 Task: Add an event  with title  Third Team Building Game, date '2024/03/06' to 2024/03/07 & Select Event type as  Group. Add location for the event as  Melbourne, Australia and add a description: Participants will learn how to structure their presentations in a clear and logical manner. They will explore techniques for capturing audience attention, developing a compelling opening, organizing content effectively, and delivering a memorable closing.Create an event link  http-thirdteambuildinggamecom & Select the event color as  Electric Lime. , logged in from the account softage.4@softage.netand send the event invitation to softage.10@softage.net and softage.1@softage.net
Action: Mouse moved to (799, 122)
Screenshot: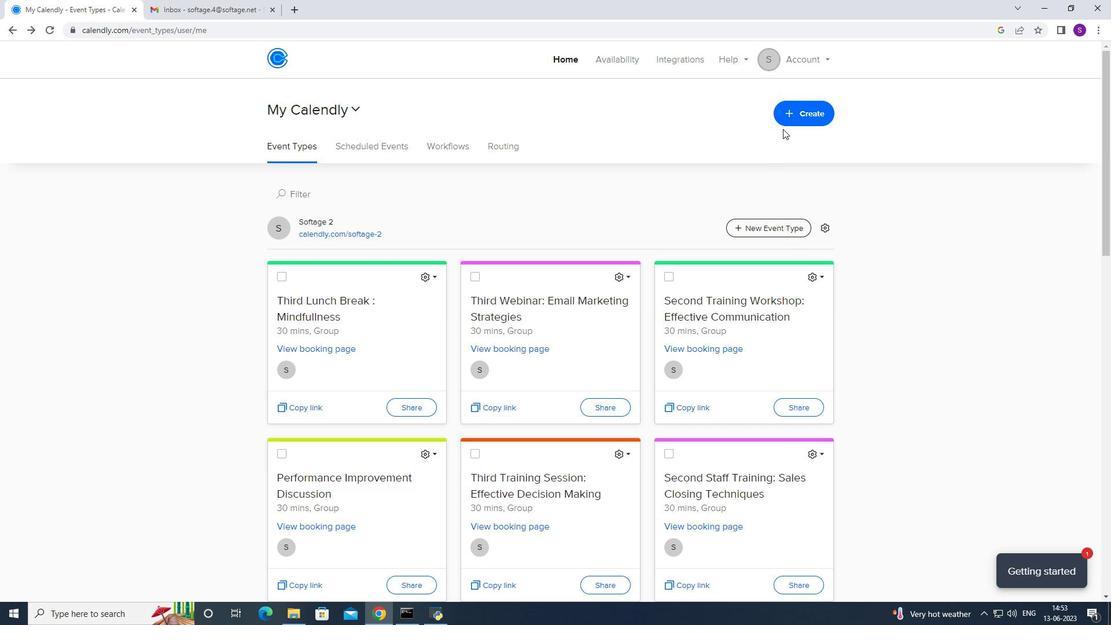 
Action: Mouse pressed left at (799, 122)
Screenshot: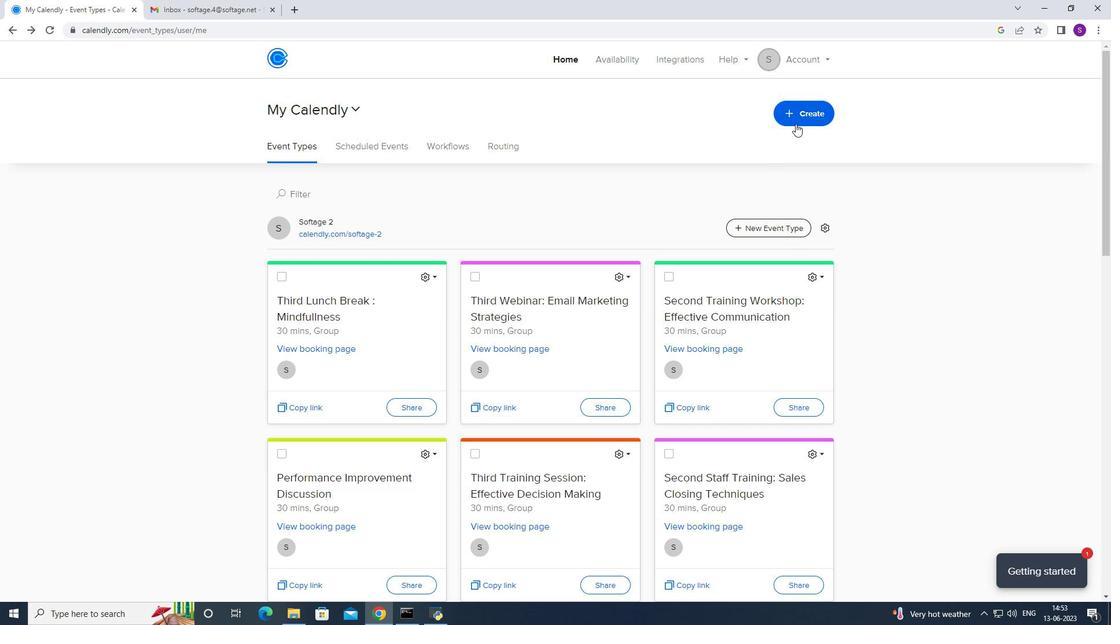 
Action: Mouse moved to (729, 170)
Screenshot: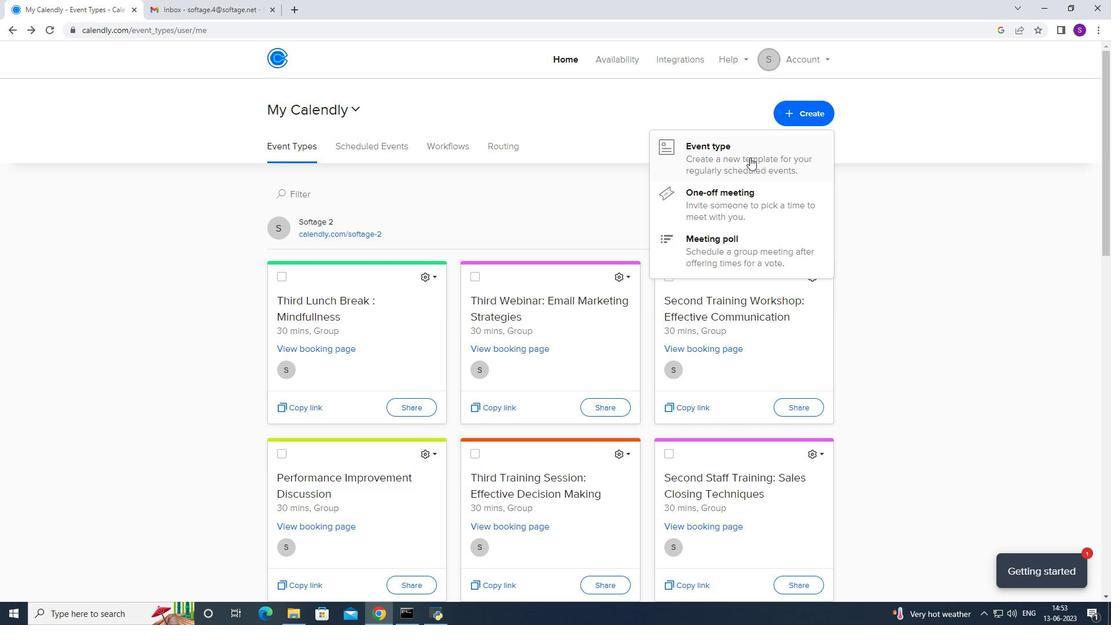 
Action: Mouse pressed left at (729, 170)
Screenshot: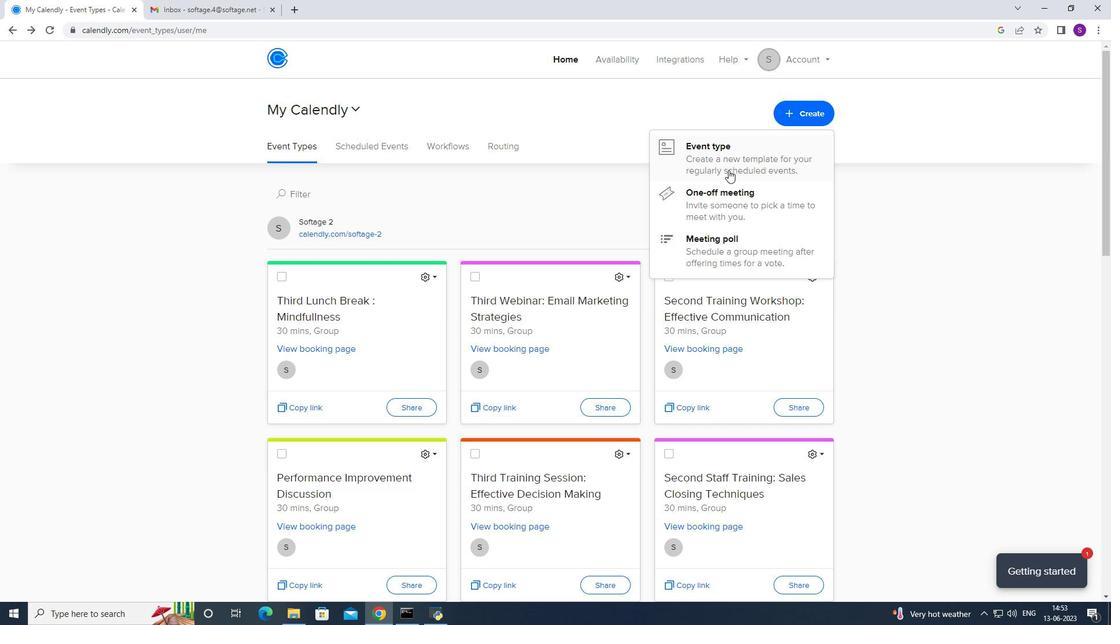 
Action: Mouse moved to (514, 253)
Screenshot: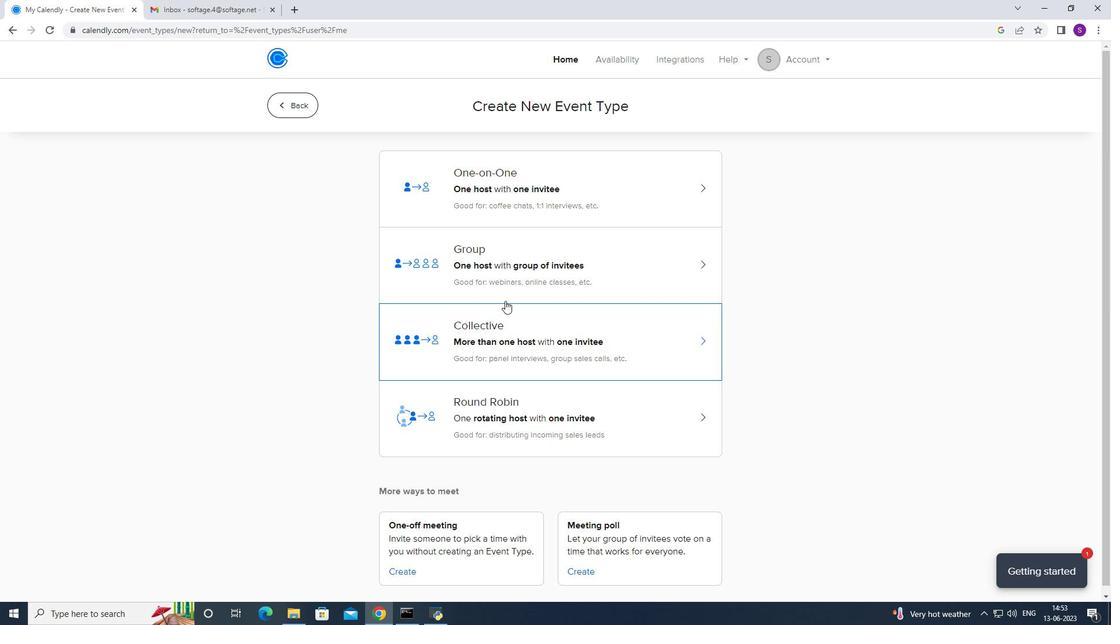 
Action: Mouse pressed left at (514, 253)
Screenshot: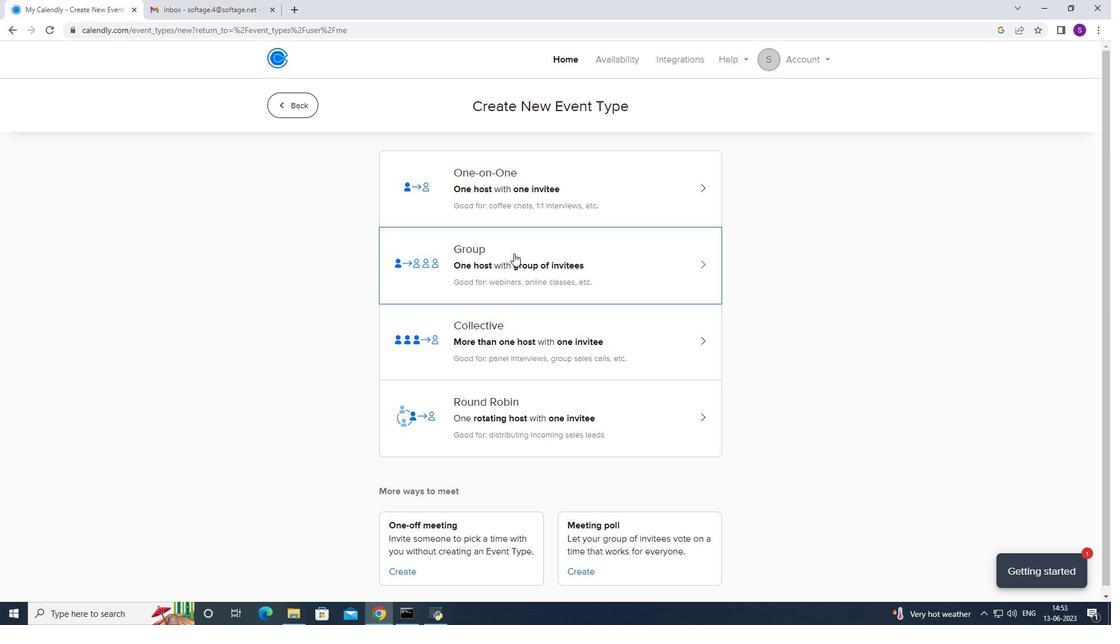 
Action: Mouse moved to (362, 271)
Screenshot: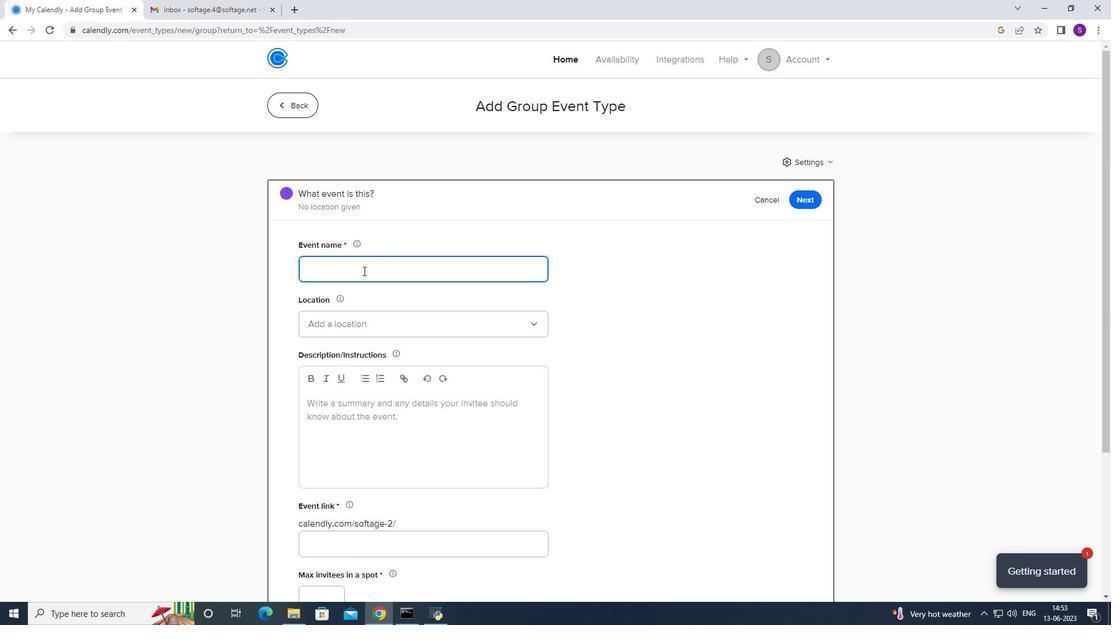 
Action: Mouse pressed left at (362, 271)
Screenshot: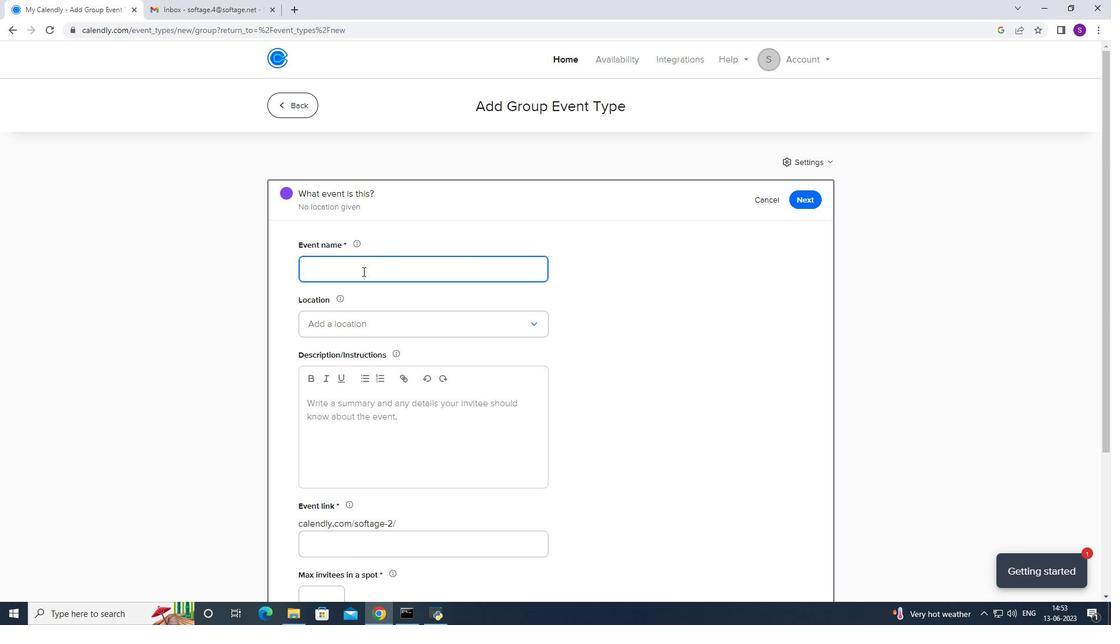 
Action: Mouse moved to (361, 270)
Screenshot: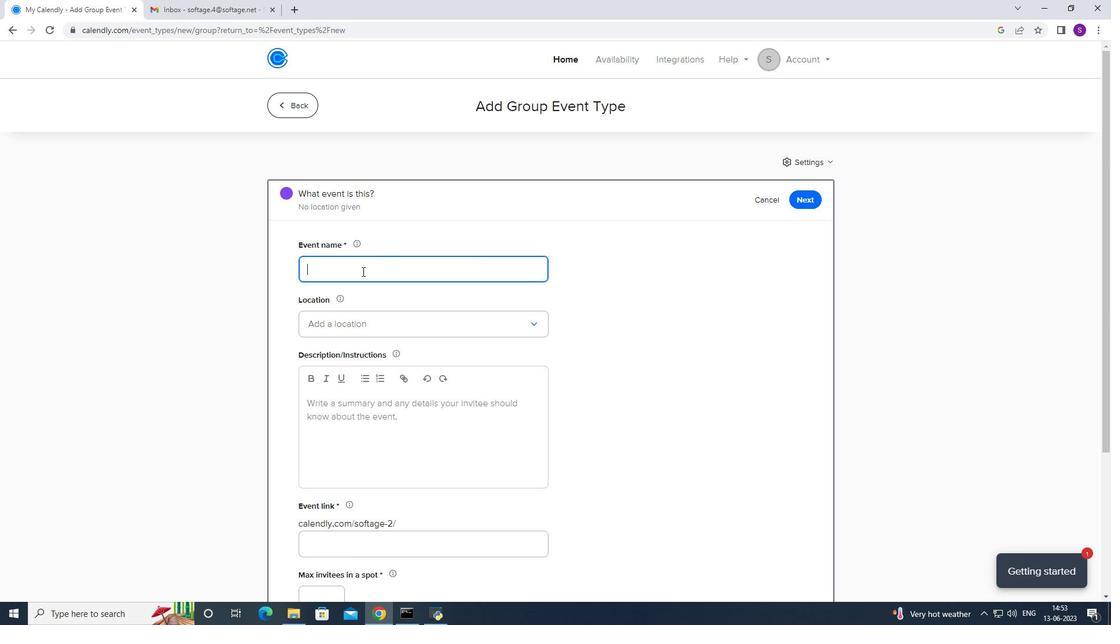
Action: Key pressed <Key.caps_lock>T<Key.caps_lock>hird<Key.space><Key.caps_lock>T<Key.caps_lock>eam<Key.space><Key.caps_lock>B<Key.caps_lock>uilding<Key.space><Key.caps_lock>G<Key.caps_lock>ame
Screenshot: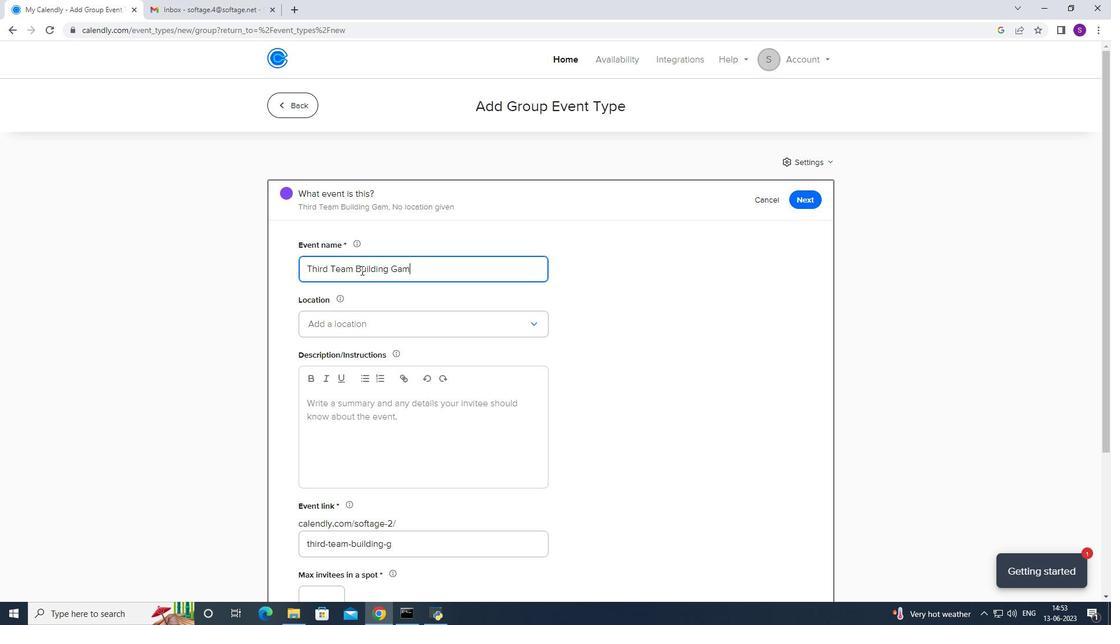 
Action: Mouse moved to (349, 326)
Screenshot: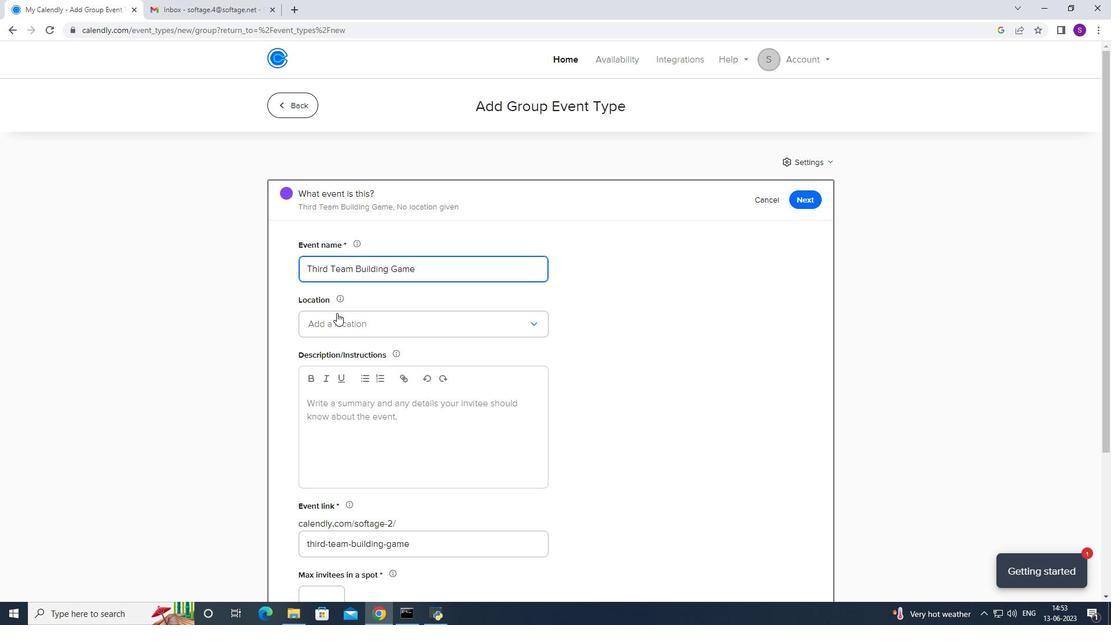 
Action: Mouse pressed left at (349, 326)
Screenshot: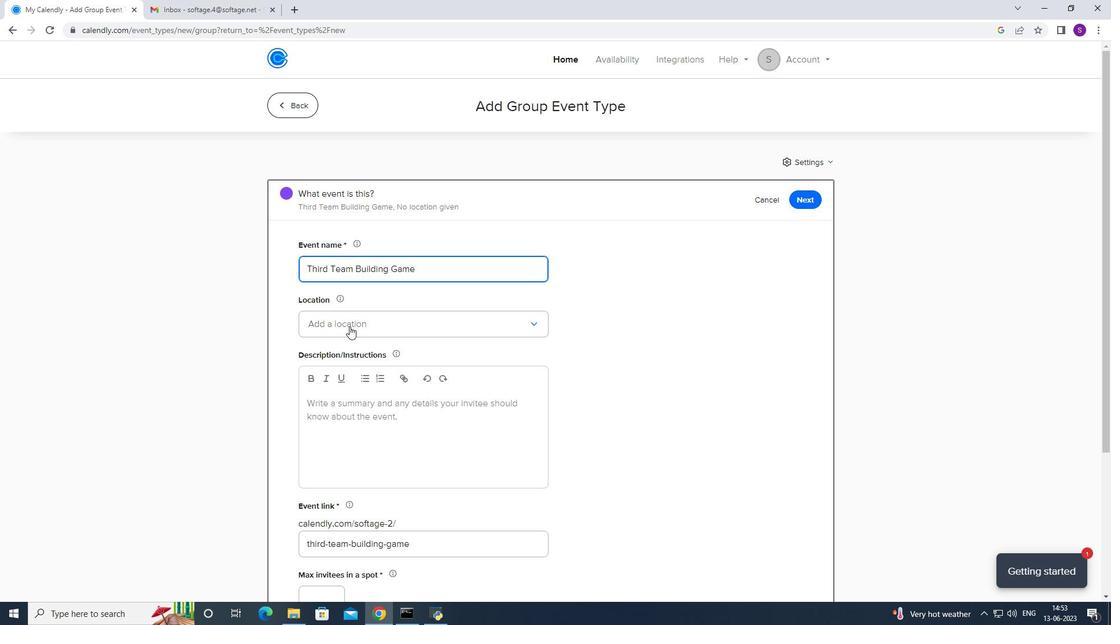 
Action: Mouse moved to (352, 364)
Screenshot: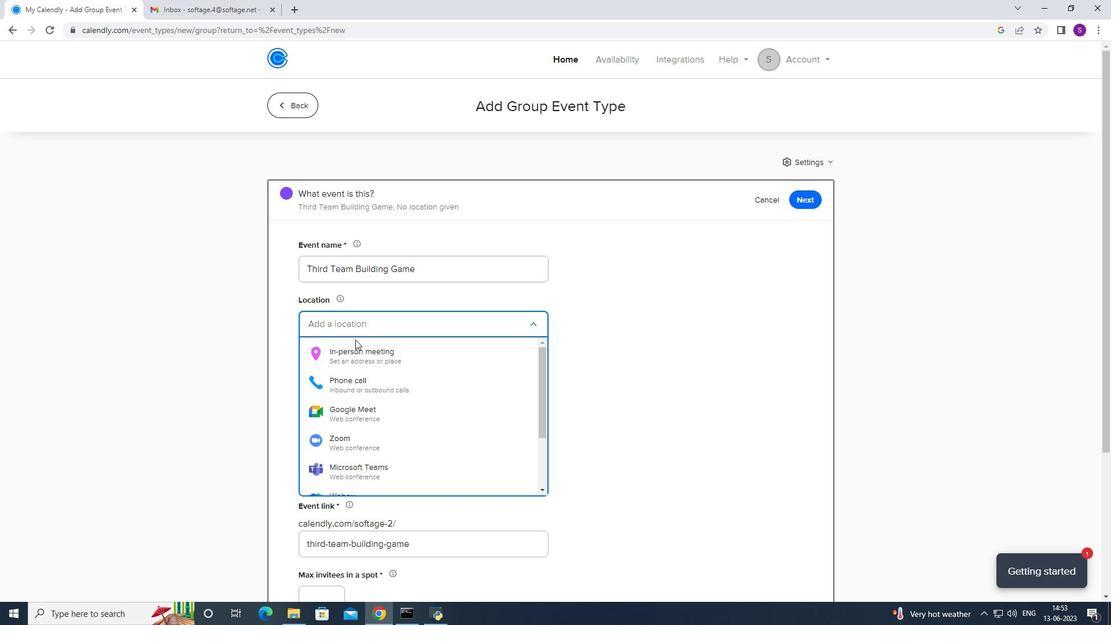 
Action: Mouse pressed left at (352, 364)
Screenshot: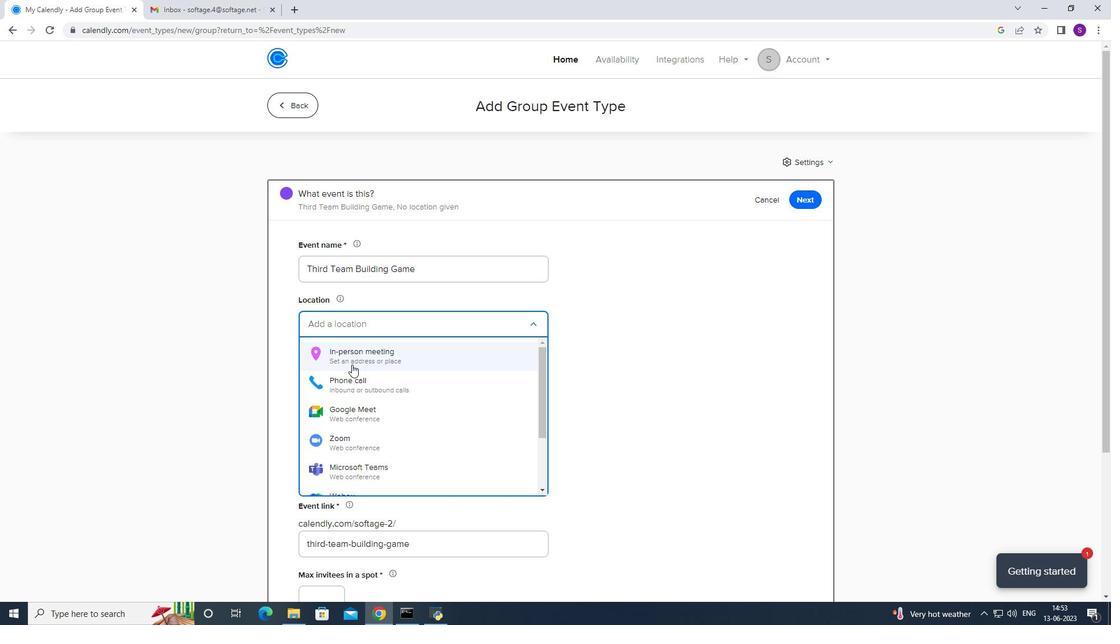 
Action: Mouse moved to (525, 196)
Screenshot: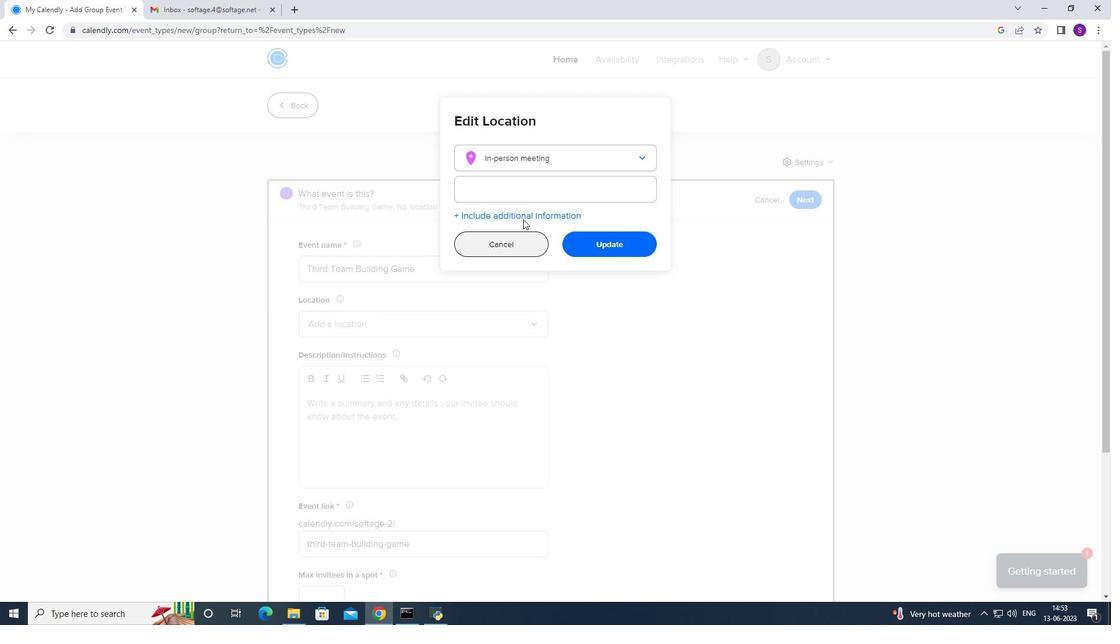 
Action: Mouse pressed left at (525, 196)
Screenshot: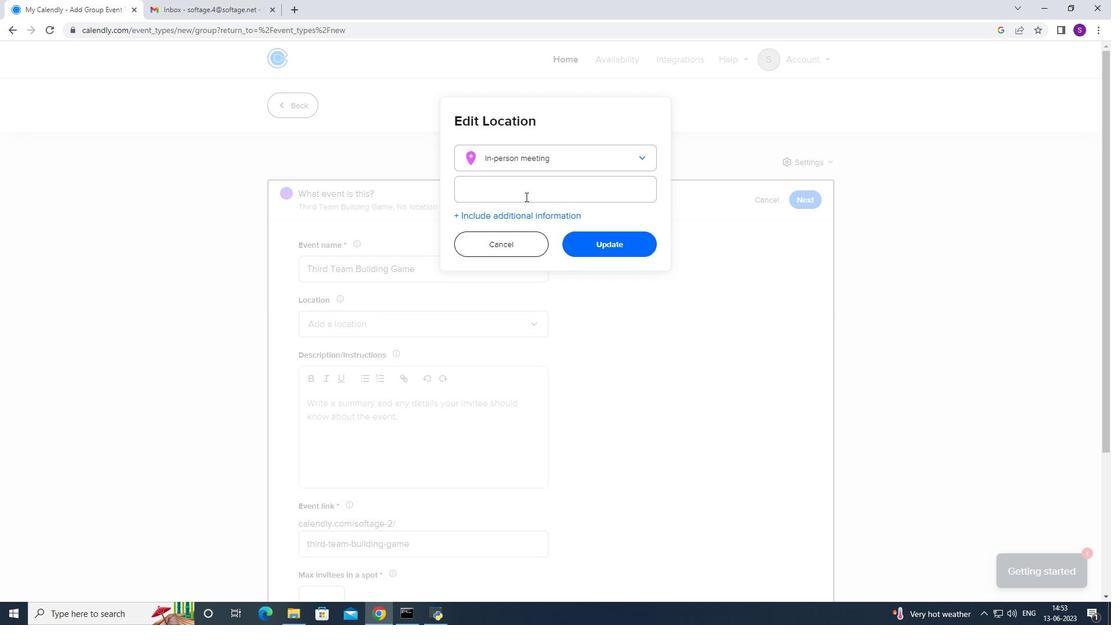 
Action: Mouse moved to (509, 204)
Screenshot: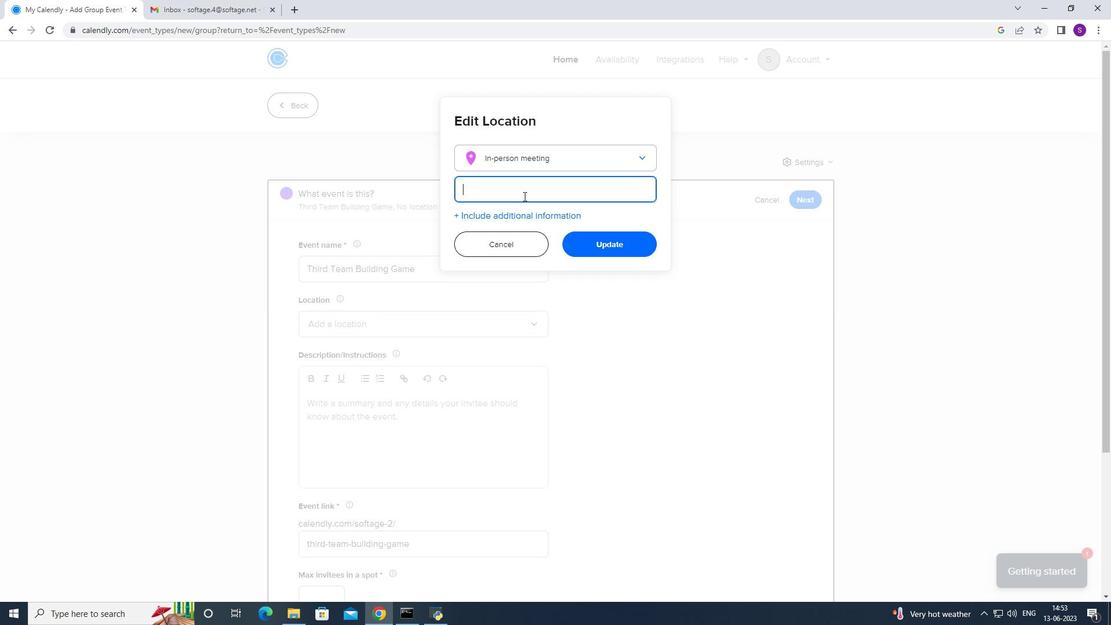 
Action: Key pressed <Key.caps_lock>
Screenshot: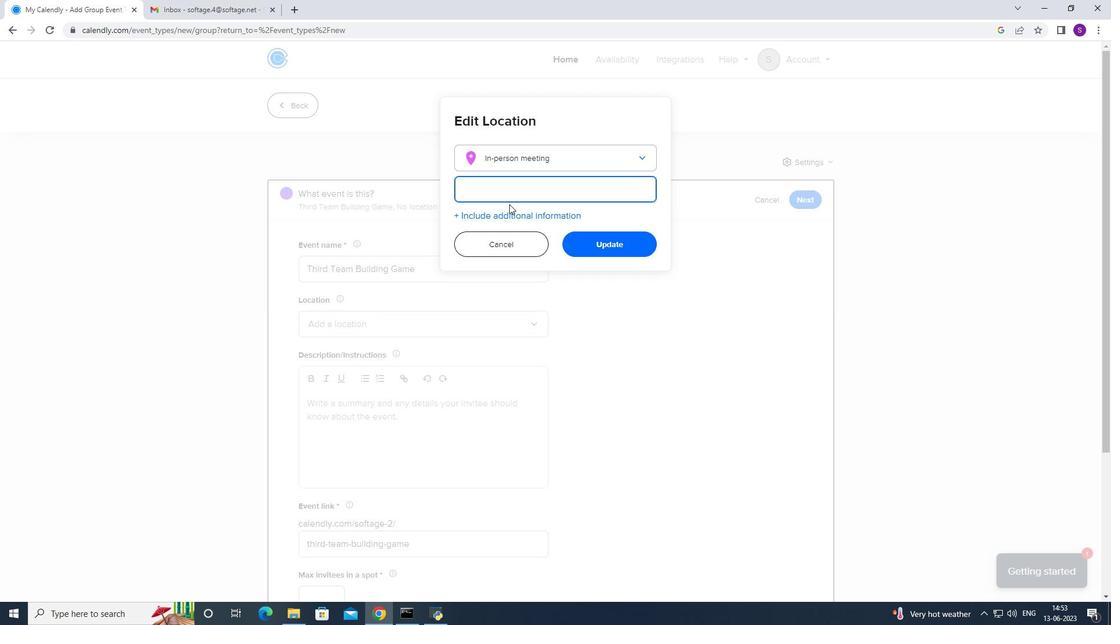 
Action: Mouse moved to (509, 205)
Screenshot: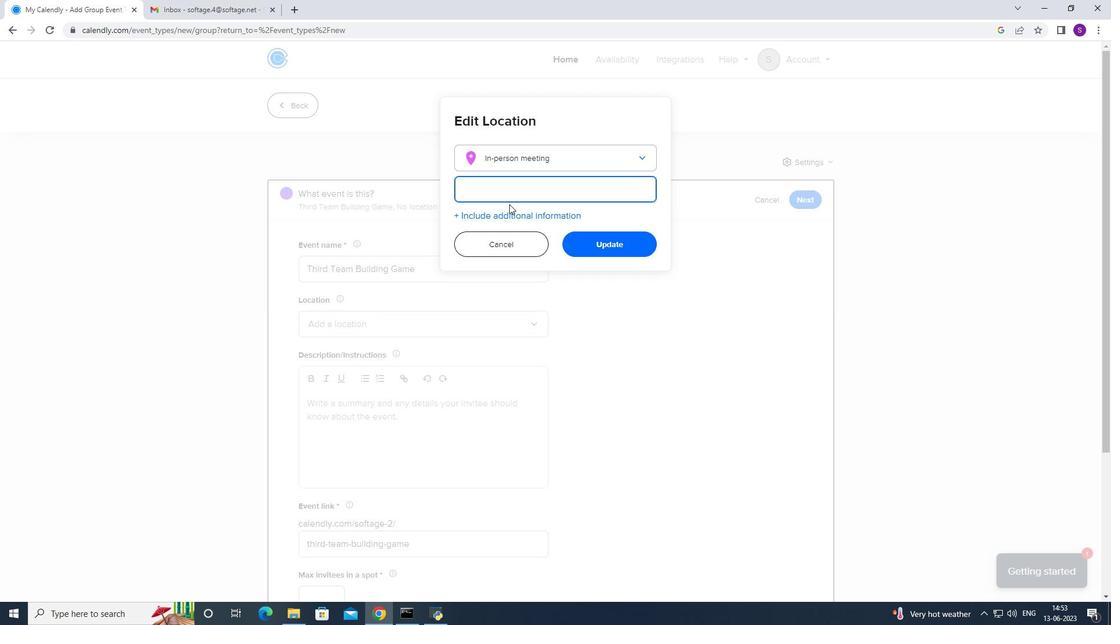 
Action: Key pressed M
Screenshot: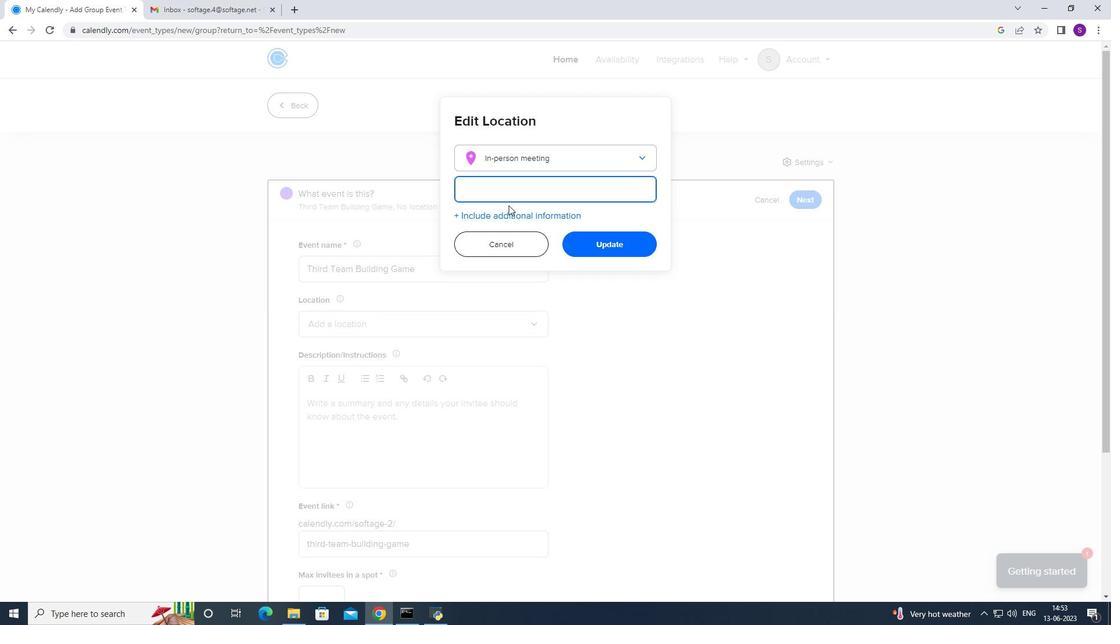 
Action: Mouse moved to (508, 205)
Screenshot: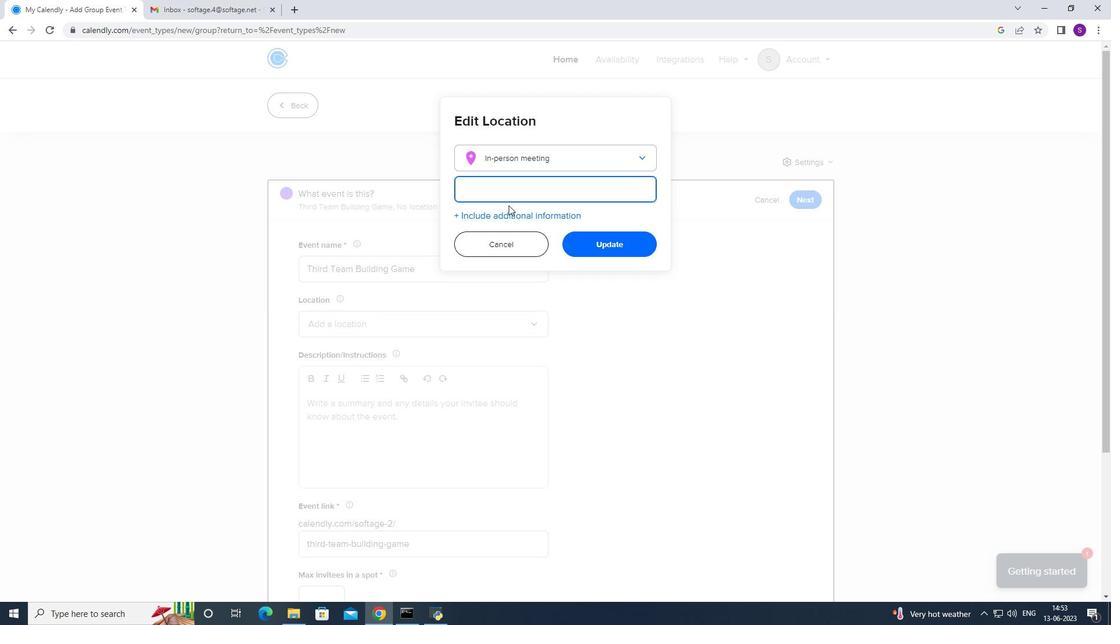 
Action: Key pressed <Key.caps_lock>
Screenshot: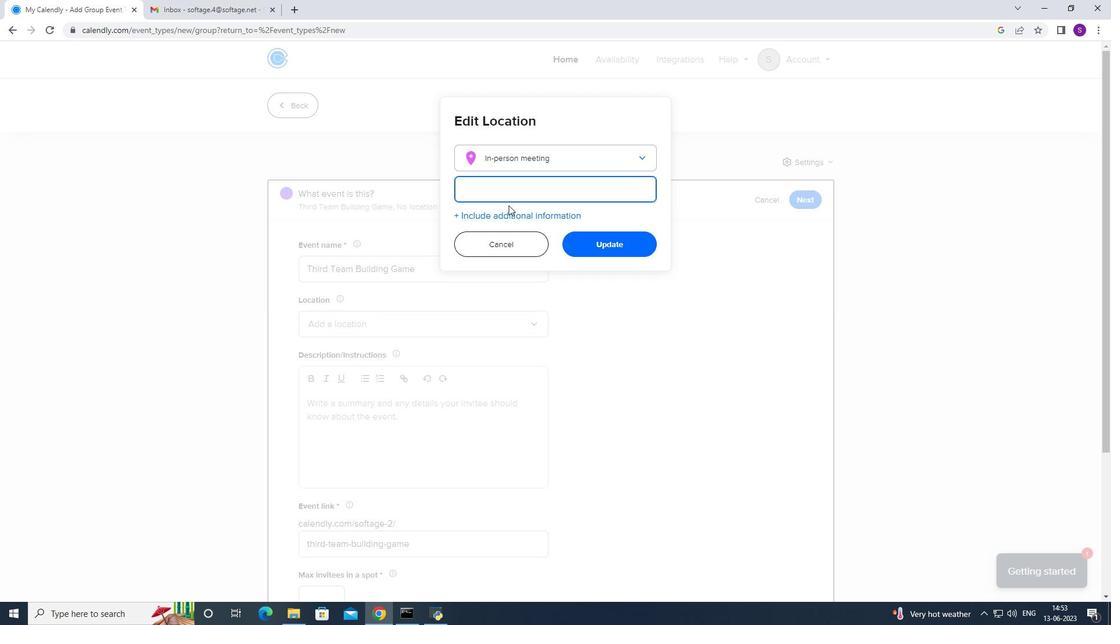 
Action: Mouse moved to (507, 206)
Screenshot: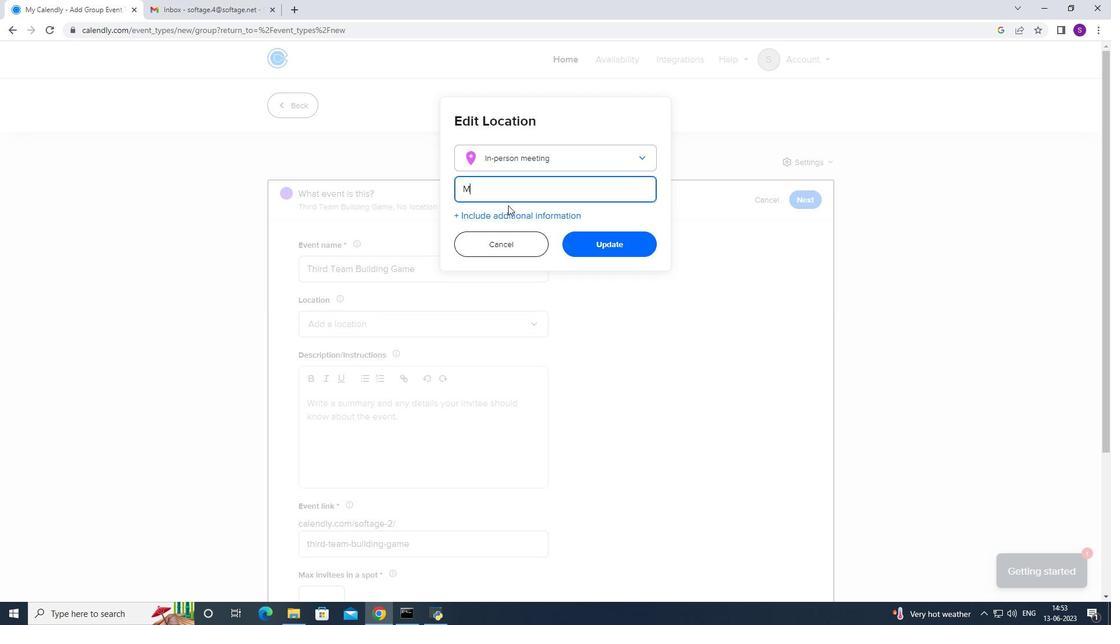 
Action: Key pressed e
Screenshot: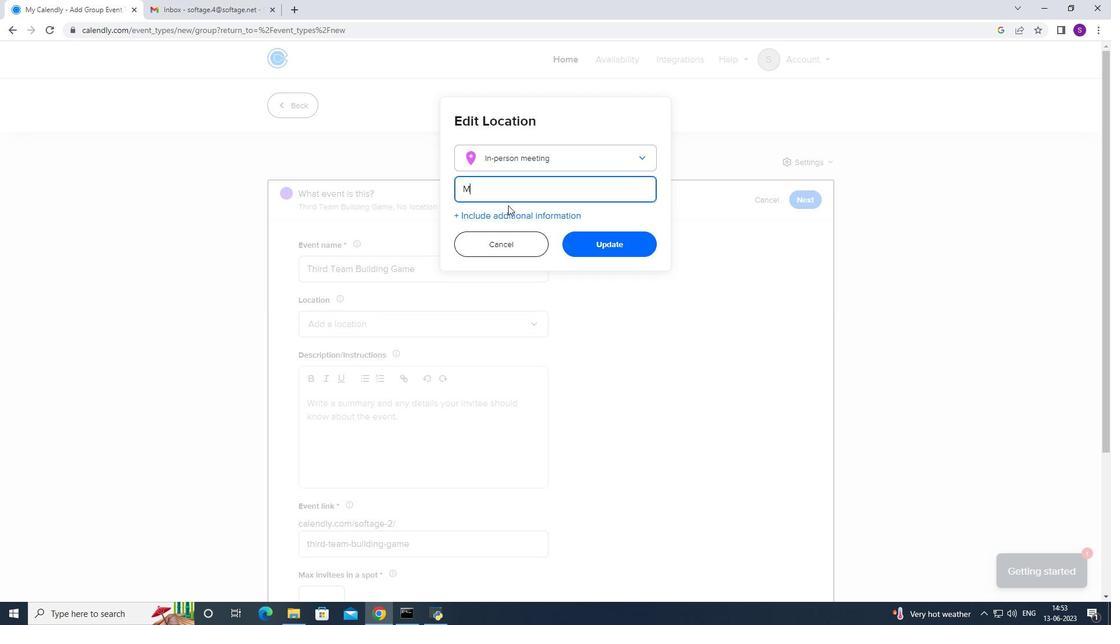 
Action: Mouse moved to (507, 207)
Screenshot: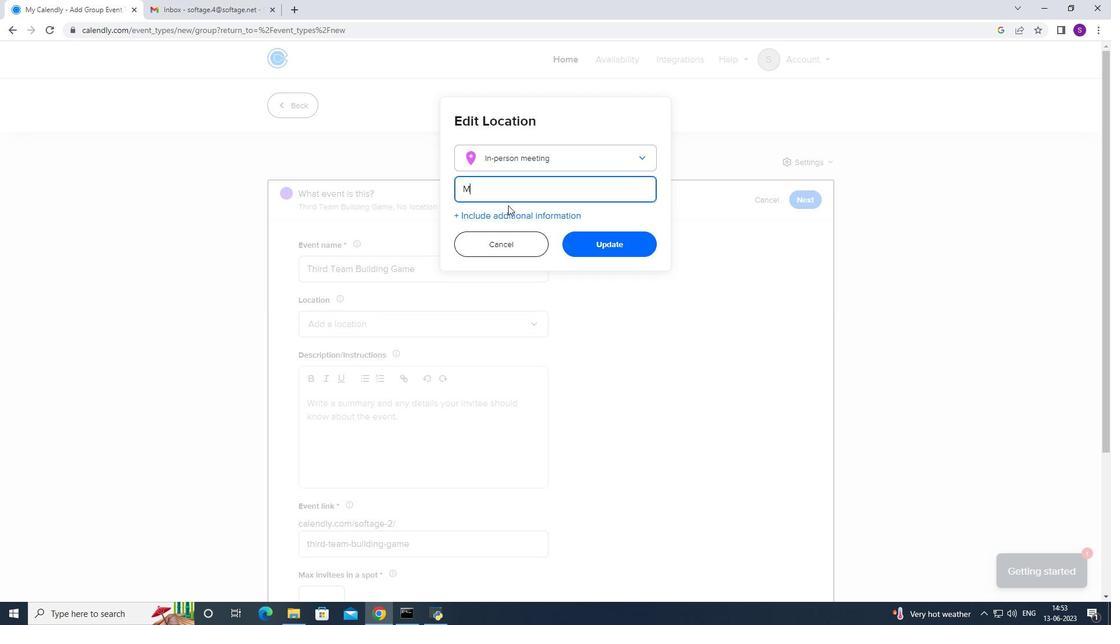 
Action: Key pressed l
Screenshot: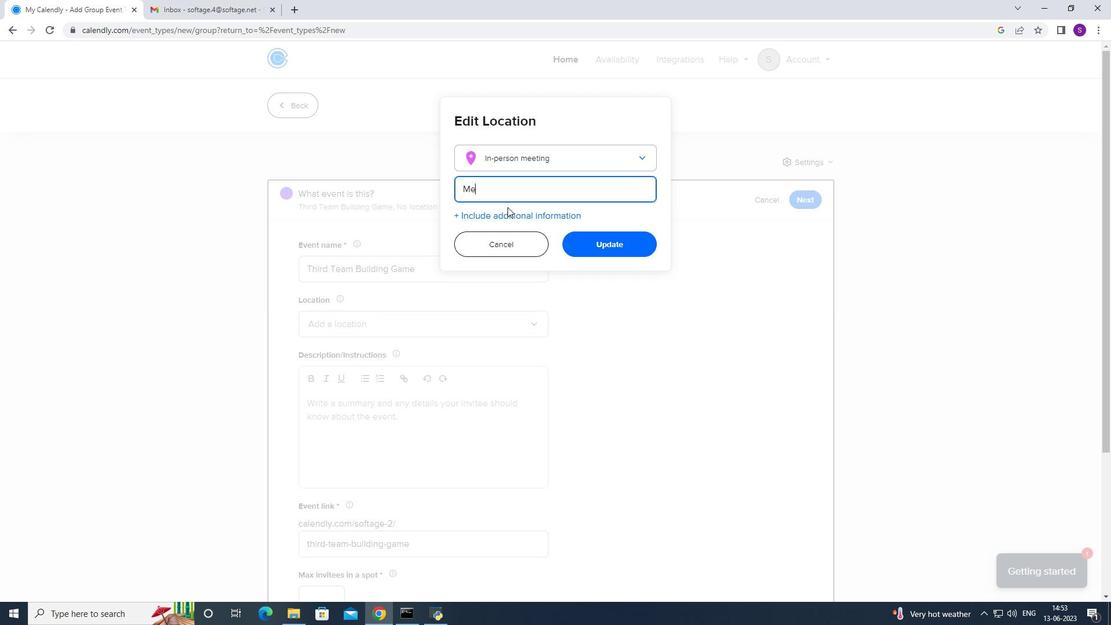 
Action: Mouse moved to (507, 207)
Screenshot: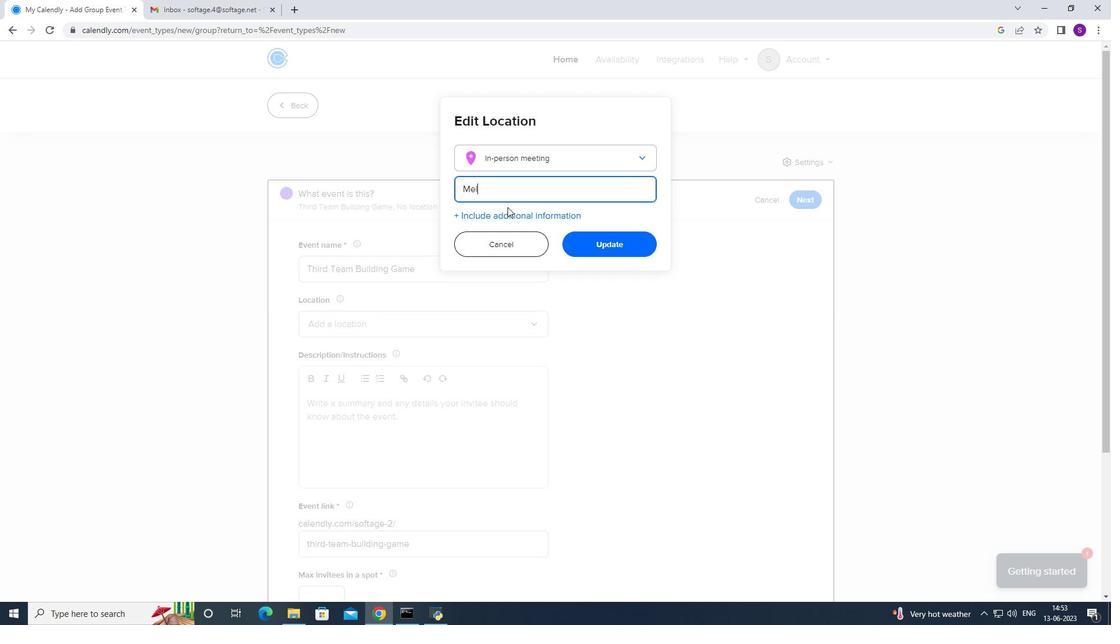 
Action: Key pressed b
Screenshot: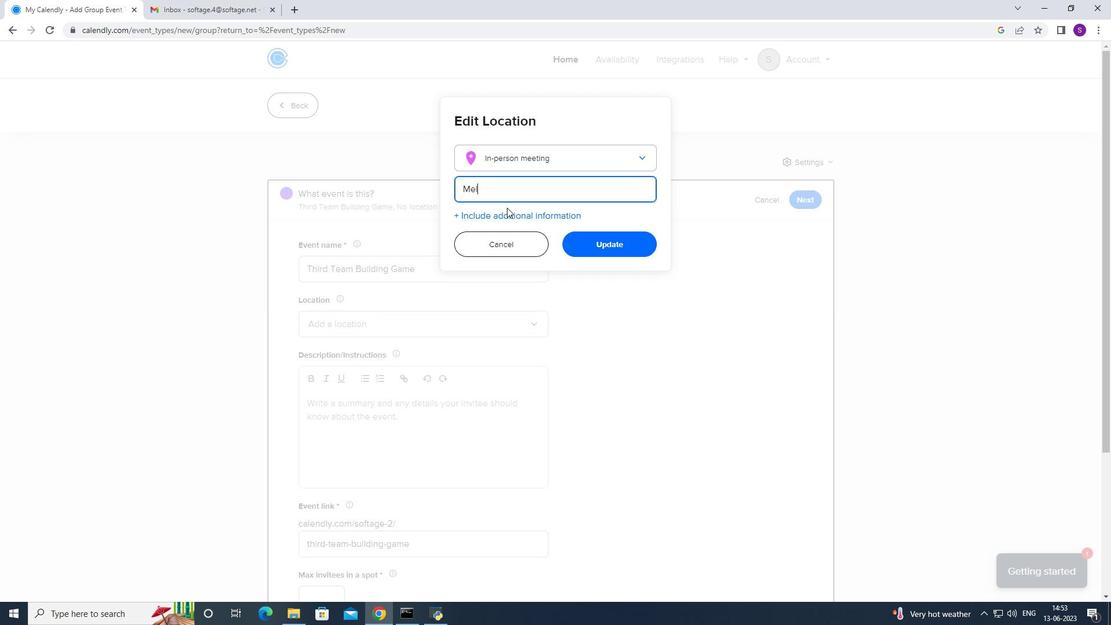 
Action: Mouse moved to (507, 209)
Screenshot: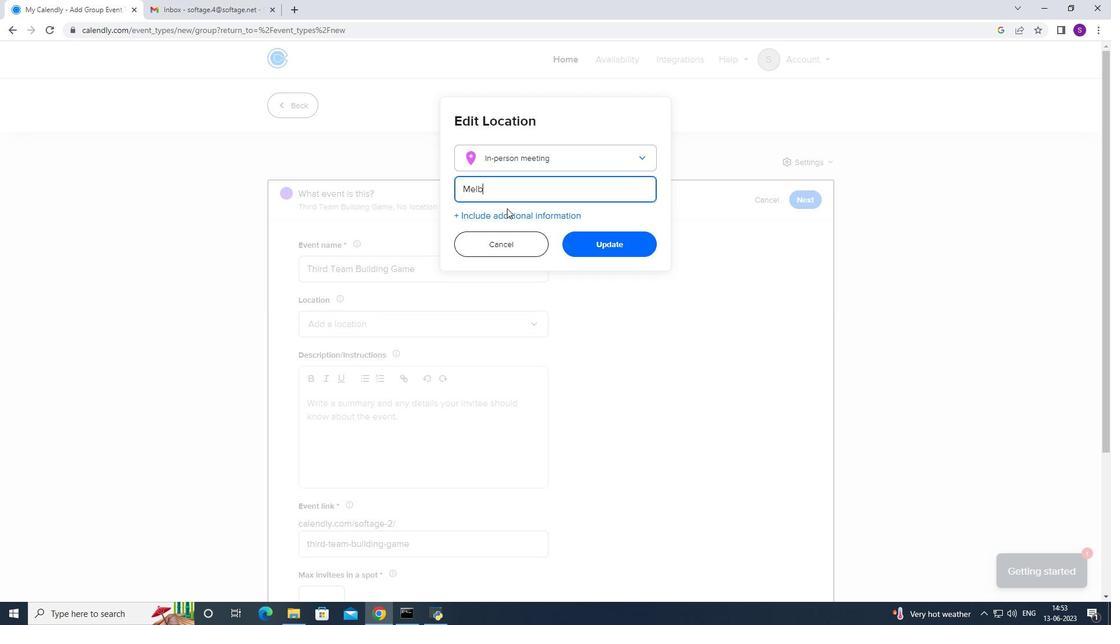 
Action: Key pressed o
Screenshot: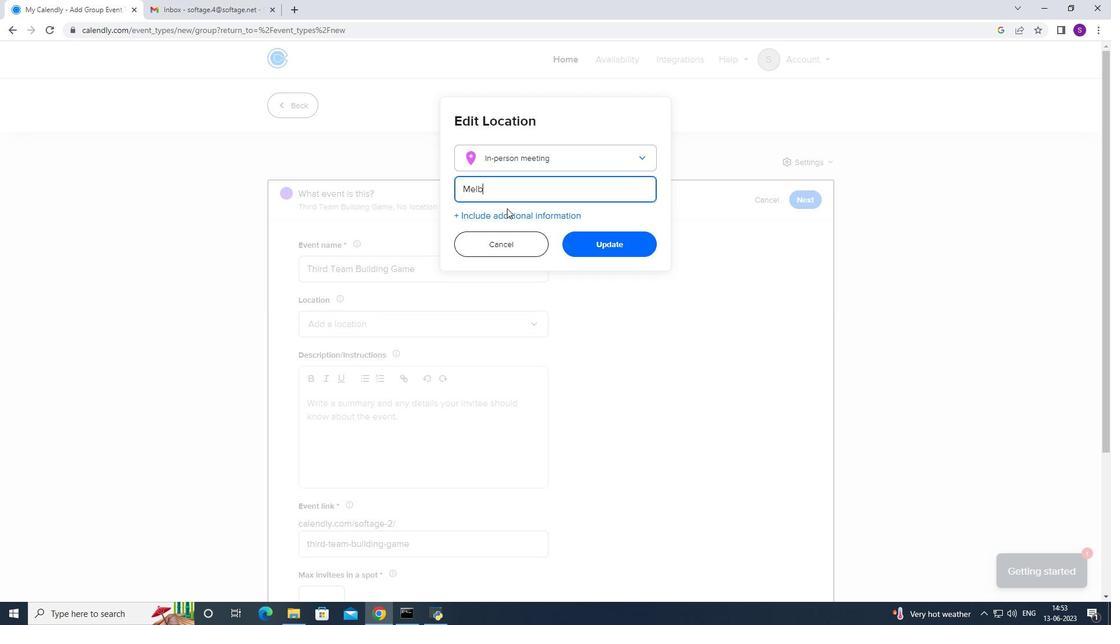 
Action: Mouse moved to (507, 210)
Screenshot: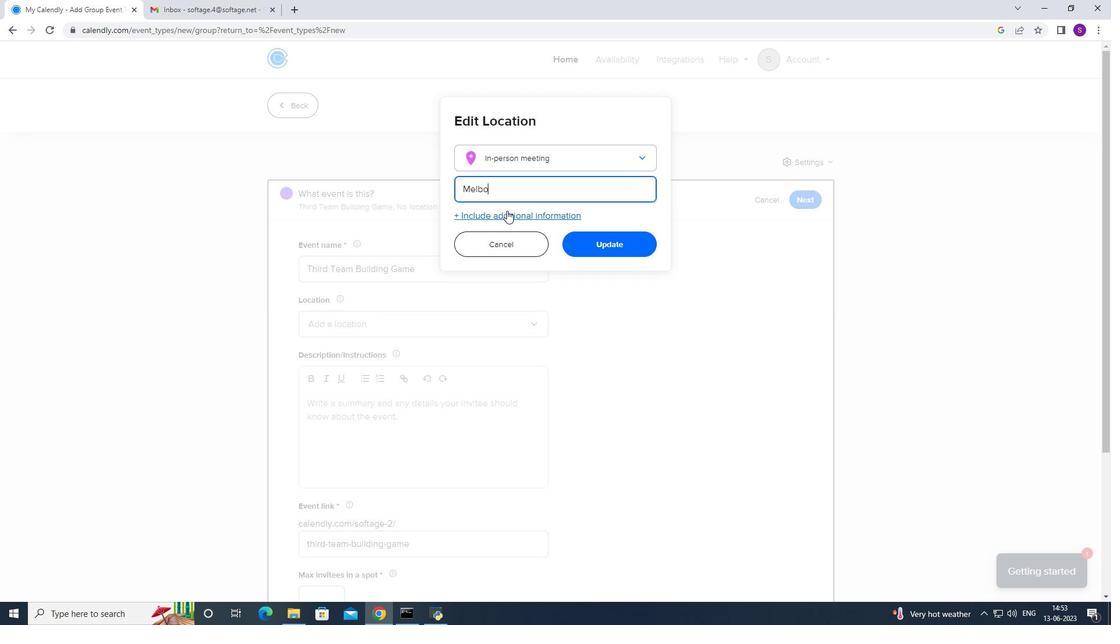 
Action: Key pressed u
Screenshot: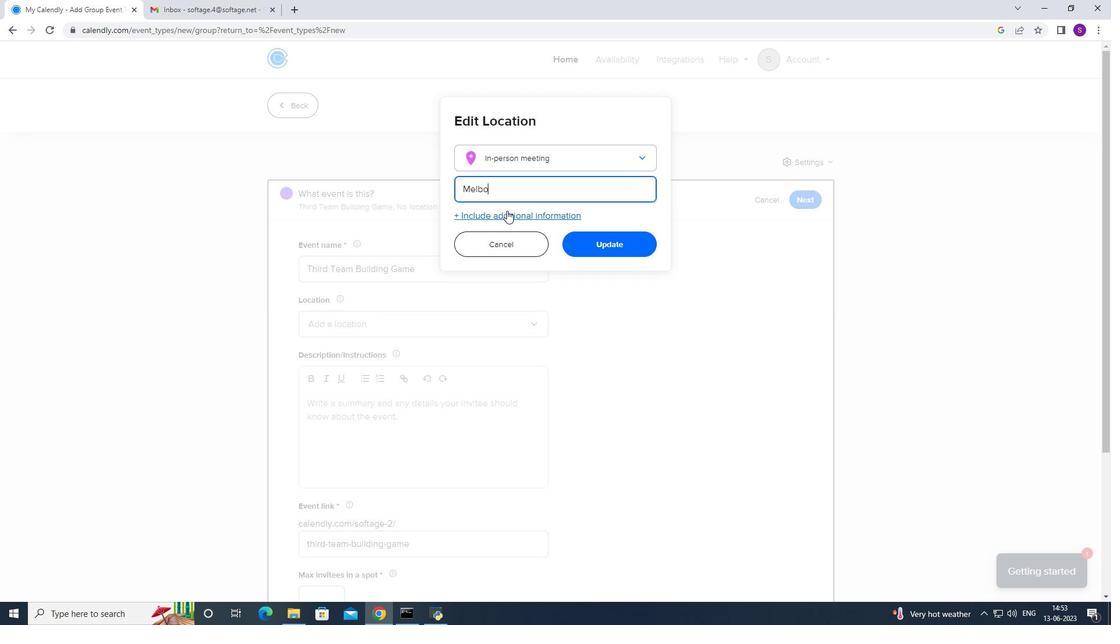 
Action: Mouse moved to (506, 211)
Screenshot: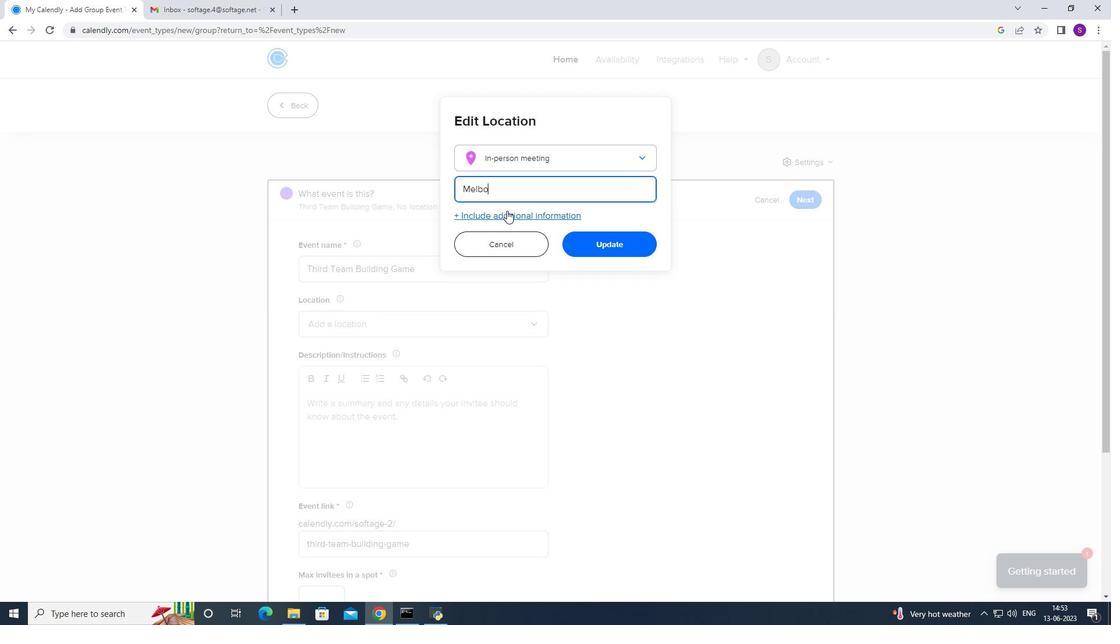 
Action: Key pressed r
Screenshot: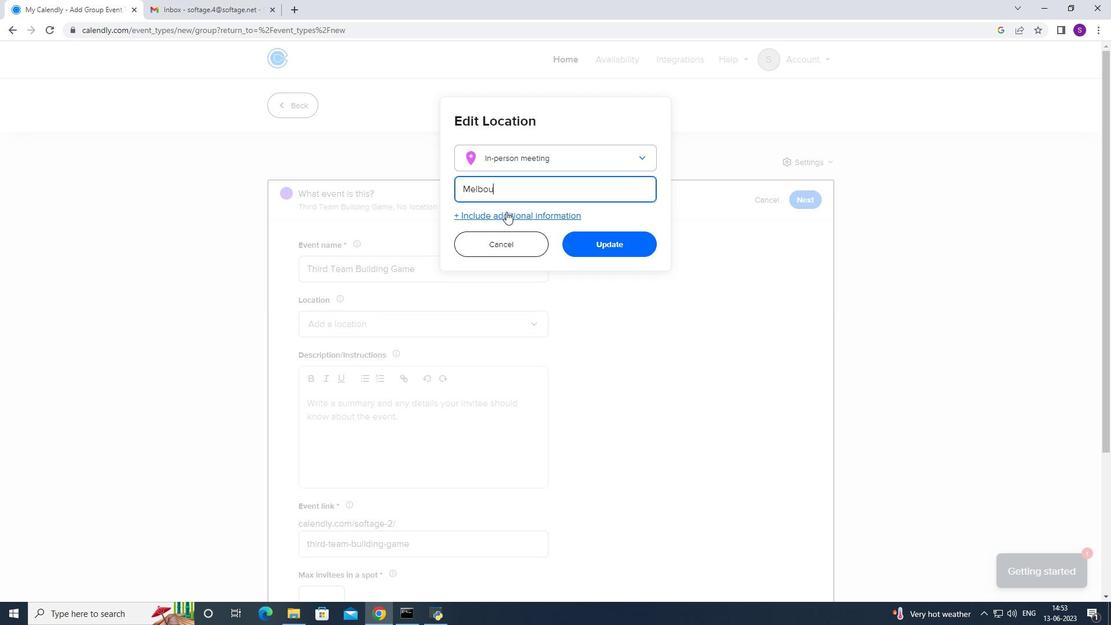 
Action: Mouse moved to (506, 213)
Screenshot: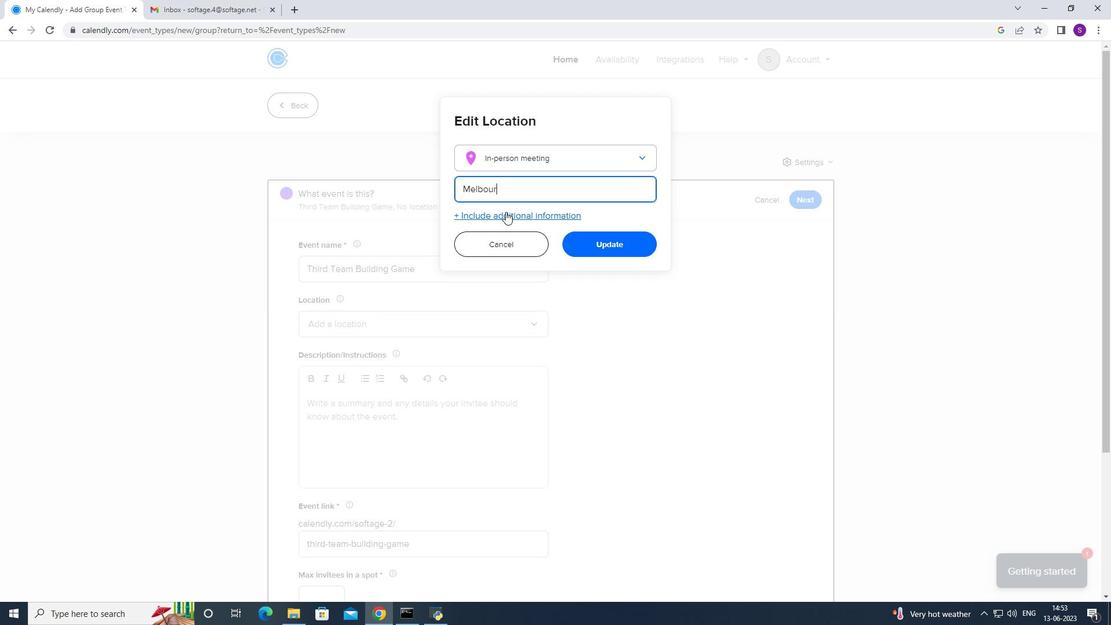 
Action: Key pressed n
Screenshot: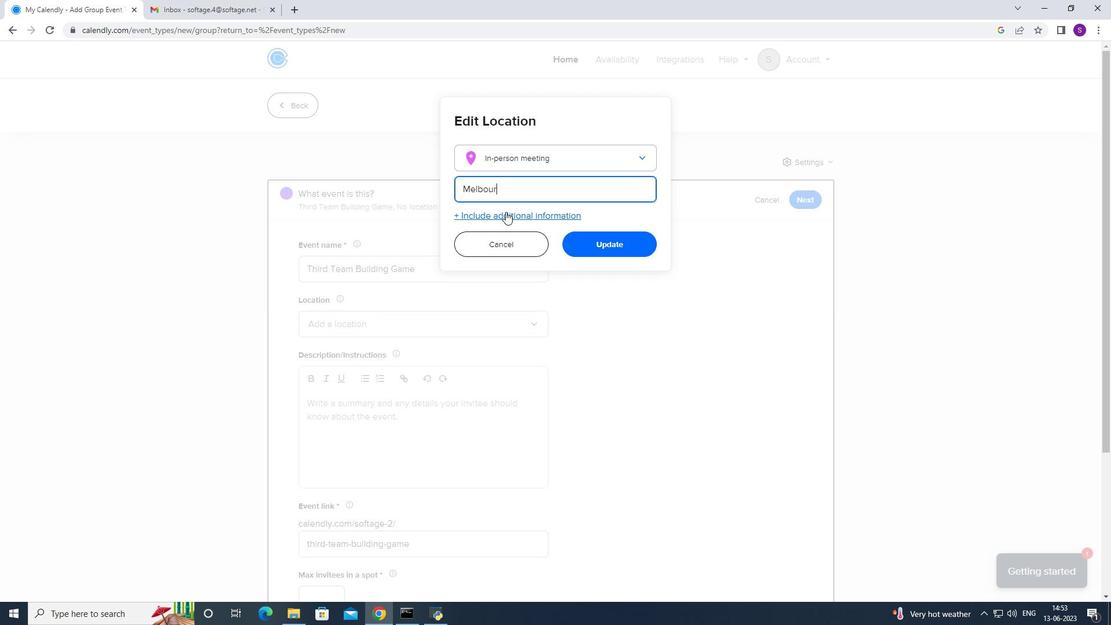 
Action: Mouse moved to (506, 213)
Screenshot: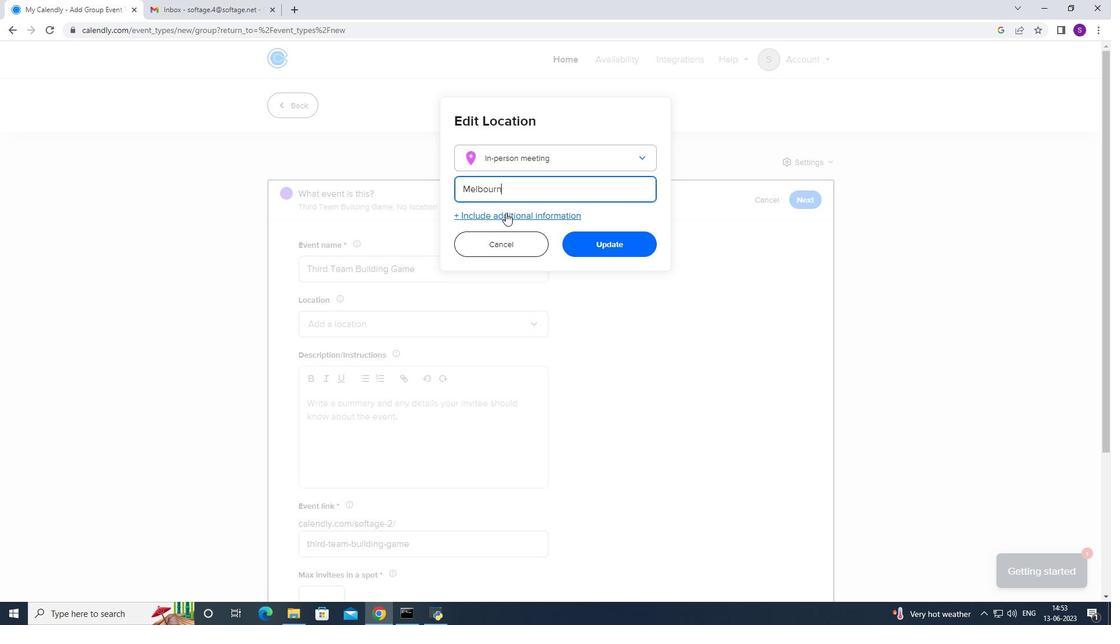 
Action: Key pressed e
Screenshot: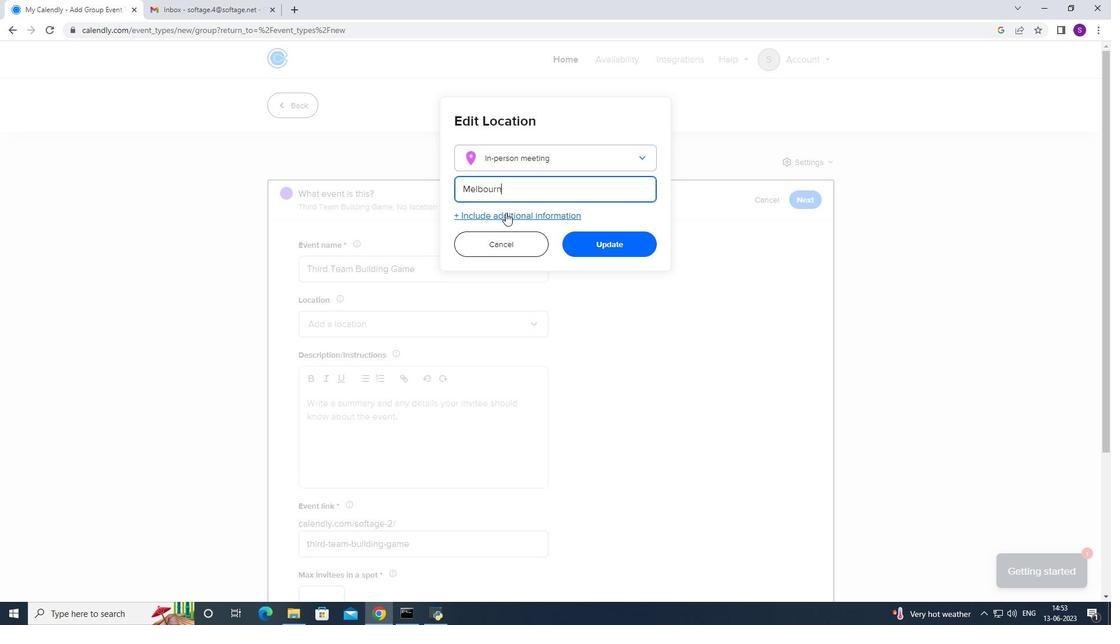
Action: Mouse moved to (505, 214)
Screenshot: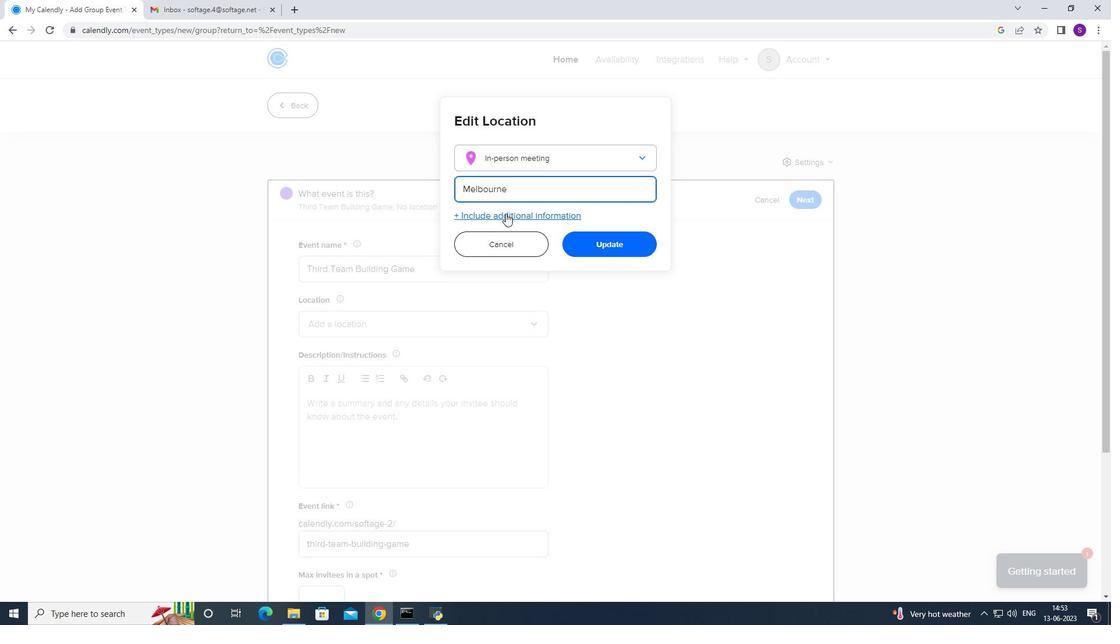 
Action: Key pressed ,
Screenshot: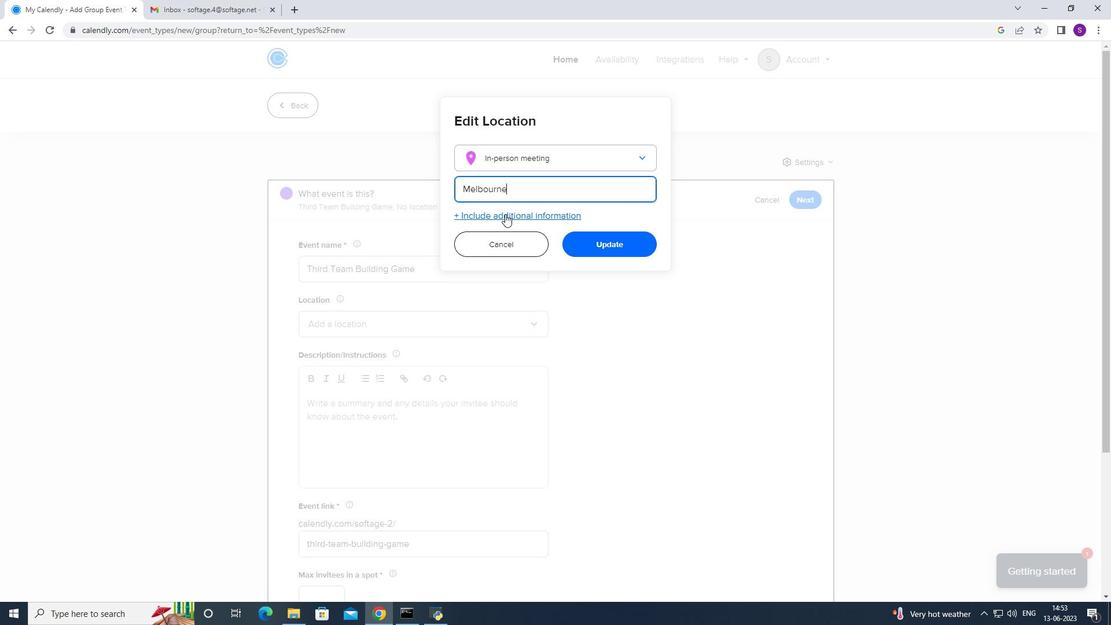 
Action: Mouse moved to (505, 214)
Screenshot: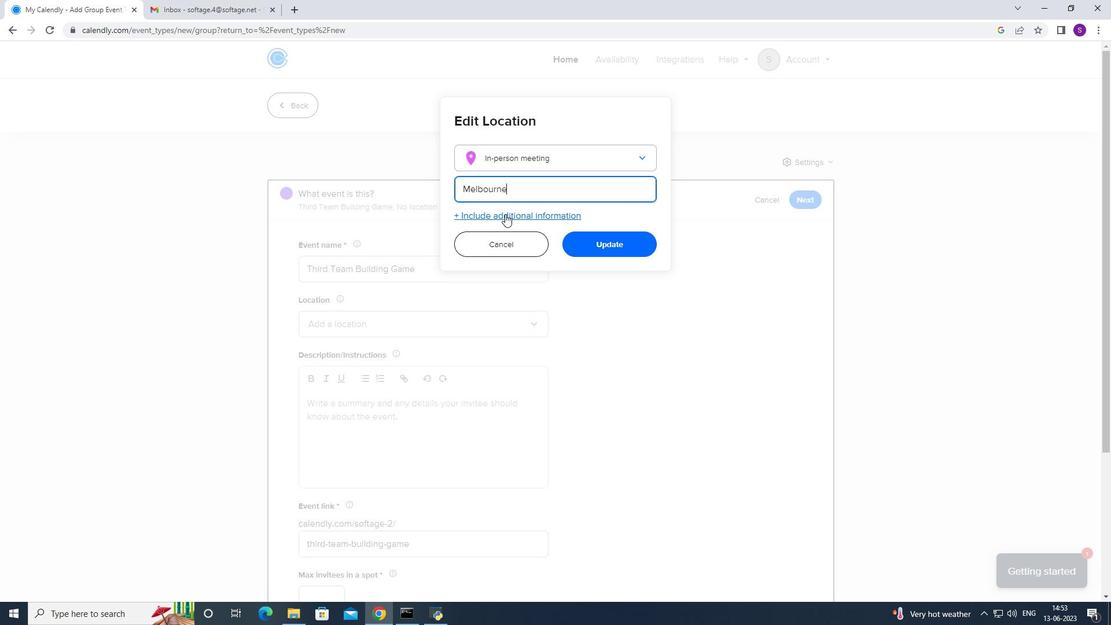 
Action: Key pressed <Key.space>
Screenshot: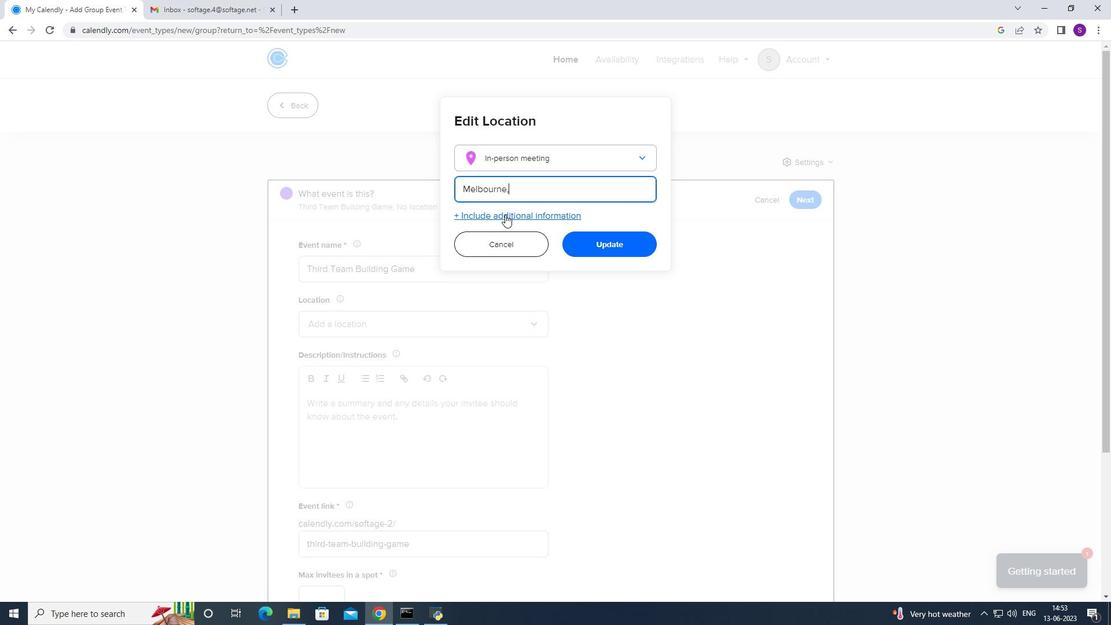 
Action: Mouse moved to (505, 216)
Screenshot: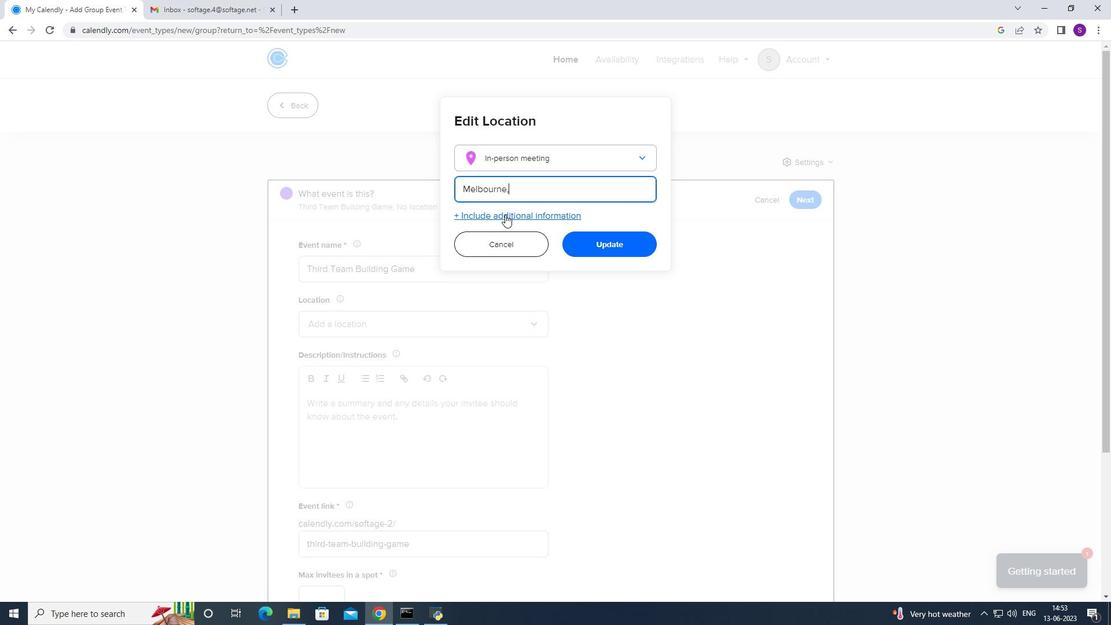
Action: Key pressed <Key.caps_lock>A<Key.caps_lock>
Screenshot: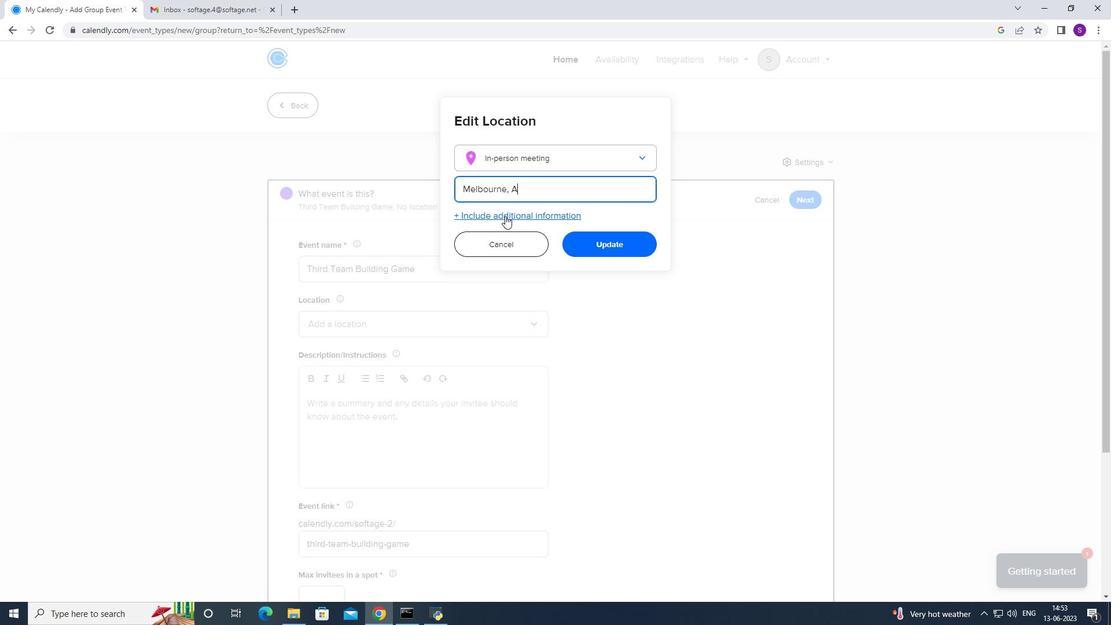 
Action: Mouse moved to (504, 216)
Screenshot: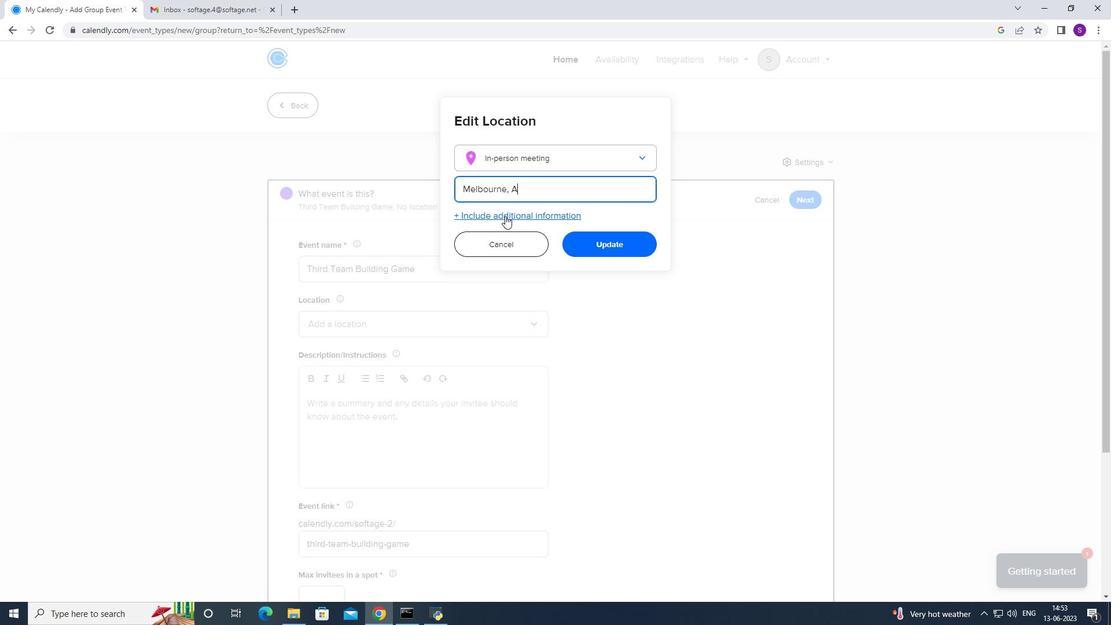 
Action: Key pressed u
Screenshot: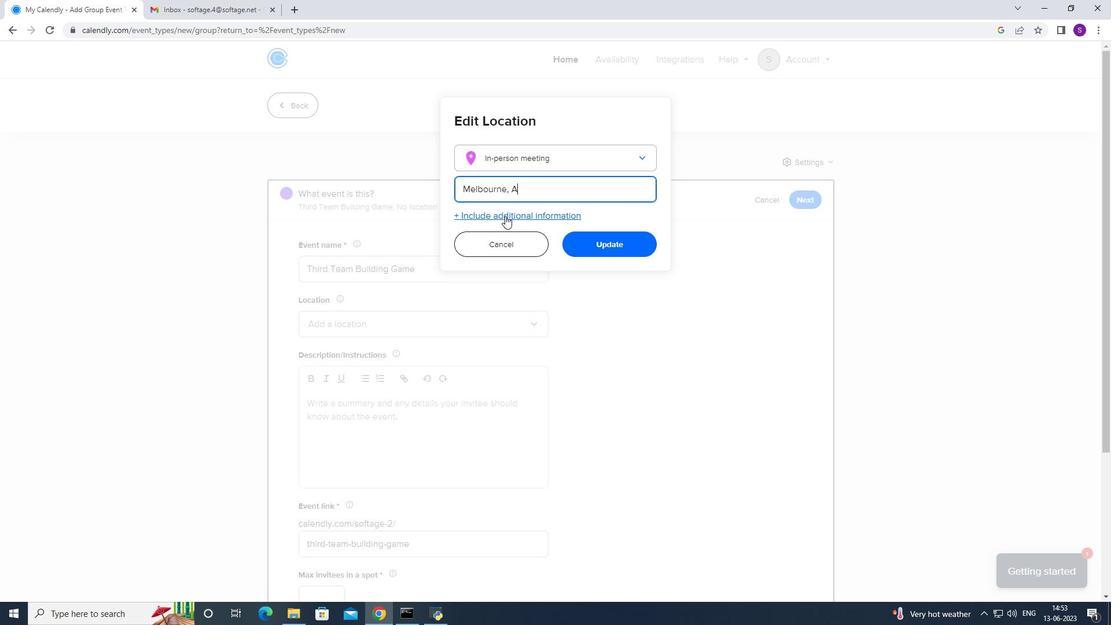 
Action: Mouse moved to (504, 216)
Screenshot: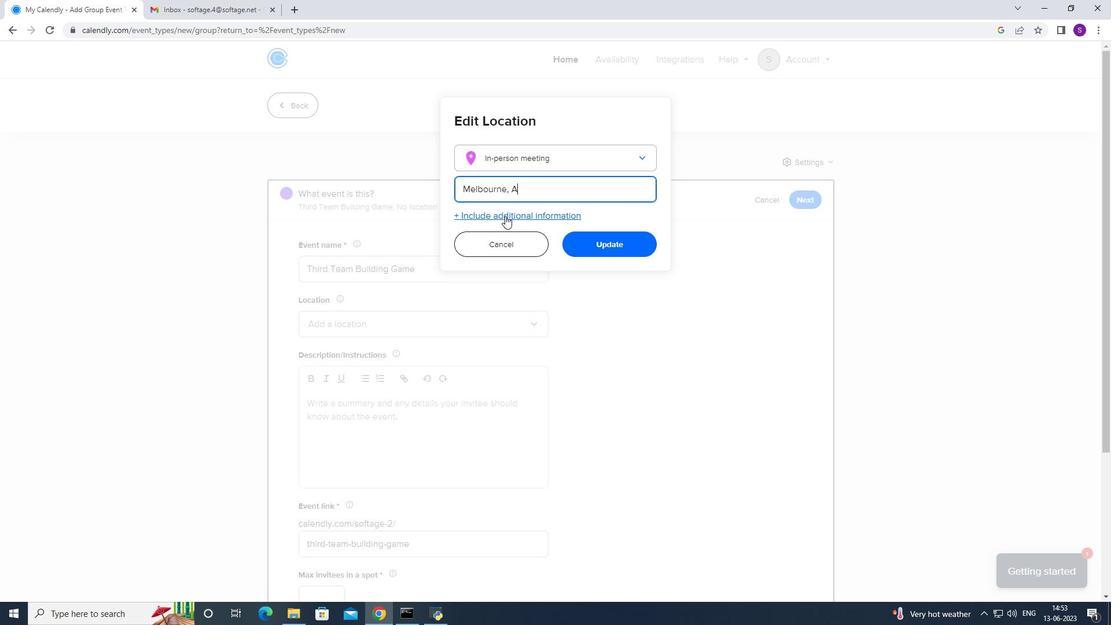 
Action: Key pressed st
Screenshot: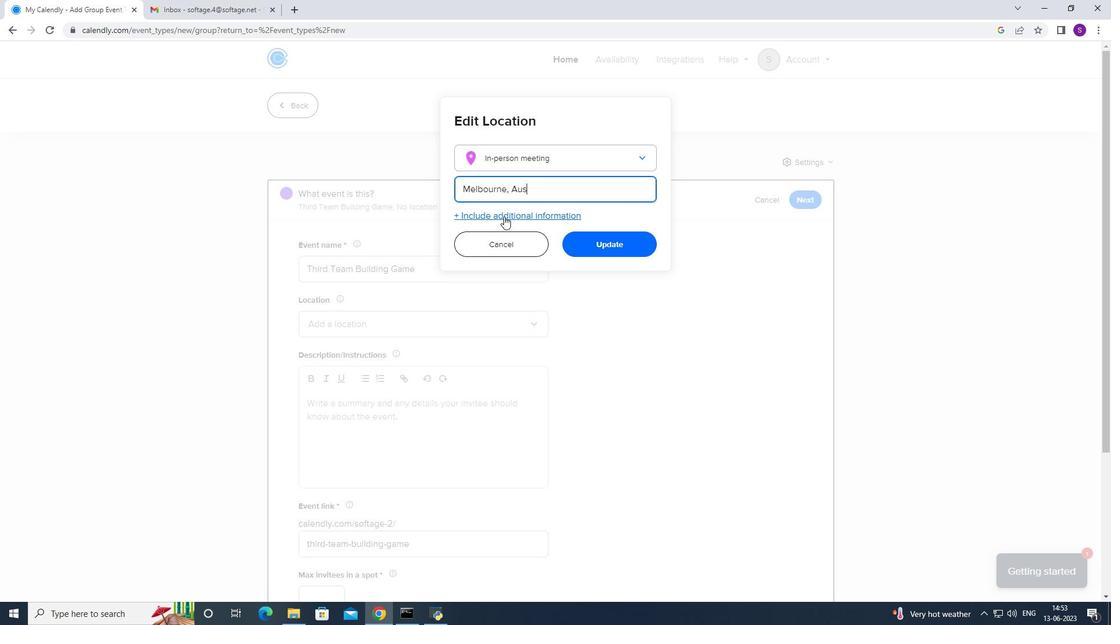 
Action: Mouse moved to (504, 217)
Screenshot: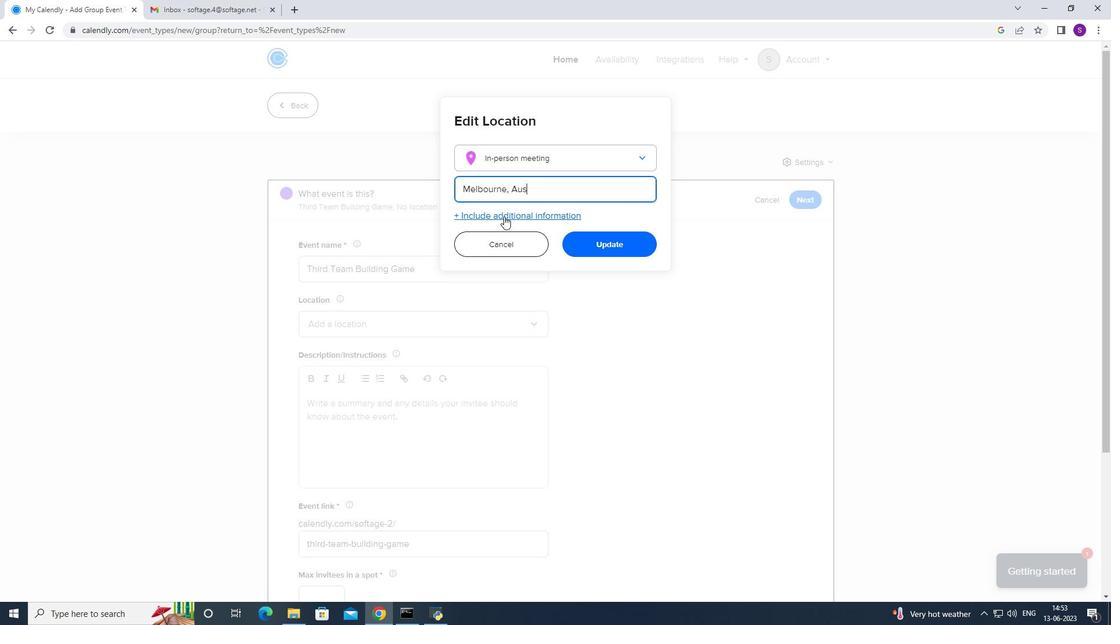 
Action: Key pressed rakl
Screenshot: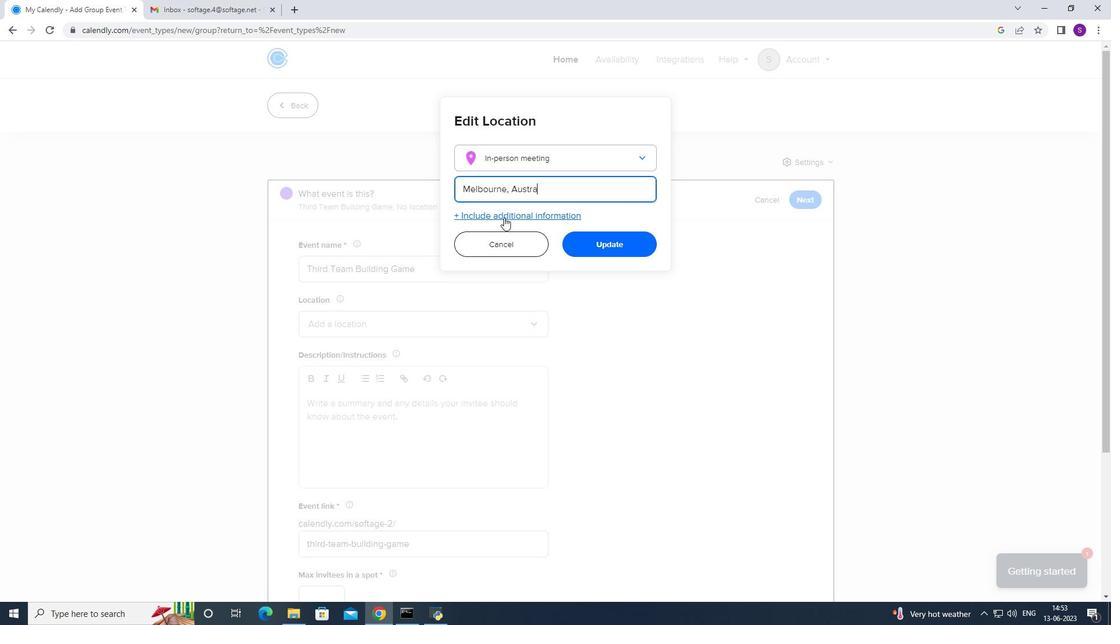 
Action: Mouse moved to (504, 217)
Screenshot: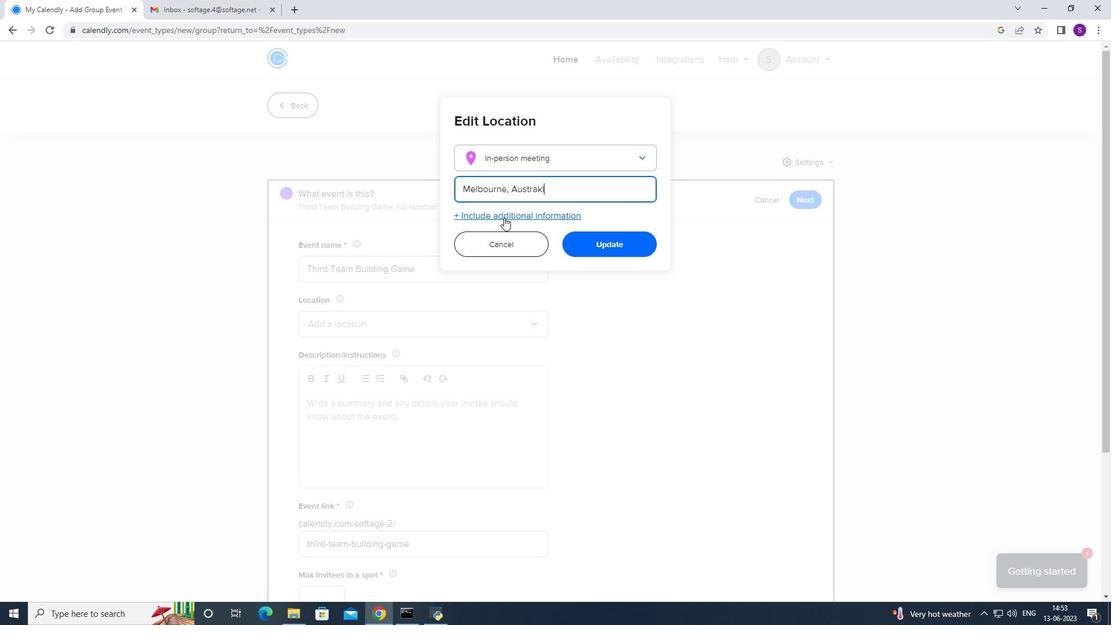 
Action: Key pressed ia
Screenshot: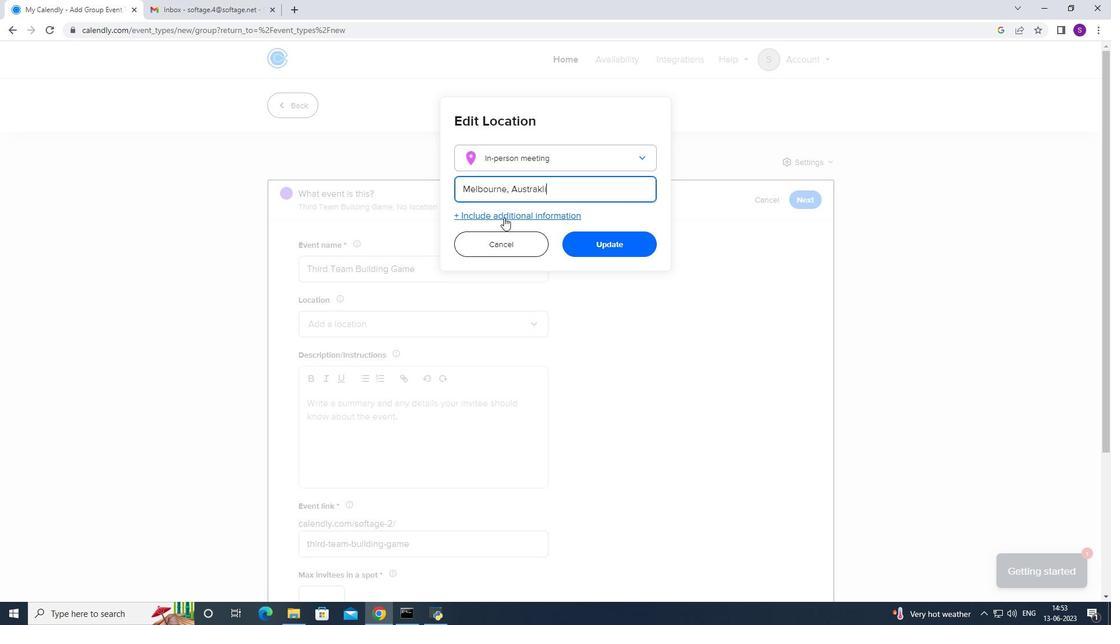 
Action: Mouse moved to (657, 342)
Screenshot: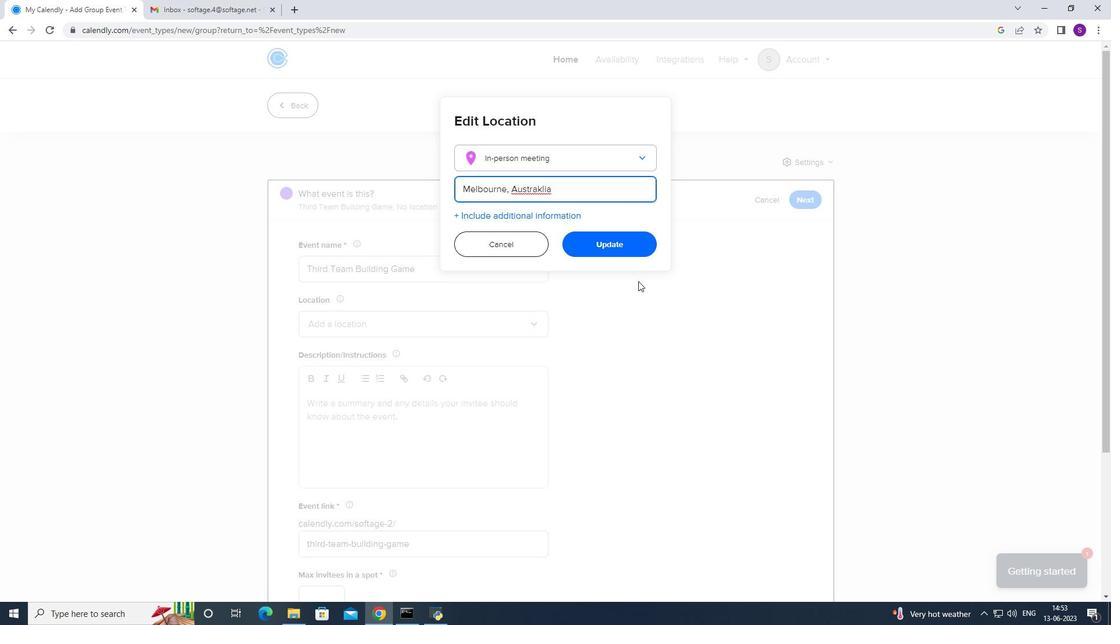 
Action: Key pressed <Key.backspace>
Screenshot: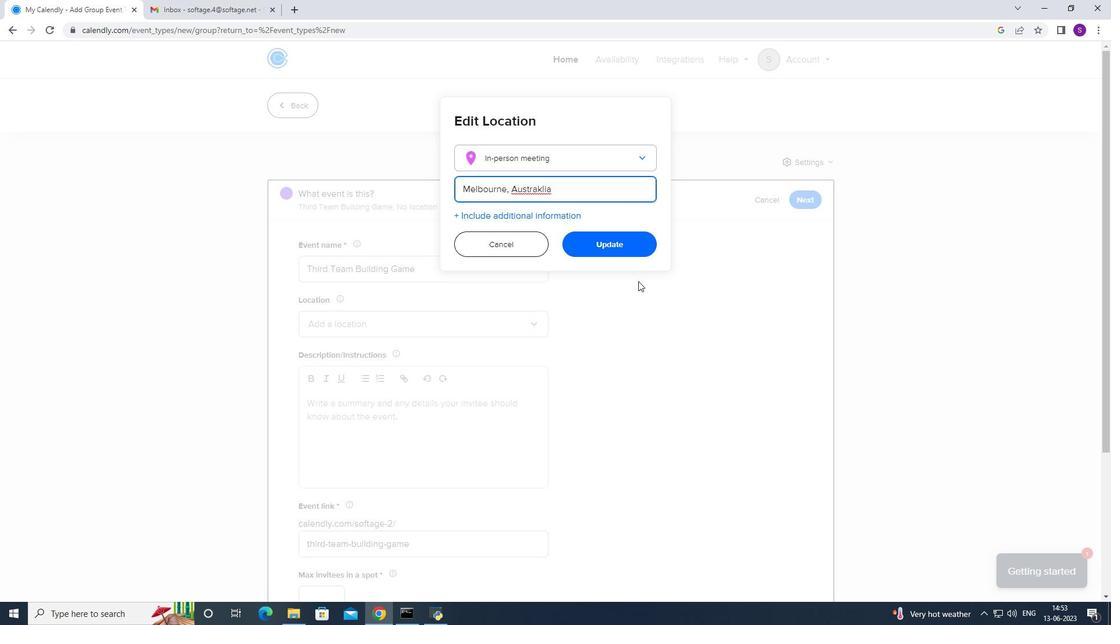 
Action: Mouse moved to (668, 345)
Screenshot: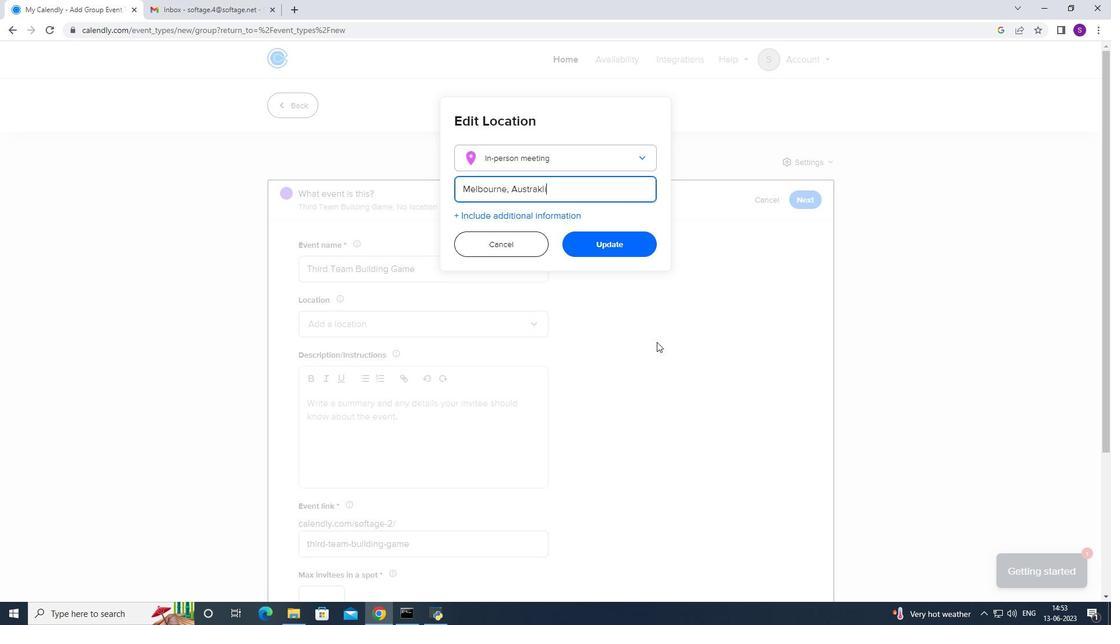 
Action: Key pressed <Key.backspace>
Screenshot: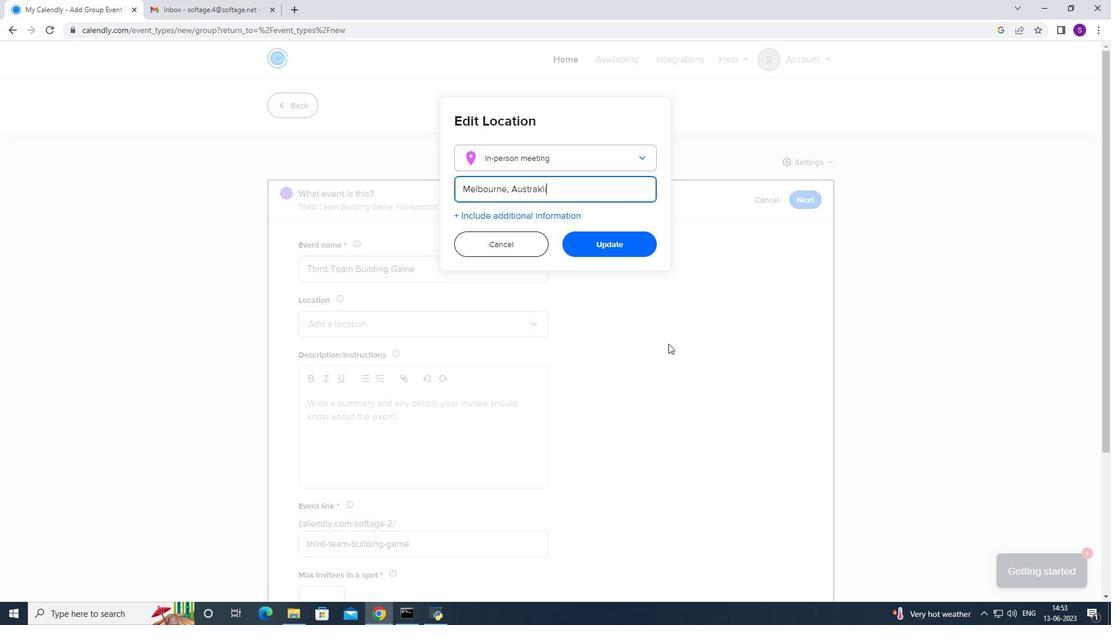 
Action: Mouse moved to (669, 345)
Screenshot: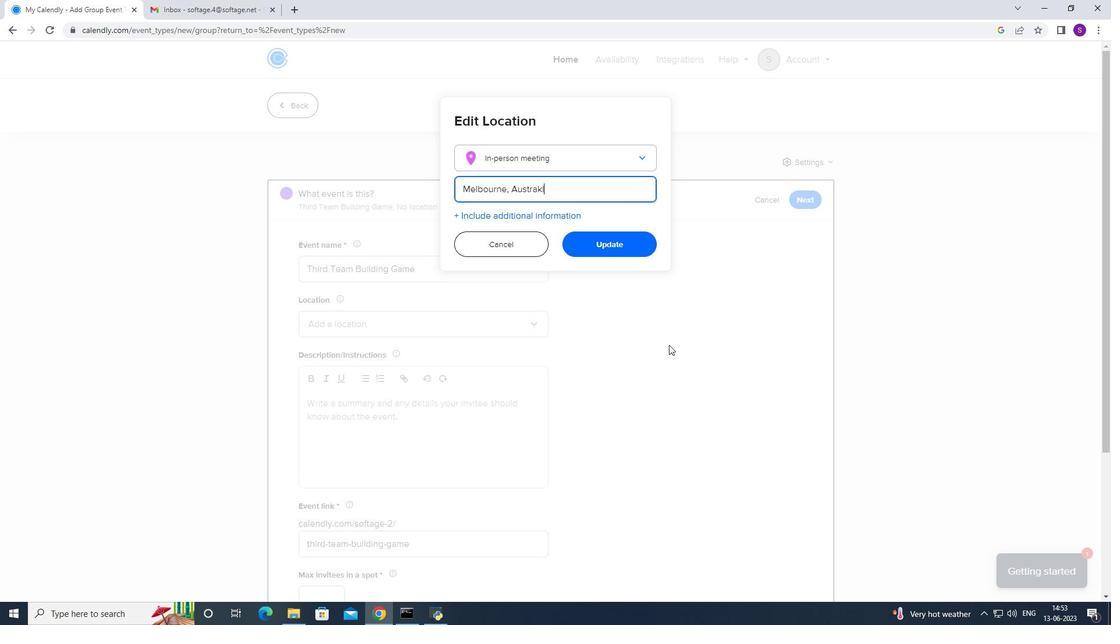 
Action: Key pressed <Key.backspace>
Screenshot: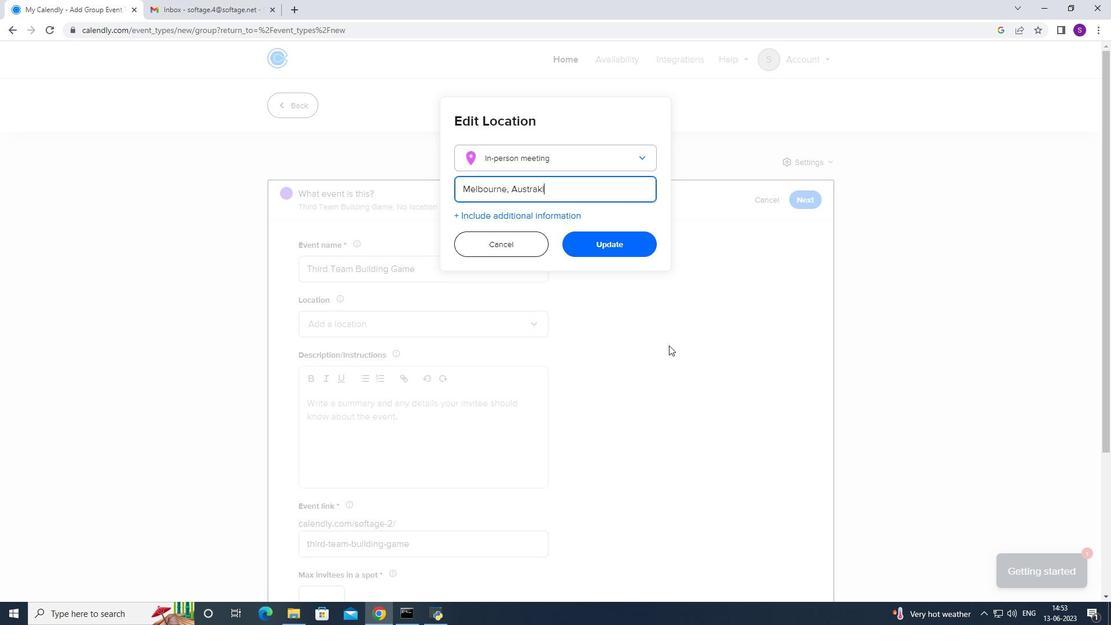 
Action: Mouse moved to (668, 345)
Screenshot: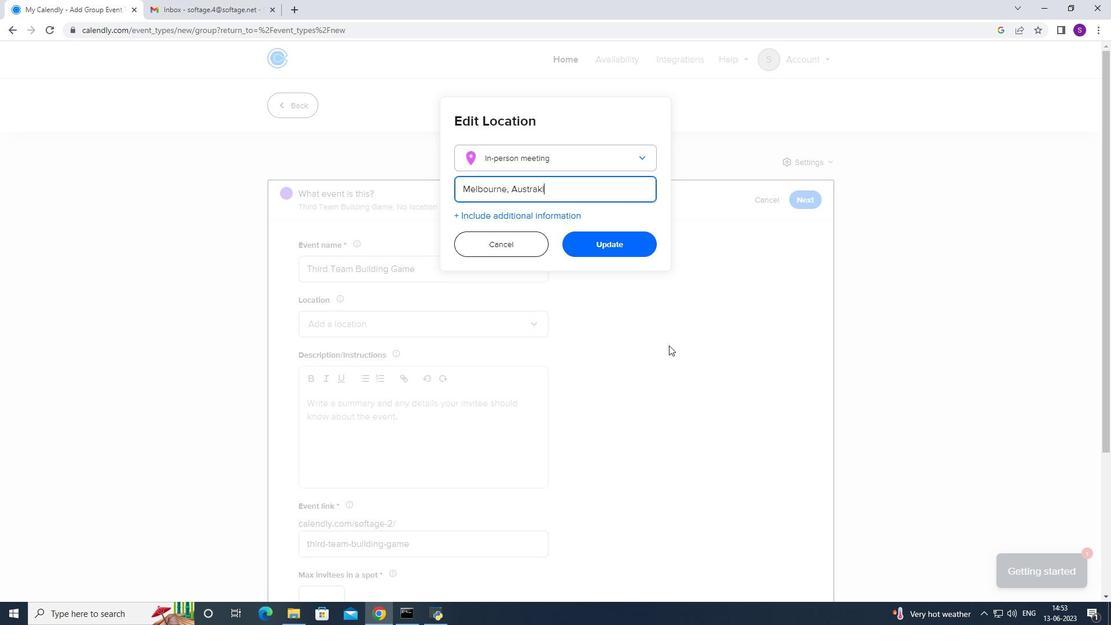 
Action: Key pressed <Key.backspace>
Screenshot: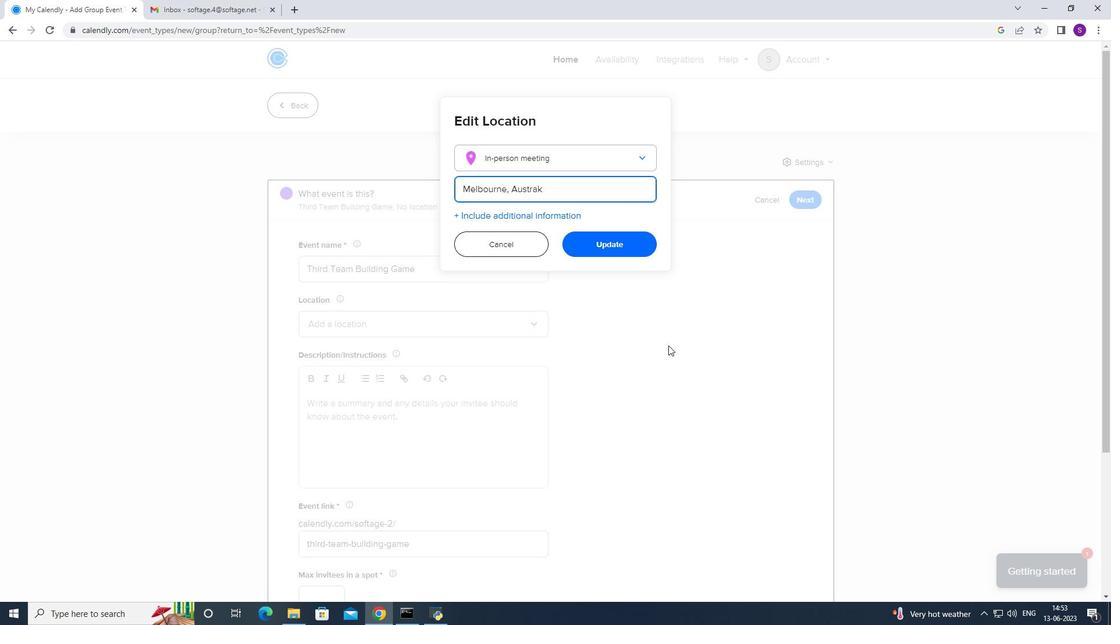 
Action: Mouse moved to (668, 346)
Screenshot: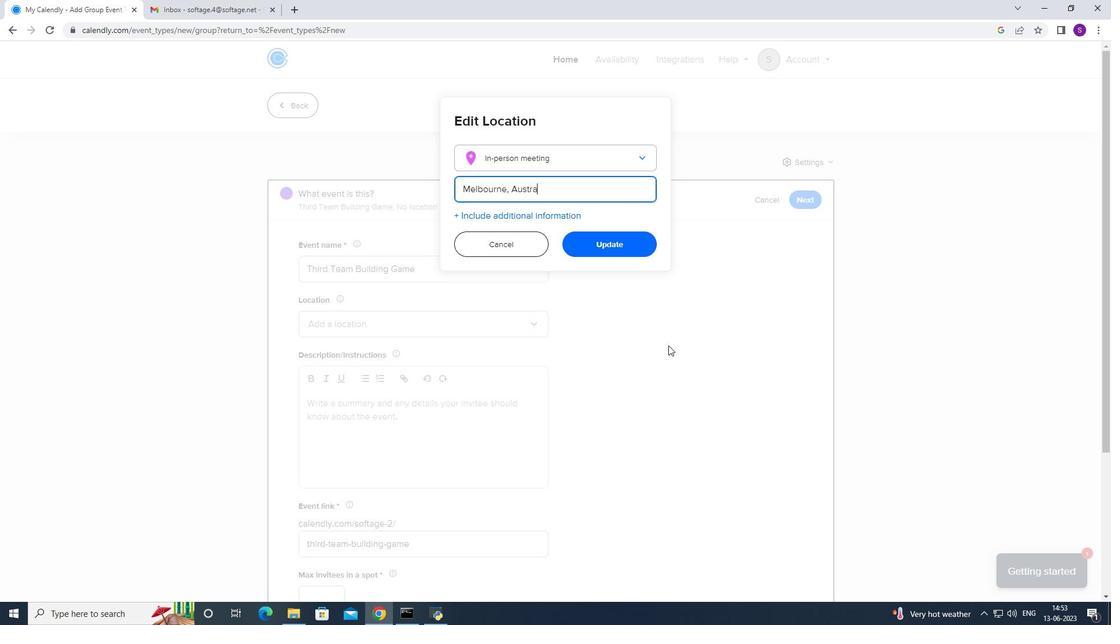 
Action: Key pressed l
Screenshot: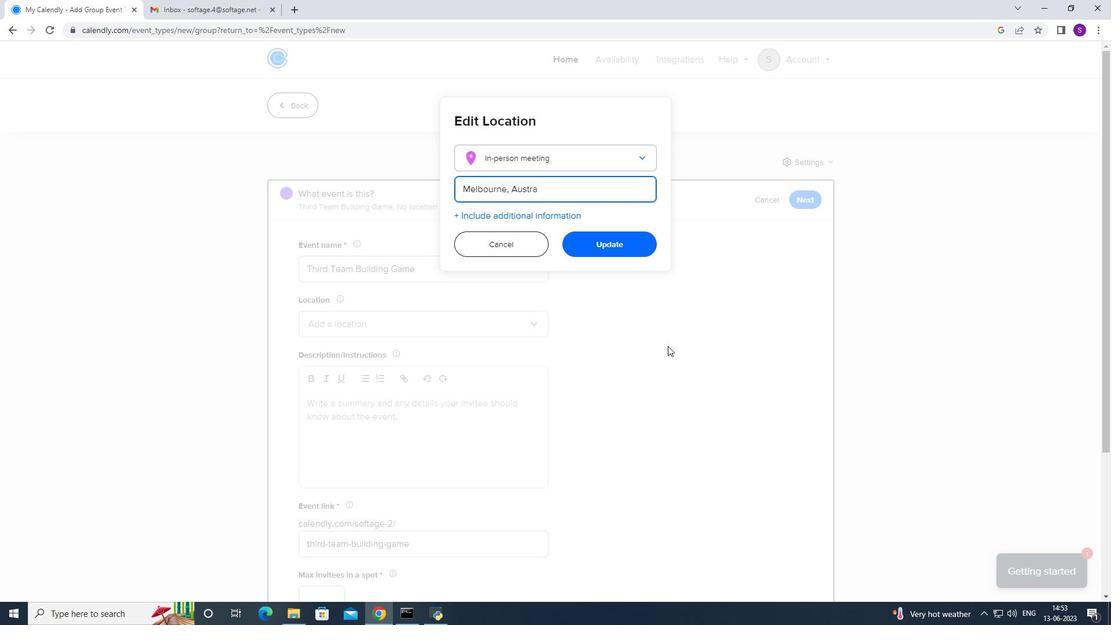 
Action: Mouse moved to (668, 346)
Screenshot: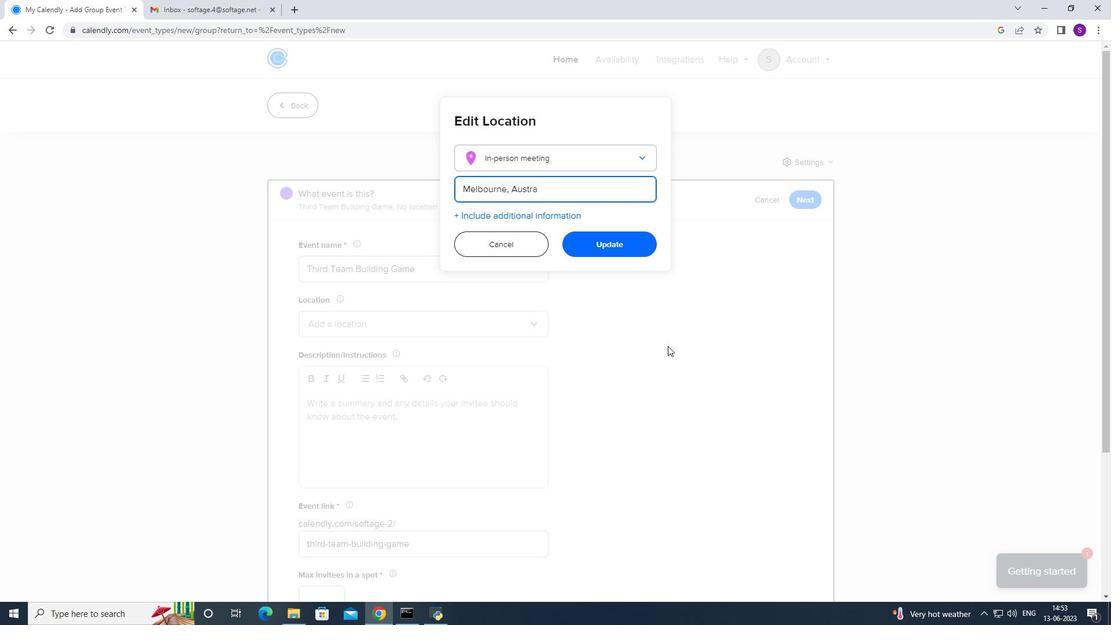 
Action: Key pressed i
Screenshot: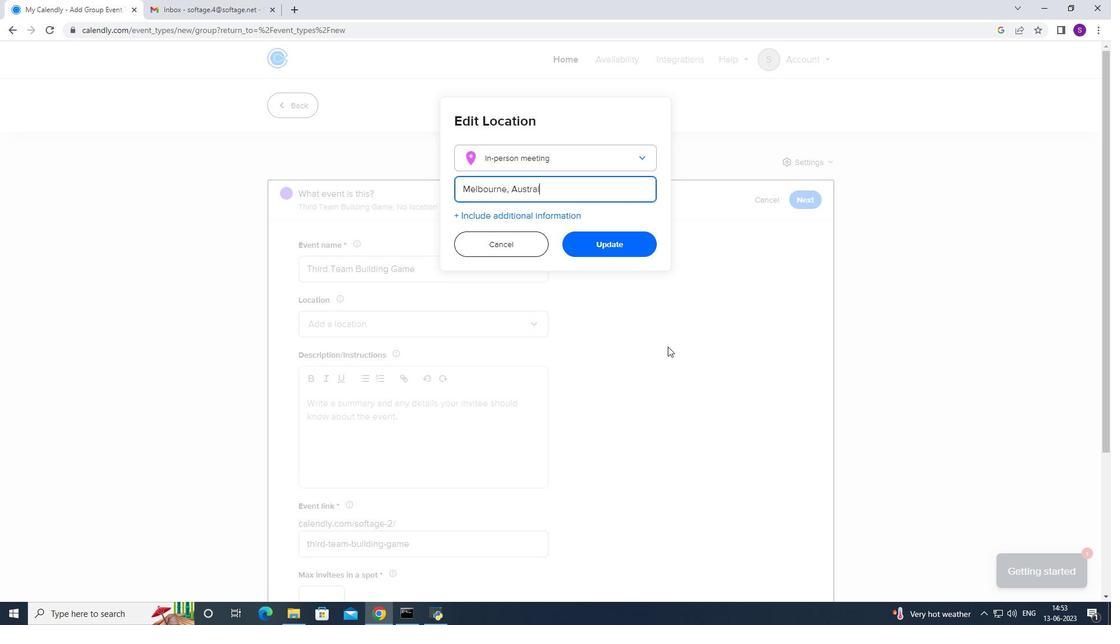 
Action: Mouse moved to (668, 348)
Screenshot: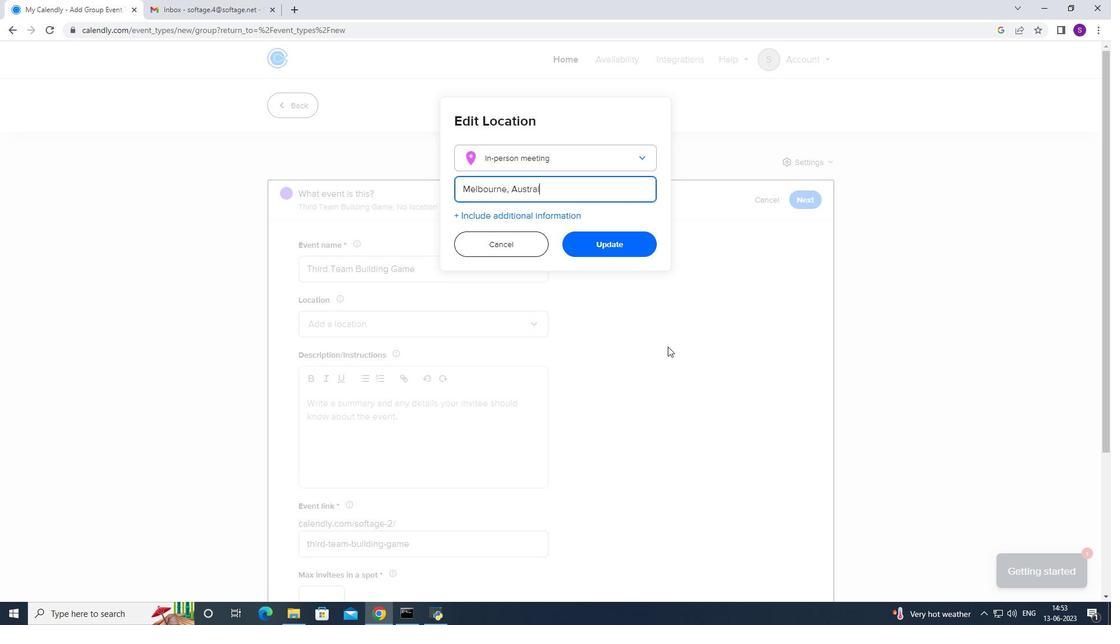 
Action: Key pressed a
Screenshot: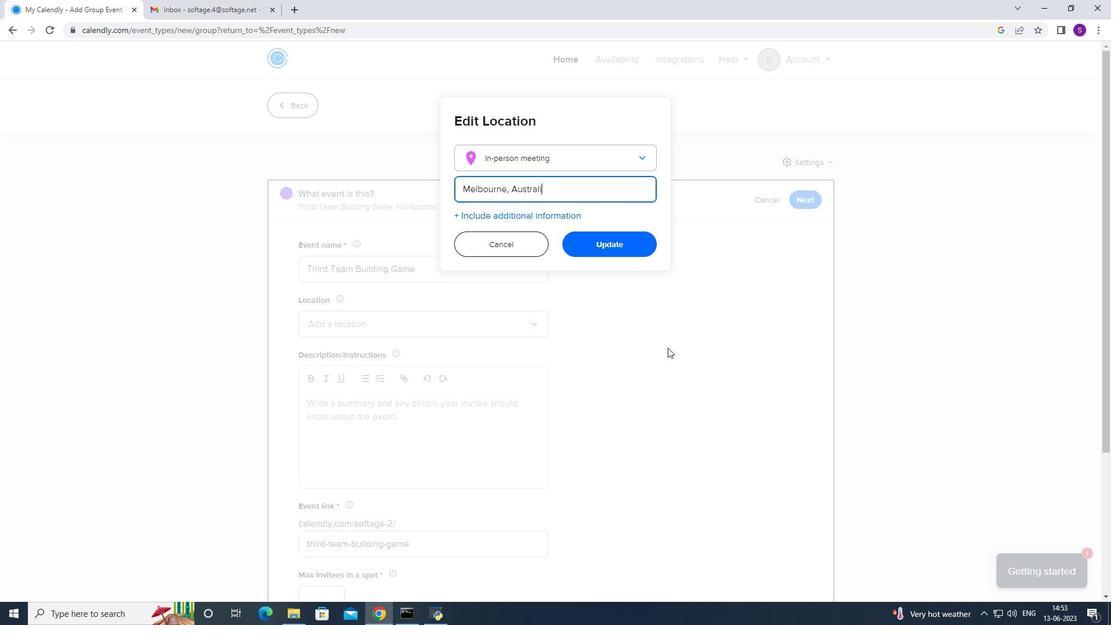 
Action: Mouse moved to (595, 245)
Screenshot: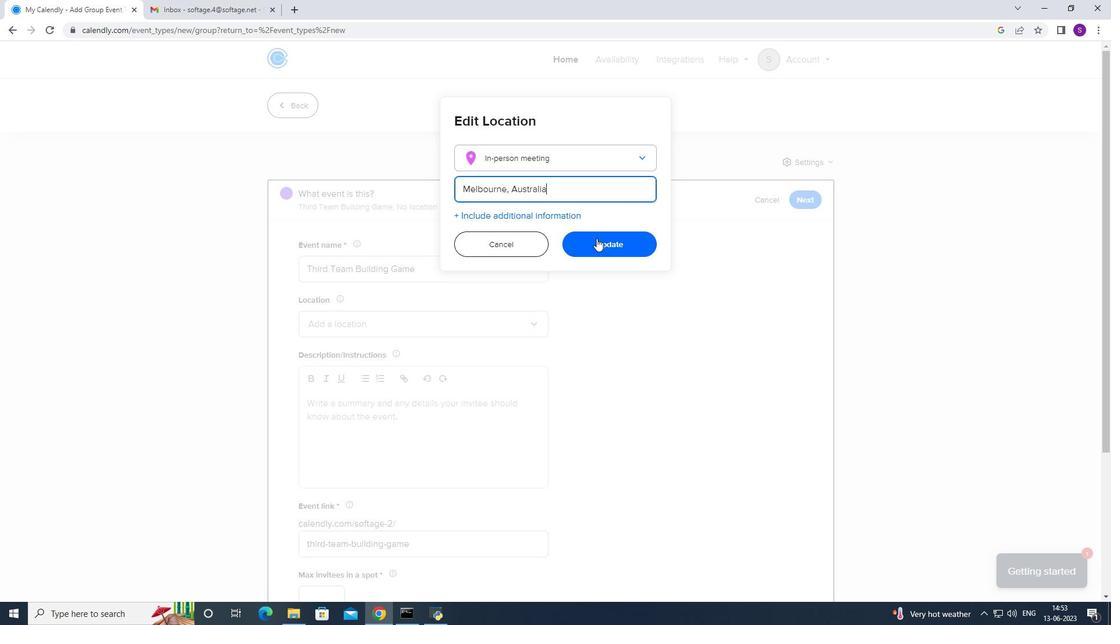 
Action: Mouse pressed left at (595, 245)
Screenshot: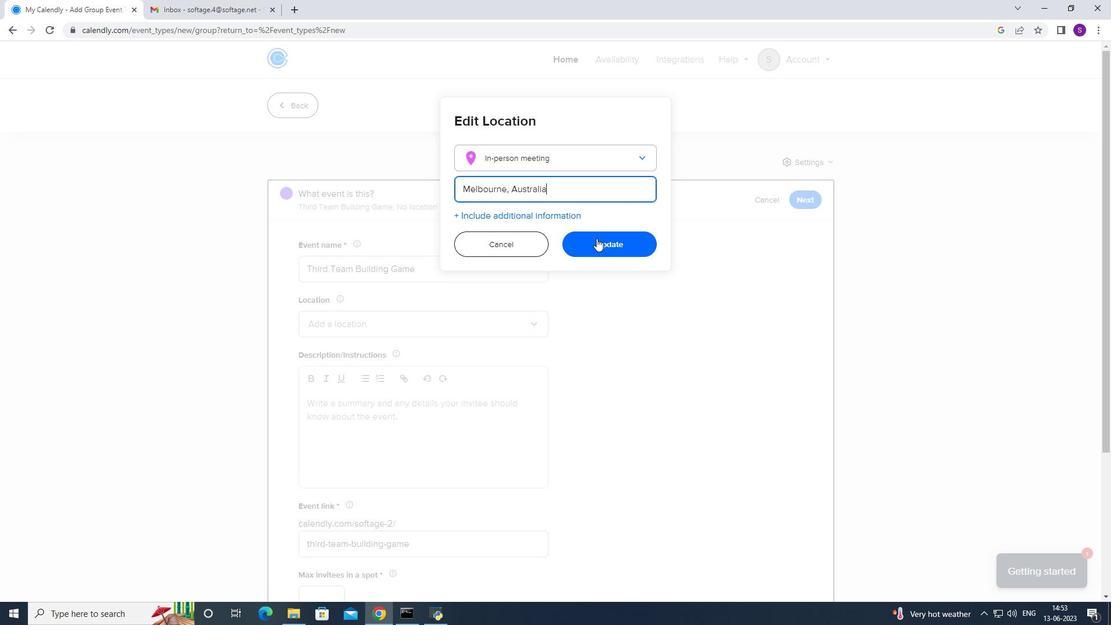 
Action: Mouse moved to (327, 309)
Screenshot: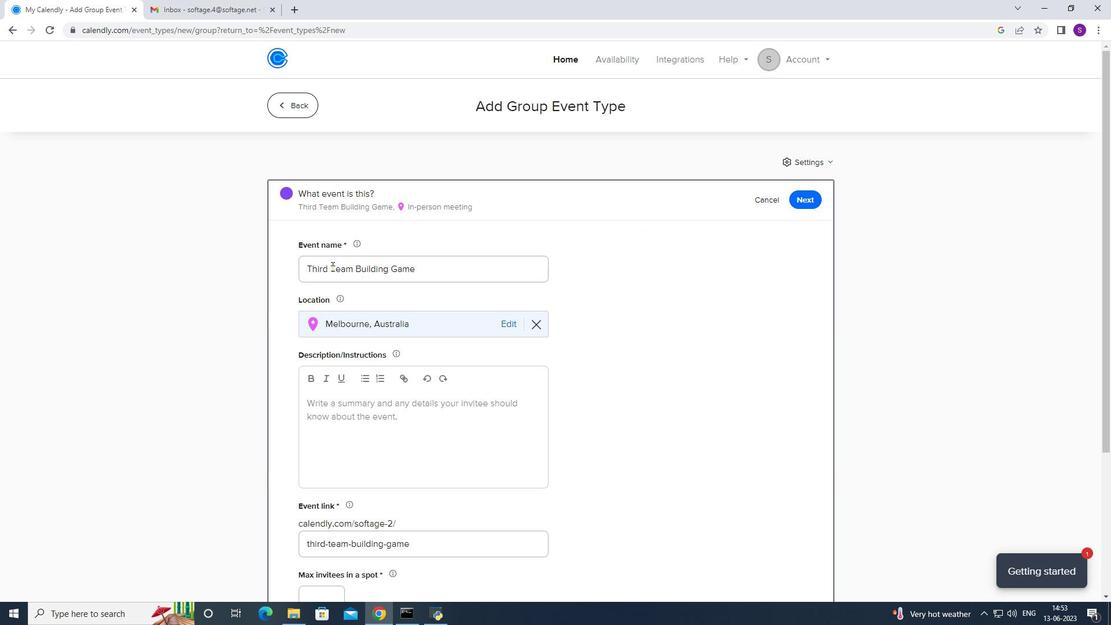 
Action: Mouse scrolled (329, 299) with delta (0, 0)
Screenshot: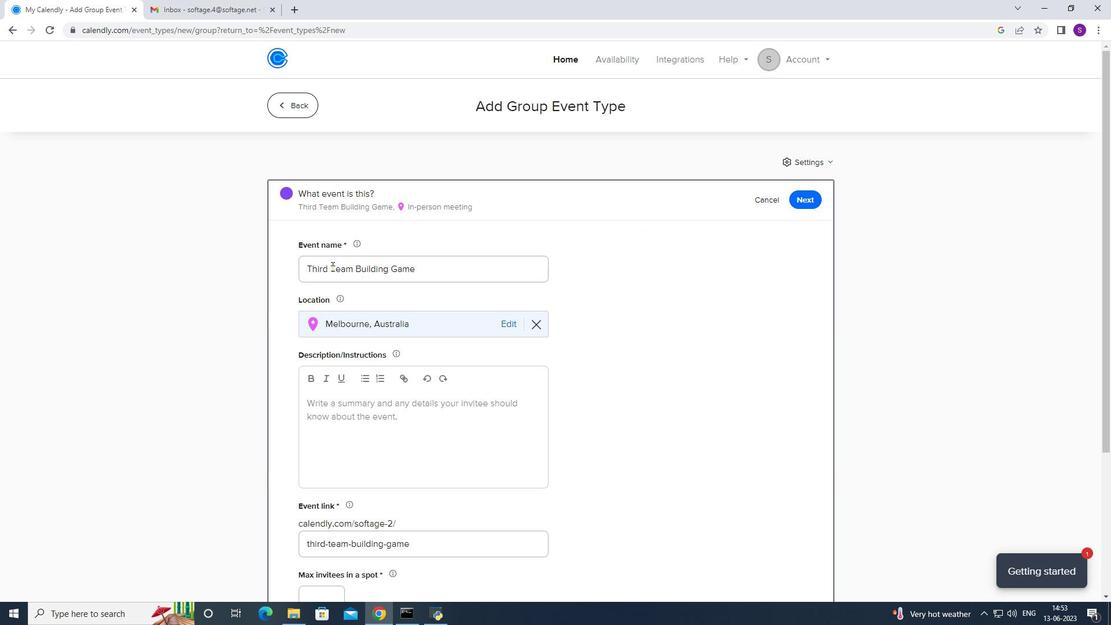 
Action: Mouse moved to (327, 313)
Screenshot: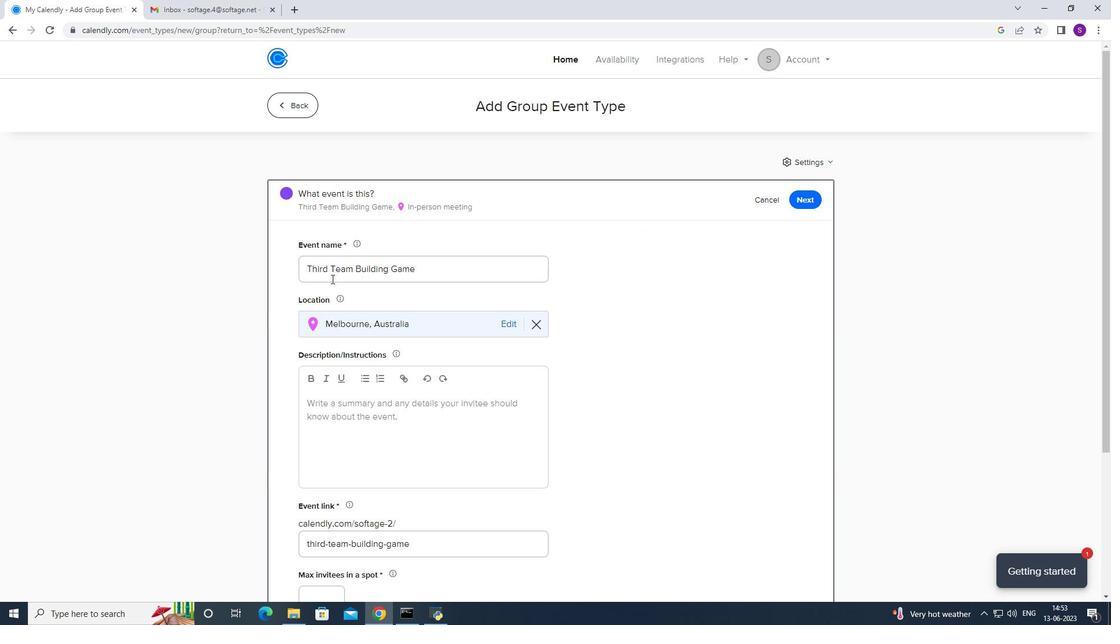 
Action: Mouse scrolled (327, 312) with delta (0, 0)
Screenshot: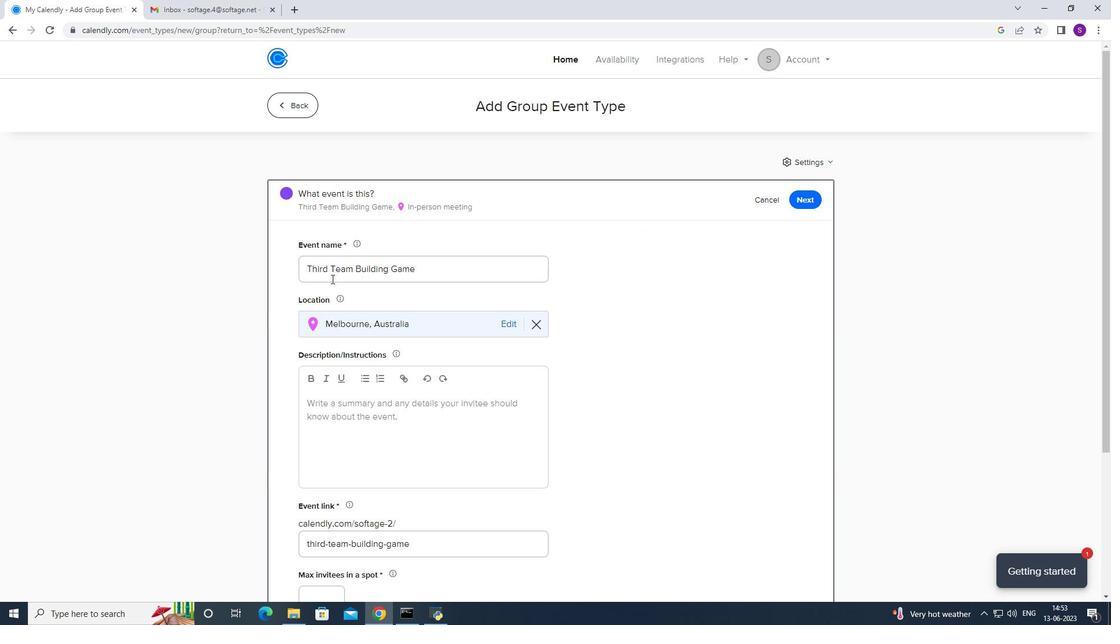 
Action: Mouse moved to (326, 313)
Screenshot: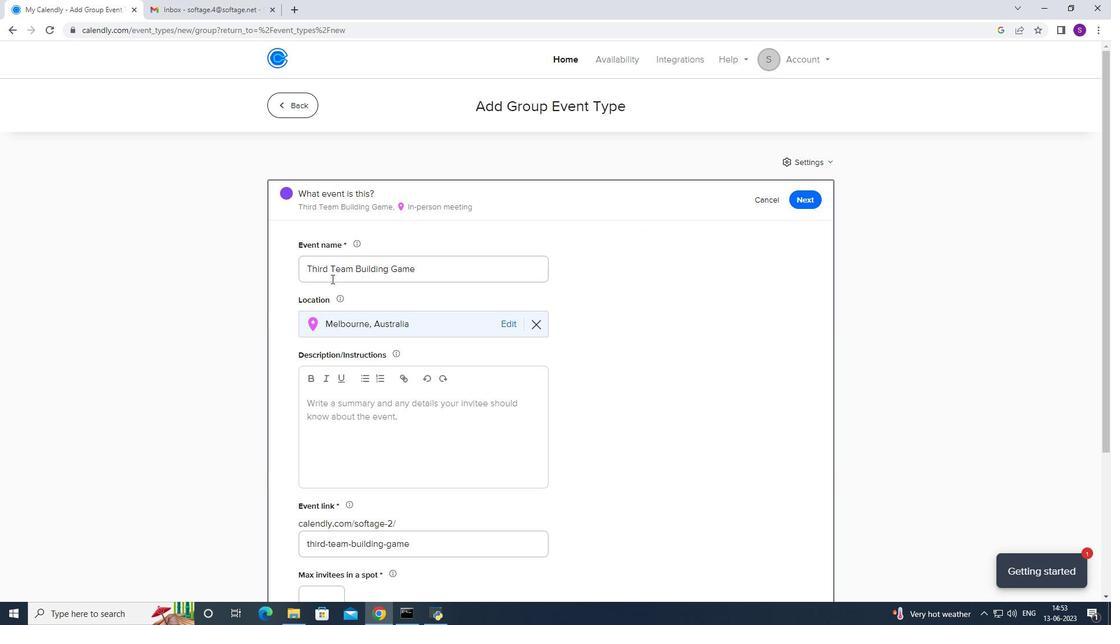 
Action: Mouse scrolled (326, 312) with delta (0, 0)
Screenshot: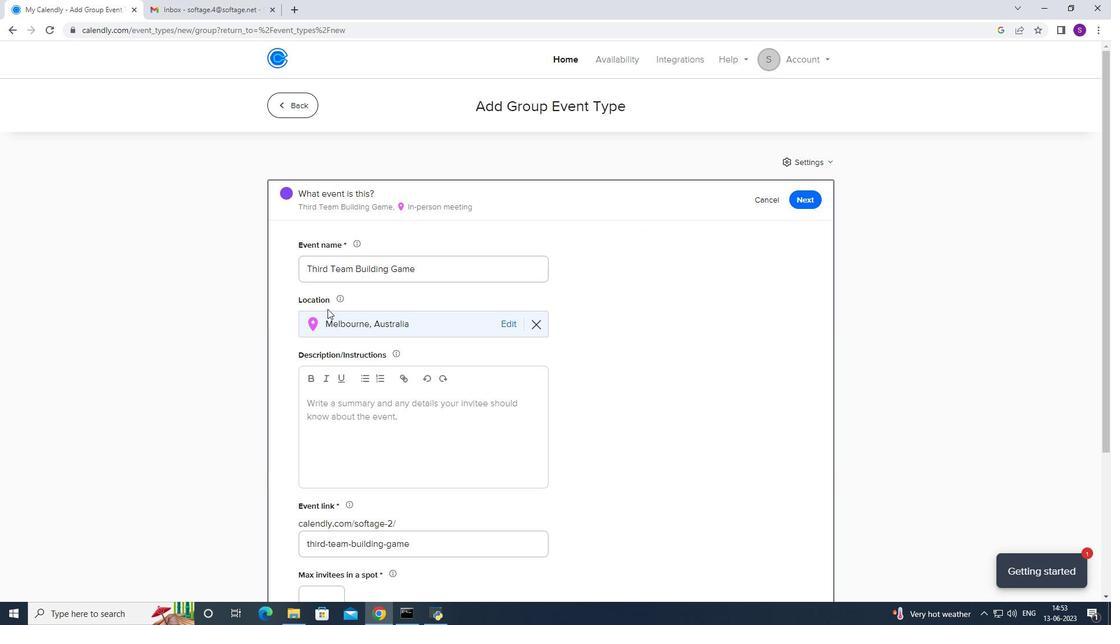 
Action: Mouse moved to (328, 299)
Screenshot: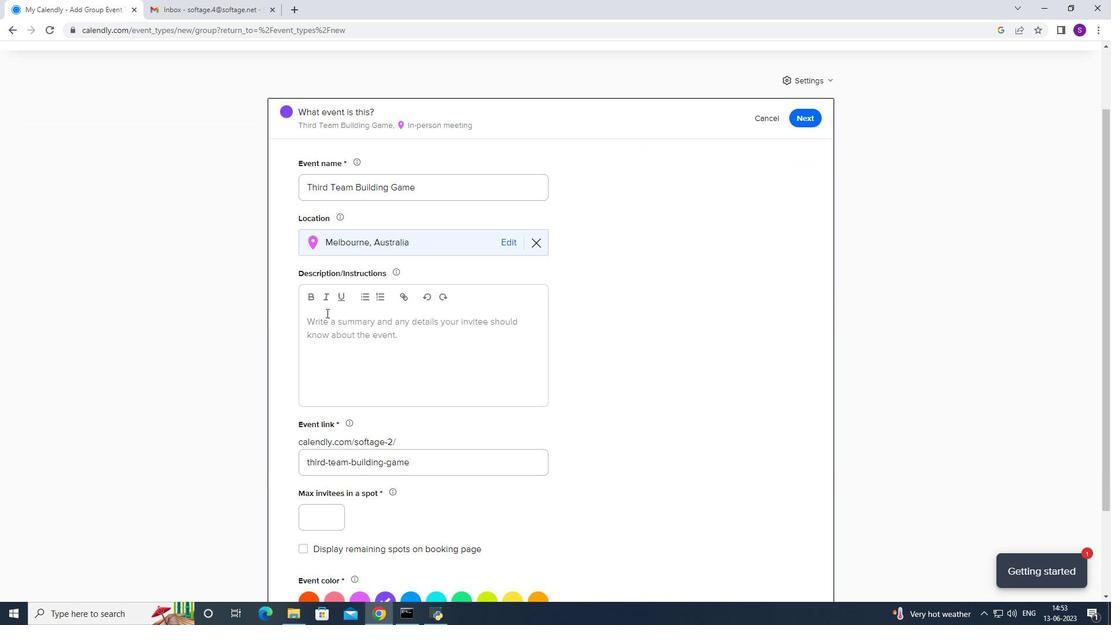 
Action: Mouse scrolled (328, 300) with delta (0, 0)
Screenshot: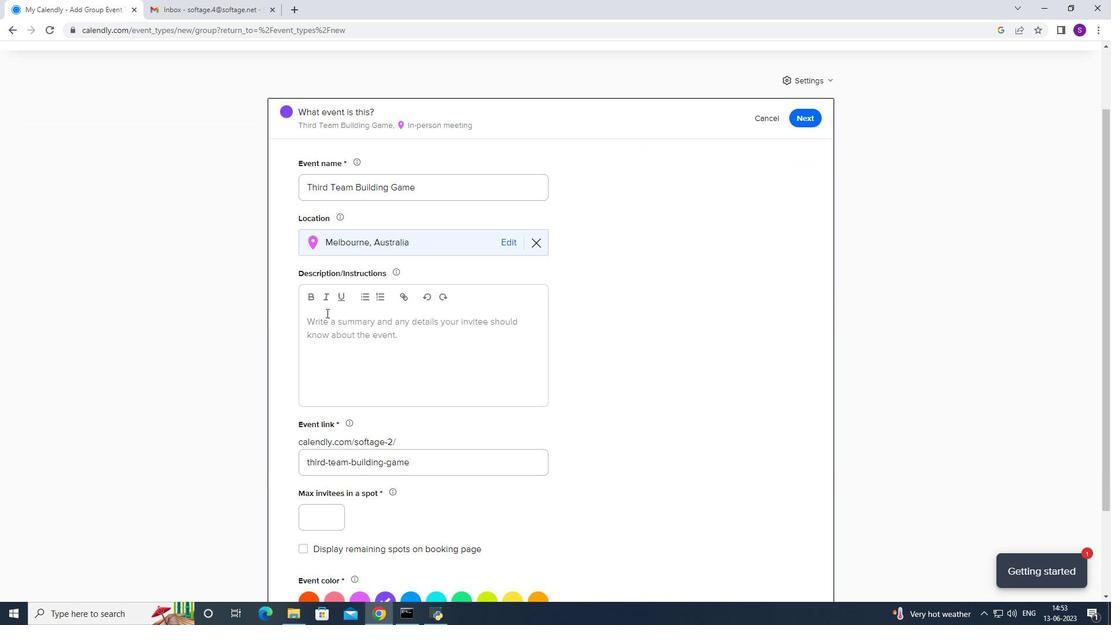 
Action: Mouse moved to (346, 275)
Screenshot: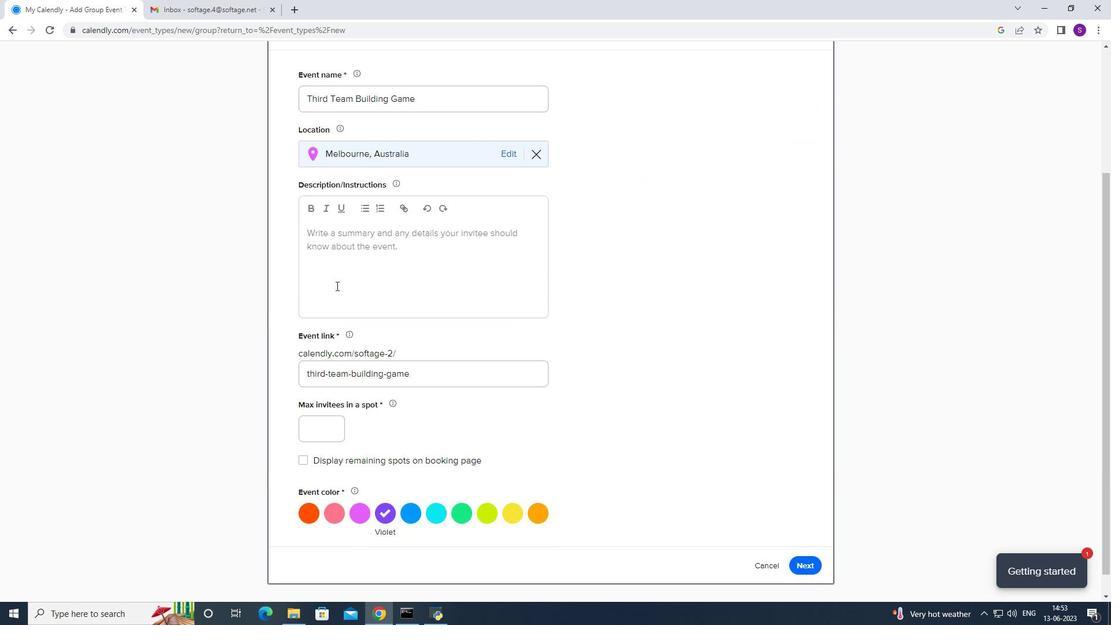 
Action: Mouse pressed left at (346, 275)
Screenshot: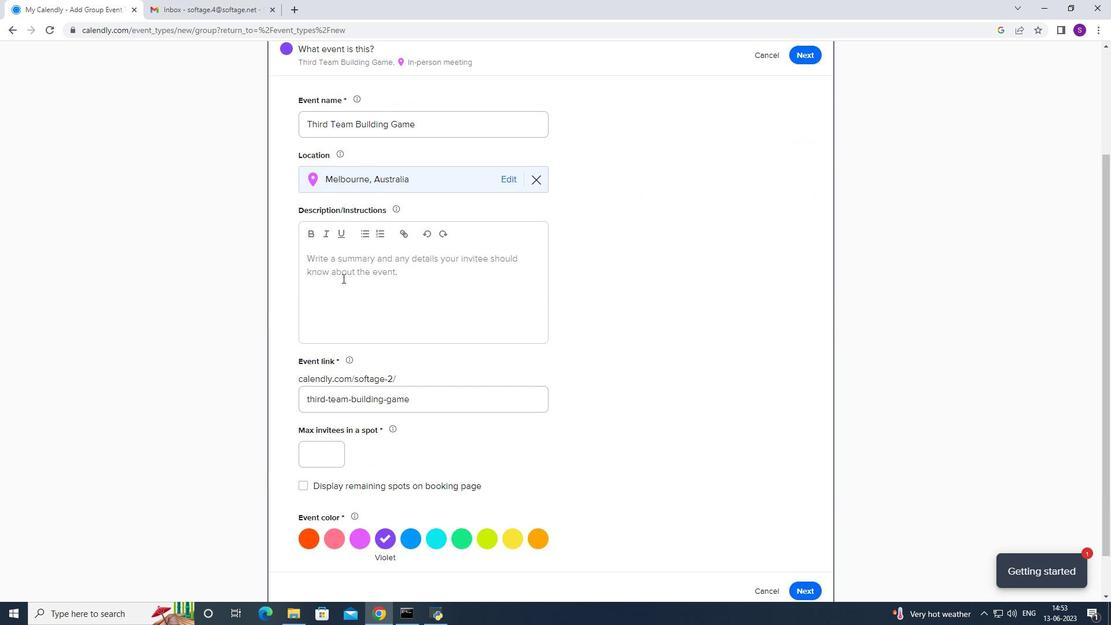 
Action: Mouse moved to (330, 319)
Screenshot: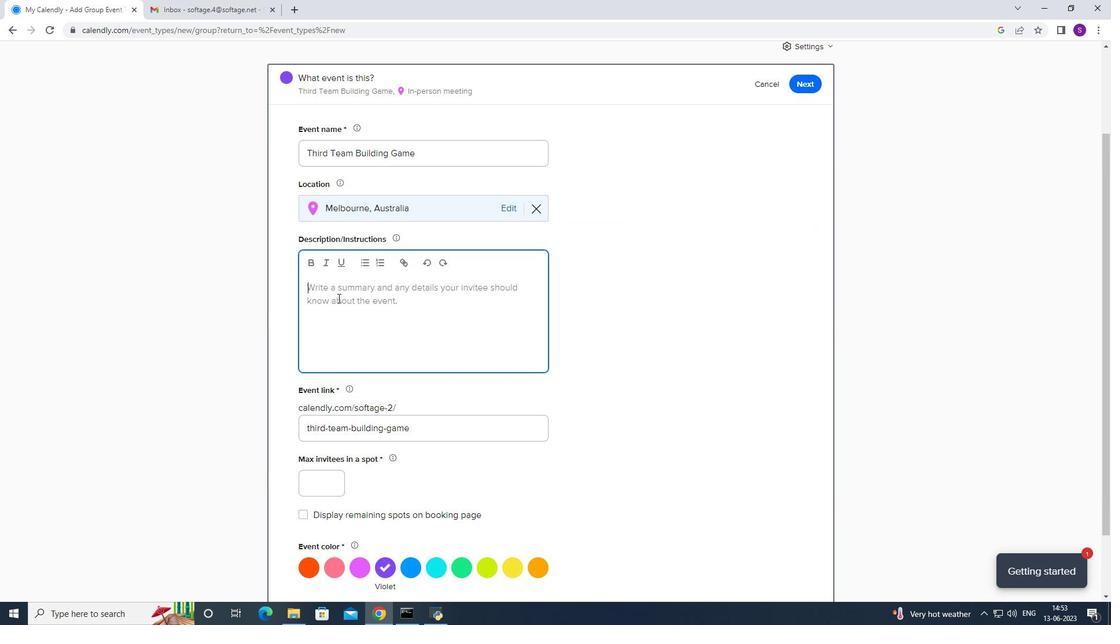 
Action: Mouse scrolled (330, 318) with delta (0, 0)
Screenshot: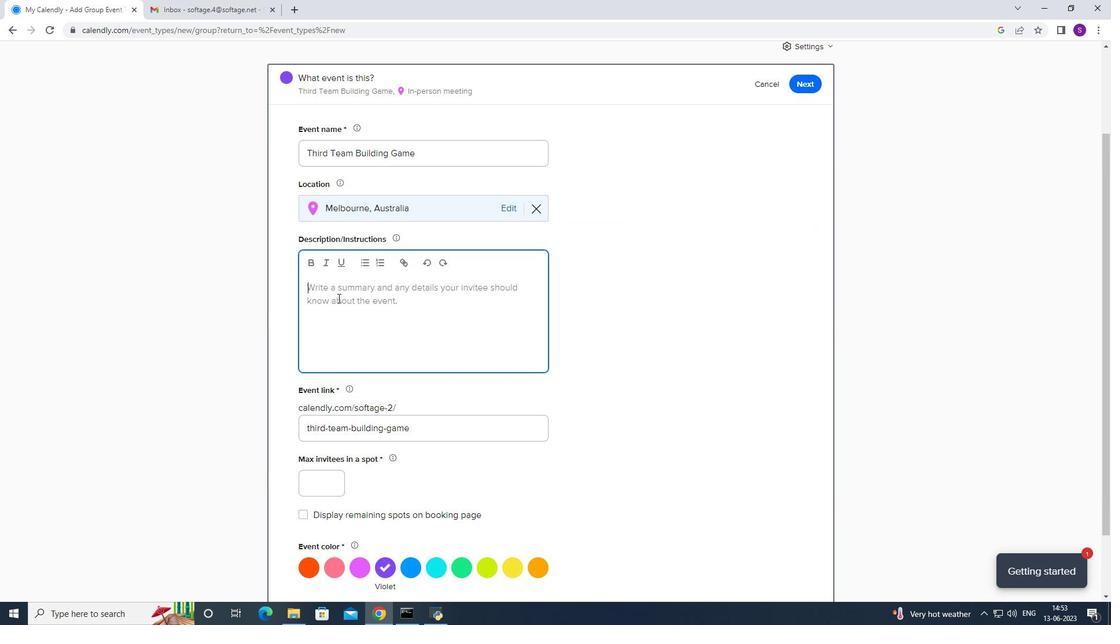 
Action: Mouse moved to (329, 319)
Screenshot: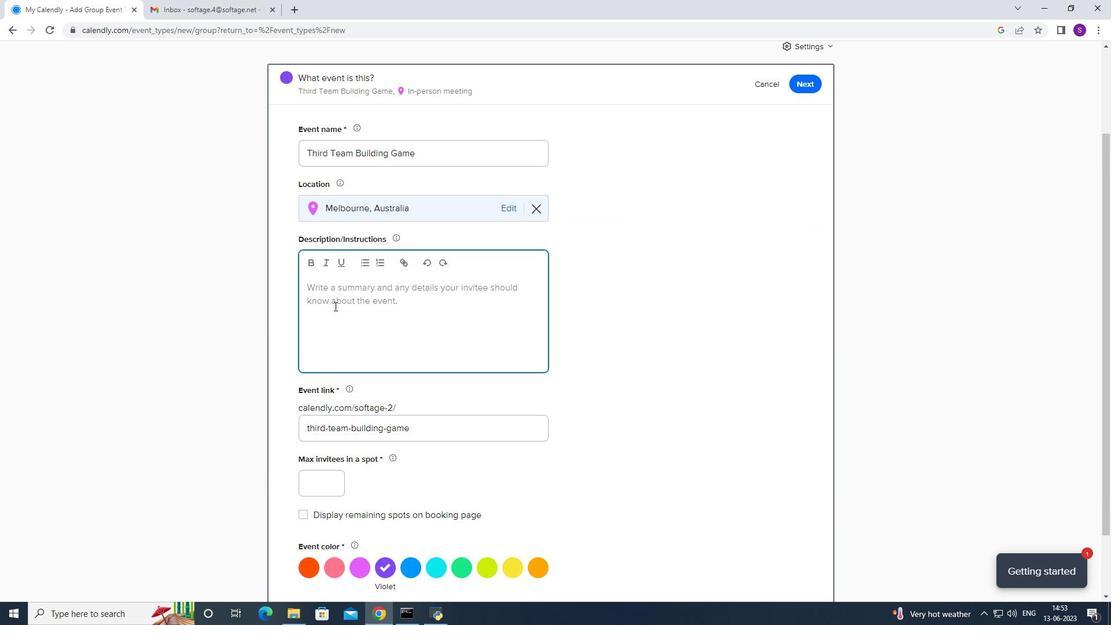 
Action: Mouse scrolled (329, 319) with delta (0, 0)
Screenshot: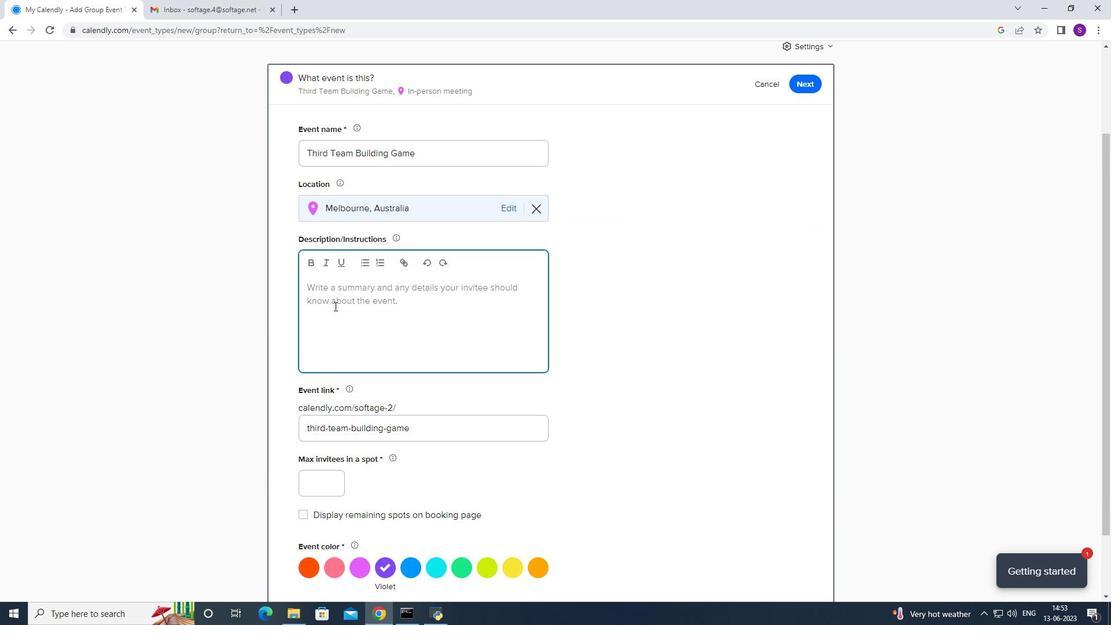 
Action: Mouse moved to (327, 319)
Screenshot: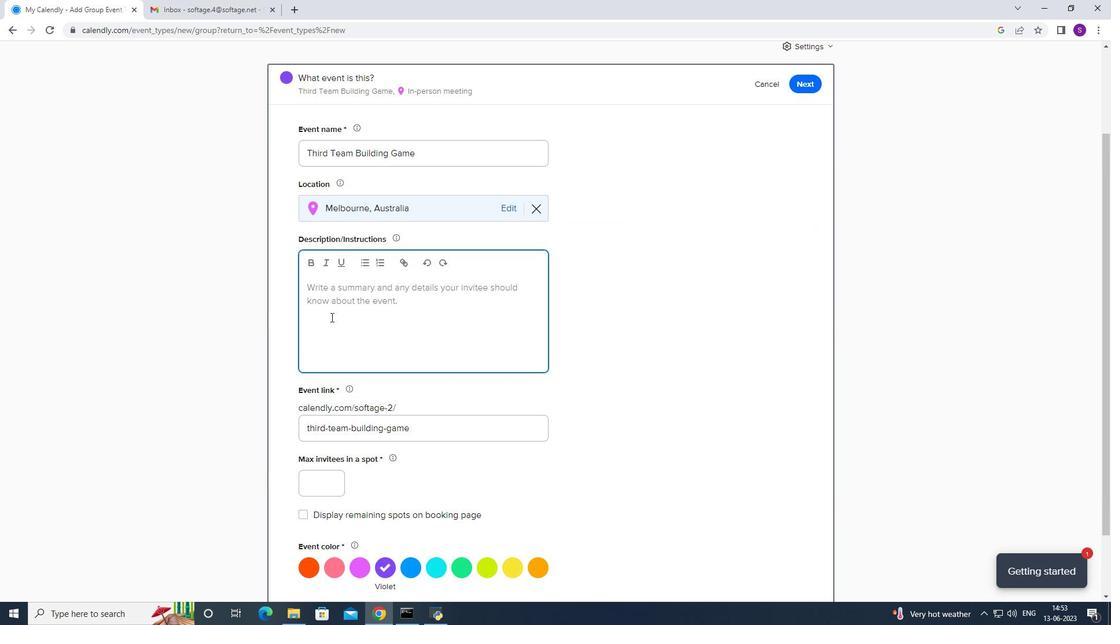 
Action: Mouse scrolled (328, 319) with delta (0, 0)
Screenshot: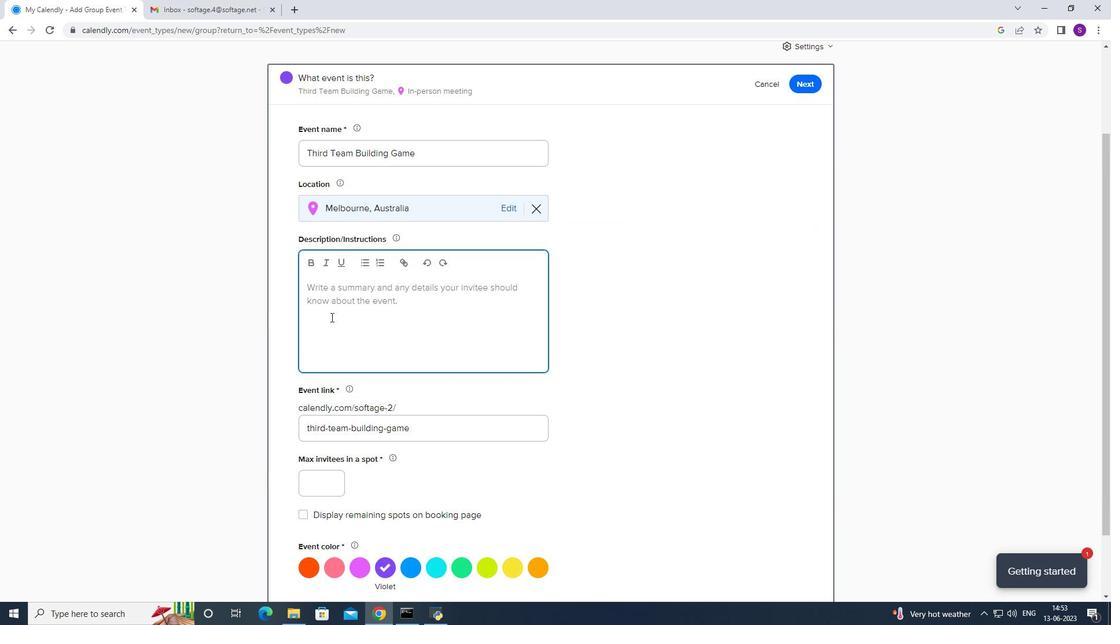 
Action: Mouse moved to (327, 400)
Screenshot: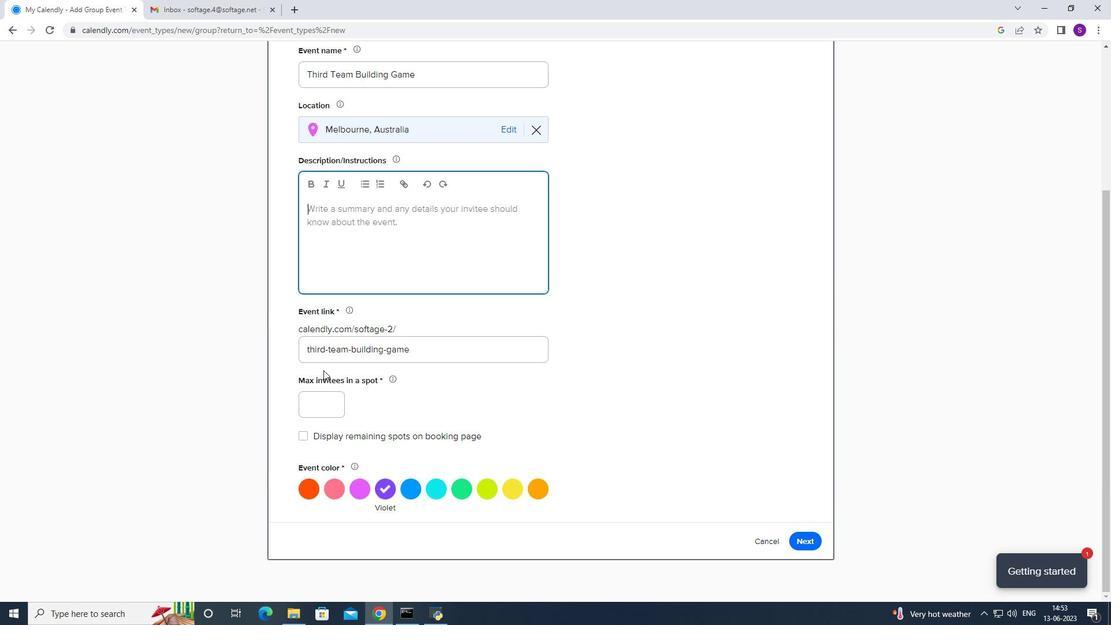 
Action: Mouse pressed left at (327, 400)
Screenshot: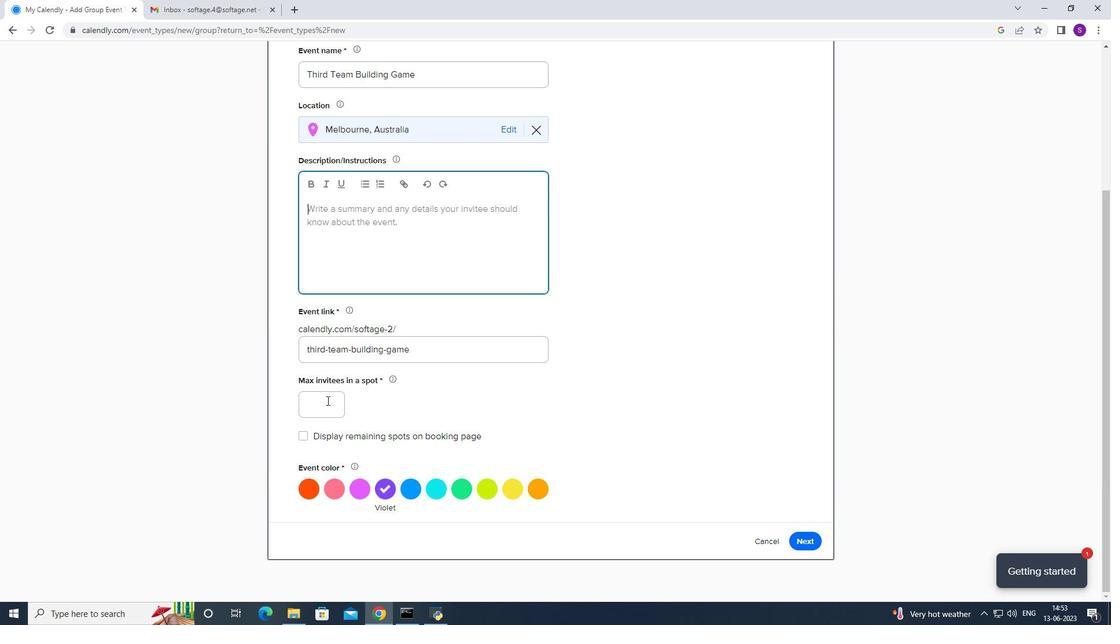 
Action: Key pressed 2
Screenshot: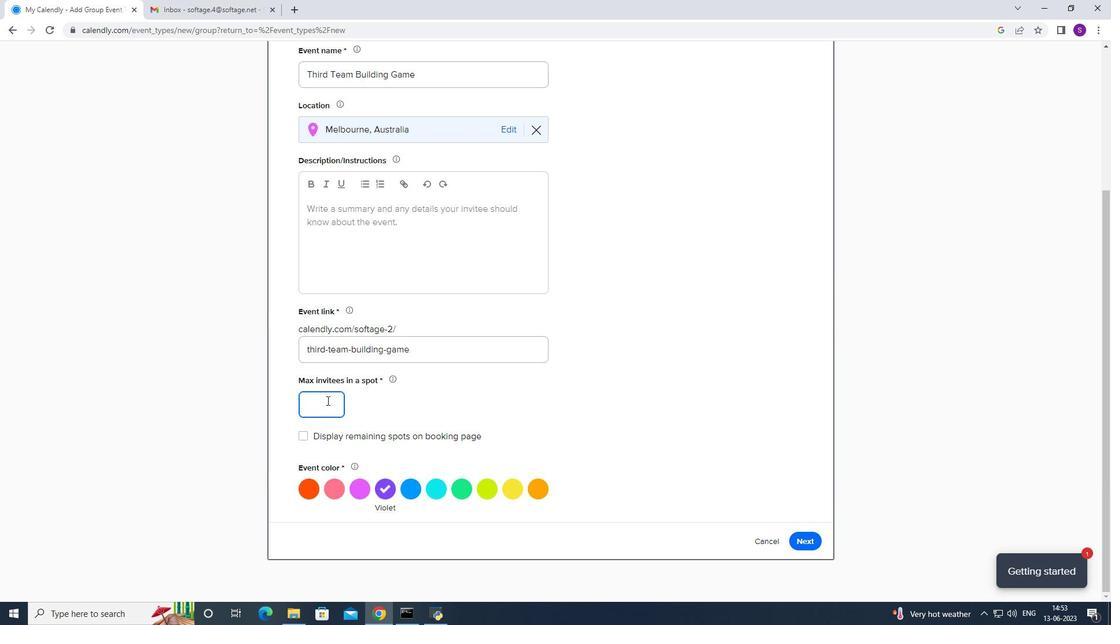 
Action: Mouse moved to (484, 481)
Screenshot: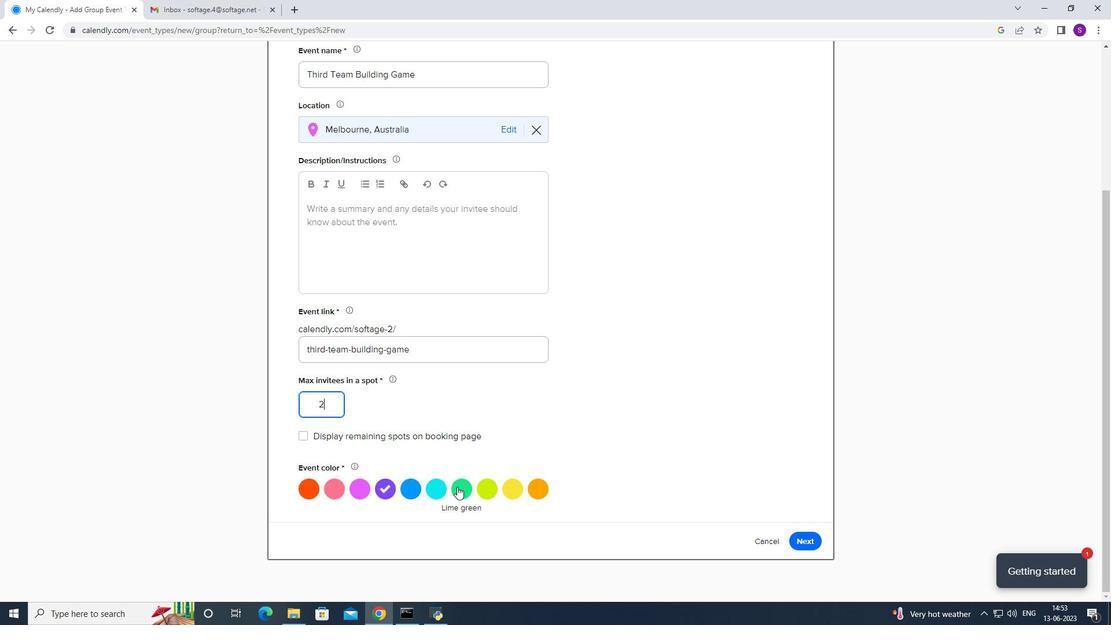 
Action: Mouse pressed left at (484, 481)
Screenshot: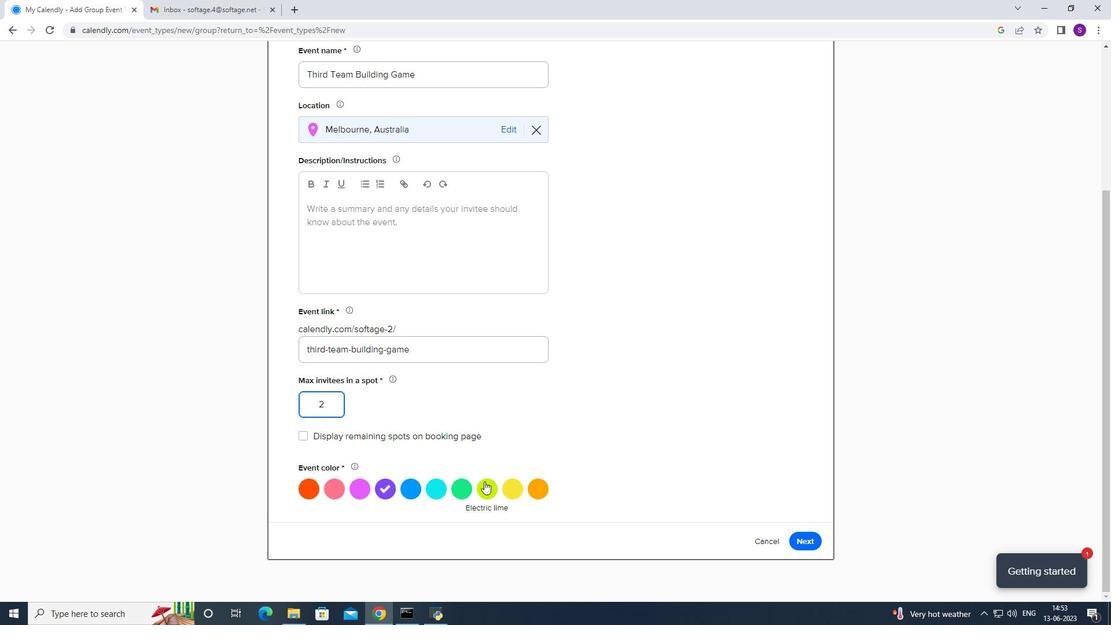 
Action: Mouse moved to (349, 276)
Screenshot: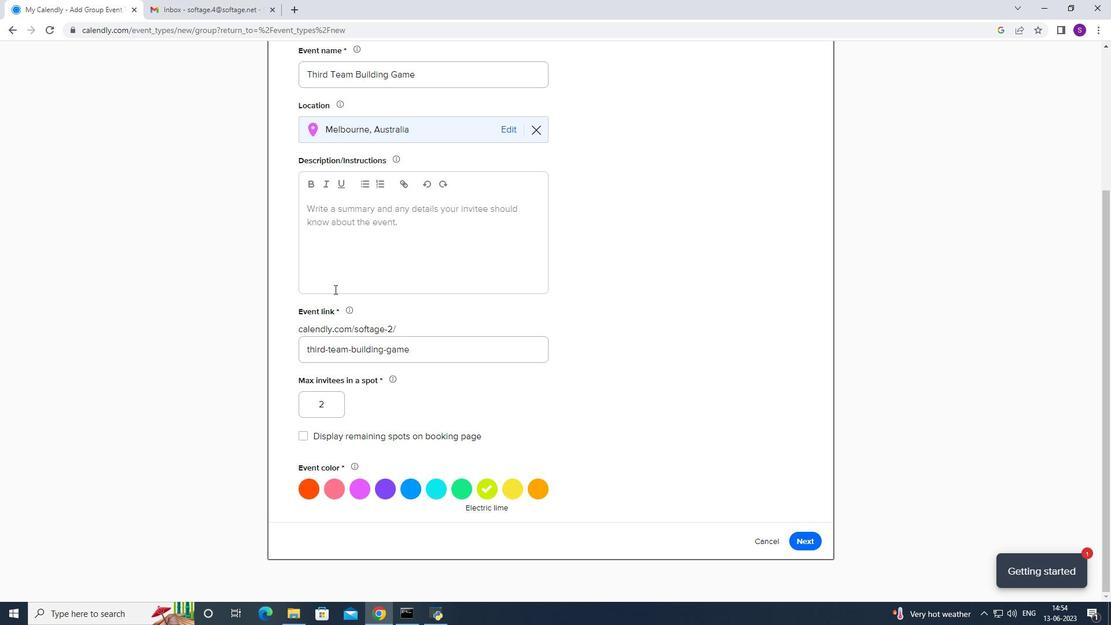 
Action: Mouse pressed left at (349, 276)
Screenshot: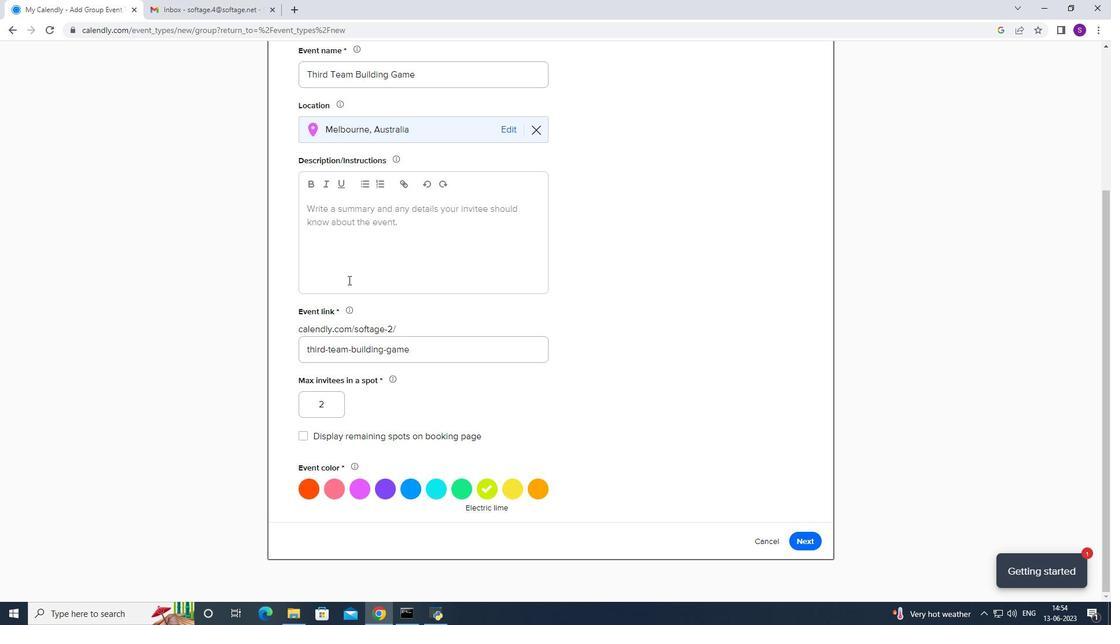 
Action: Mouse moved to (454, 278)
Screenshot: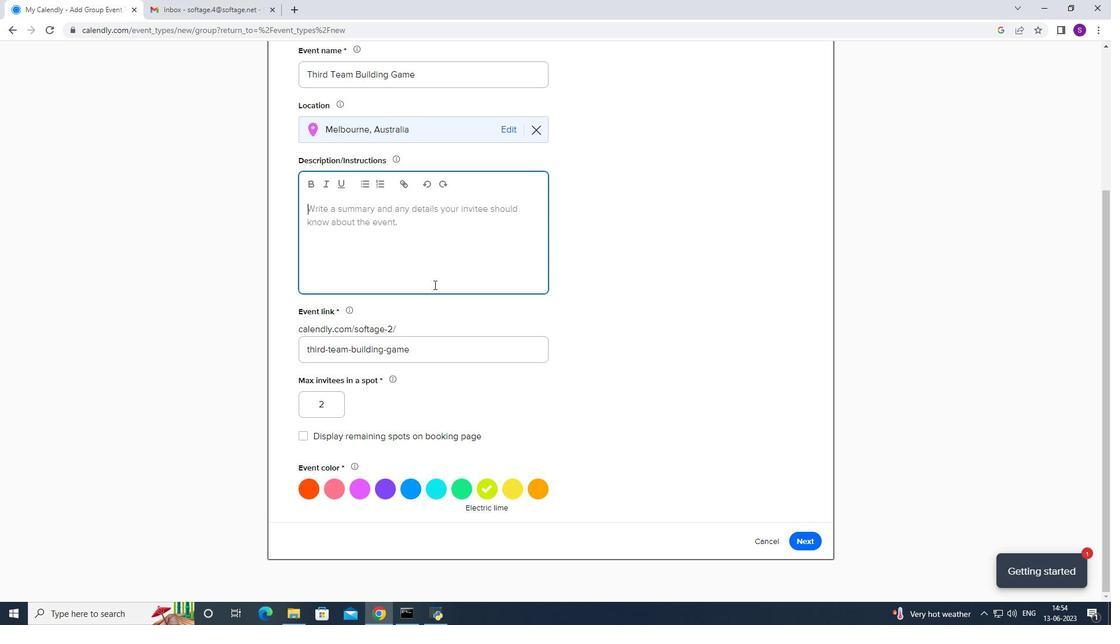 
Action: Key pressed <Key.caps_lock>P<Key.caps_lock>artui<Key.backspace><Key.backspace>icipants<Key.space>will<Key.space>learn<Key.space>how<Key.space>to<Key.space>structure<Key.space>their<Key.space>creatu<Key.backspace><Key.backspace><Key.backspace><Key.backspace><Key.backspace><Key.backspace><Key.backspace><Key.backspace><Key.backspace>r<Key.space>p<Key.backspace><Key.backspace><Key.backspace>ir<Key.space>presentay<Key.backspace>tin<Key.backspace>ons<Key.space>in<Key.space>a<Key.space>cvlear<Key.space>and<Key.space>logival<Key.space>manner
Screenshot: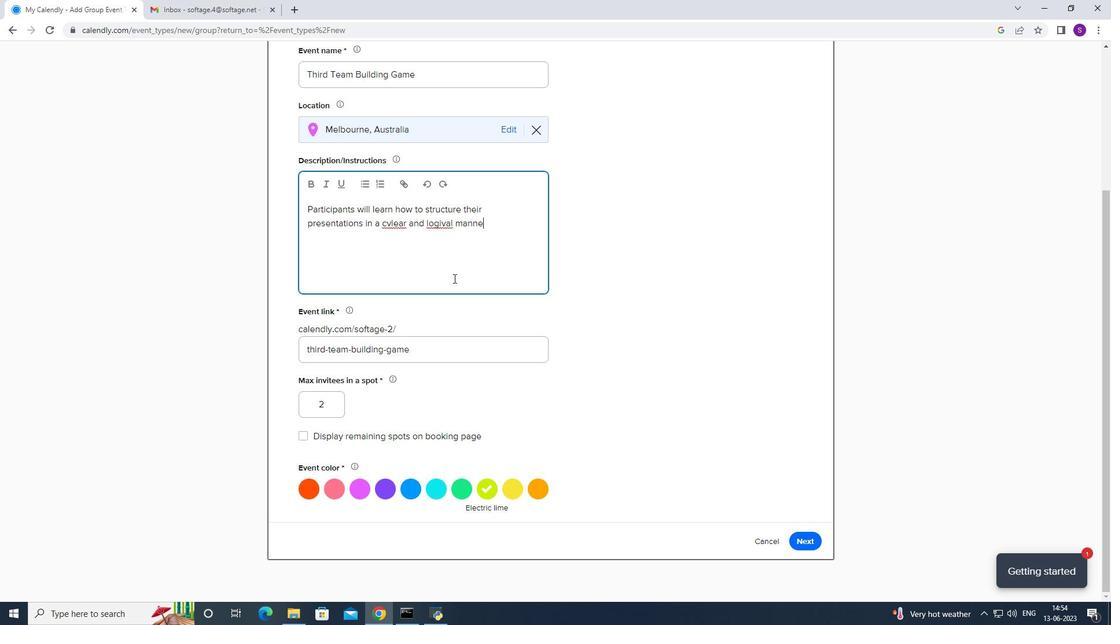 
Action: Mouse moved to (438, 212)
Screenshot: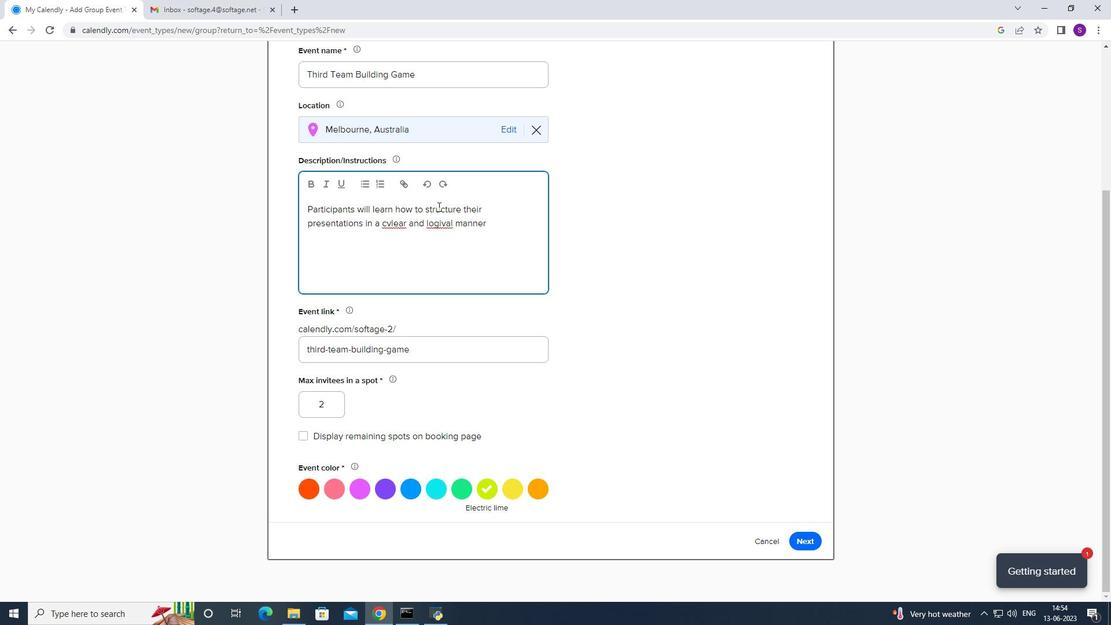 
Action: Mouse pressed left at (438, 212)
Screenshot: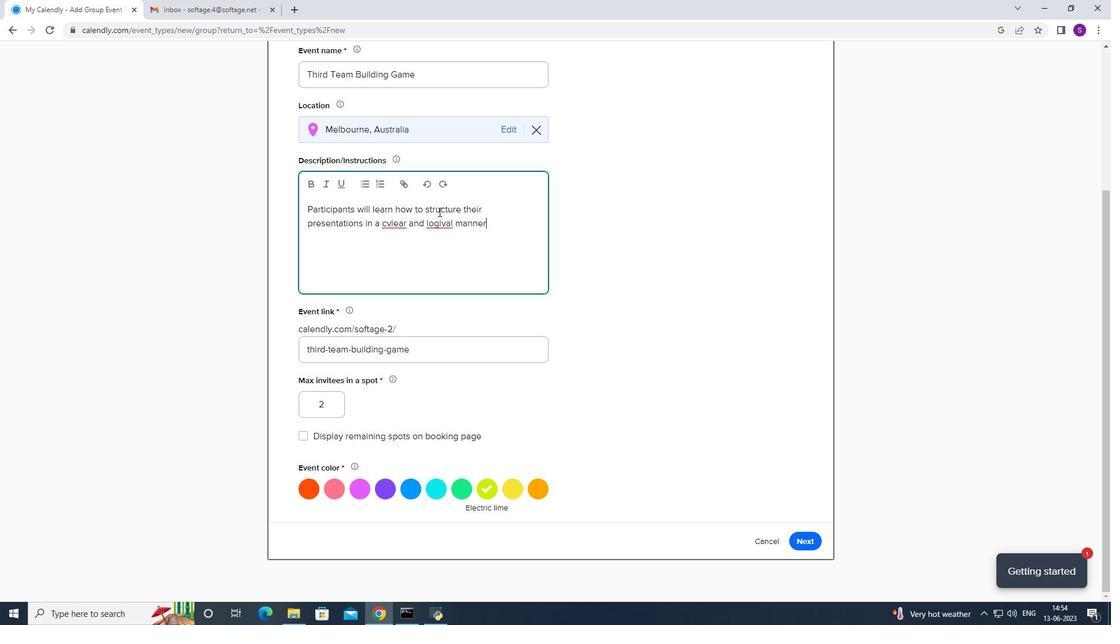 
Action: Mouse moved to (438, 216)
Screenshot: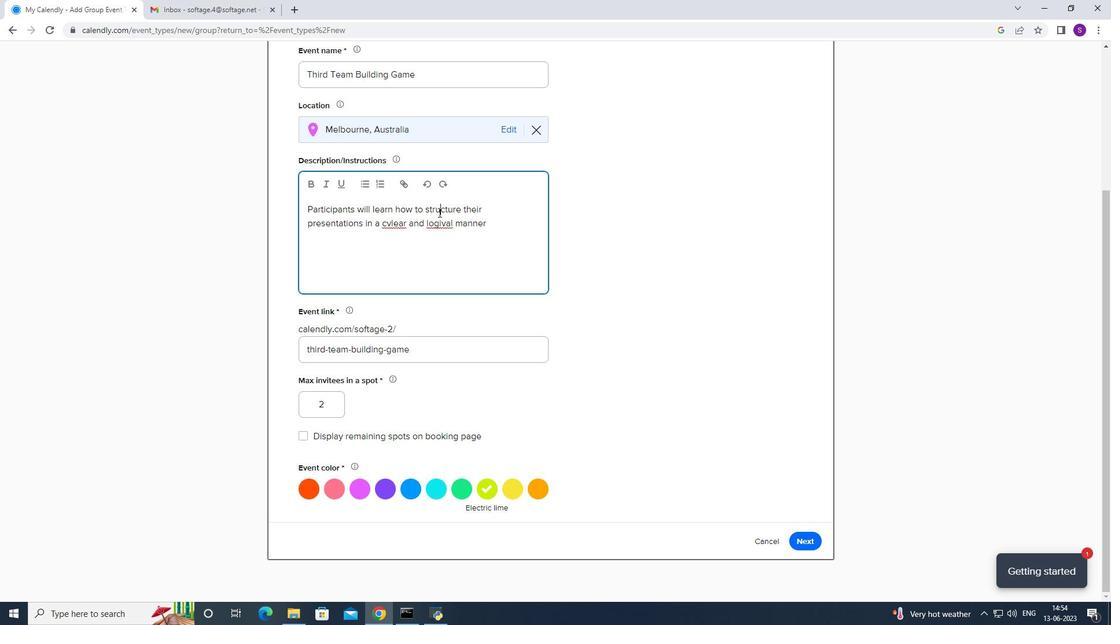 
Action: Mouse pressed left at (438, 216)
Screenshot: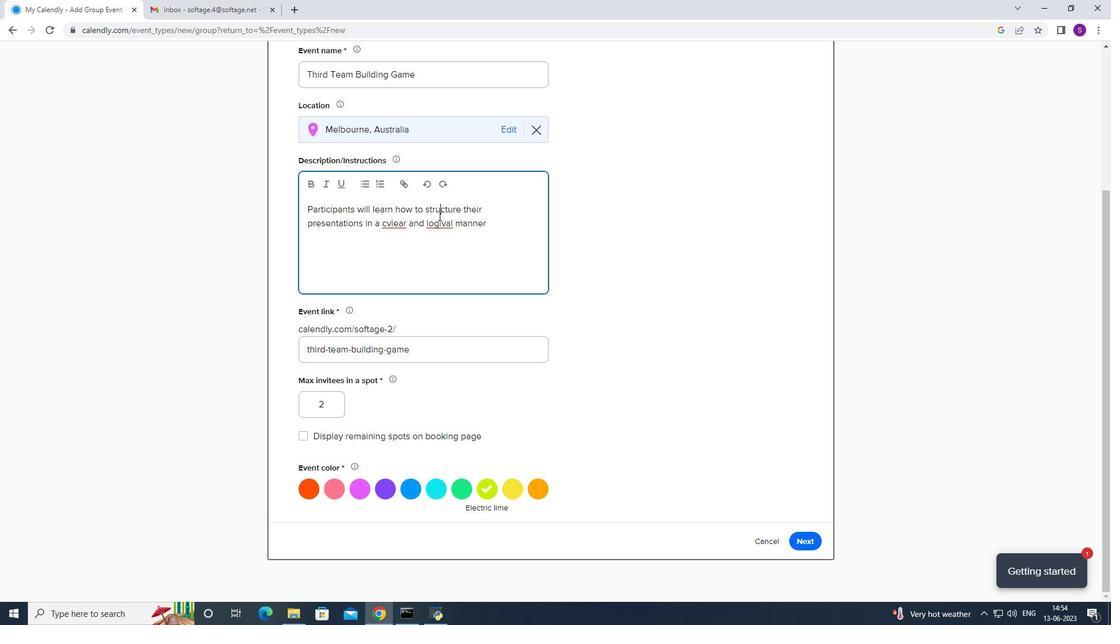 
Action: Mouse moved to (438, 219)
Screenshot: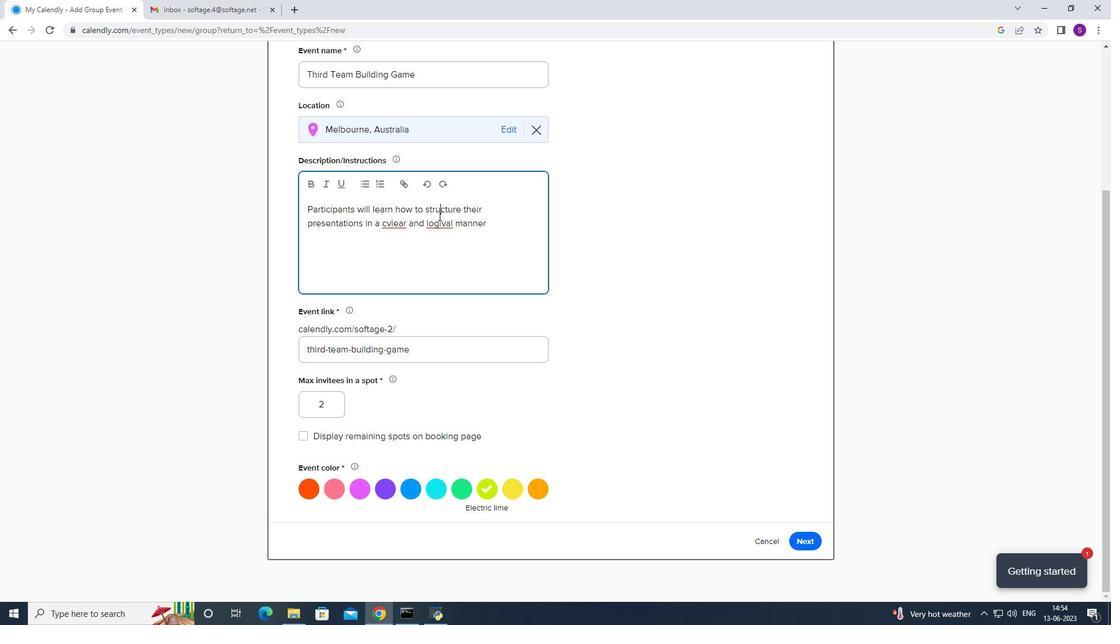 
Action: Mouse pressed right at (438, 219)
Screenshot: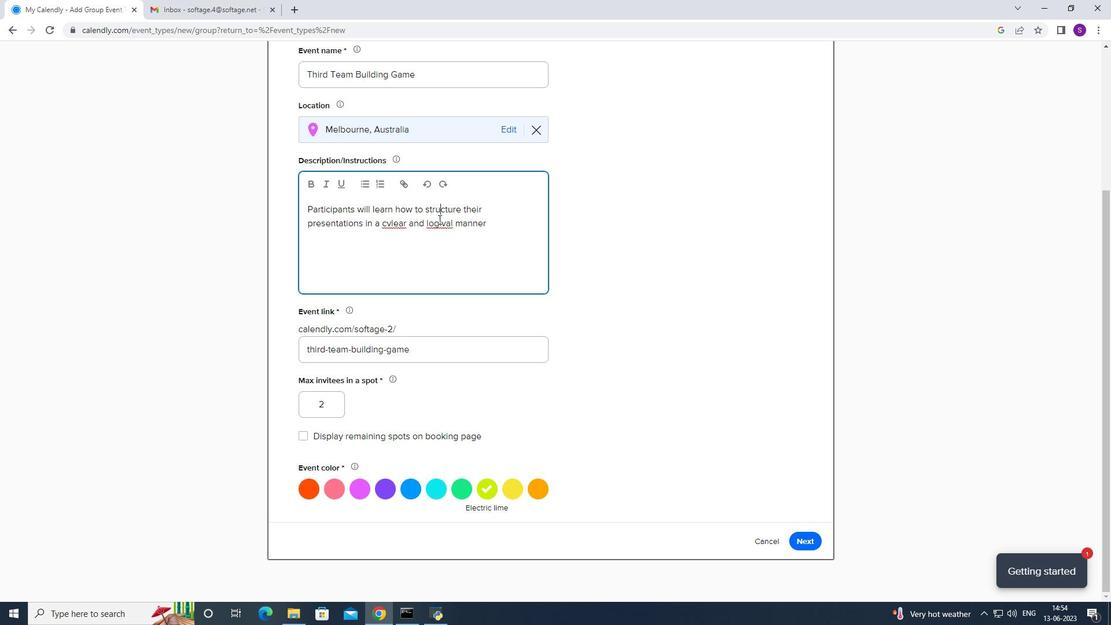 
Action: Mouse moved to (448, 226)
Screenshot: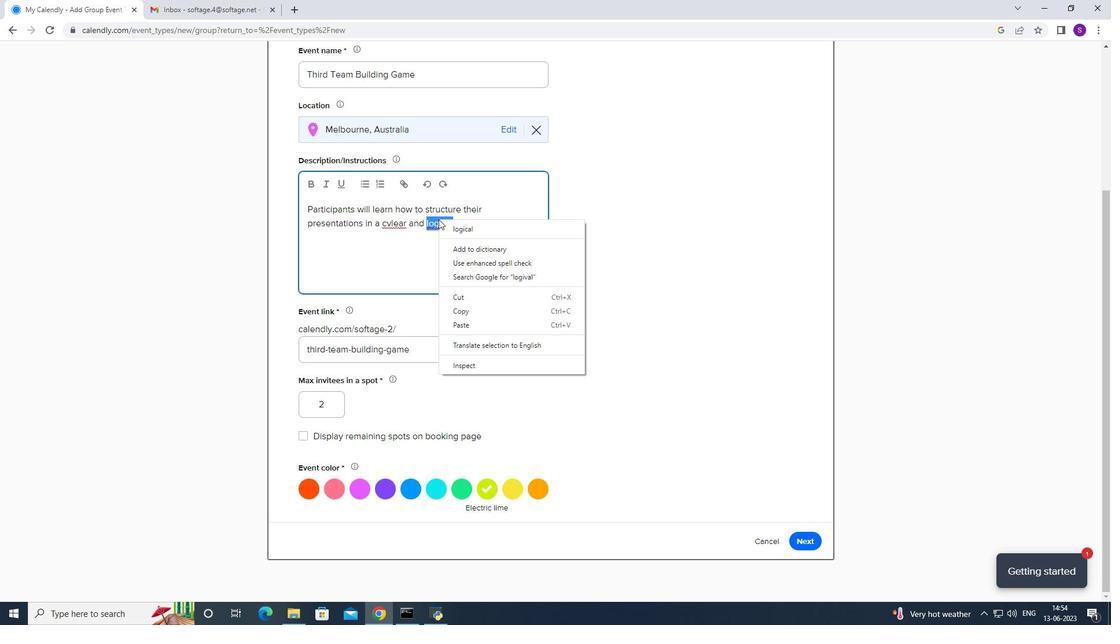 
Action: Mouse pressed left at (448, 226)
Screenshot: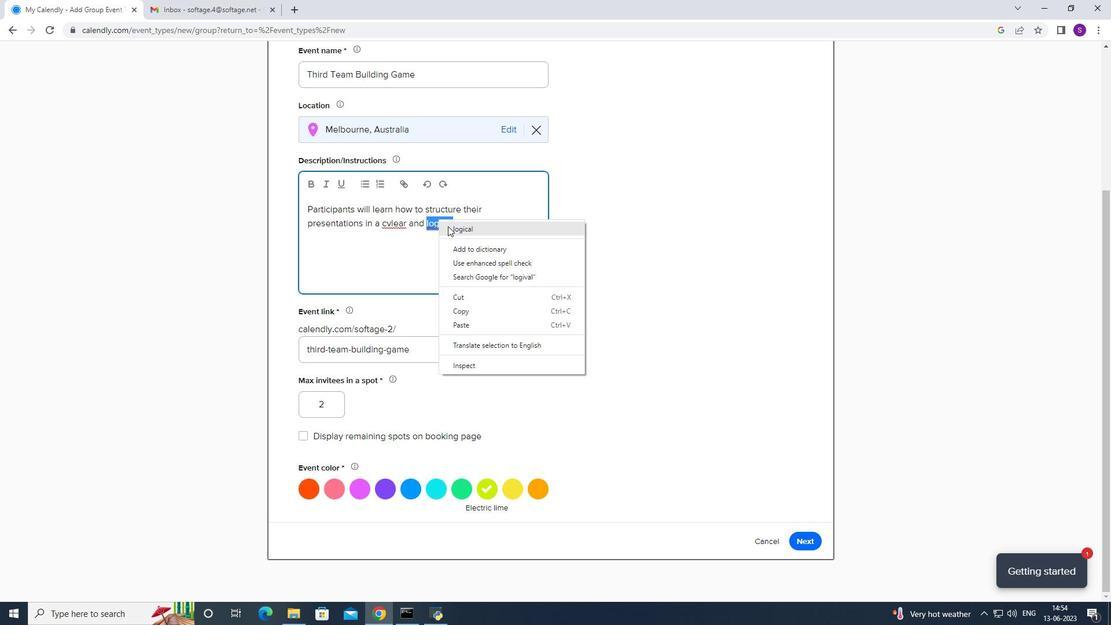 
Action: Mouse moved to (387, 217)
Screenshot: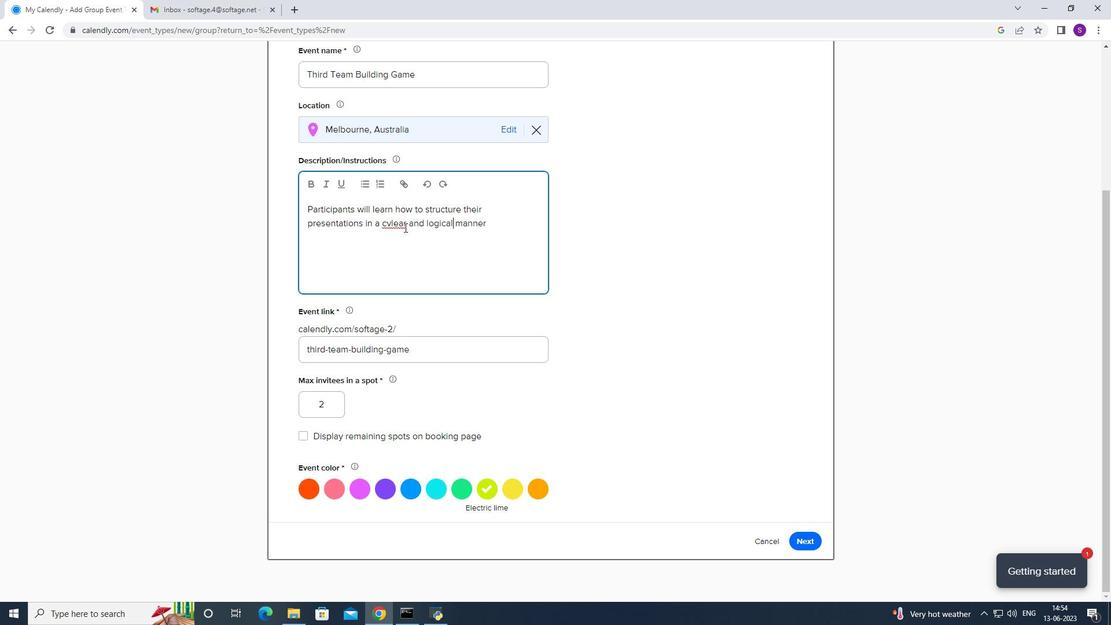 
Action: Mouse pressed left at (387, 217)
Screenshot: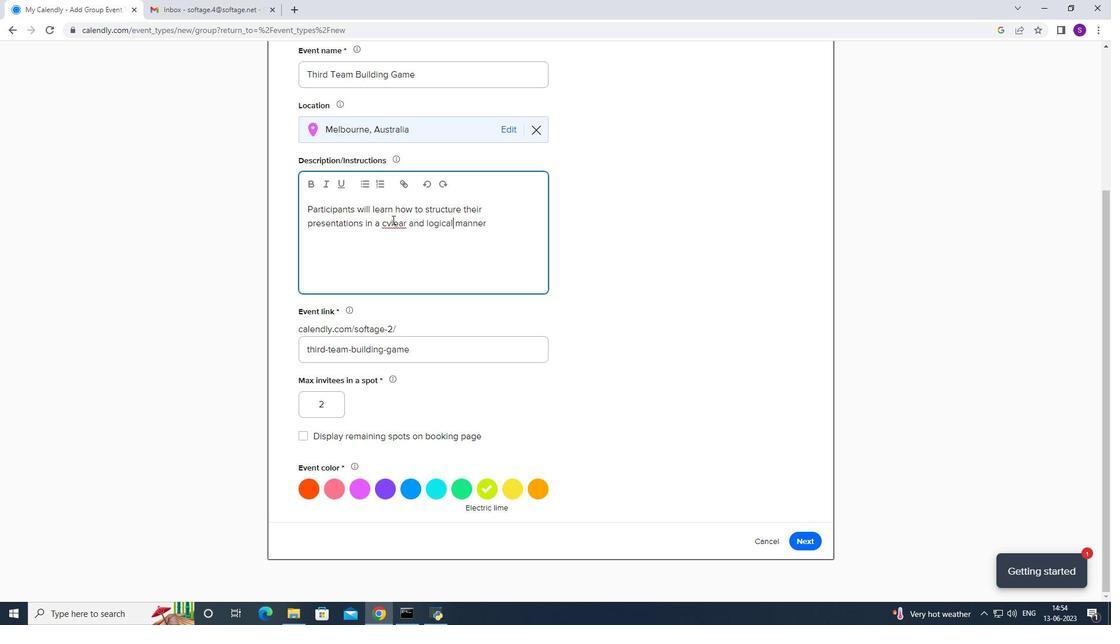 
Action: Mouse moved to (387, 222)
Screenshot: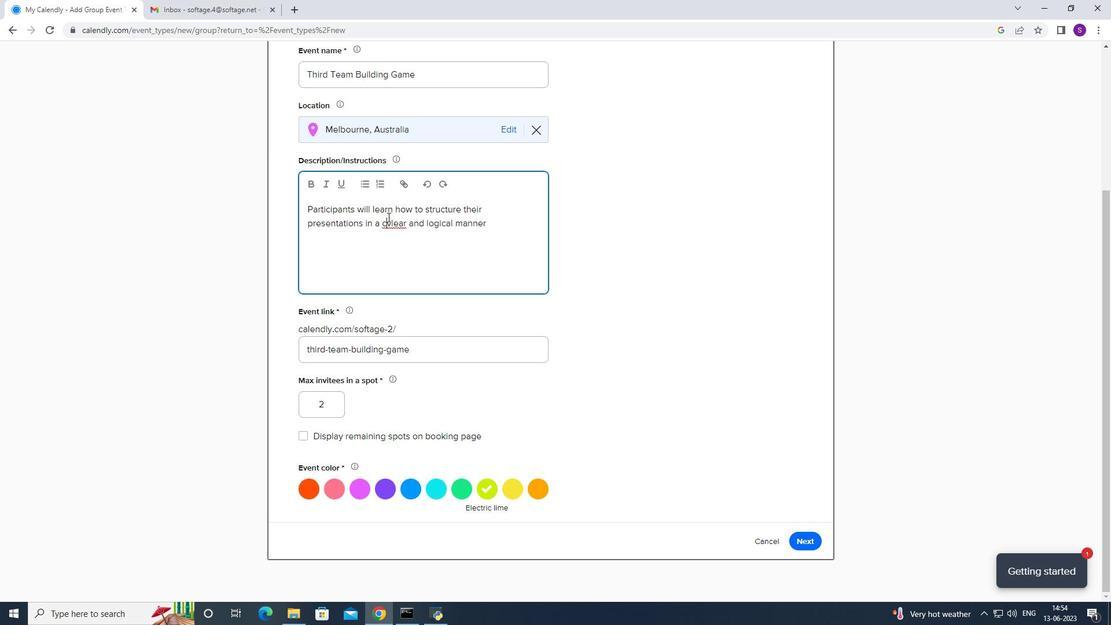 
Action: Mouse pressed right at (387, 222)
Screenshot: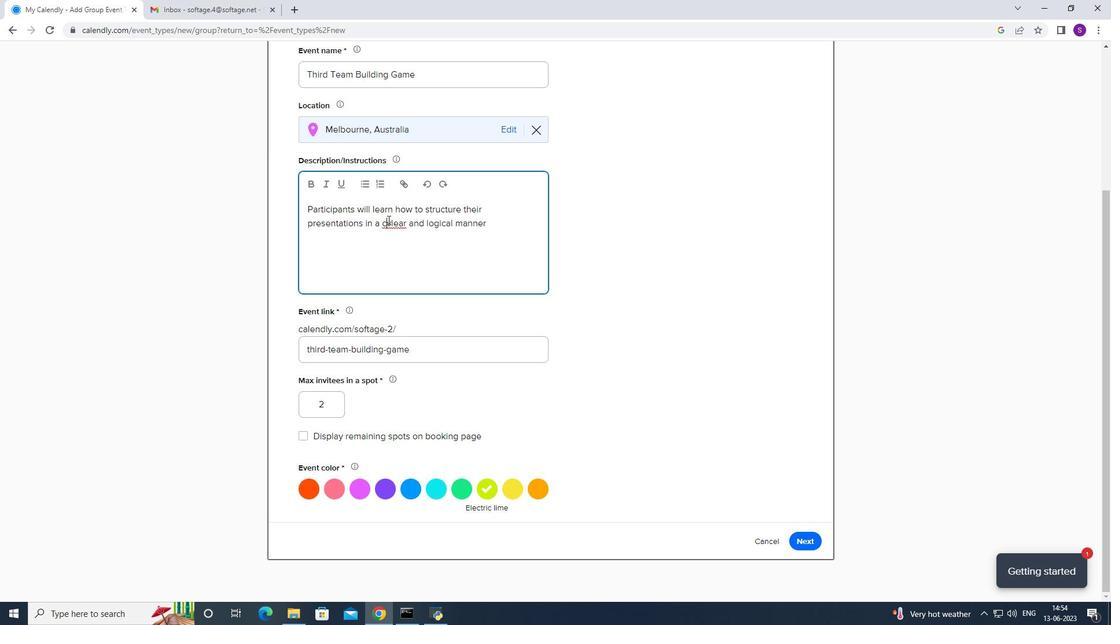 
Action: Mouse moved to (403, 229)
Screenshot: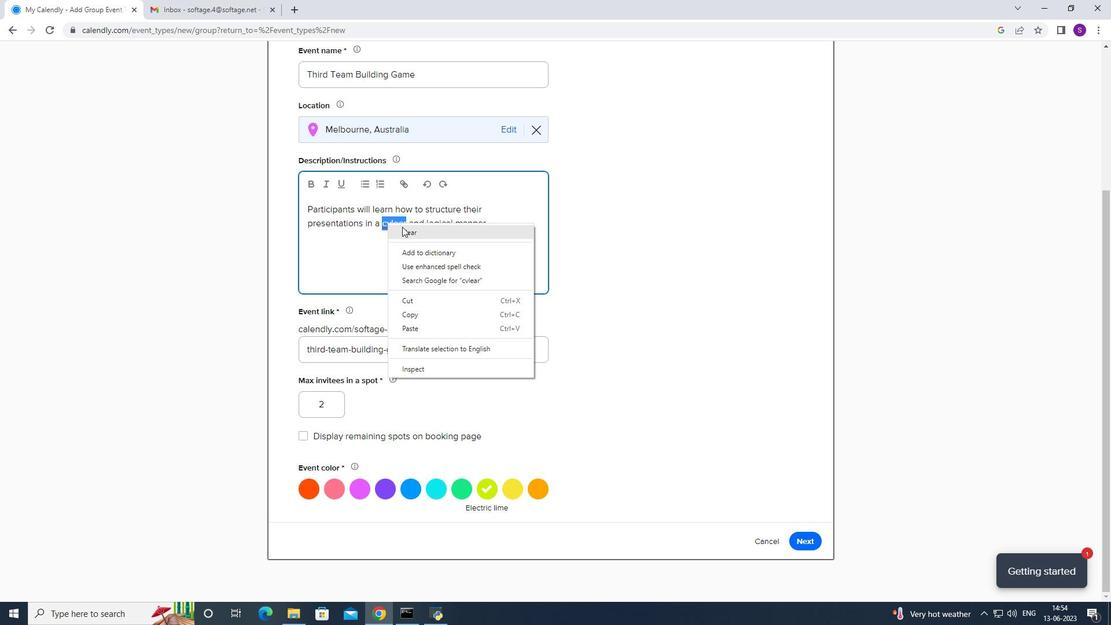 
Action: Mouse pressed left at (403, 229)
Screenshot: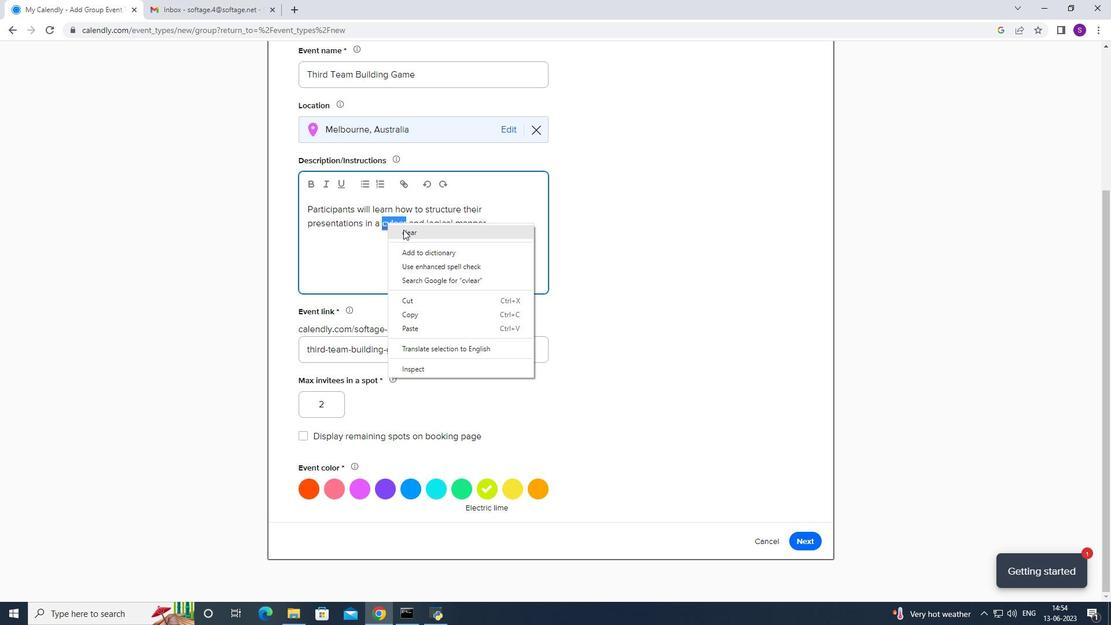 
Action: Mouse moved to (509, 224)
Screenshot: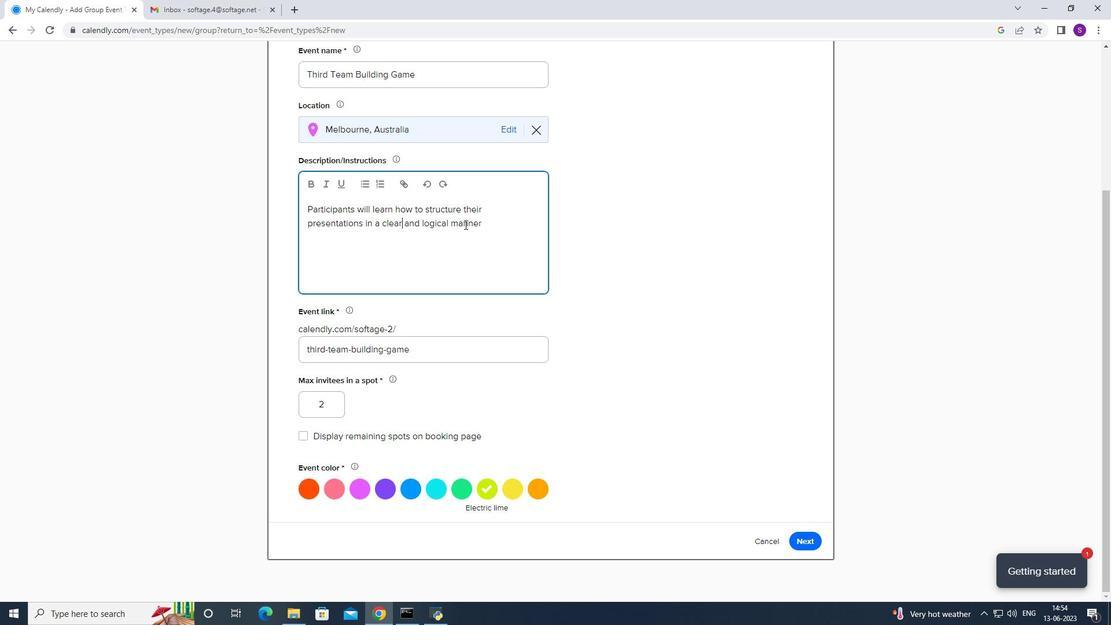 
Action: Mouse pressed left at (509, 224)
Screenshot: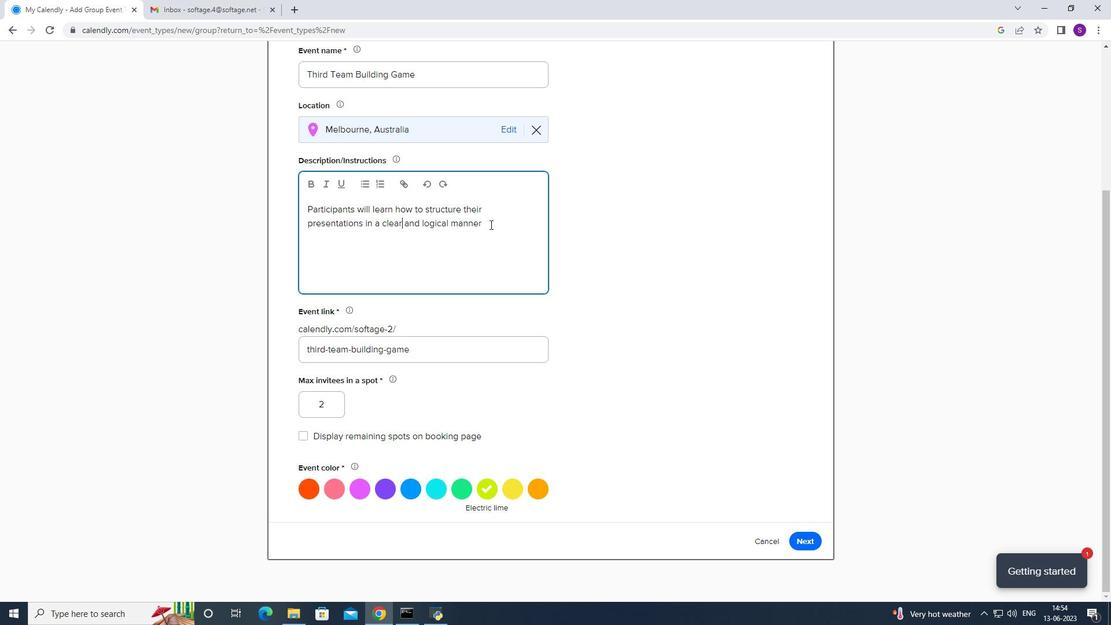 
Action: Mouse moved to (526, 220)
Screenshot: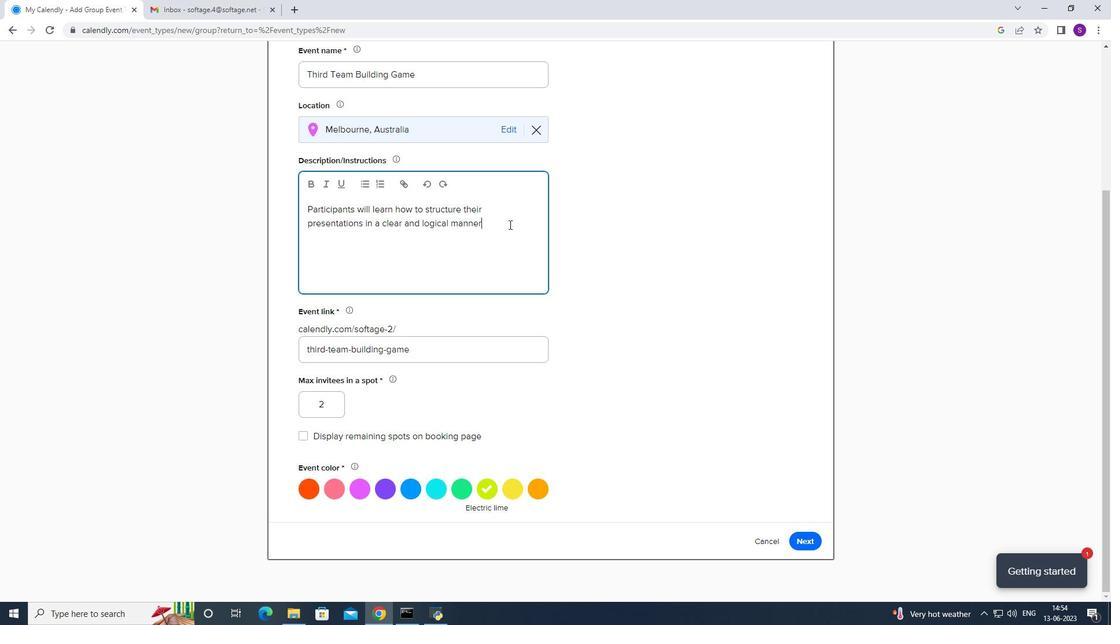 
Action: Key pressed .<Key.caps_lock>T<Key.caps_lock>hey<Key.space>will<Key.space>explore<Key.space>techniques<Key.space>for<Key.space>capturing<Key.space>audience<Key.space>st==<Key.backspace>=<Key.backspace><Key.backspace><Key.backspace><Key.backspace>attebn<Key.backspace><Key.backspace>b=ntion<Key.space><Key.backspace>
Screenshot: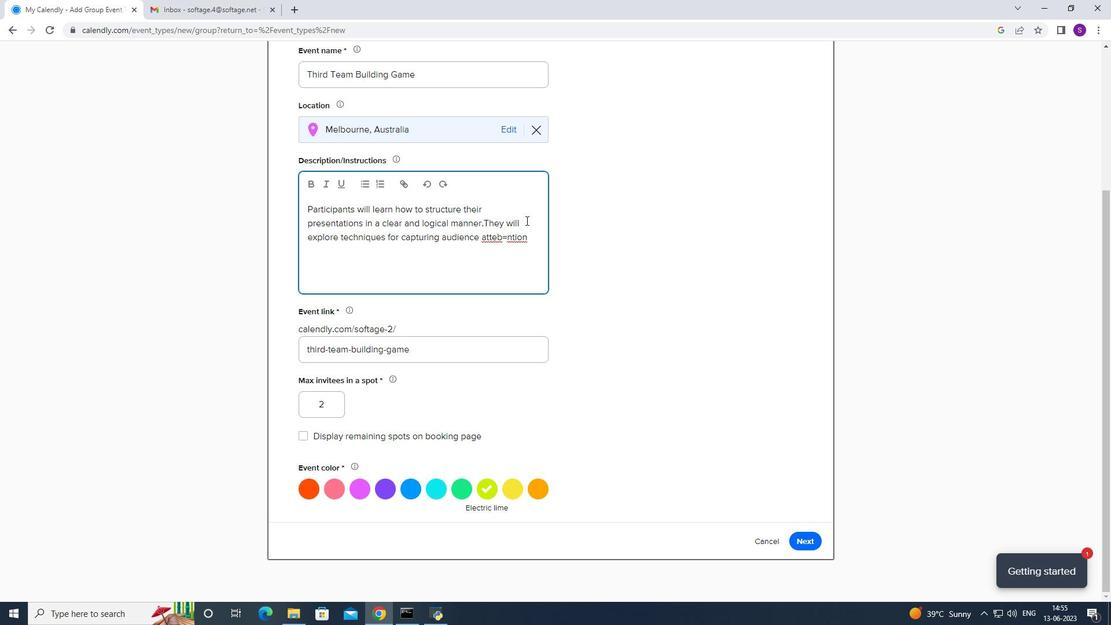 
Action: Mouse moved to (525, 222)
Screenshot: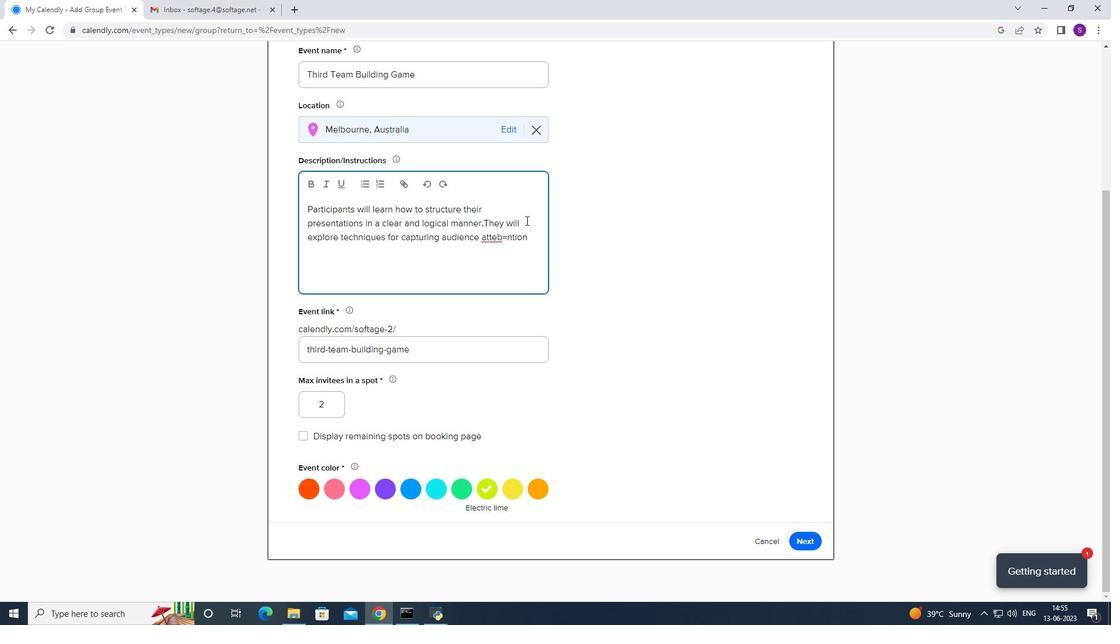 
Action: Key pressed <Key.backspace>
Screenshot: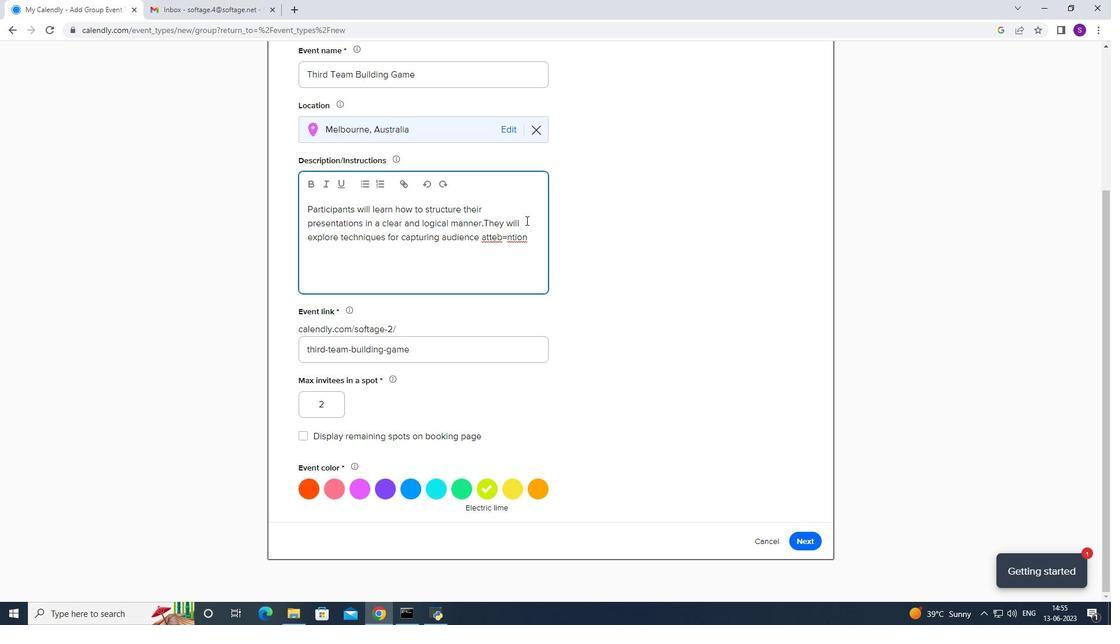 
Action: Mouse moved to (525, 224)
Screenshot: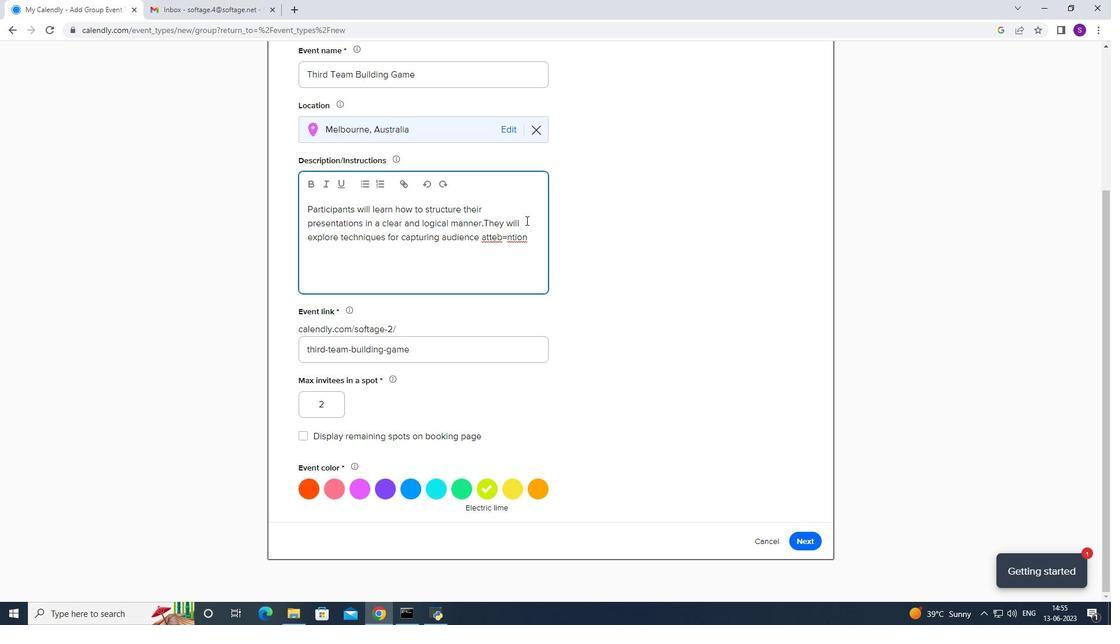 
Action: Key pressed <Key.backspace><Key.backspace><Key.backspace><Key.backspace><Key.backspace><Key.backspace>m<Key.backspace>ntion.<Key.space><Key.backspace><Key.backspace>,<Key.space>developing<Key.space>a<Key.space>compewlling<Key.space>
Screenshot: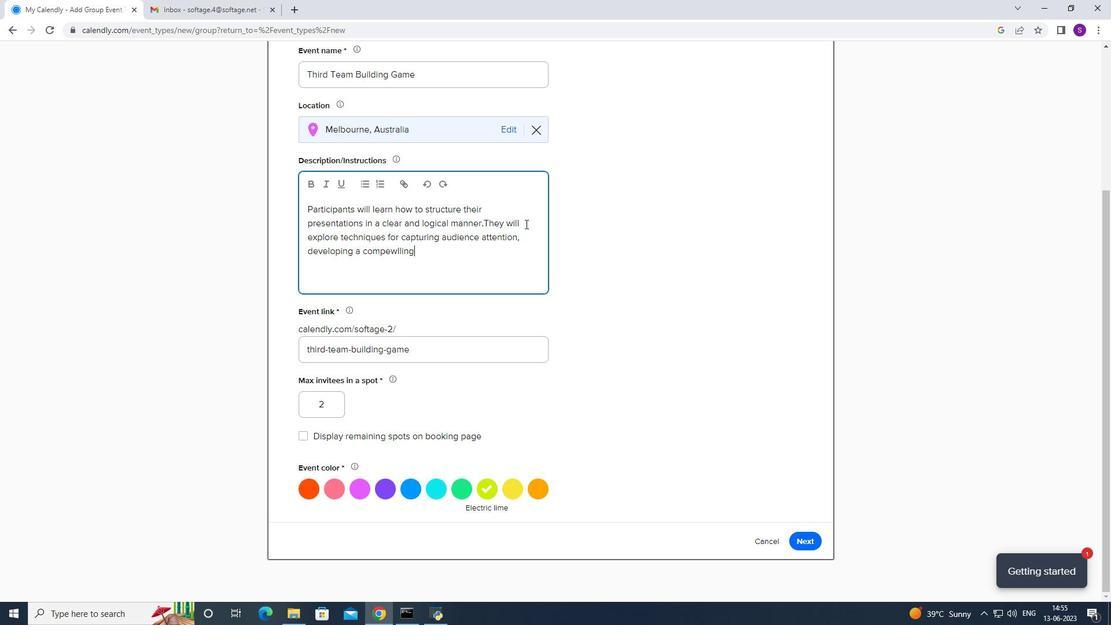 
Action: Mouse moved to (386, 248)
Screenshot: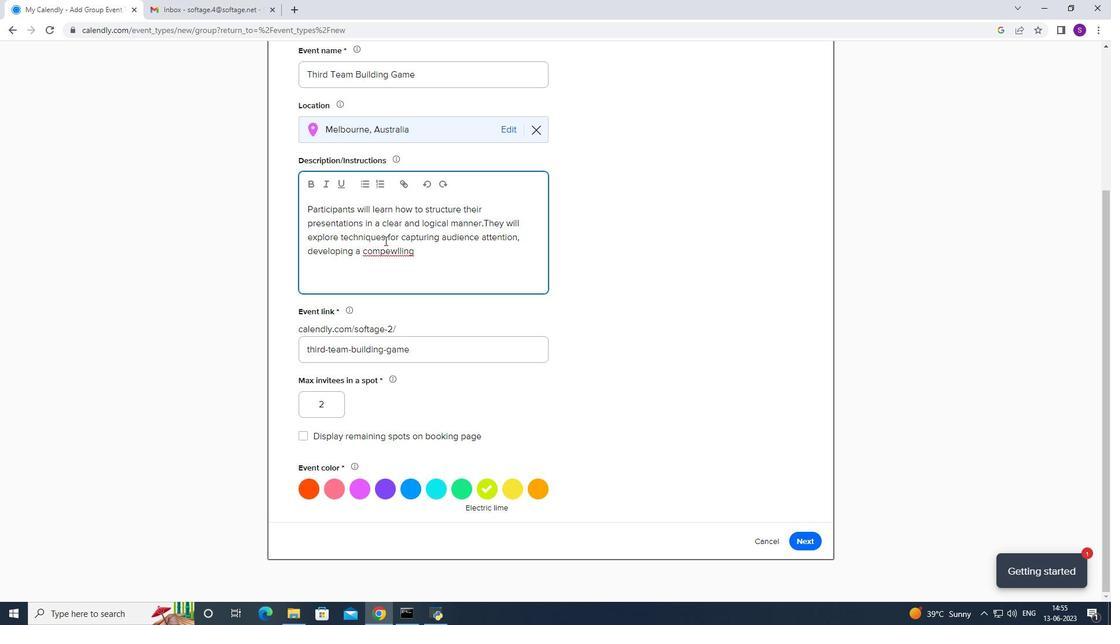 
Action: Mouse pressed left at (386, 248)
Screenshot: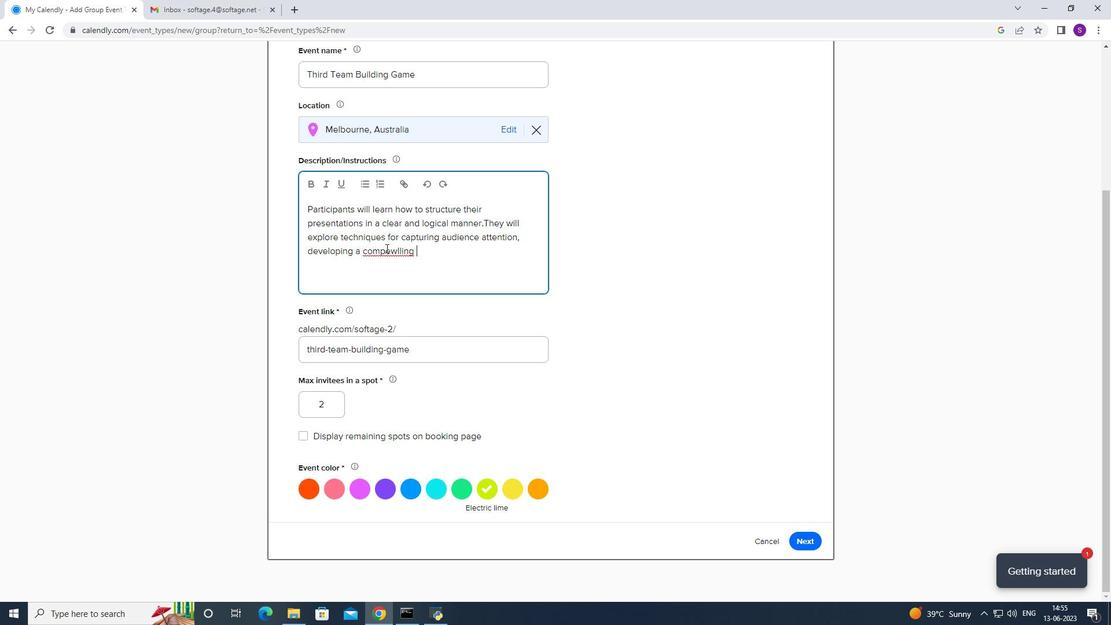 
Action: Mouse pressed right at (386, 248)
Screenshot: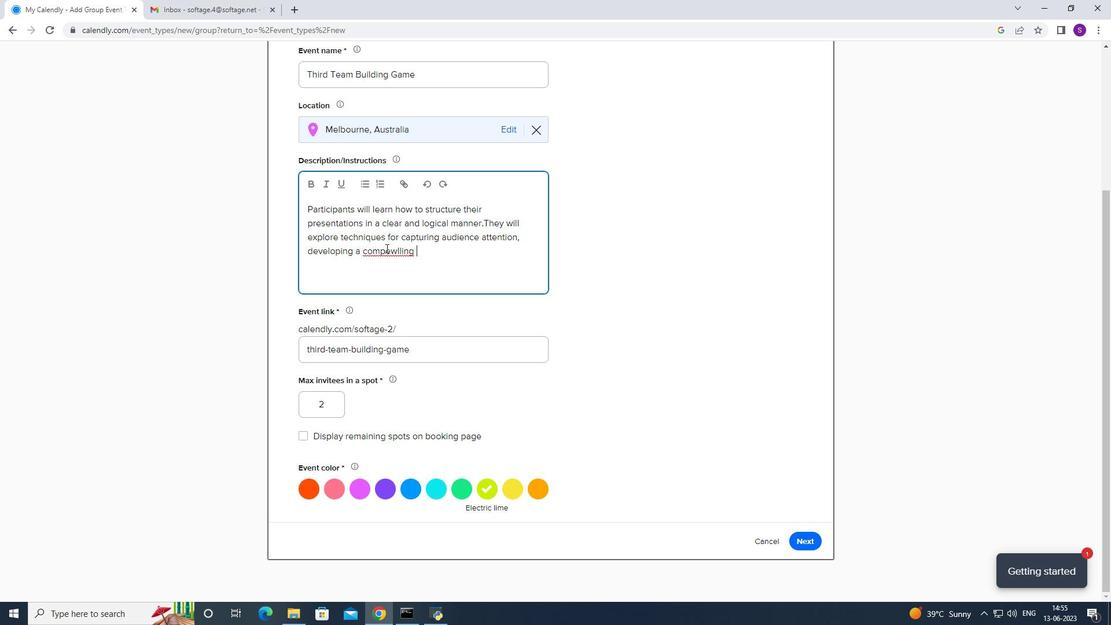 
Action: Mouse moved to (407, 257)
Screenshot: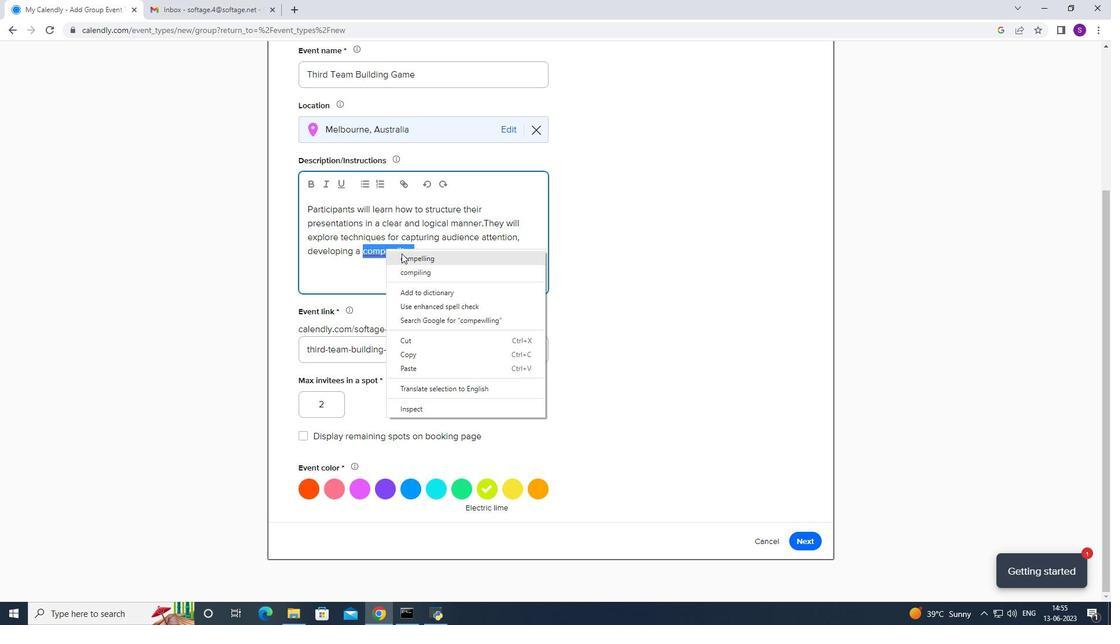 
Action: Mouse pressed left at (407, 257)
Screenshot: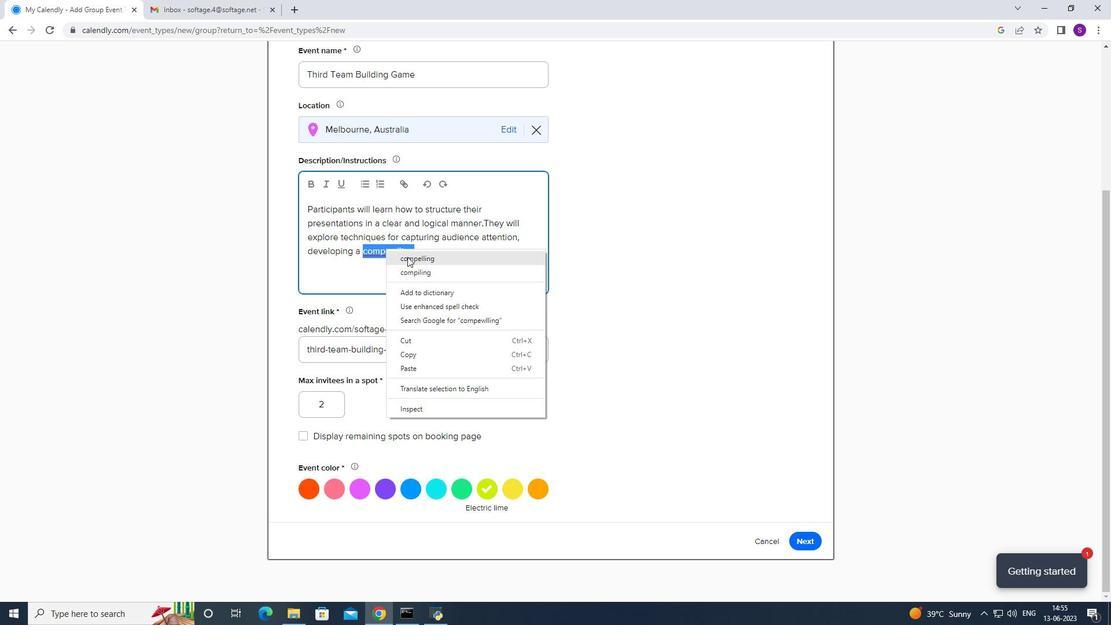 
Action: Mouse moved to (431, 249)
Screenshot: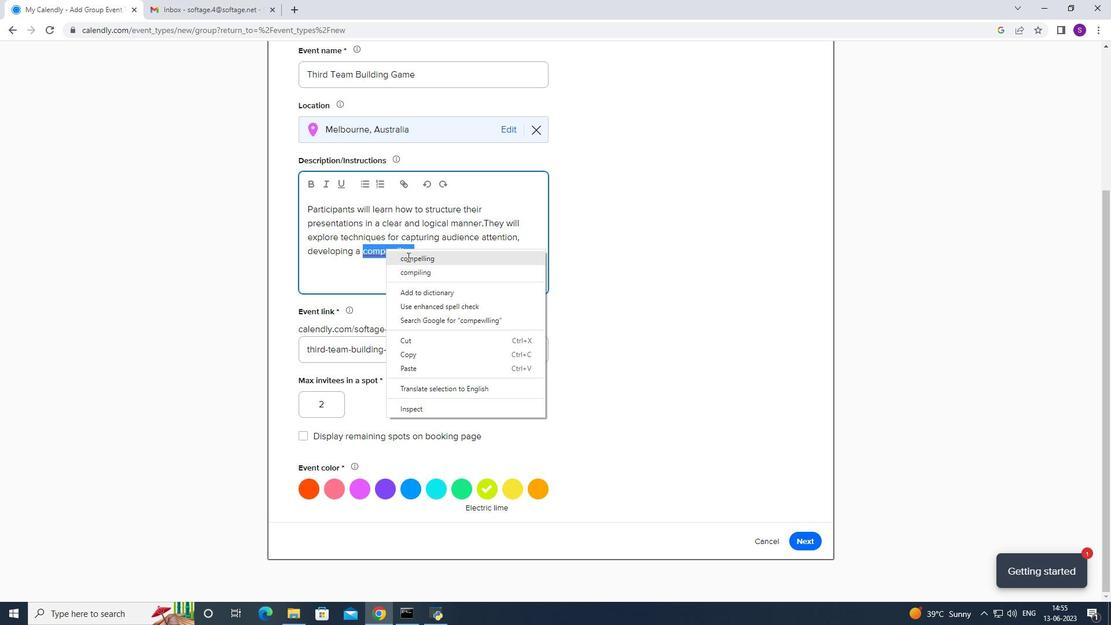 
Action: Mouse pressed left at (431, 249)
Screenshot: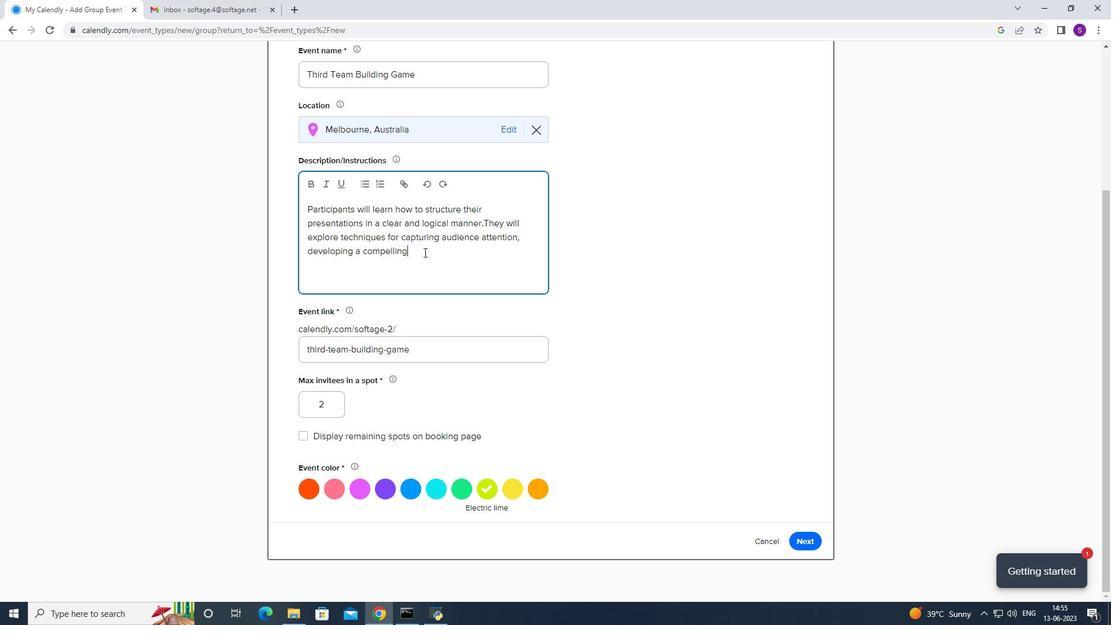 
Action: Mouse moved to (416, 219)
Screenshot: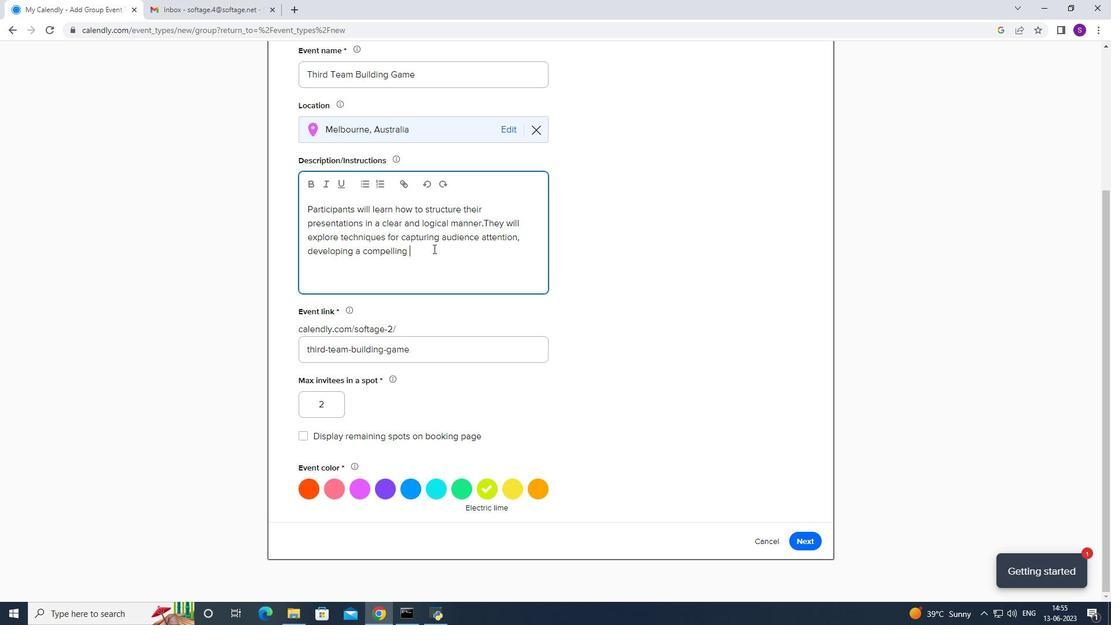 
Action: Key pressed opening,<Key.space>organizig<Key.backspace>=<Key.backspace><Key.backspace>ing<Key.space>content<Key.space>effectivekly<Key.space>and<Key.space>delivering<Key.space>a<Key.space>mremorable<Key.space>closing,\<Key.backspace>,<Key.backspace><Key.backspace>.
Screenshot: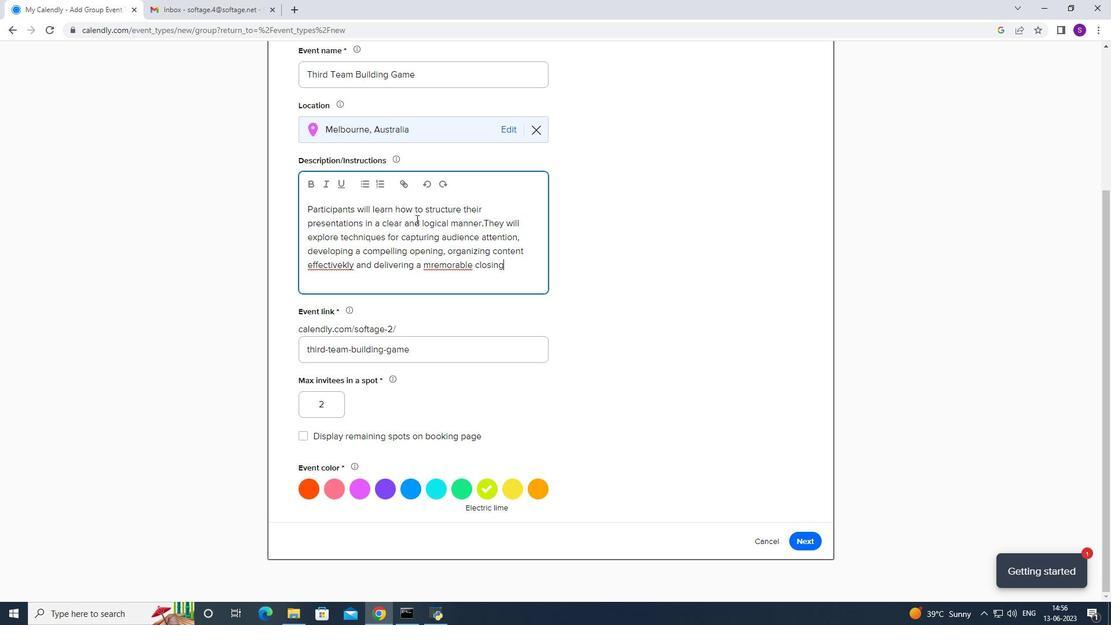 
Action: Mouse moved to (440, 267)
Screenshot: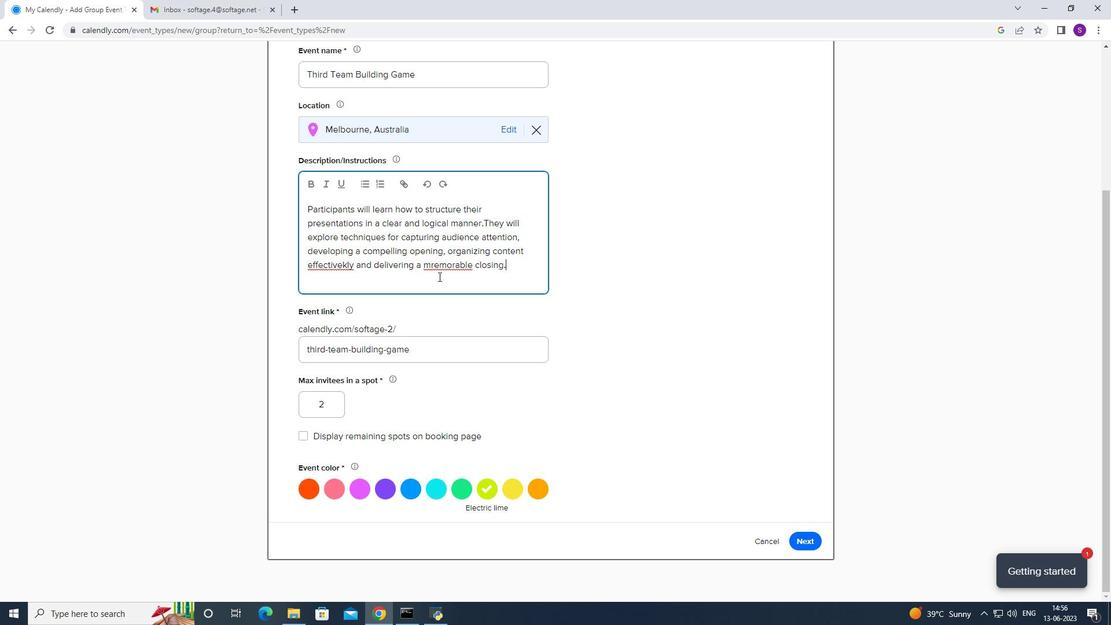 
Action: Mouse pressed left at (440, 267)
Screenshot: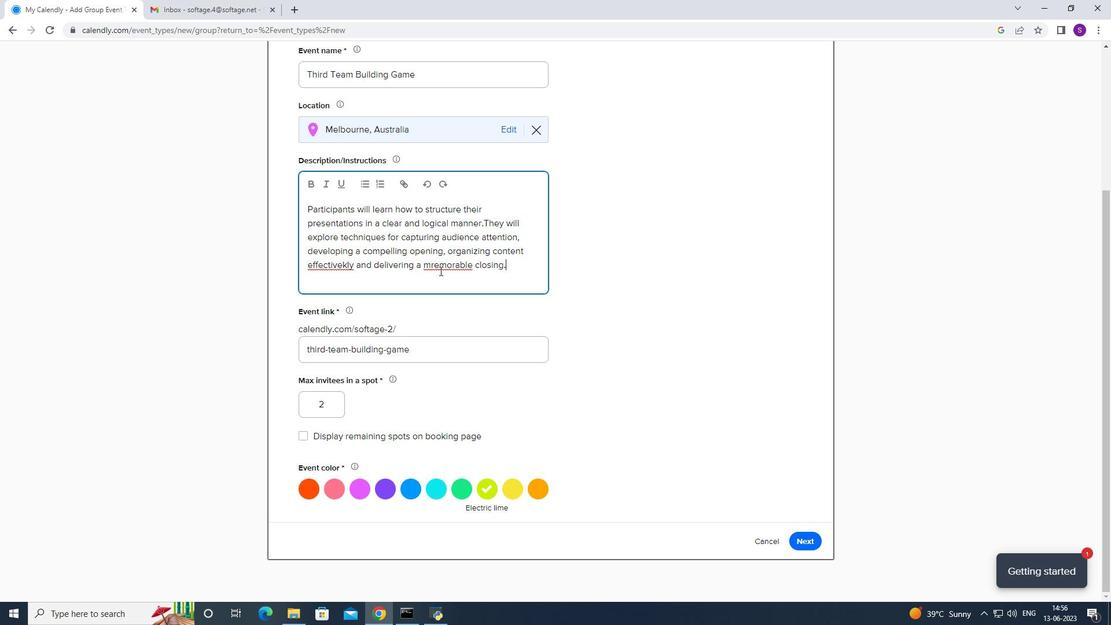 
Action: Mouse pressed right at (440, 267)
Screenshot: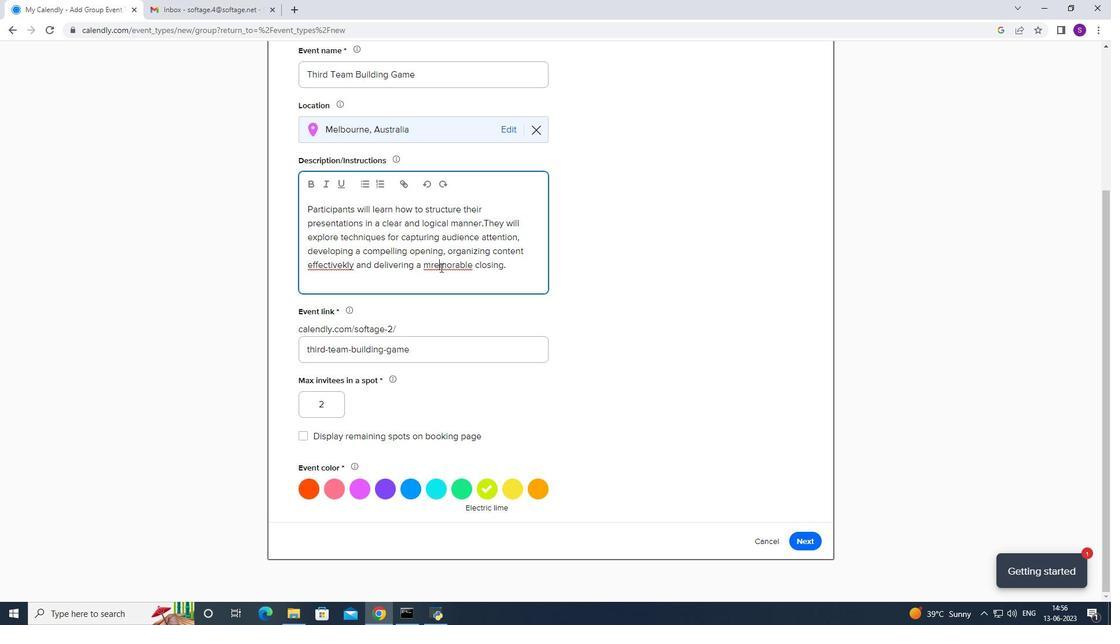 
Action: Mouse moved to (448, 272)
Screenshot: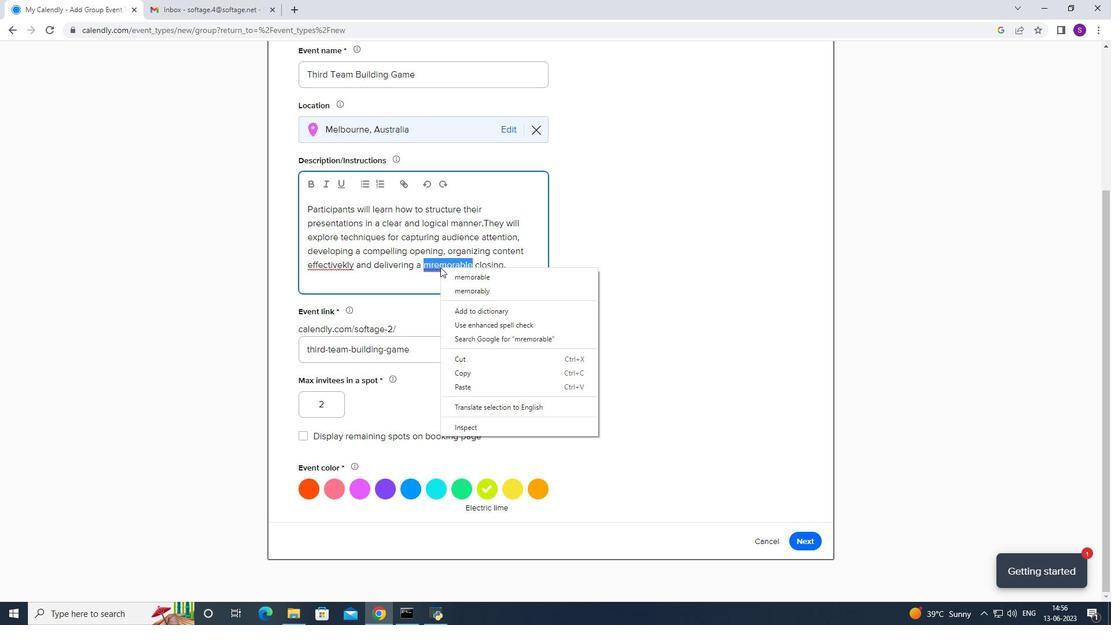 
Action: Mouse pressed left at (448, 272)
Screenshot: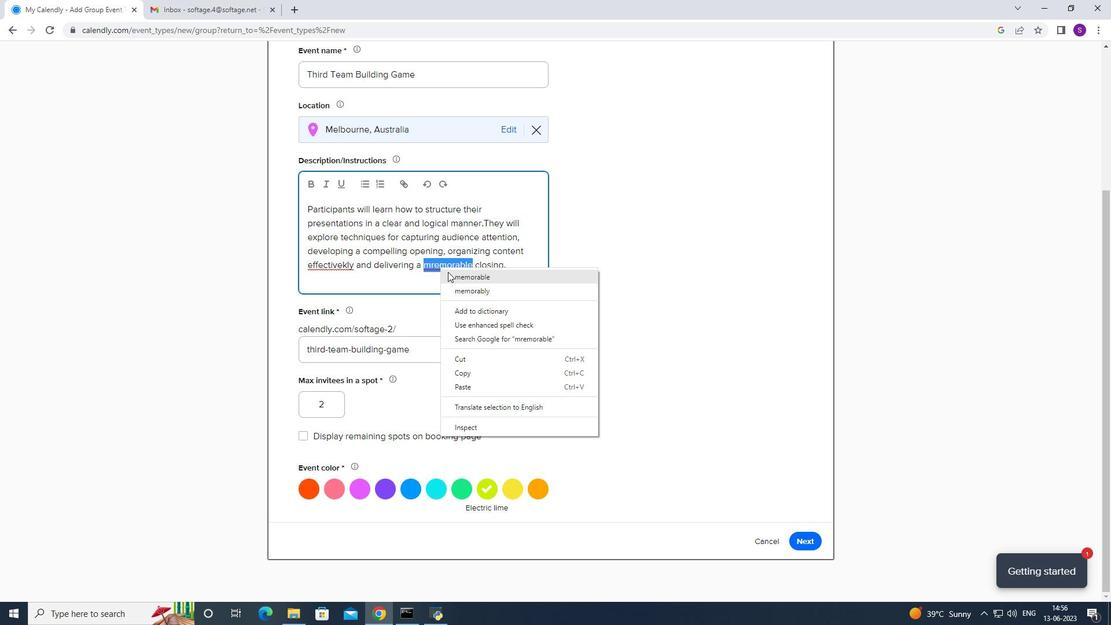 
Action: Mouse moved to (332, 260)
Screenshot: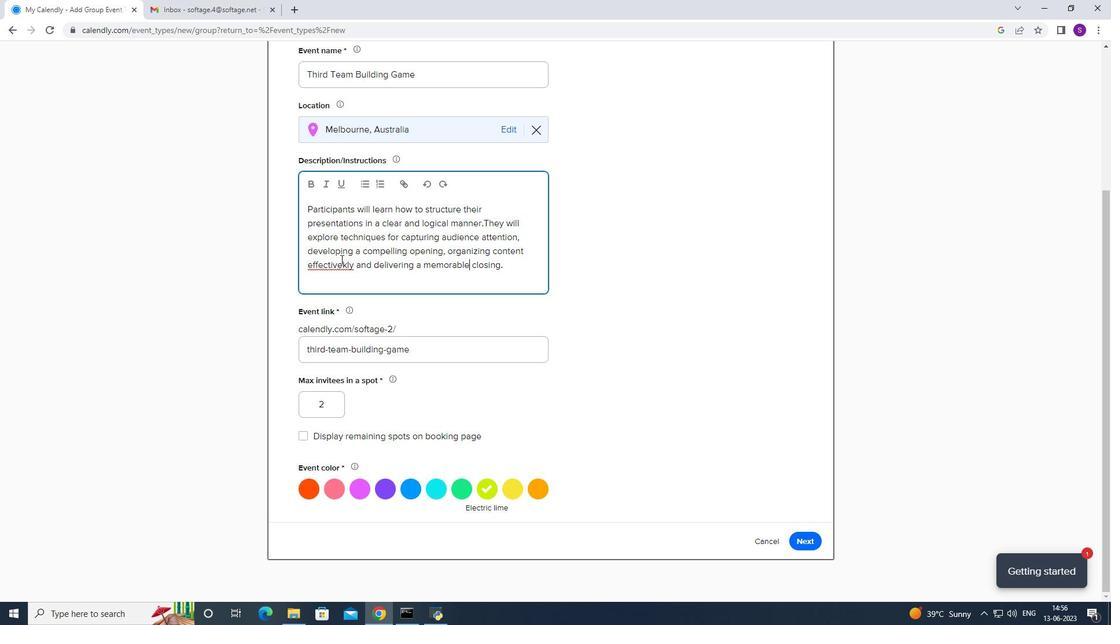 
Action: Mouse pressed left at (332, 260)
Screenshot: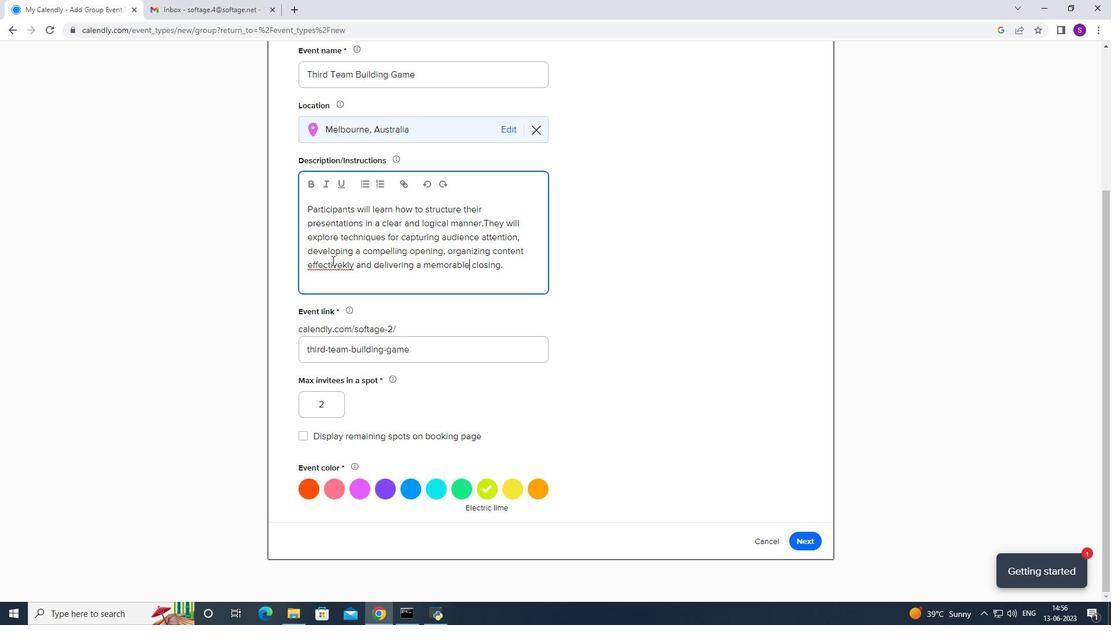 
Action: Mouse pressed right at (332, 260)
Screenshot: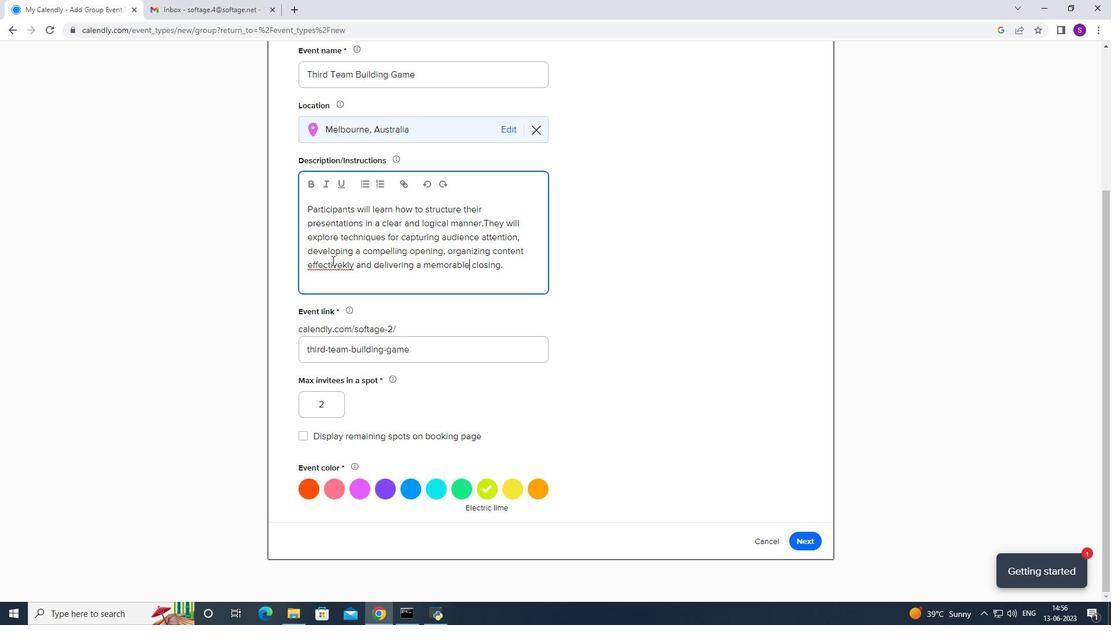 
Action: Mouse moved to (340, 268)
Screenshot: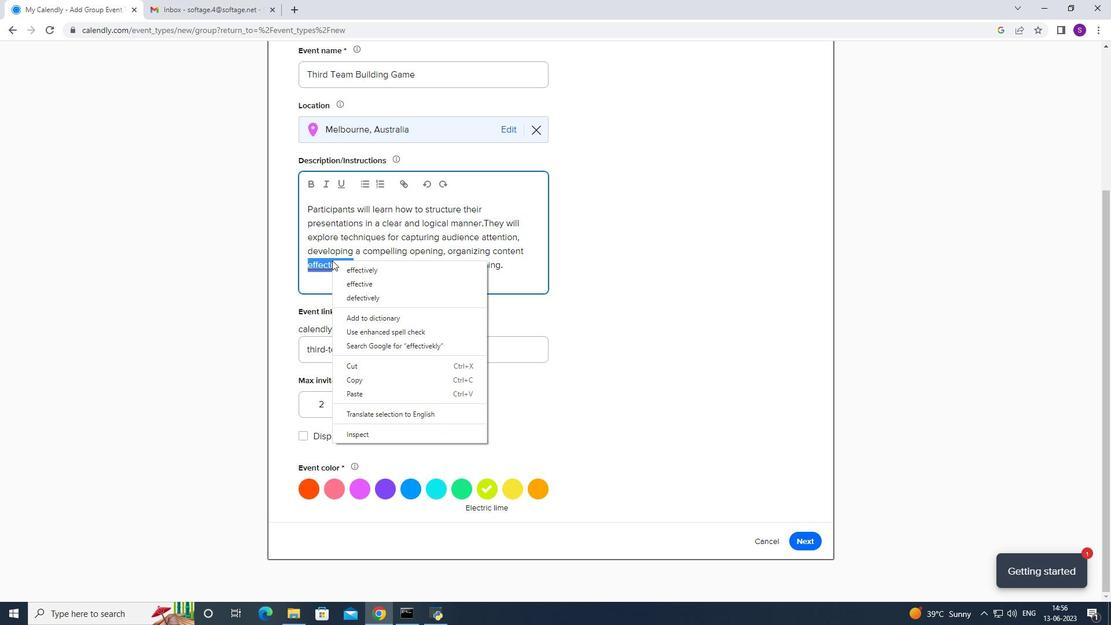
Action: Mouse pressed left at (340, 268)
Screenshot: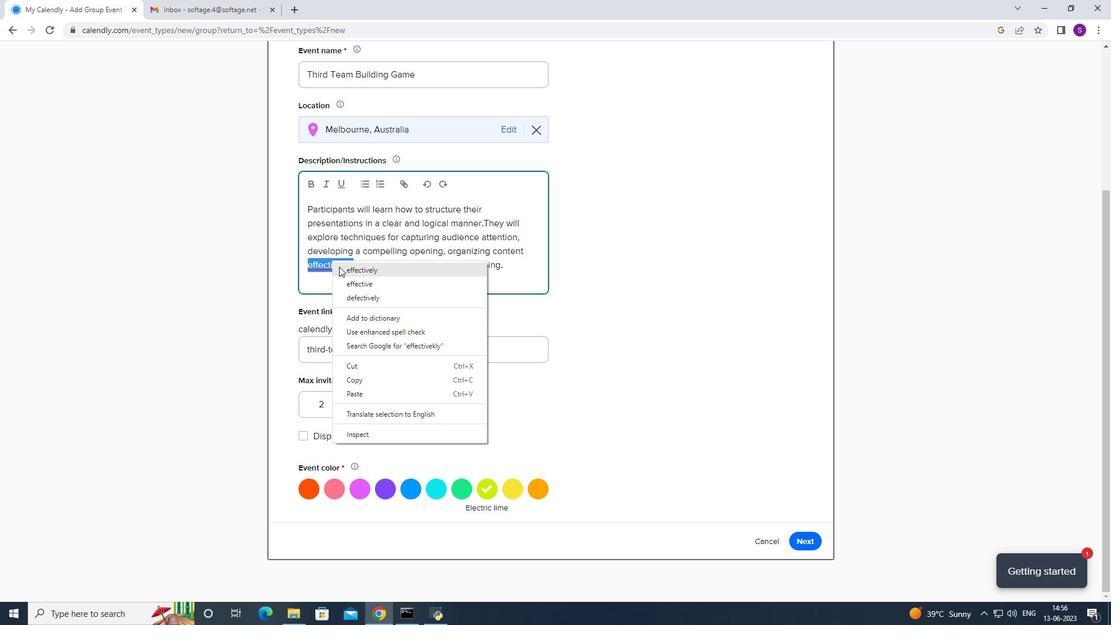 
Action: Mouse moved to (509, 263)
Screenshot: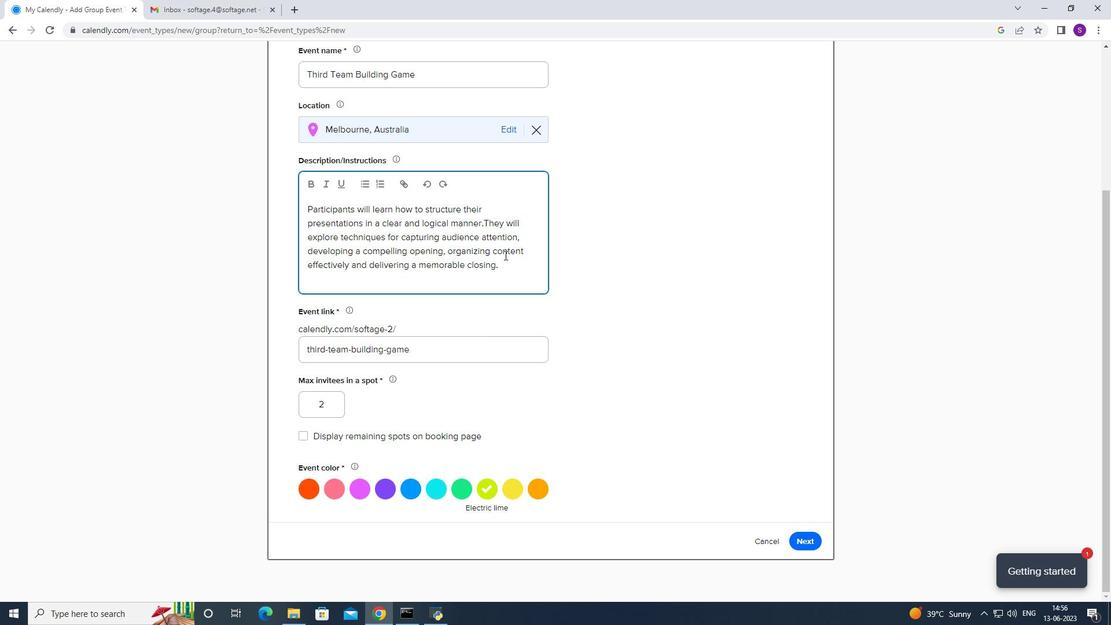 
Action: Mouse pressed left at (509, 263)
Screenshot: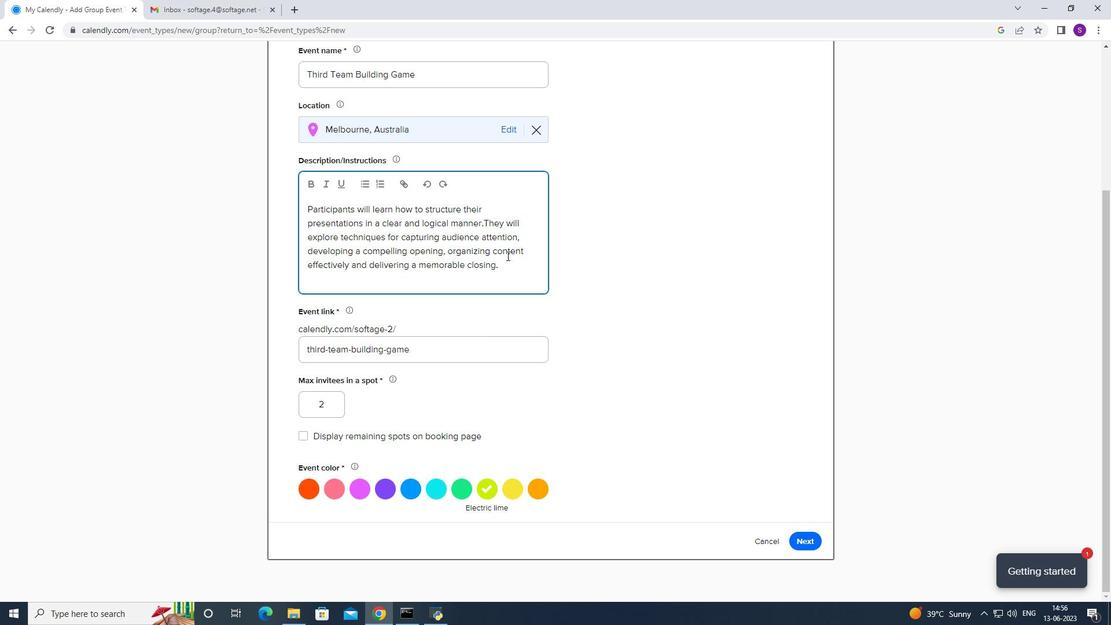 
Action: Mouse moved to (353, 239)
Screenshot: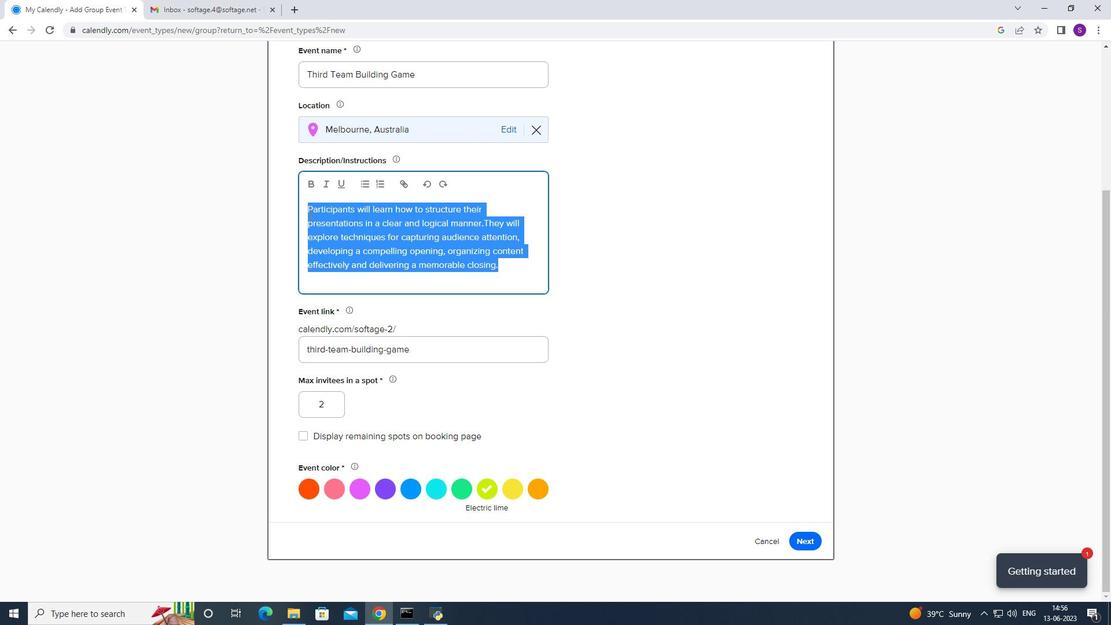 
Action: Mouse pressed left at (353, 239)
Screenshot: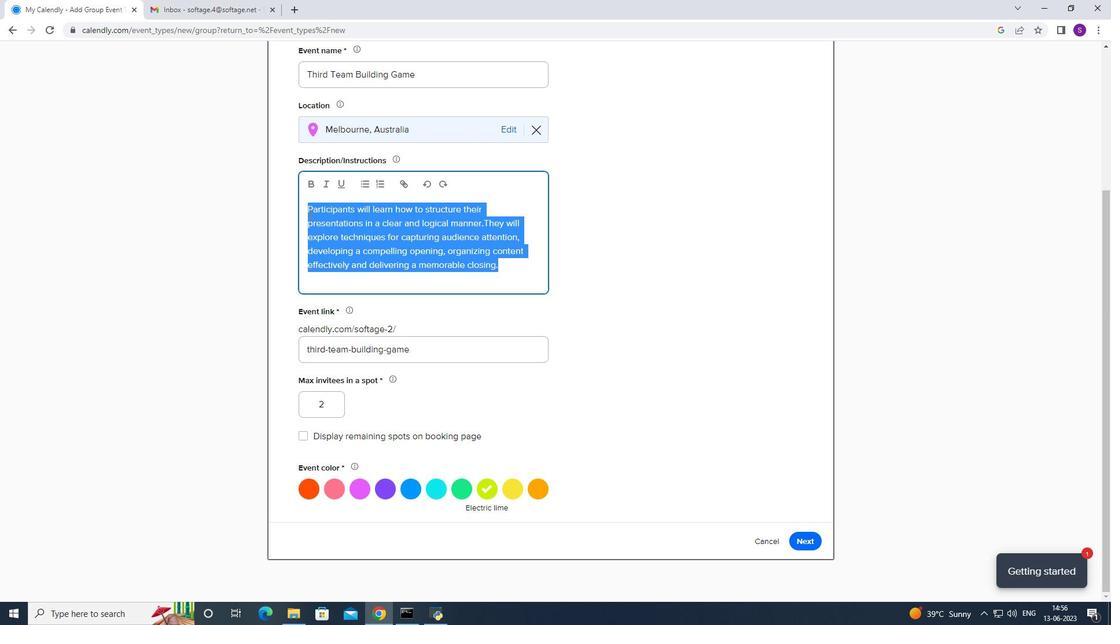 
Action: Mouse moved to (376, 319)
Screenshot: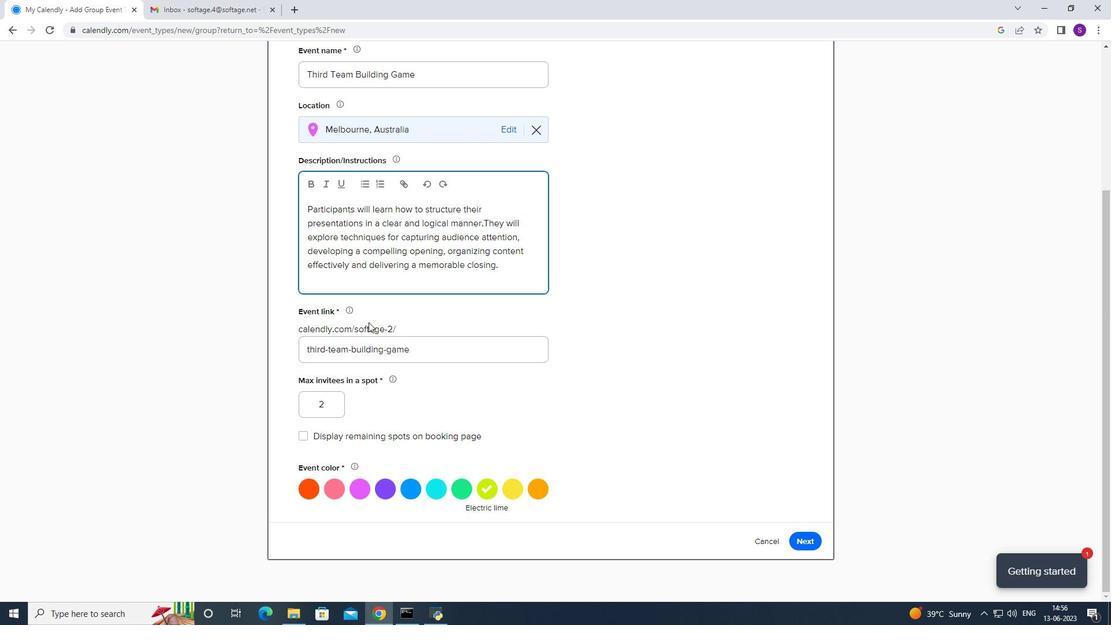 
Action: Mouse scrolled (376, 319) with delta (0, 0)
Screenshot: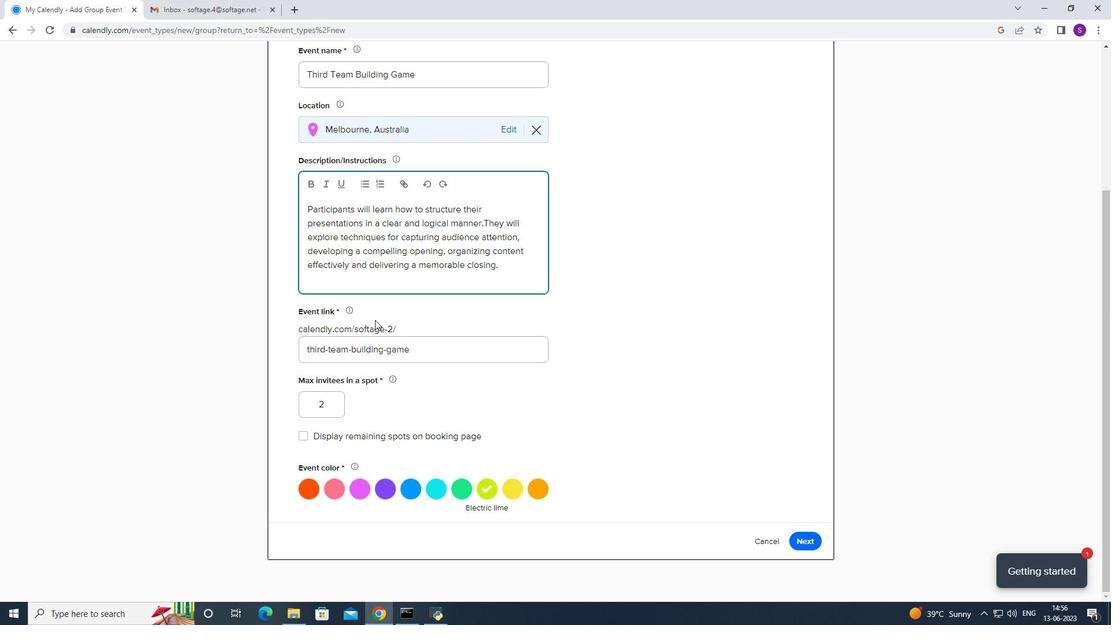 
Action: Mouse scrolled (376, 319) with delta (0, 0)
Screenshot: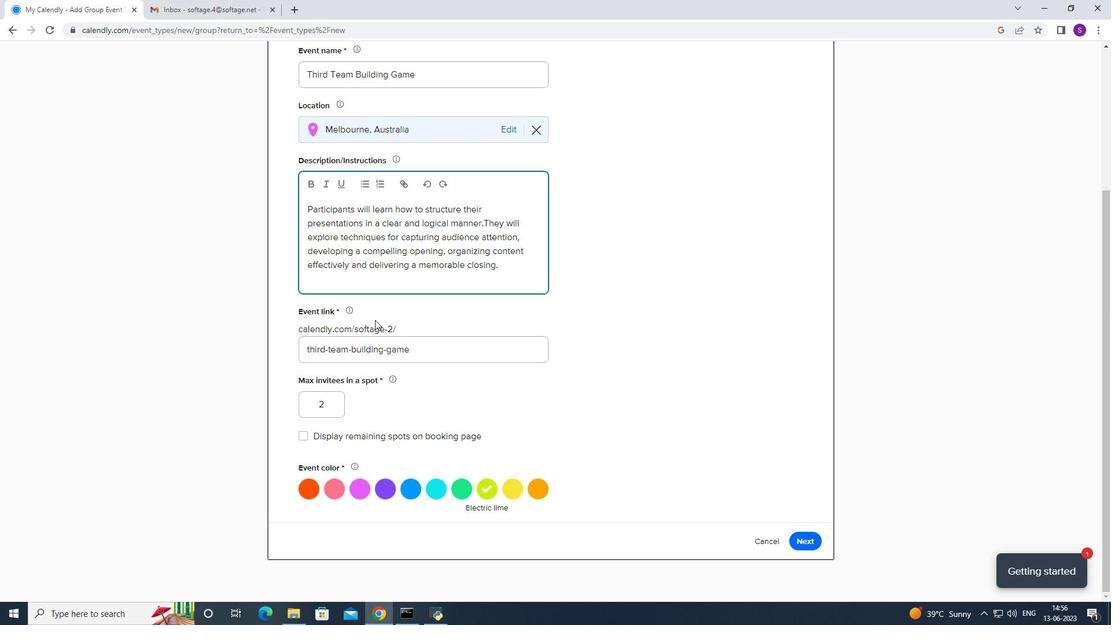 
Action: Mouse scrolled (376, 319) with delta (0, 0)
Screenshot: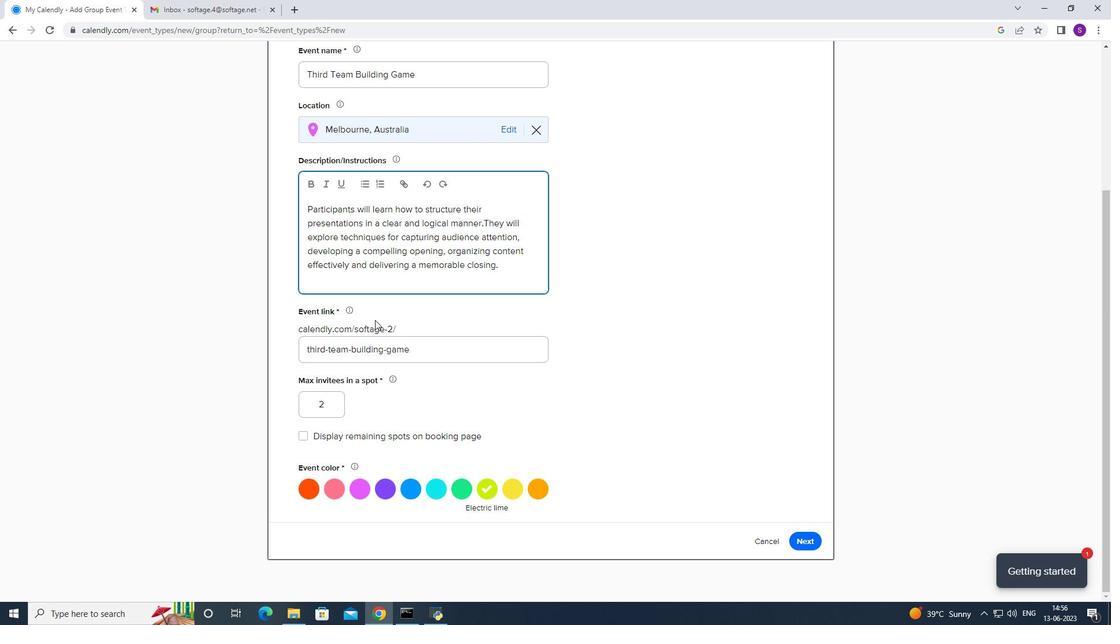 
Action: Mouse scrolled (376, 319) with delta (0, 0)
Screenshot: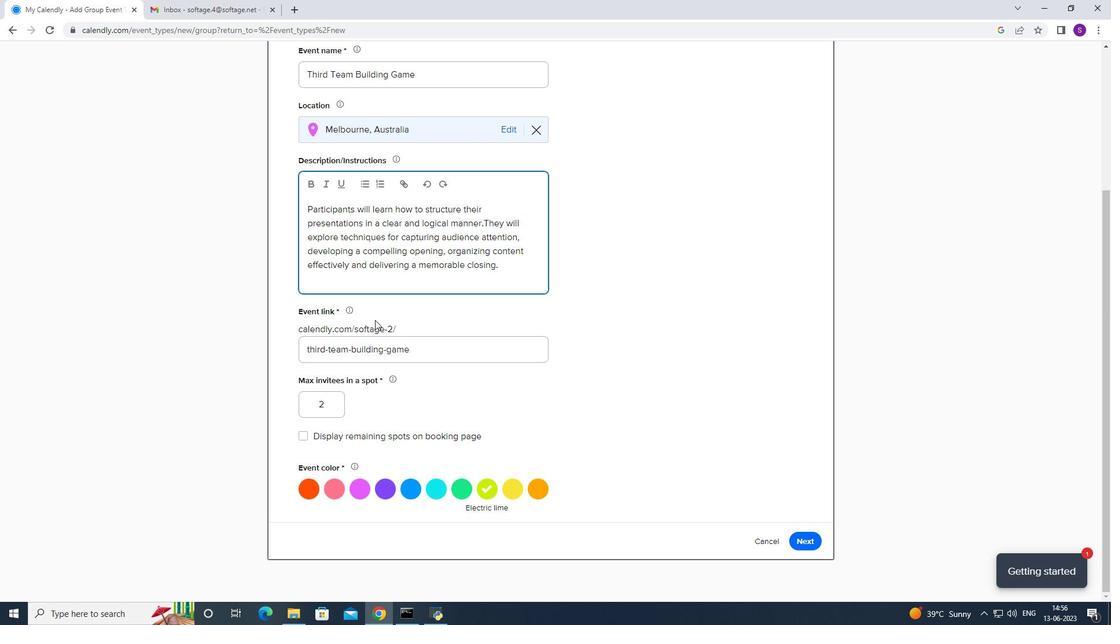 
Action: Mouse scrolled (376, 319) with delta (0, 0)
Screenshot: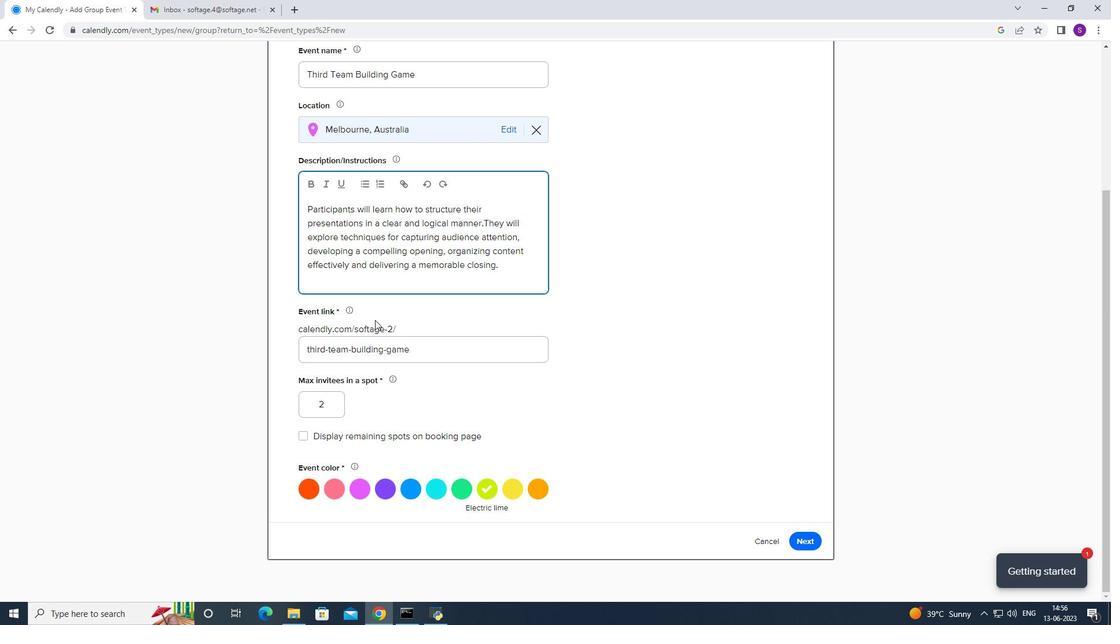 
Action: Mouse scrolled (376, 319) with delta (0, 0)
Screenshot: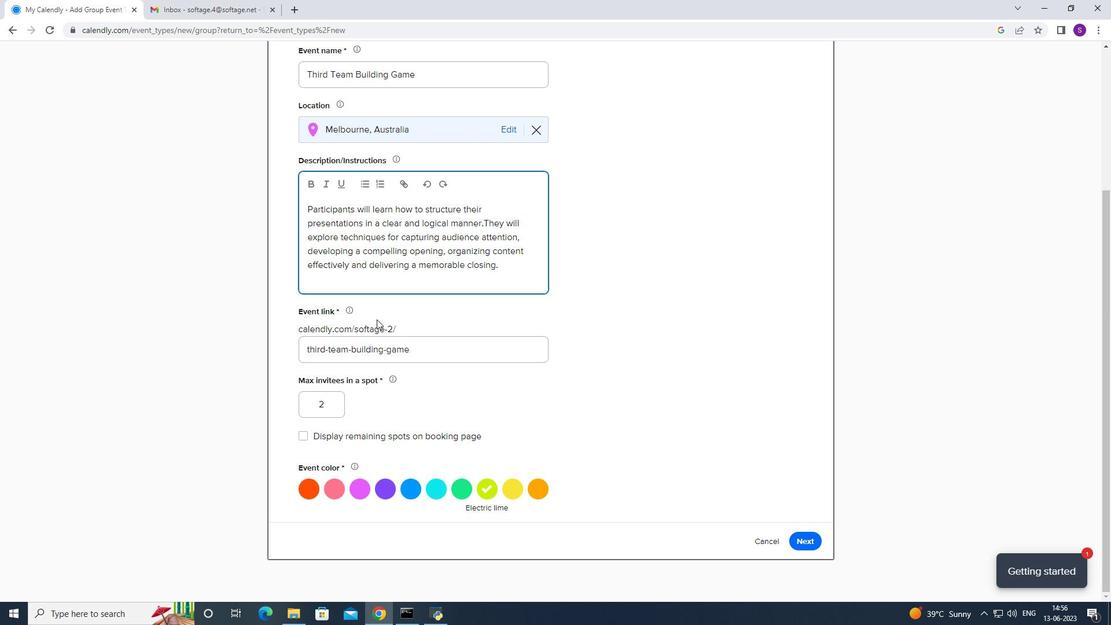 
Action: Mouse scrolled (376, 319) with delta (0, 0)
Screenshot: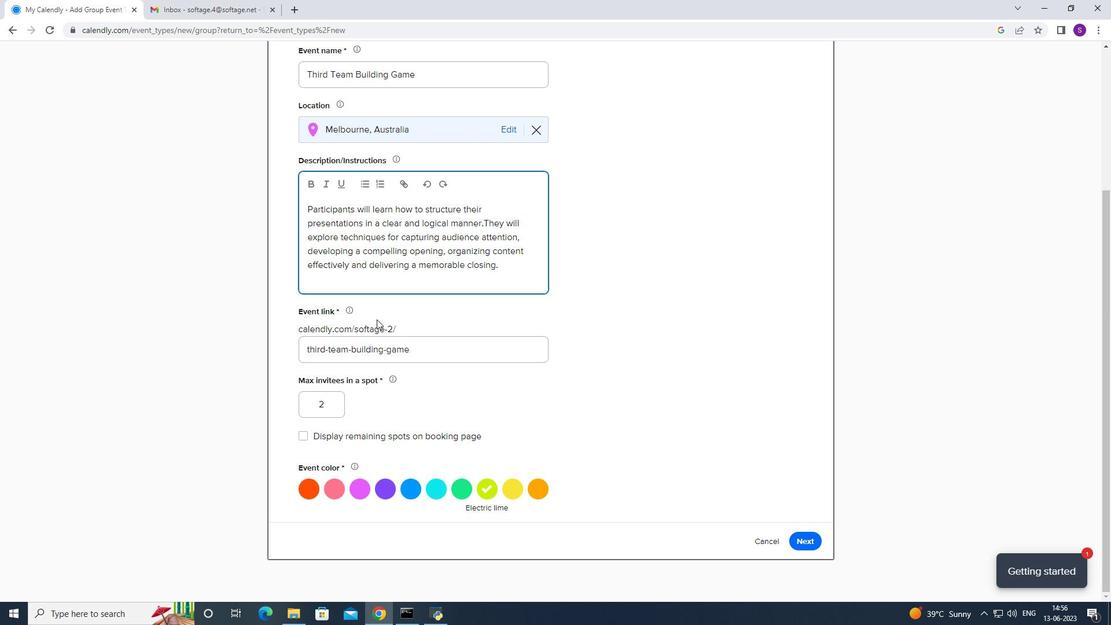 
Action: Mouse scrolled (376, 319) with delta (0, 0)
Screenshot: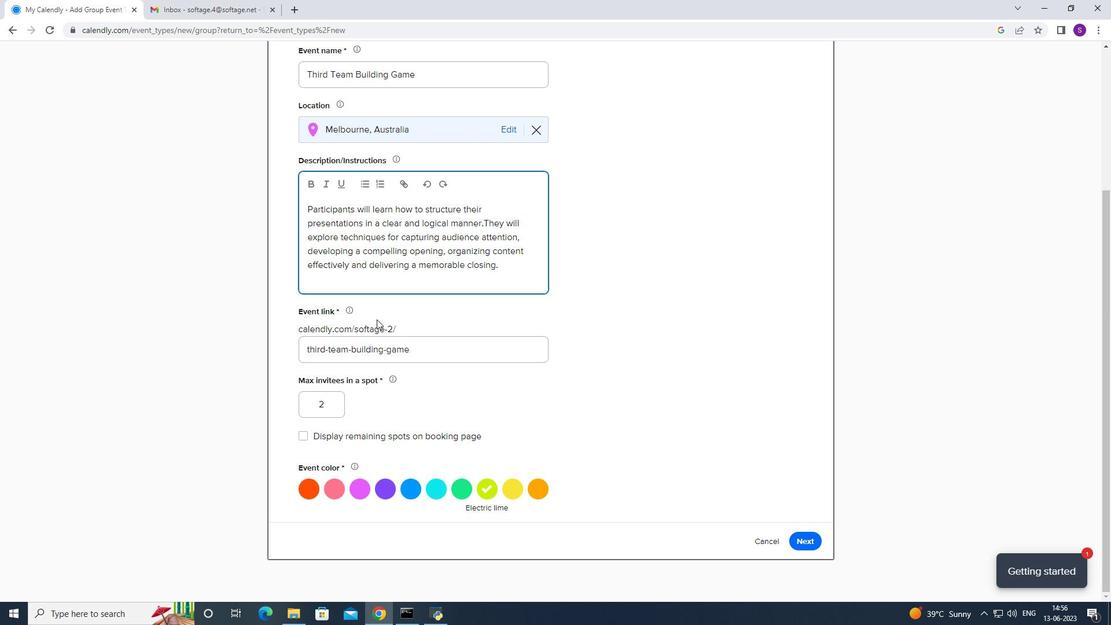 
Action: Mouse moved to (797, 543)
Screenshot: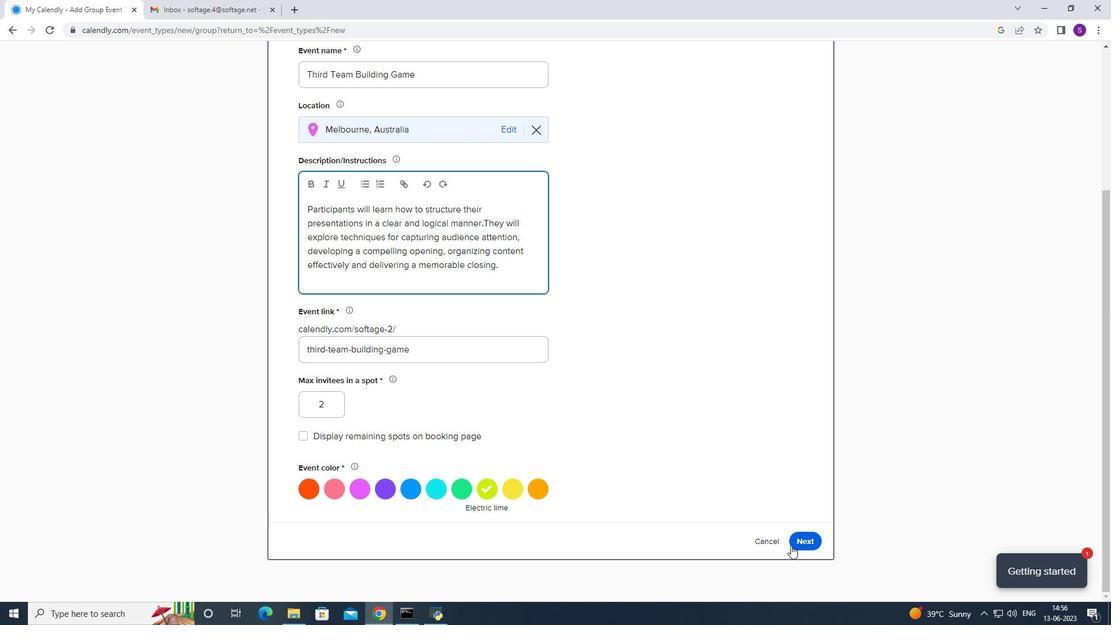 
Action: Mouse pressed left at (797, 543)
Screenshot: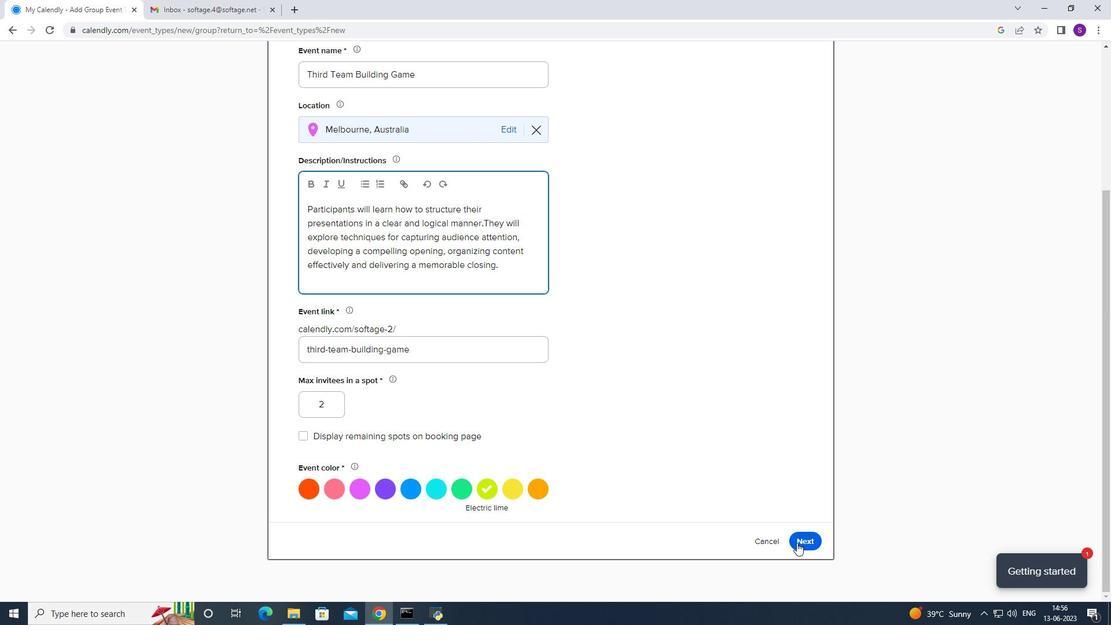 
Action: Mouse moved to (358, 183)
Screenshot: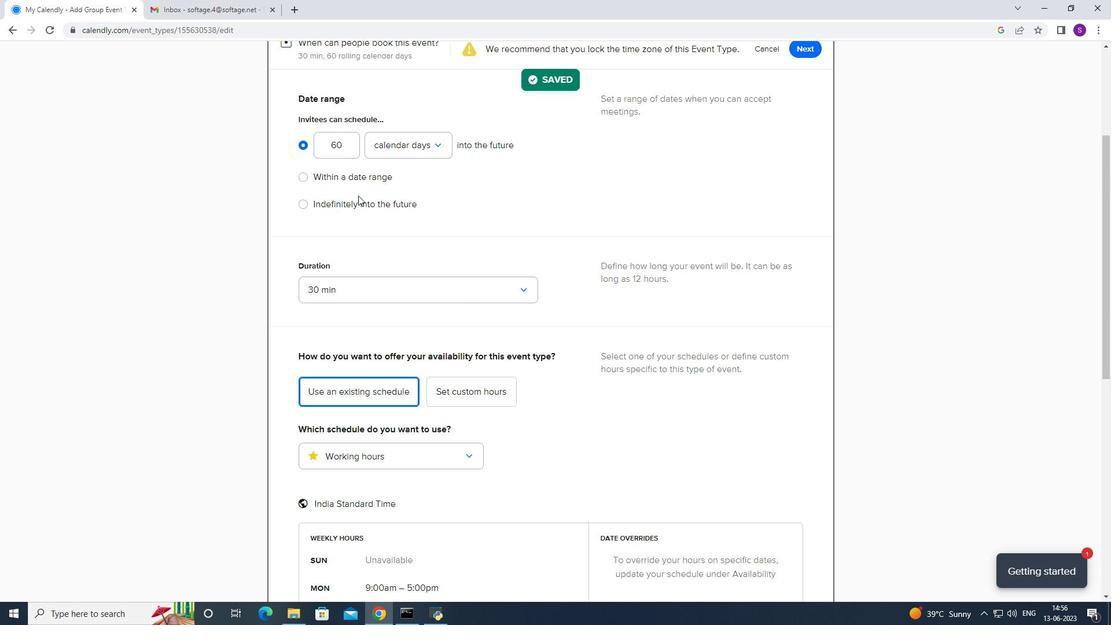 
Action: Mouse pressed left at (358, 183)
Screenshot: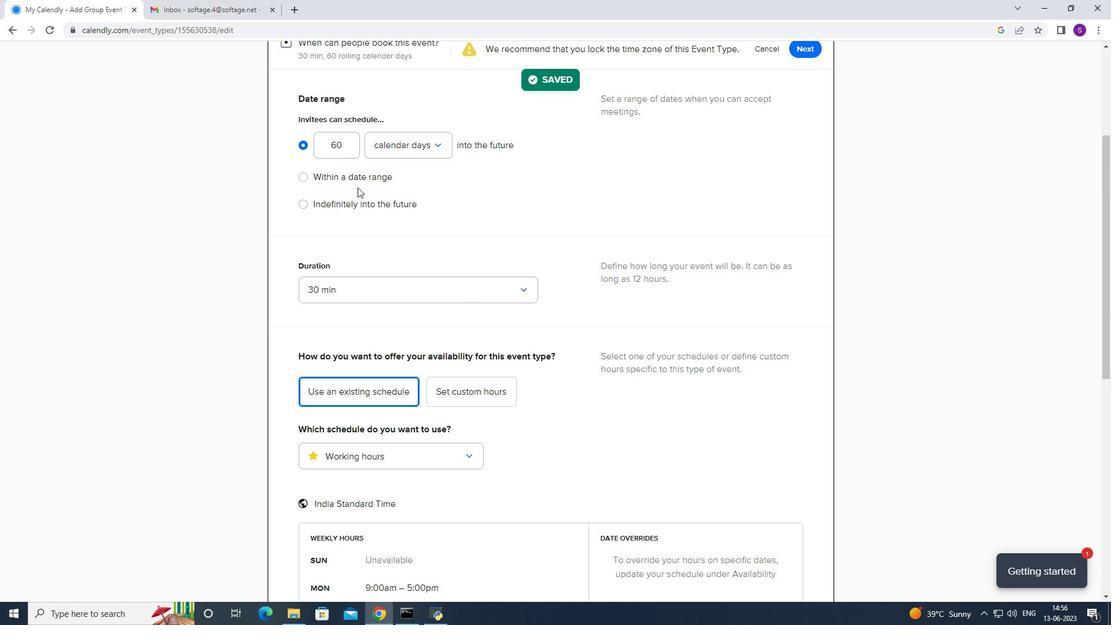 
Action: Mouse moved to (357, 181)
Screenshot: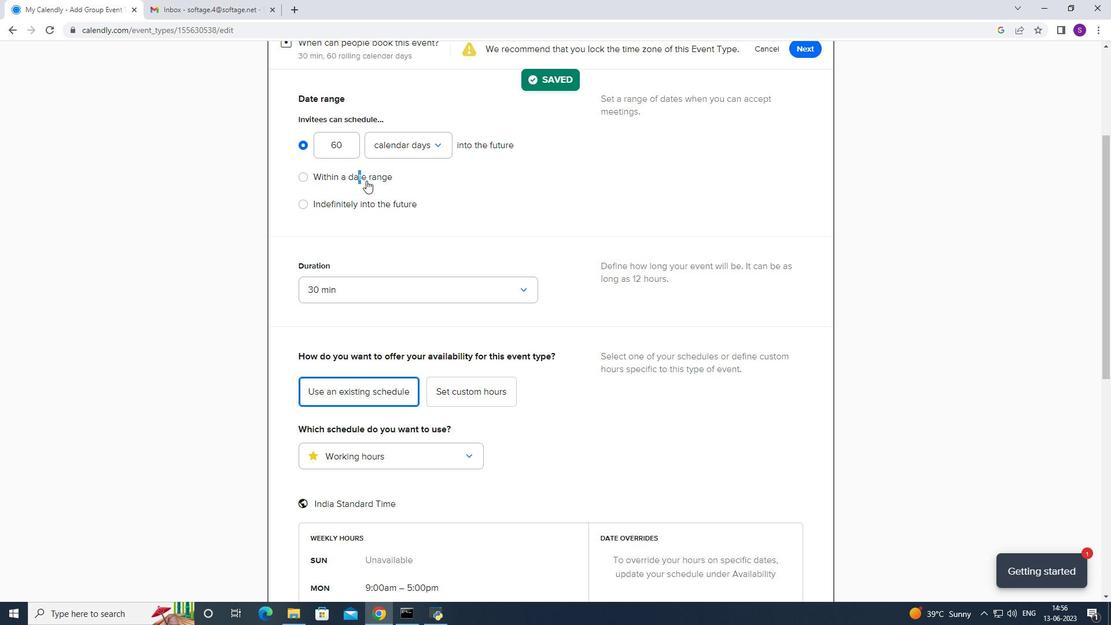 
Action: Mouse pressed left at (357, 181)
Screenshot: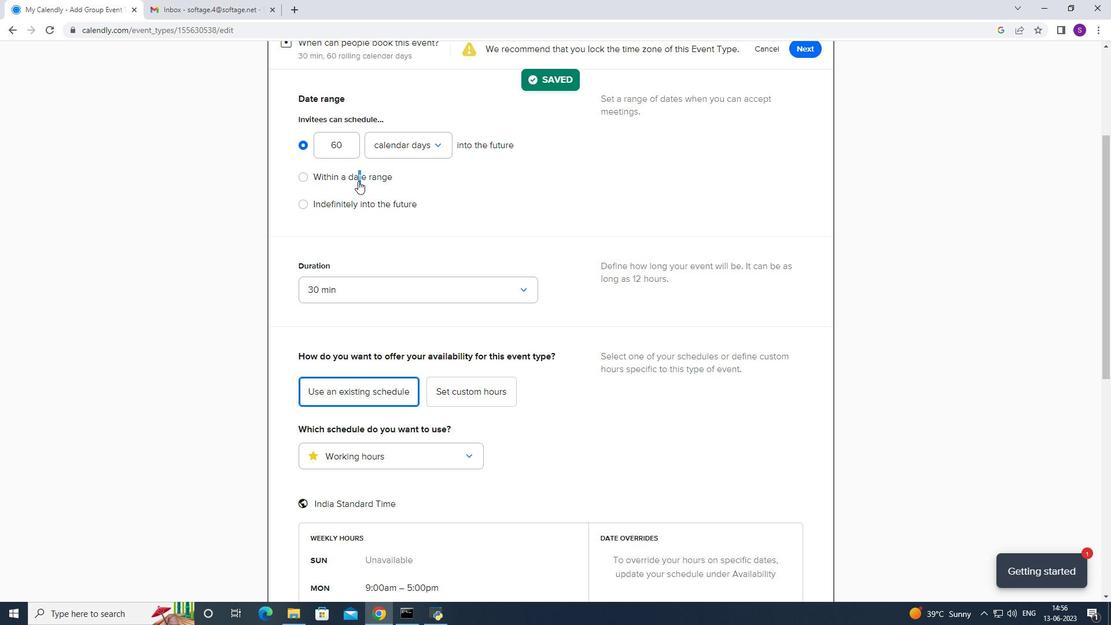 
Action: Mouse moved to (458, 180)
Screenshot: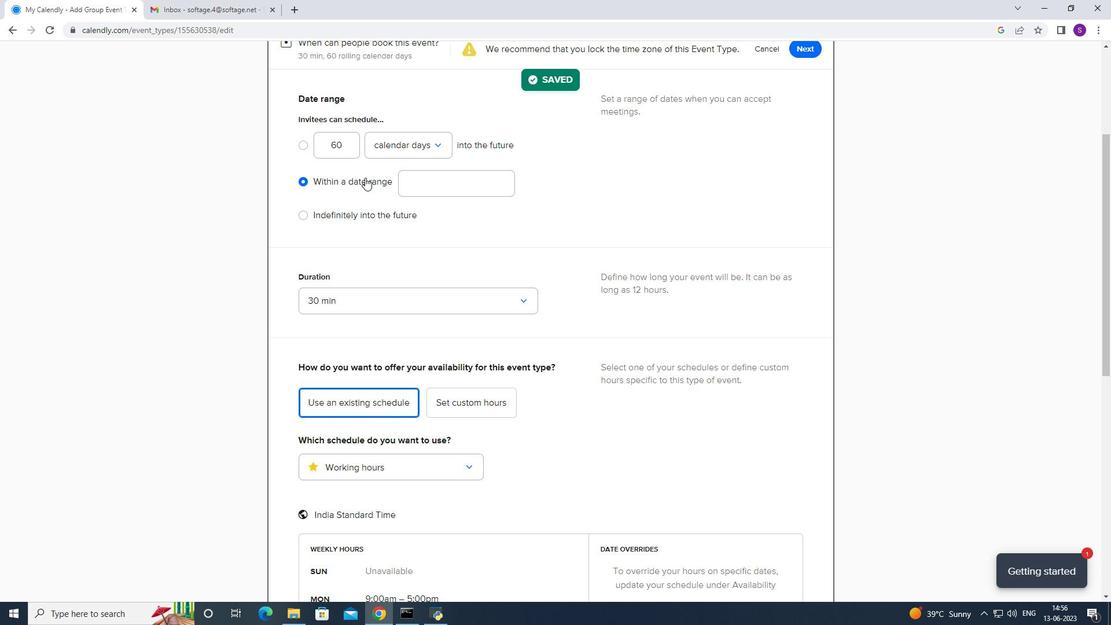 
Action: Mouse pressed left at (458, 180)
Screenshot: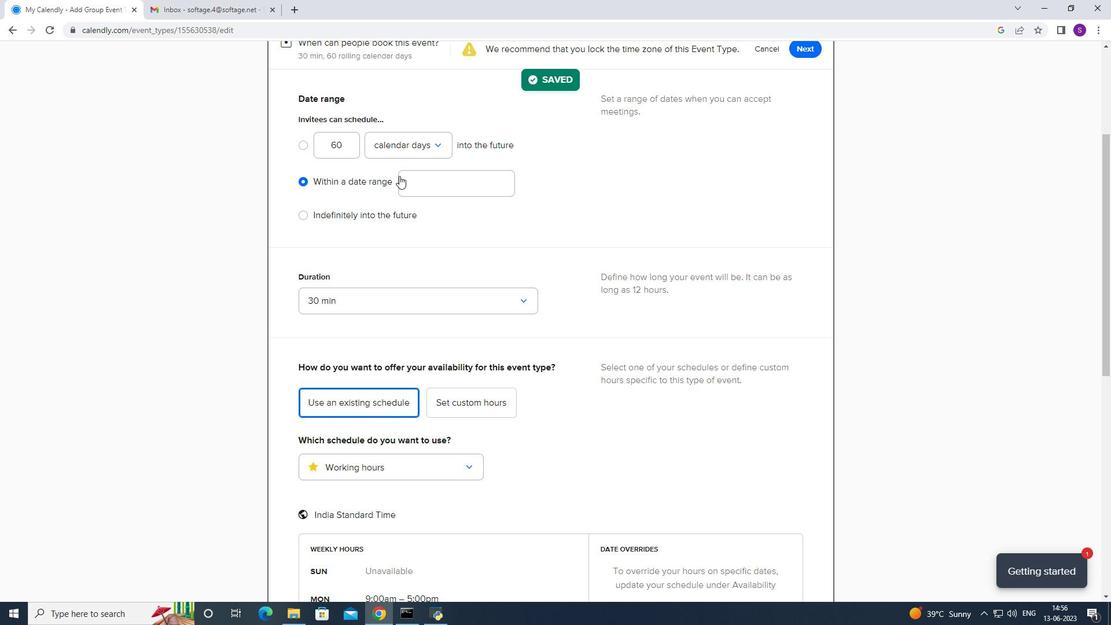 
Action: Mouse moved to (484, 232)
Screenshot: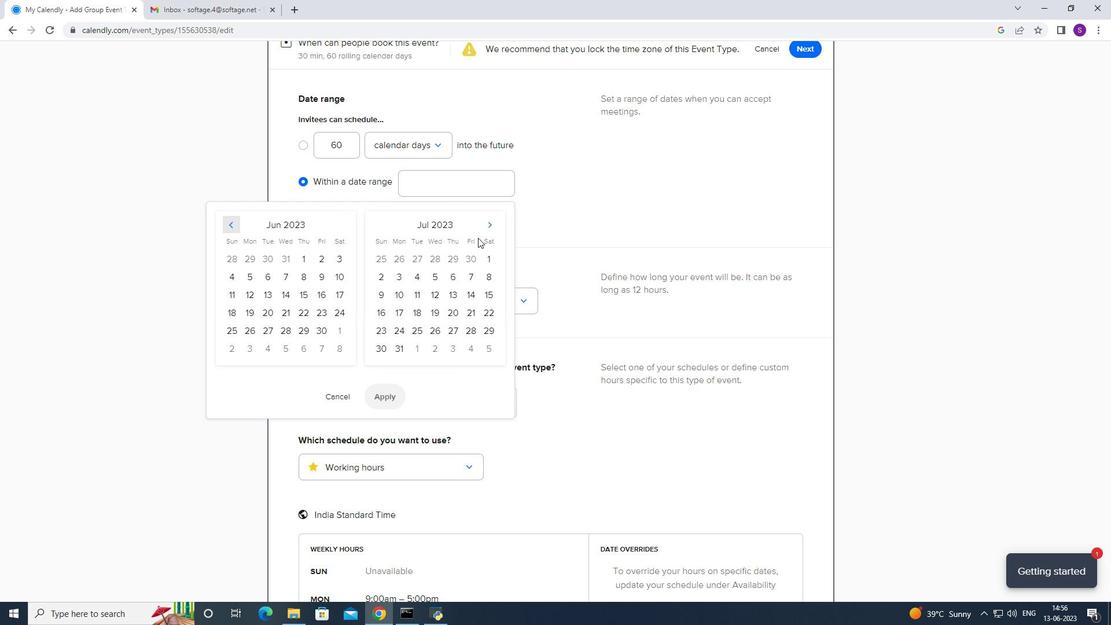 
Action: Mouse pressed left at (484, 232)
Screenshot: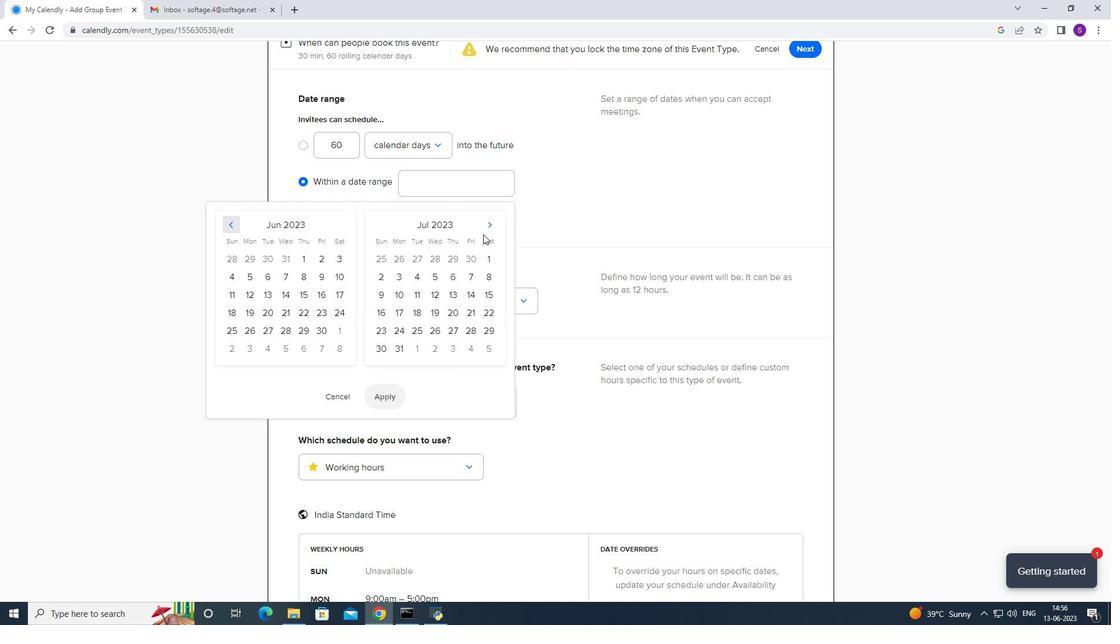 
Action: Mouse pressed left at (484, 232)
Screenshot: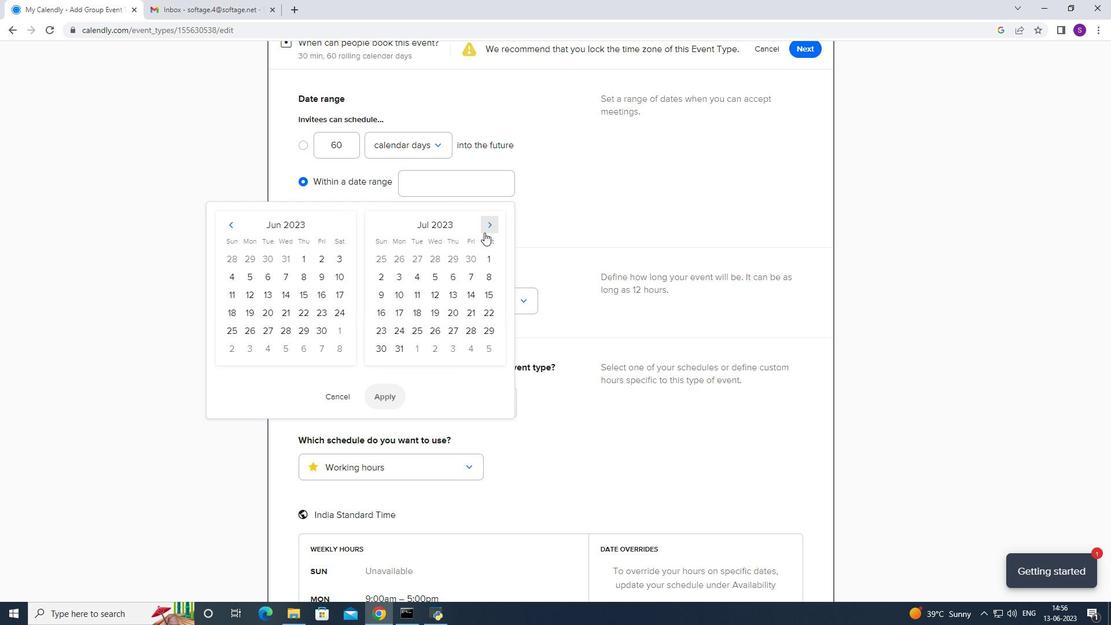 
Action: Mouse pressed left at (484, 232)
Screenshot: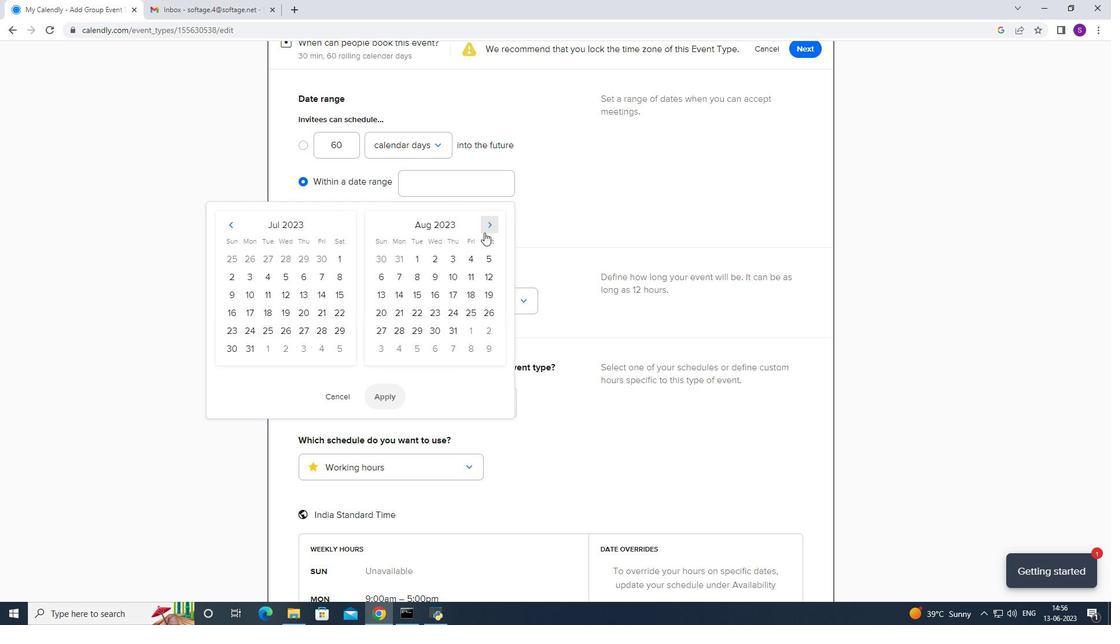 
Action: Mouse pressed left at (484, 232)
Screenshot: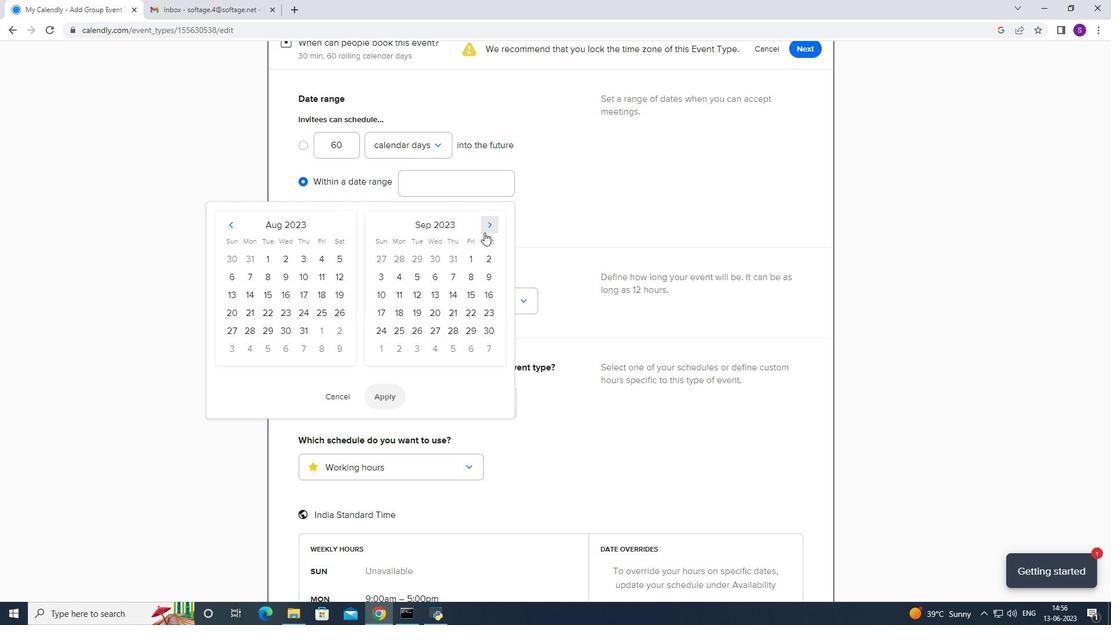 
Action: Mouse pressed left at (484, 232)
Screenshot: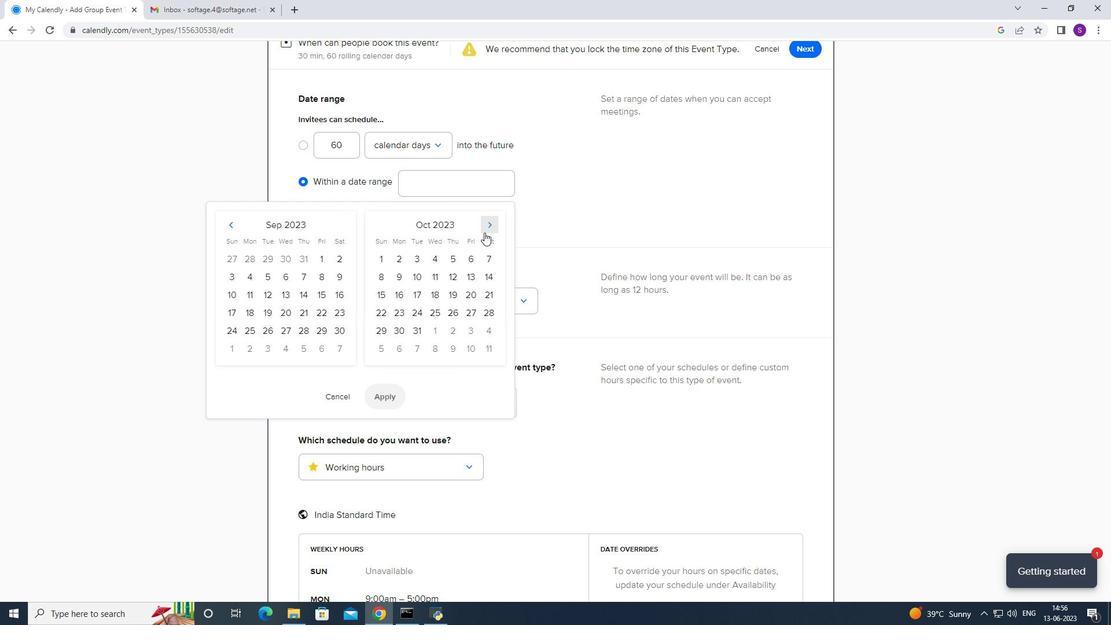 
Action: Mouse pressed left at (484, 232)
Screenshot: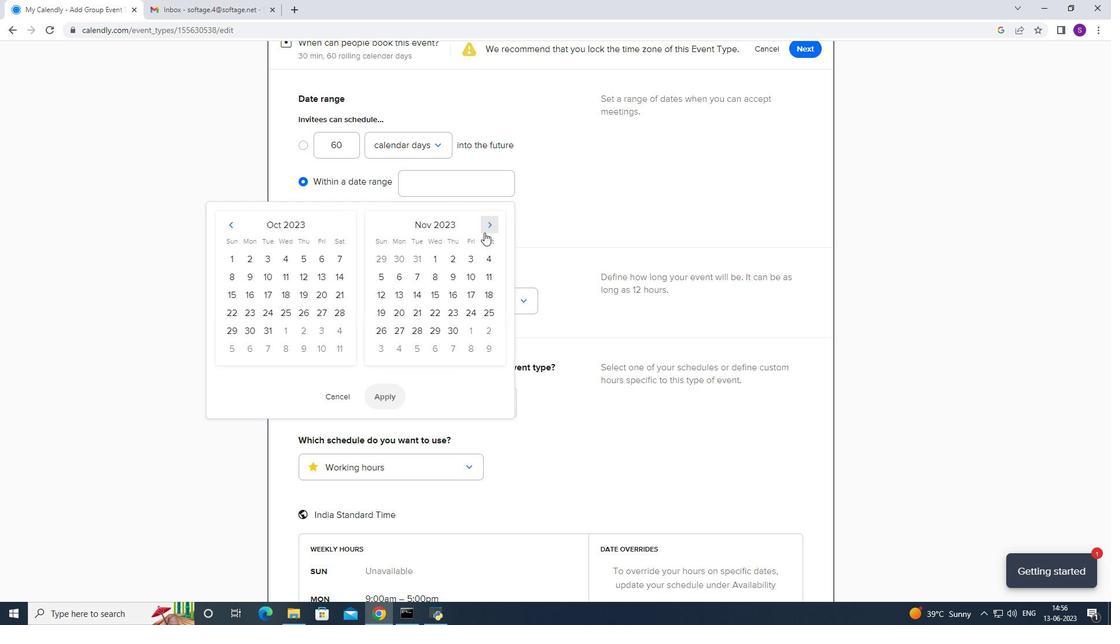 
Action: Mouse pressed left at (484, 232)
Screenshot: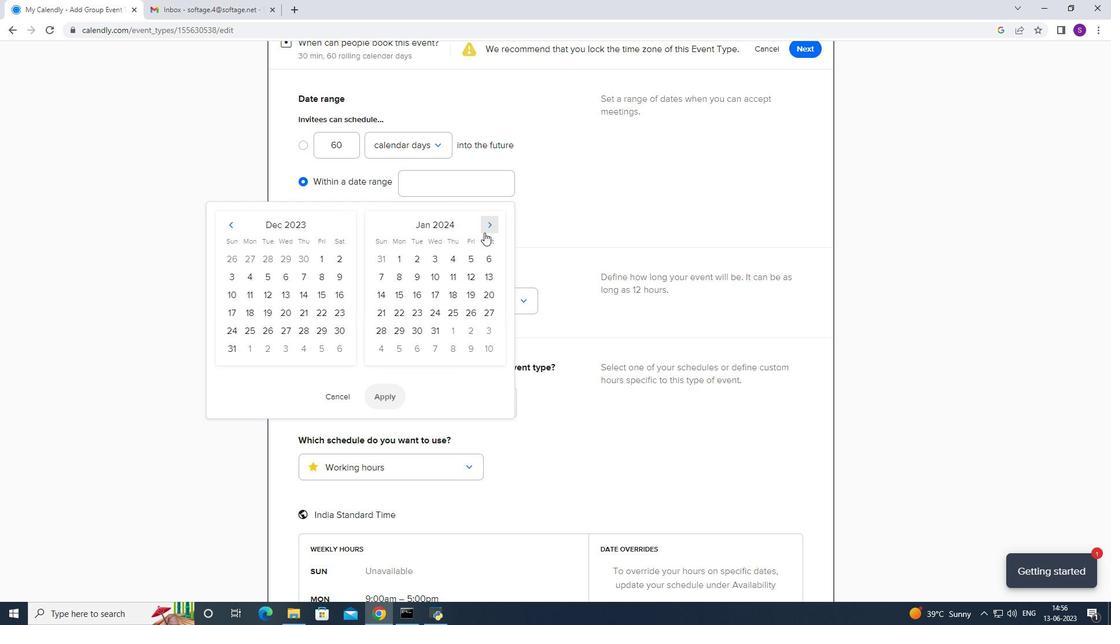 
Action: Mouse pressed left at (484, 232)
Screenshot: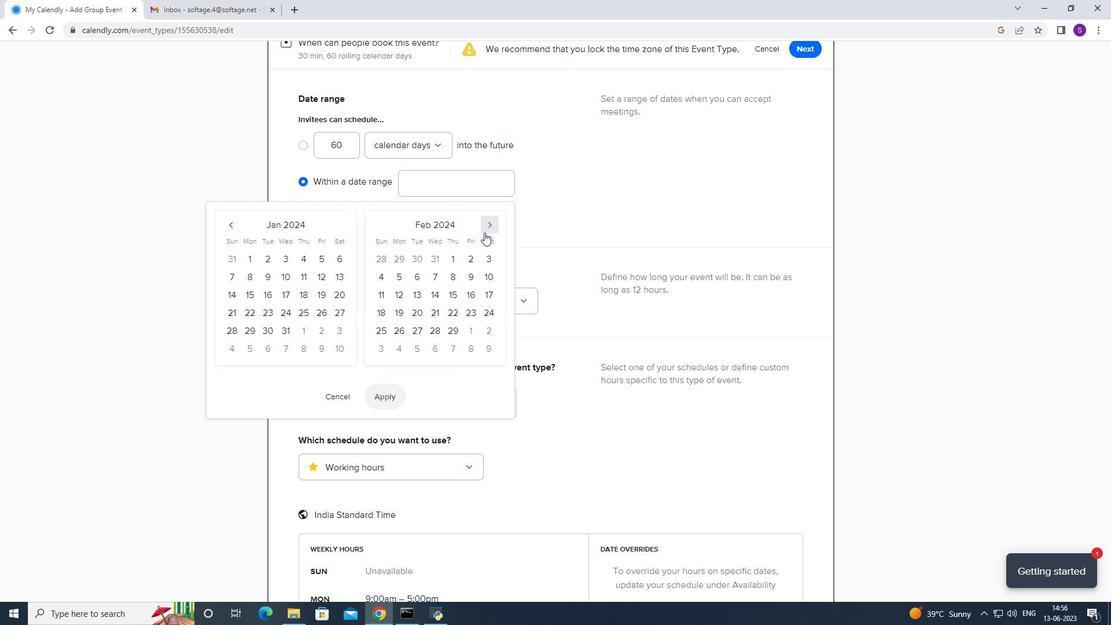 
Action: Mouse moved to (433, 274)
Screenshot: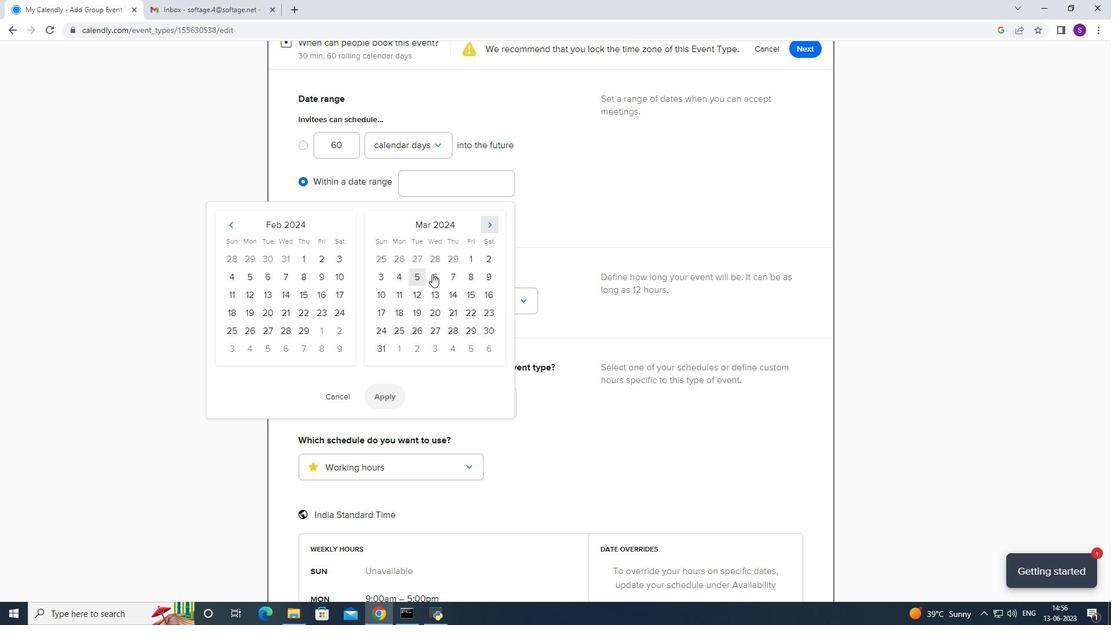 
Action: Mouse pressed left at (433, 274)
Screenshot: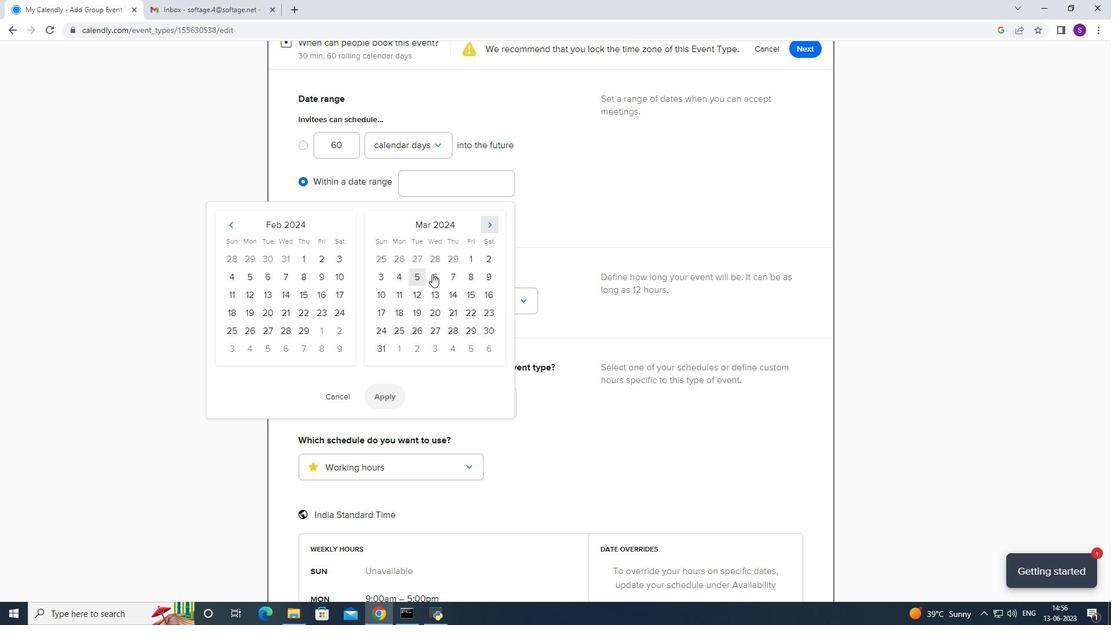 
Action: Mouse moved to (449, 283)
Screenshot: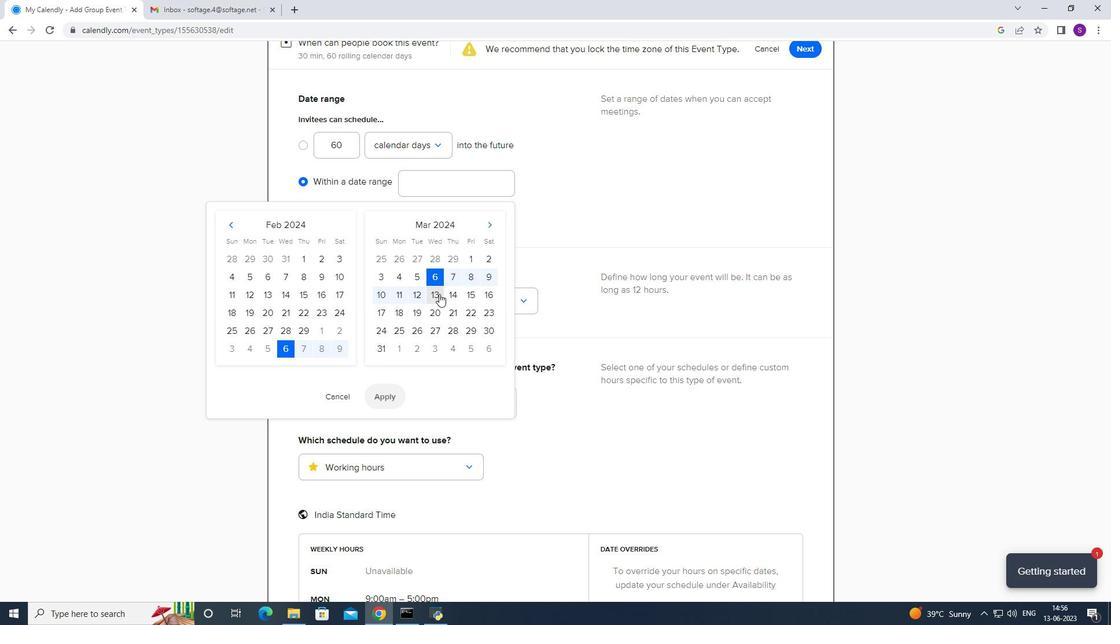 
Action: Mouse pressed left at (449, 283)
Screenshot: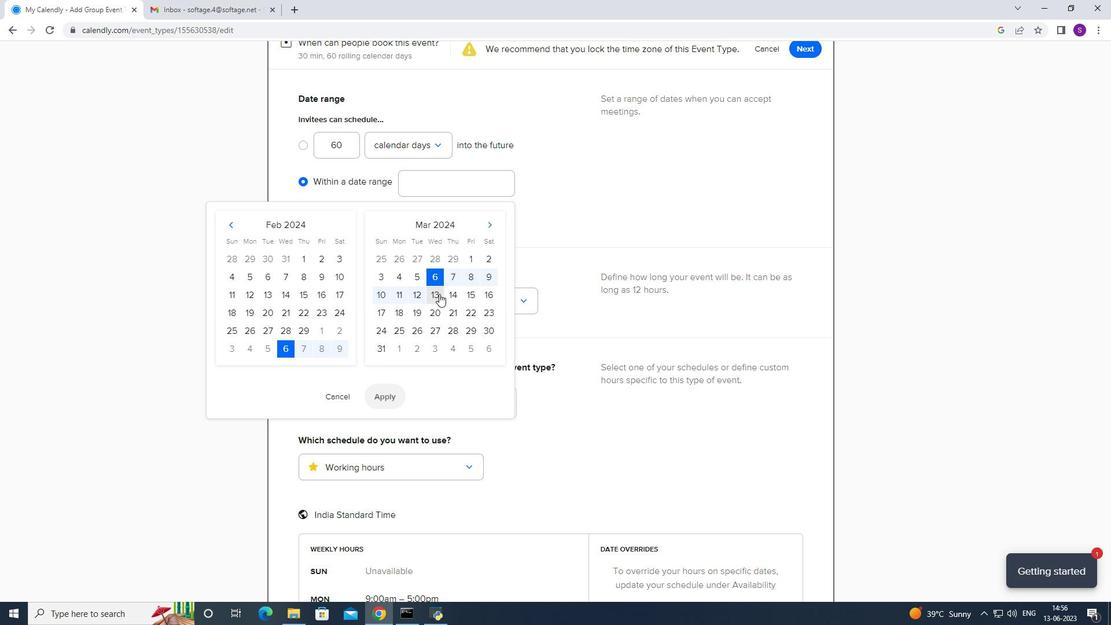 
Action: Mouse moved to (379, 393)
Screenshot: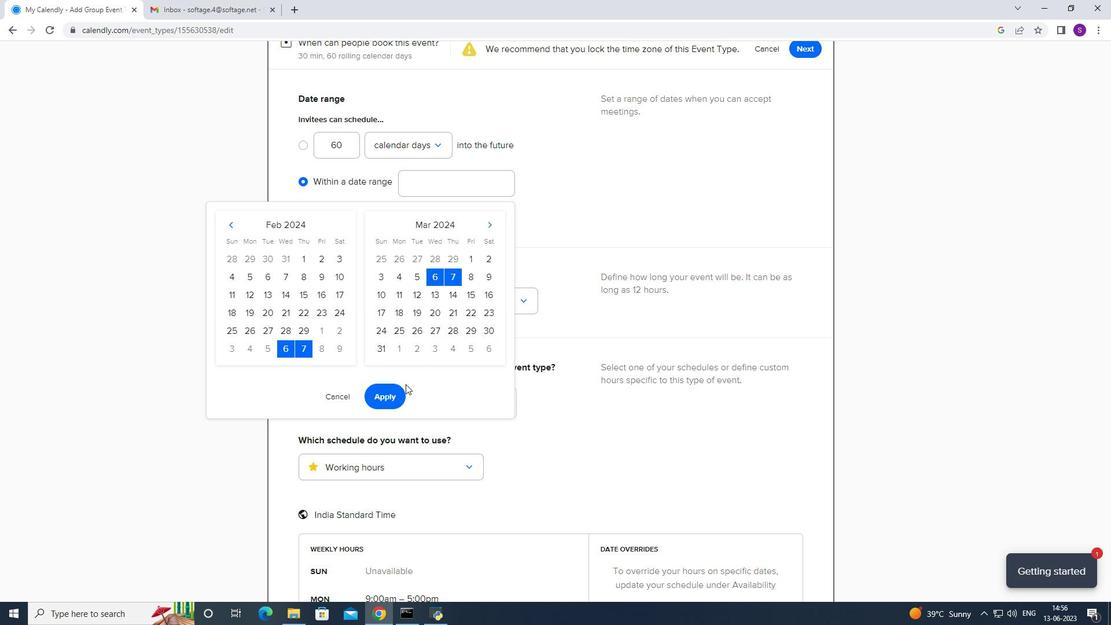 
Action: Mouse pressed left at (379, 393)
Screenshot: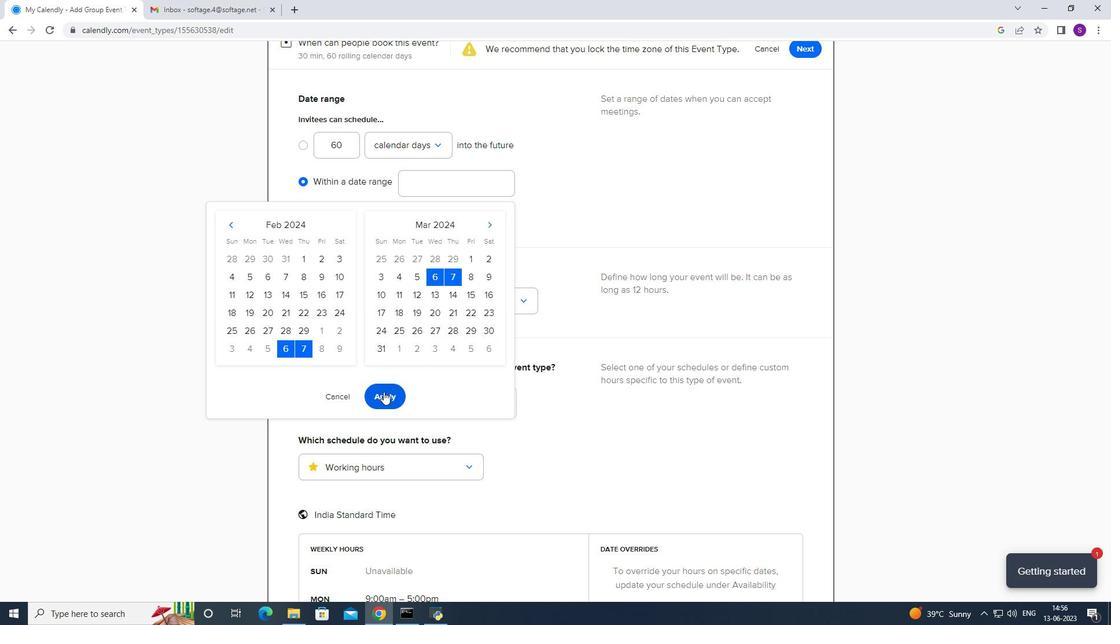 
Action: Mouse moved to (426, 361)
Screenshot: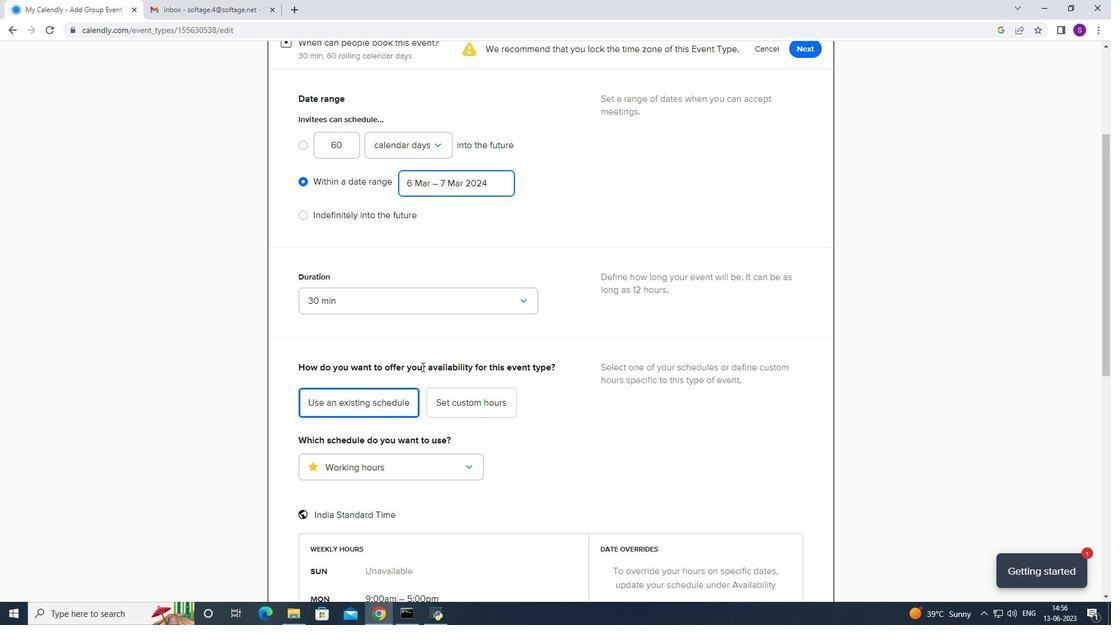 
Action: Mouse scrolled (426, 361) with delta (0, 0)
Screenshot: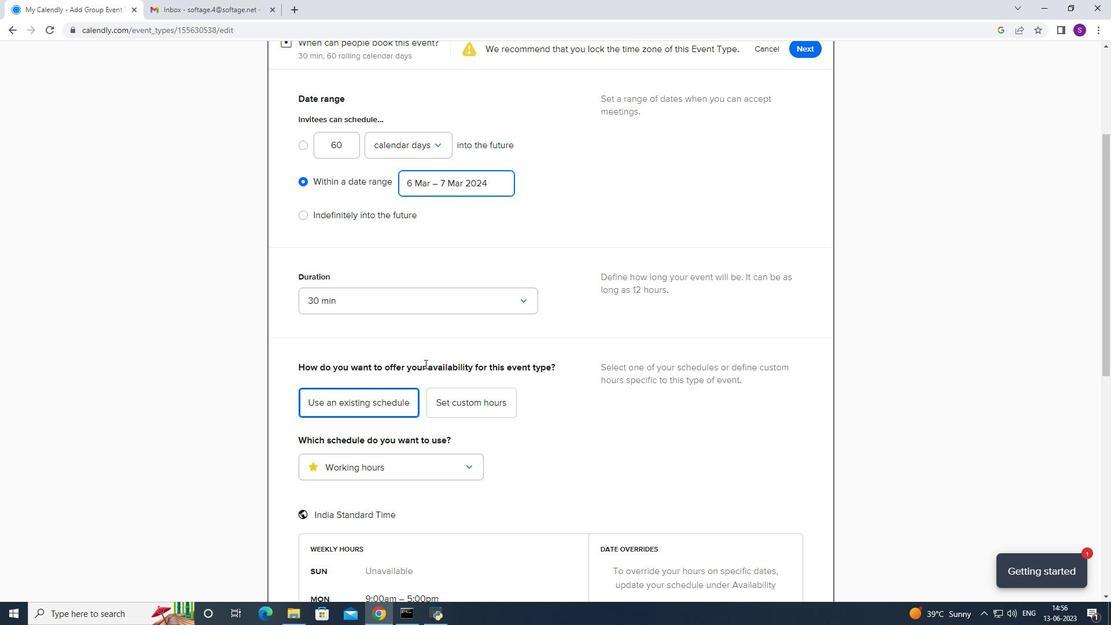 
Action: Mouse scrolled (426, 361) with delta (0, 0)
Screenshot: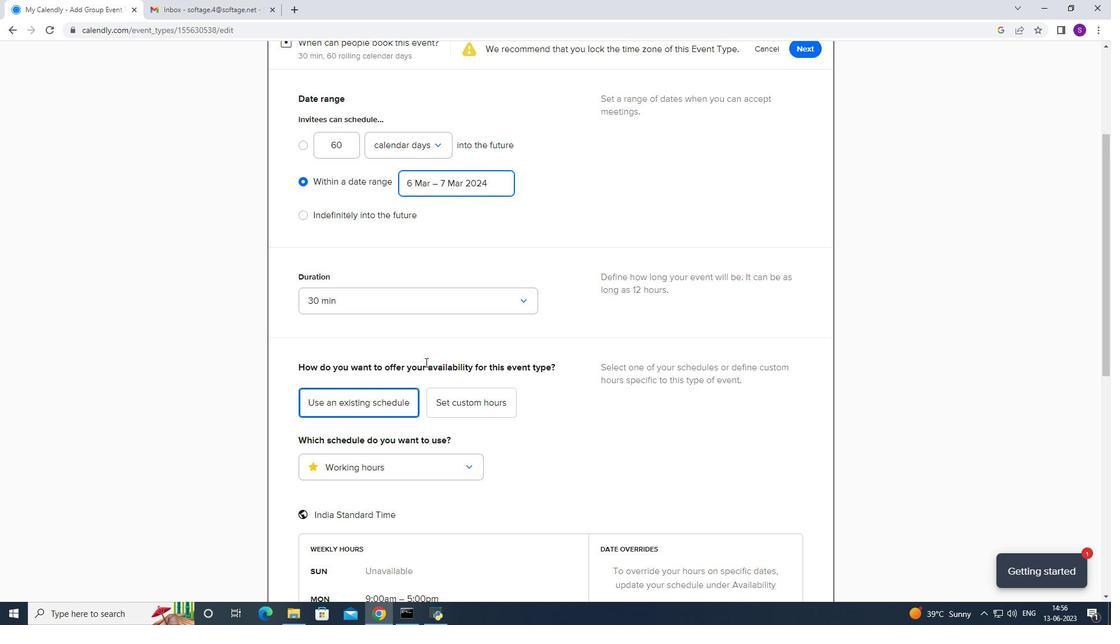 
Action: Mouse scrolled (426, 361) with delta (0, 0)
Screenshot: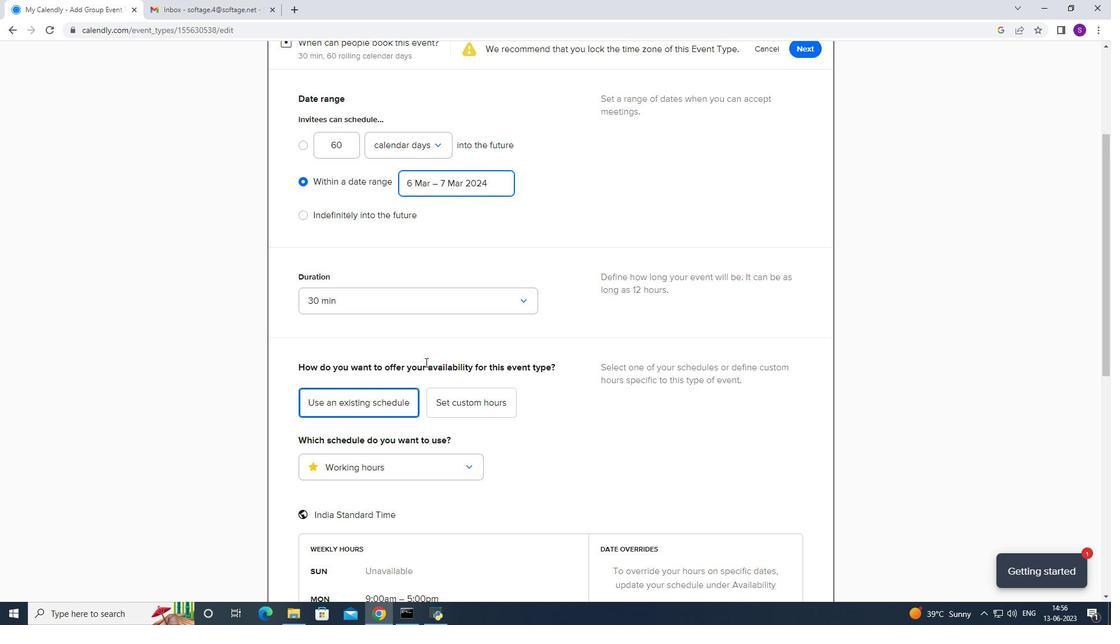 
Action: Mouse scrolled (426, 361) with delta (0, 0)
Screenshot: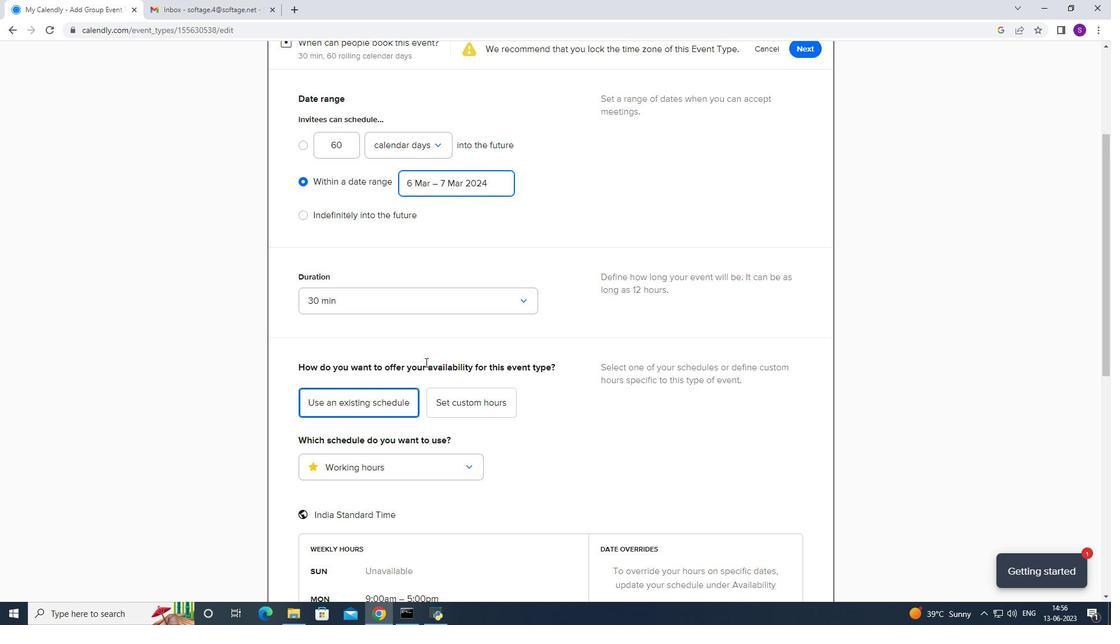 
Action: Mouse scrolled (426, 360) with delta (0, -1)
Screenshot: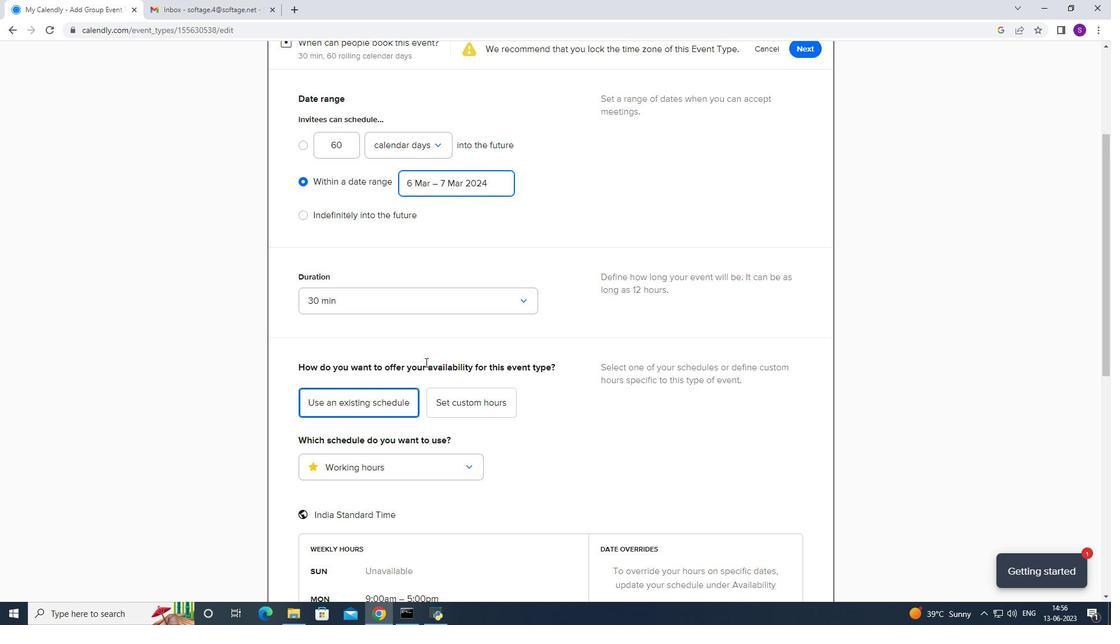 
Action: Mouse moved to (426, 360)
Screenshot: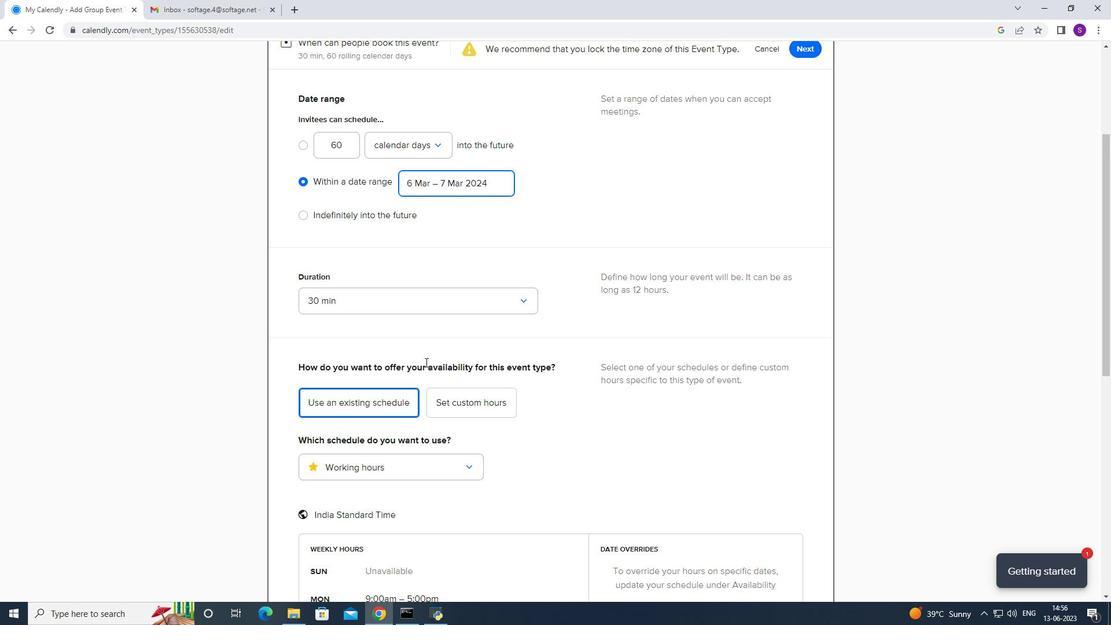 
Action: Mouse scrolled (426, 360) with delta (0, 0)
Screenshot: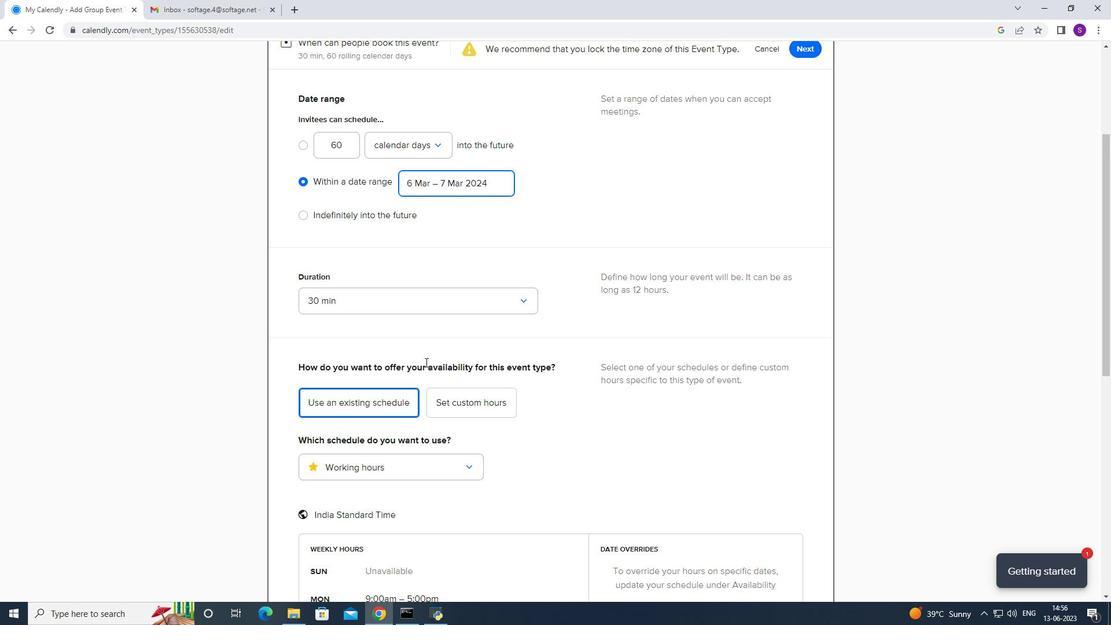 
Action: Mouse moved to (427, 357)
Screenshot: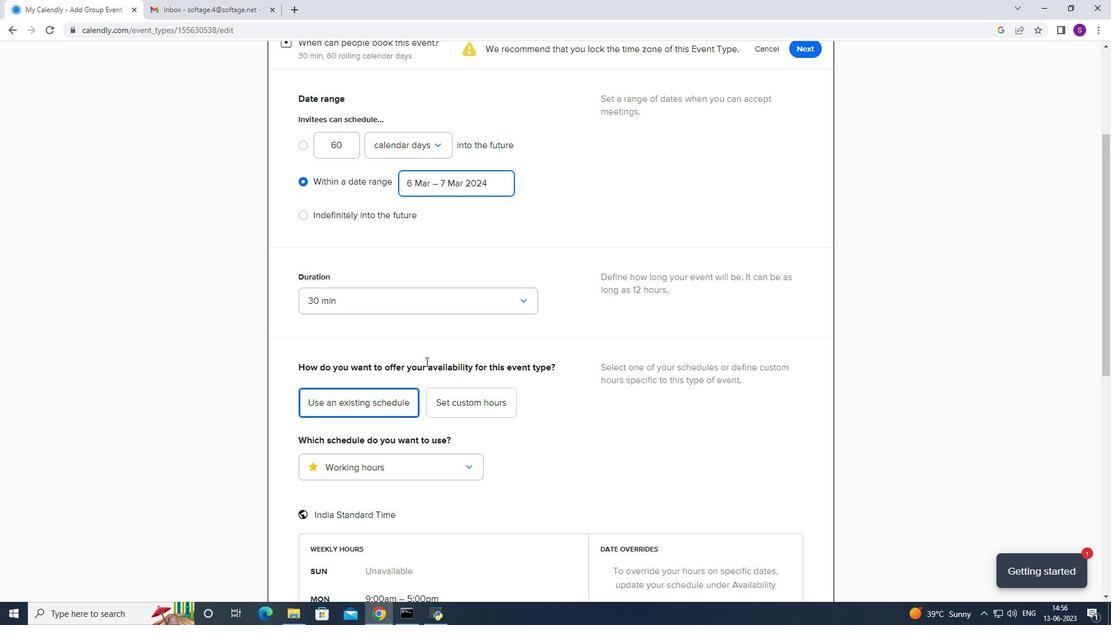 
Action: Mouse scrolled (427, 359) with delta (0, 0)
Screenshot: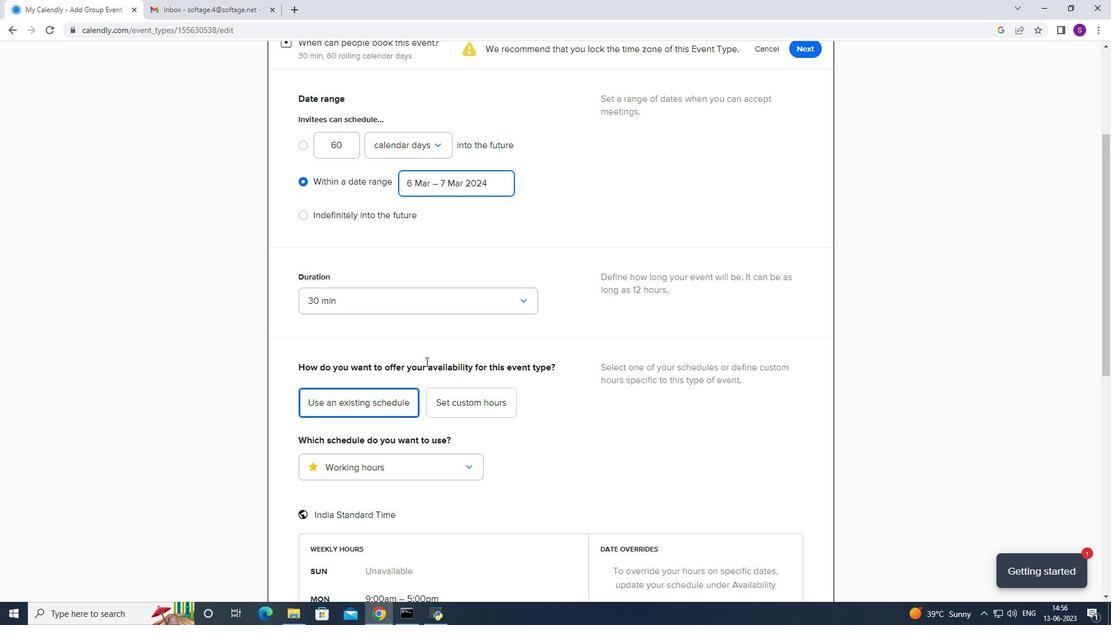 
Action: Mouse scrolled (427, 357) with delta (0, 0)
Screenshot: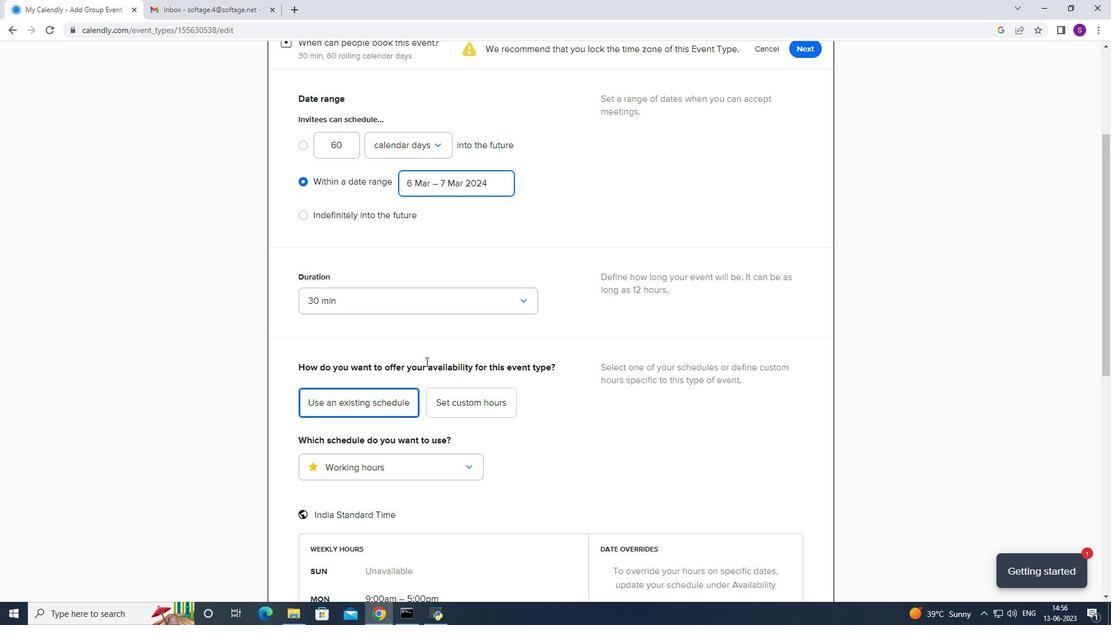 
Action: Mouse moved to (434, 345)
Screenshot: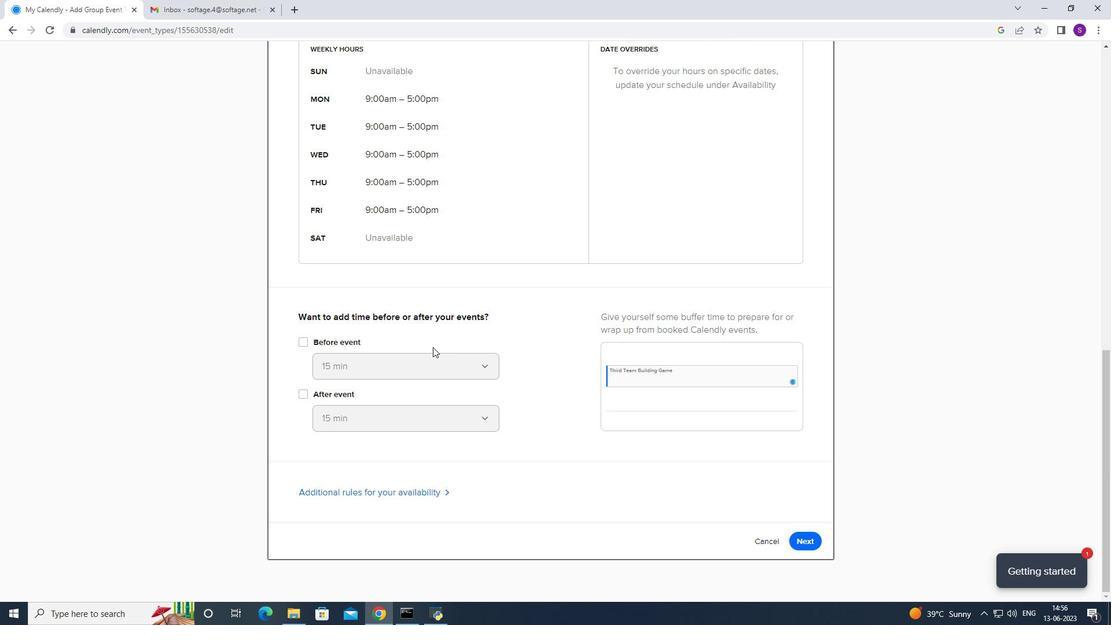
Action: Mouse scrolled (434, 345) with delta (0, 0)
Screenshot: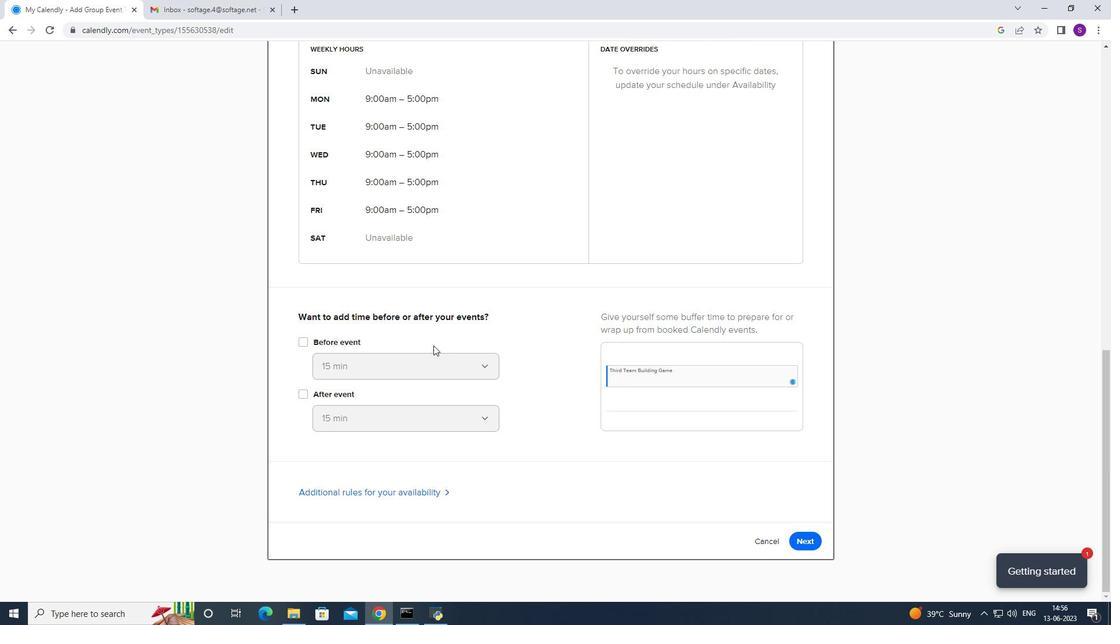 
Action: Mouse scrolled (434, 345) with delta (0, 0)
Screenshot: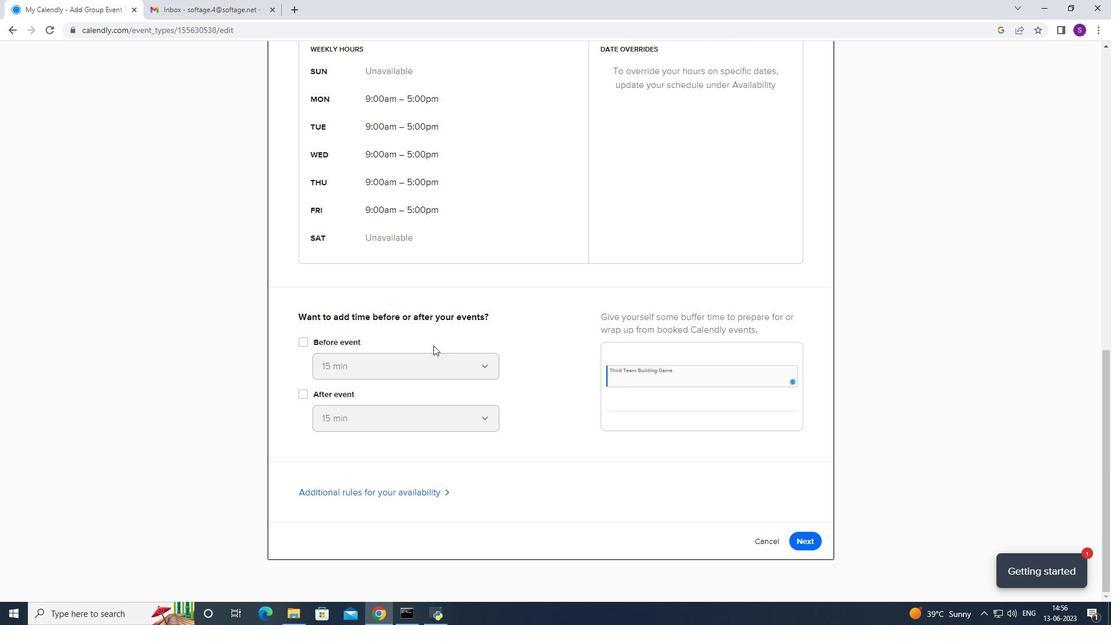 
Action: Mouse scrolled (434, 345) with delta (0, 0)
Screenshot: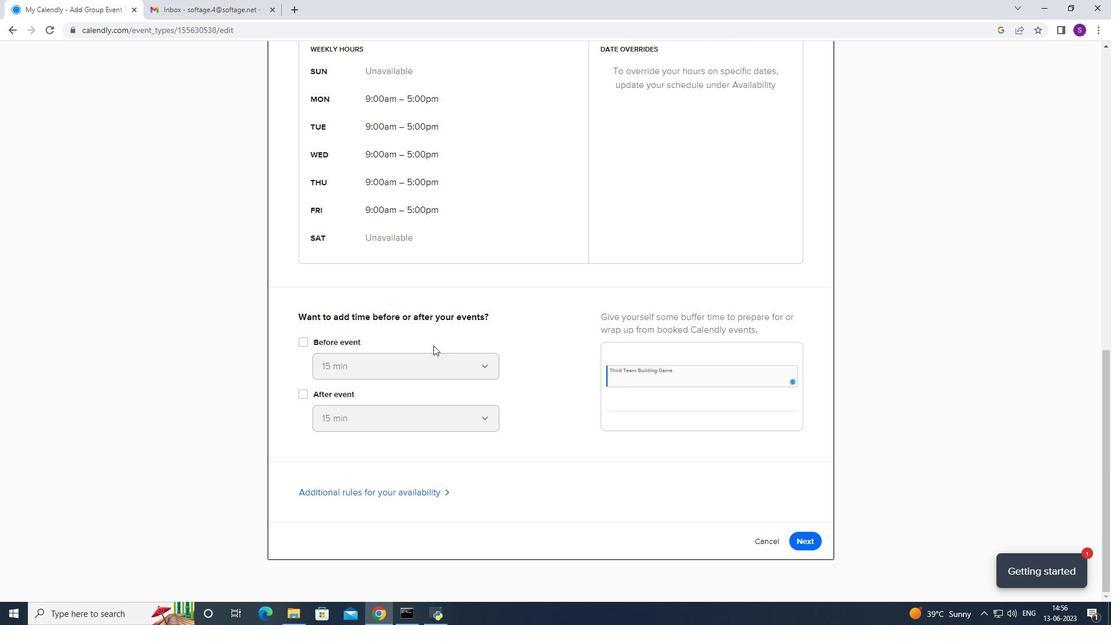 
Action: Mouse scrolled (434, 345) with delta (0, 0)
Screenshot: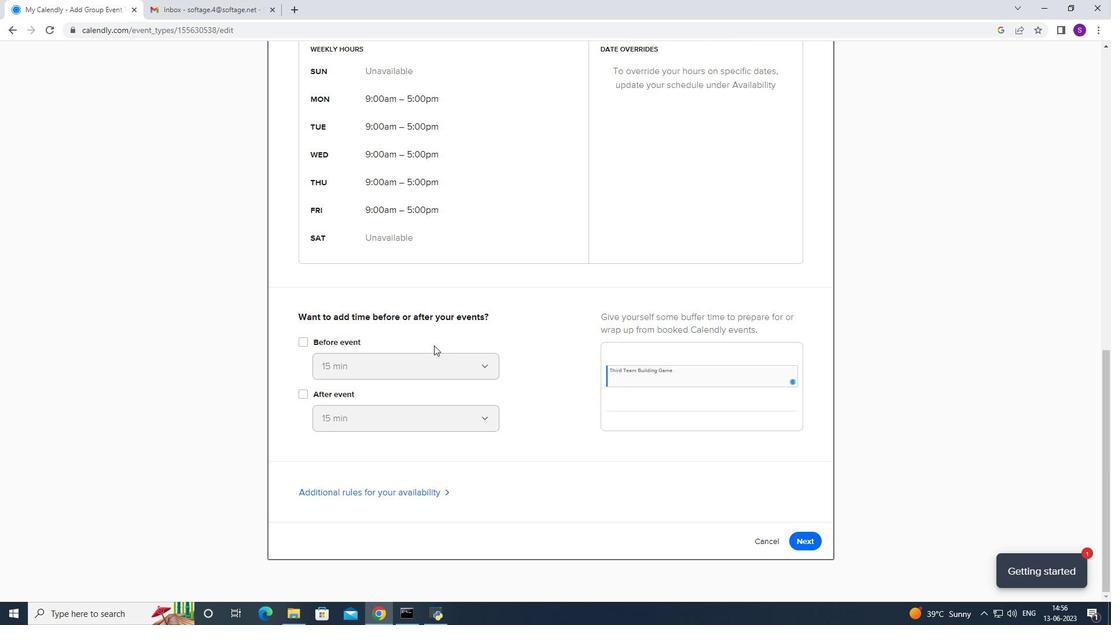 
Action: Mouse scrolled (434, 345) with delta (0, 0)
Screenshot: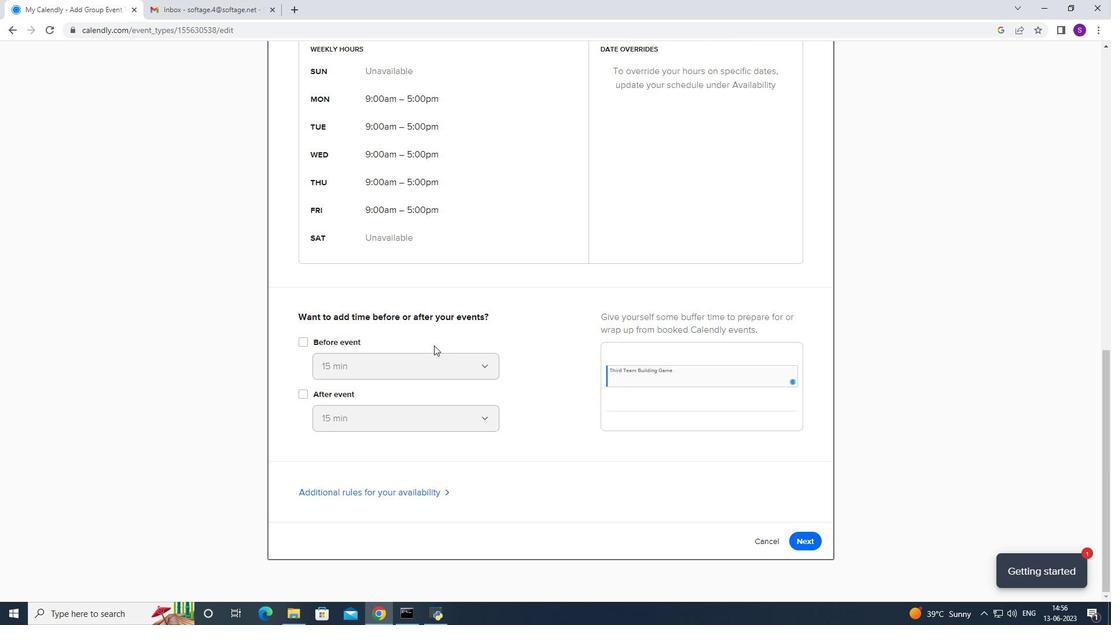 
Action: Mouse scrolled (434, 345) with delta (0, 0)
Screenshot: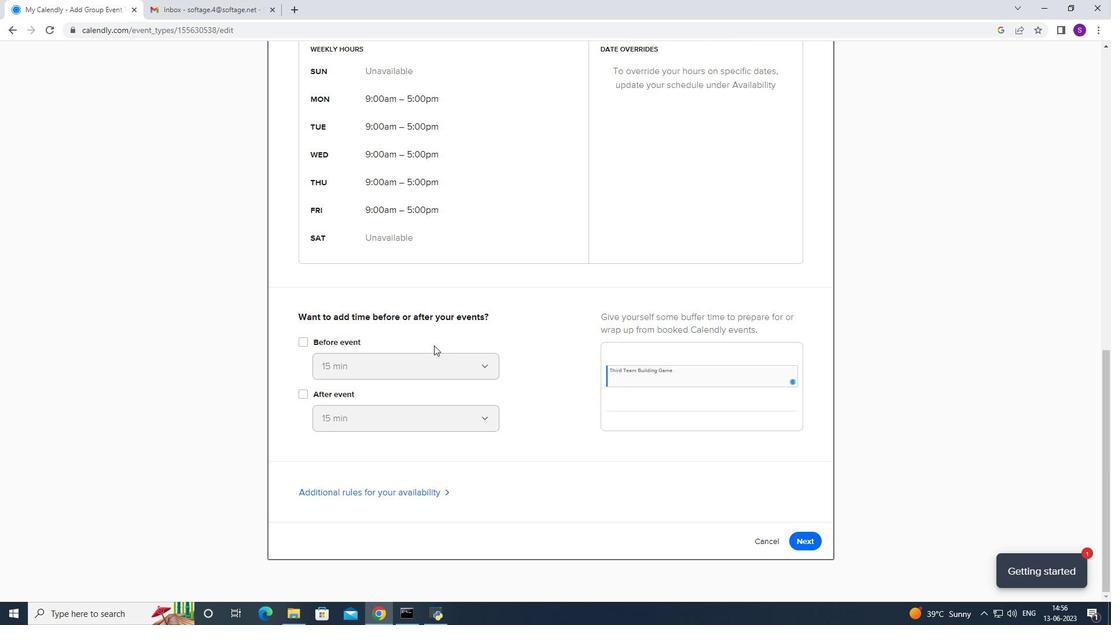 
Action: Mouse scrolled (434, 345) with delta (0, 0)
Screenshot: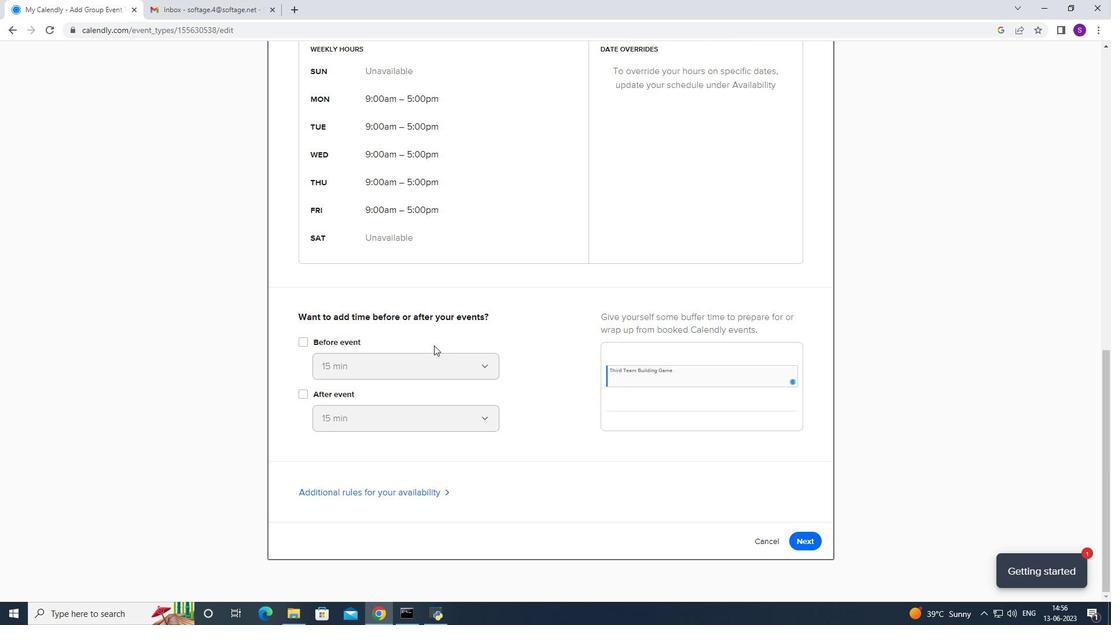 
Action: Mouse scrolled (434, 345) with delta (0, 0)
Screenshot: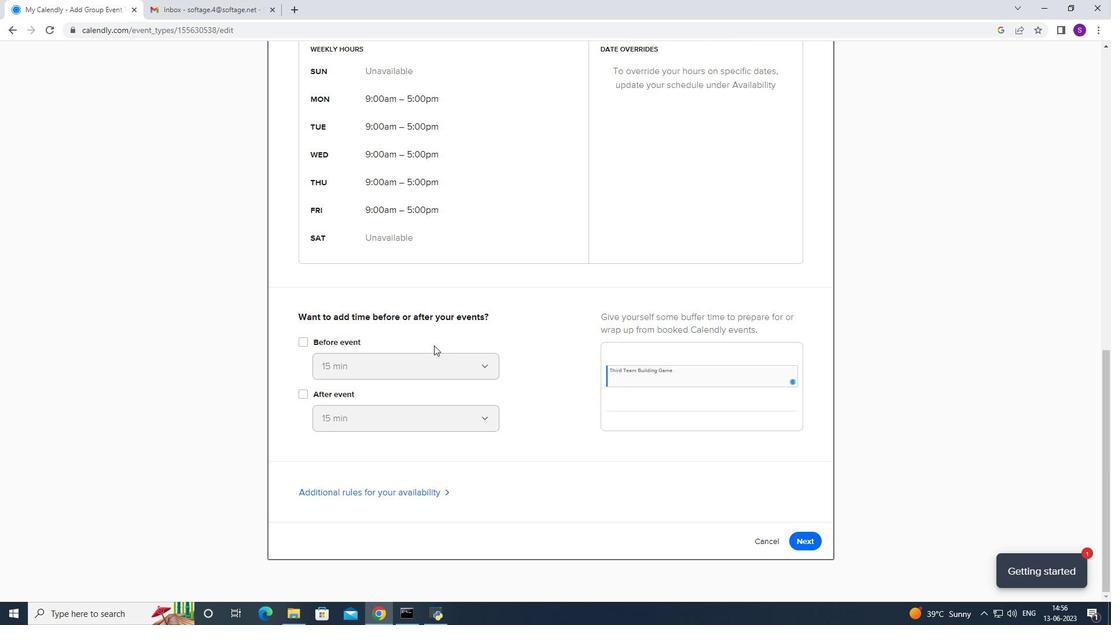 
Action: Mouse moved to (799, 536)
Screenshot: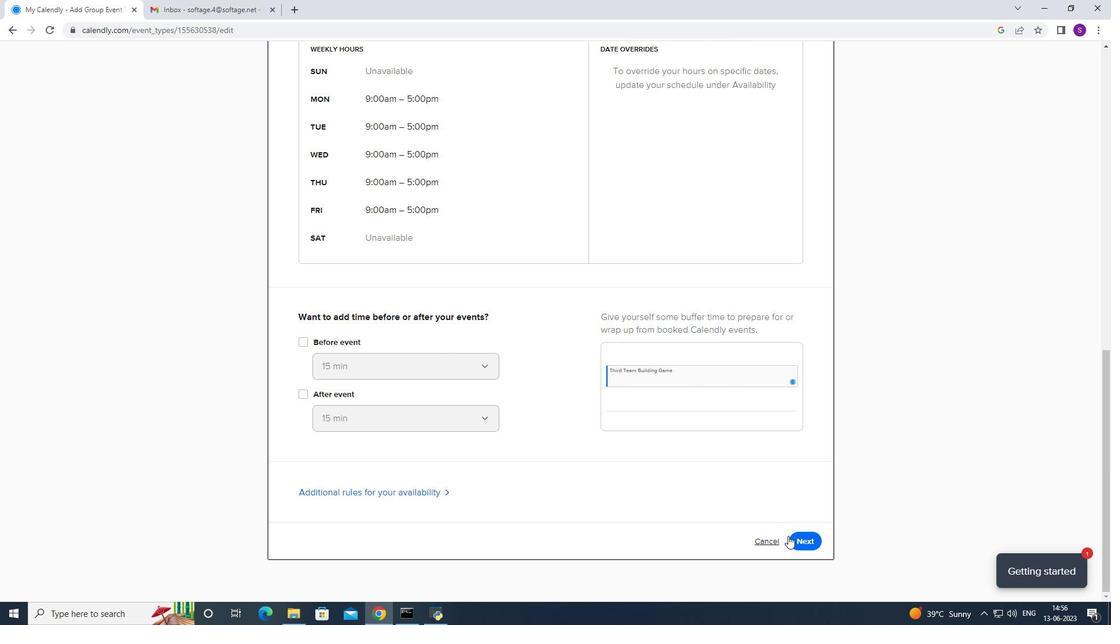 
Action: Mouse pressed left at (799, 536)
Screenshot: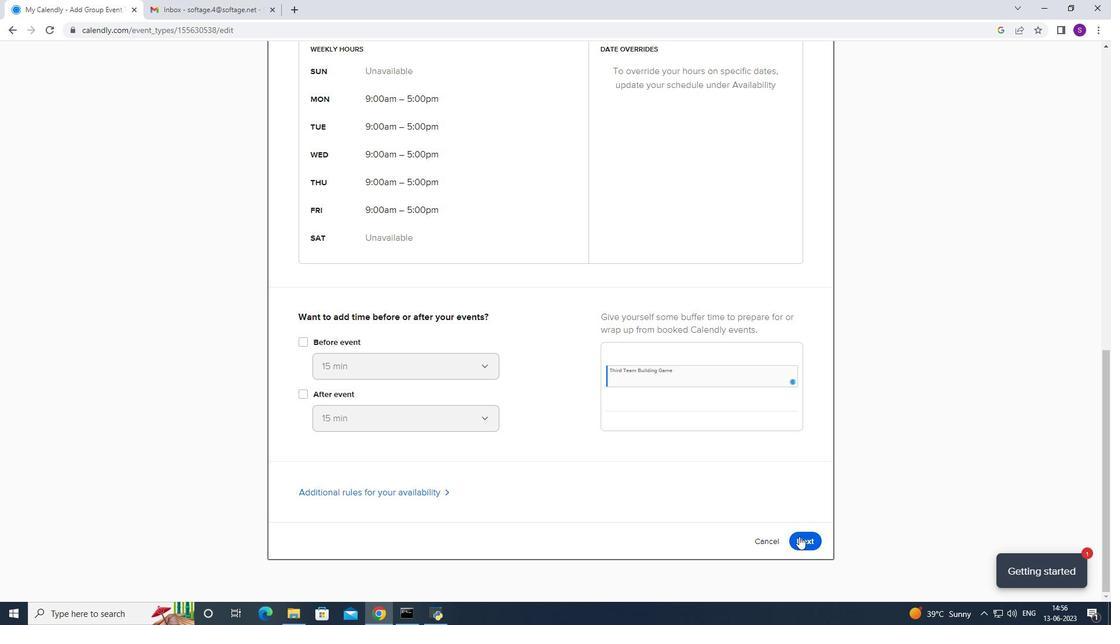 
Action: Mouse moved to (803, 108)
Screenshot: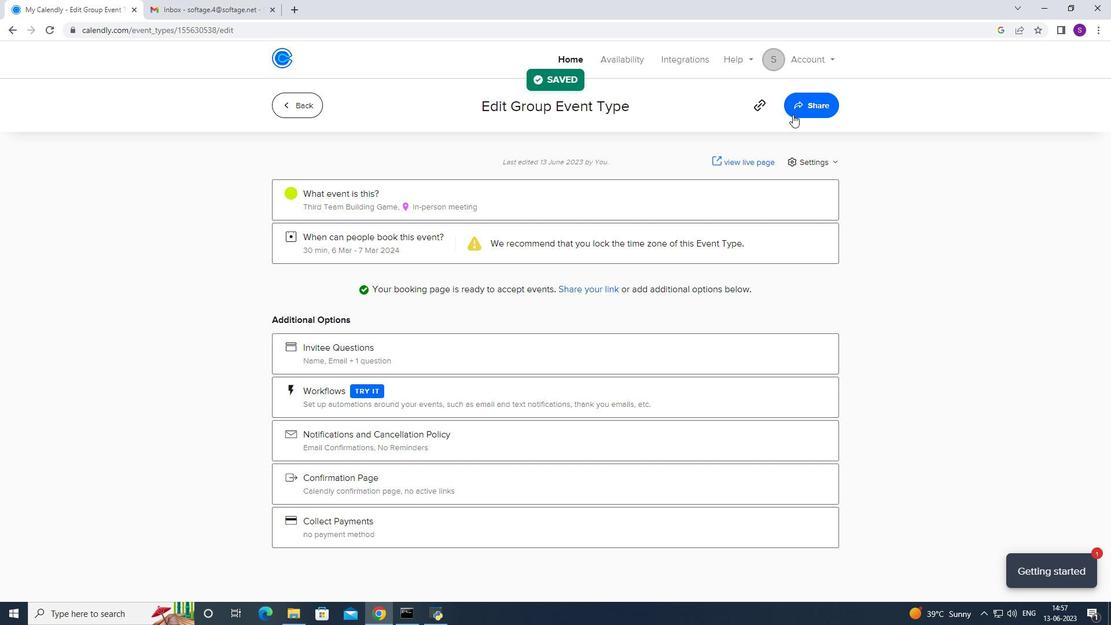 
Action: Mouse pressed left at (803, 108)
Screenshot: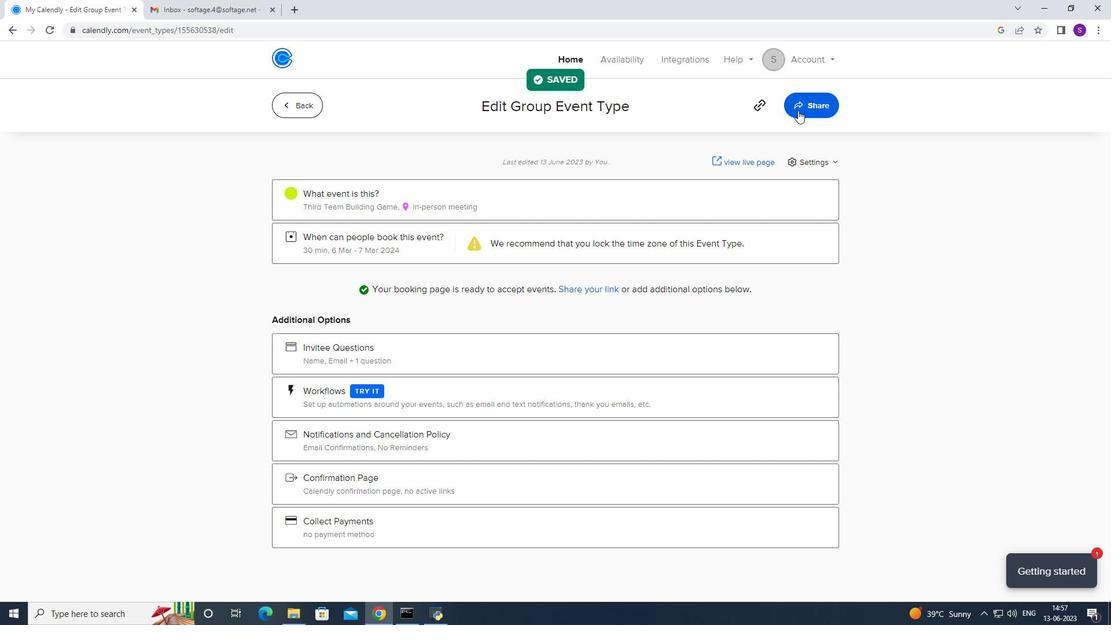 
Action: Mouse moved to (687, 218)
Screenshot: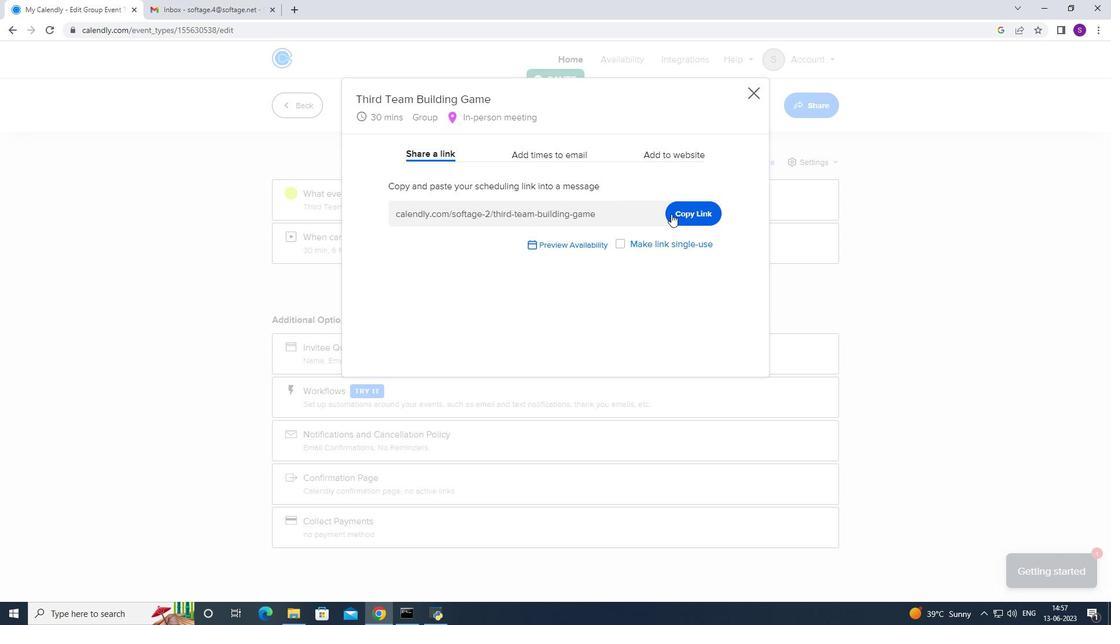 
Action: Mouse pressed left at (687, 218)
Screenshot: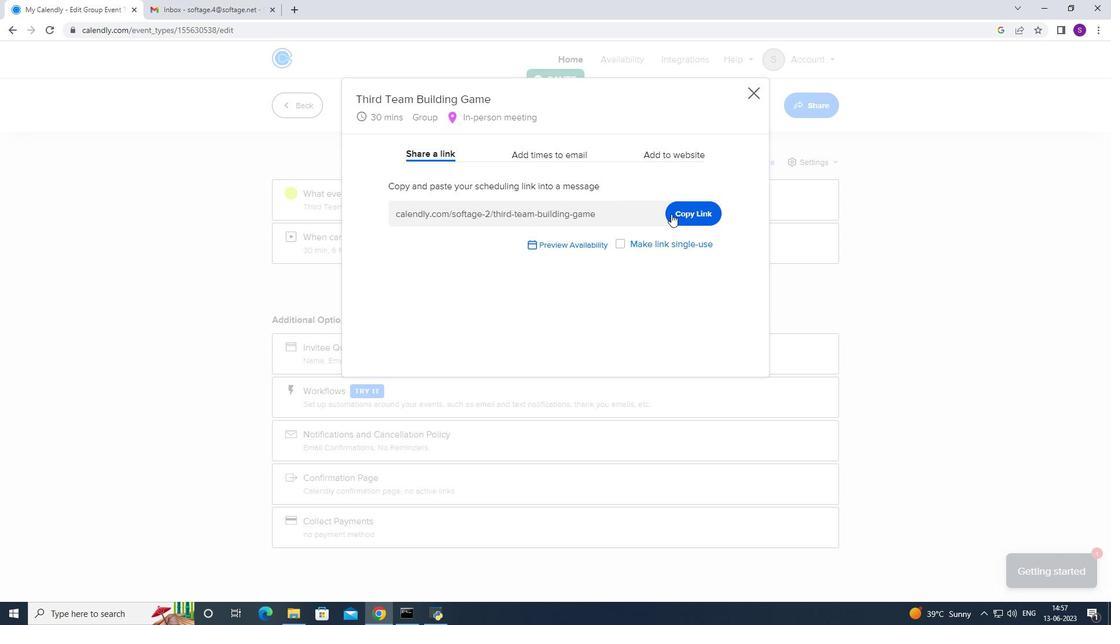 
Action: Mouse moved to (159, 2)
Screenshot: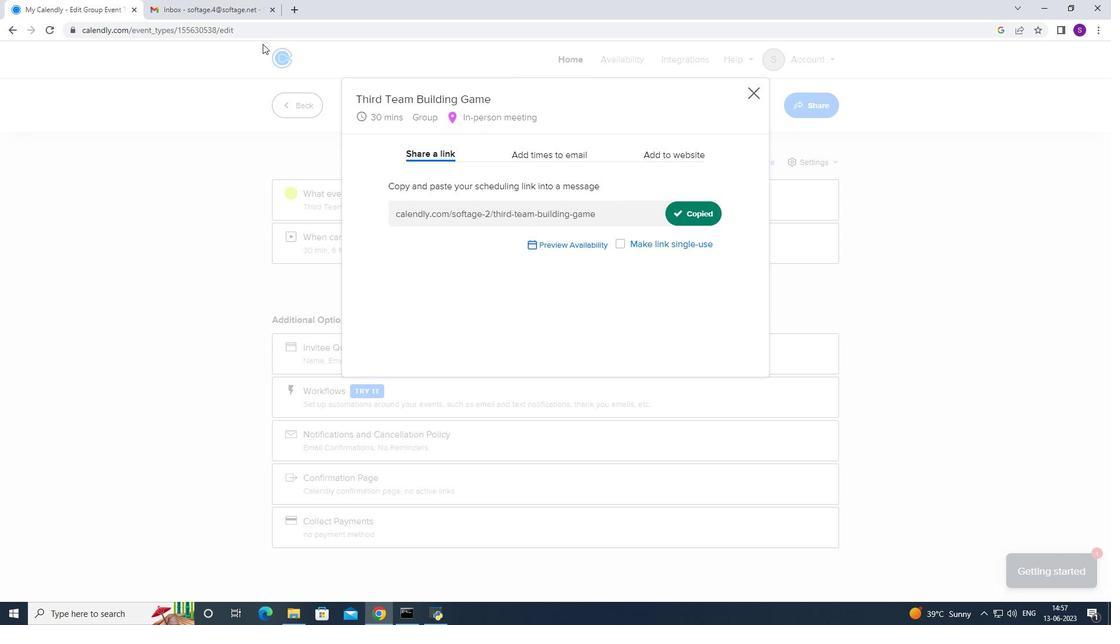
Action: Mouse pressed left at (159, 2)
Screenshot: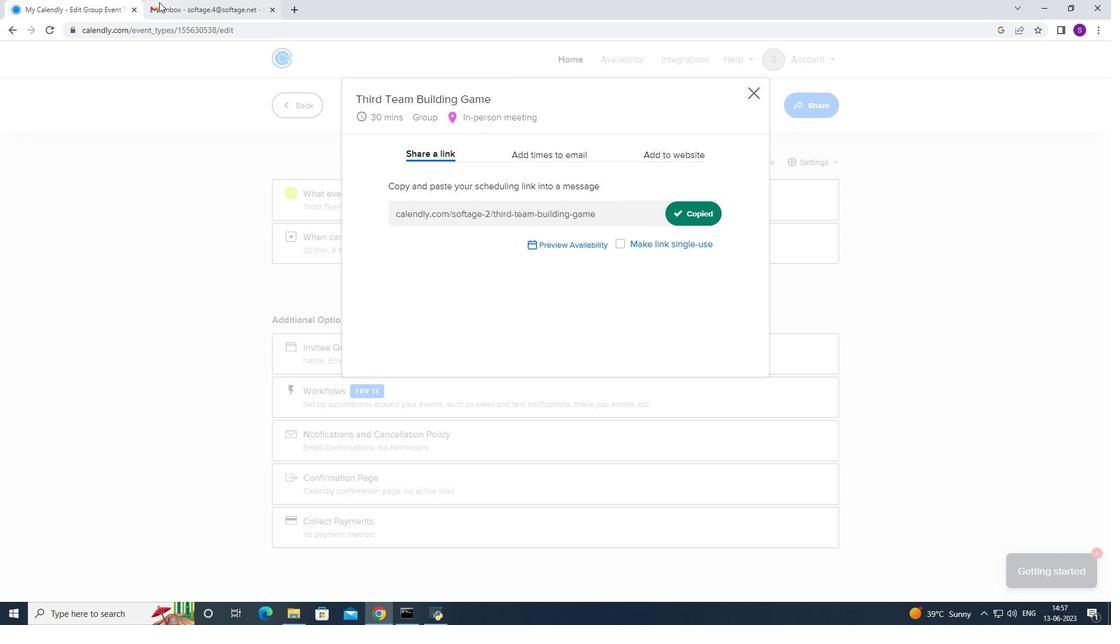 
Action: Mouse moved to (81, 103)
Screenshot: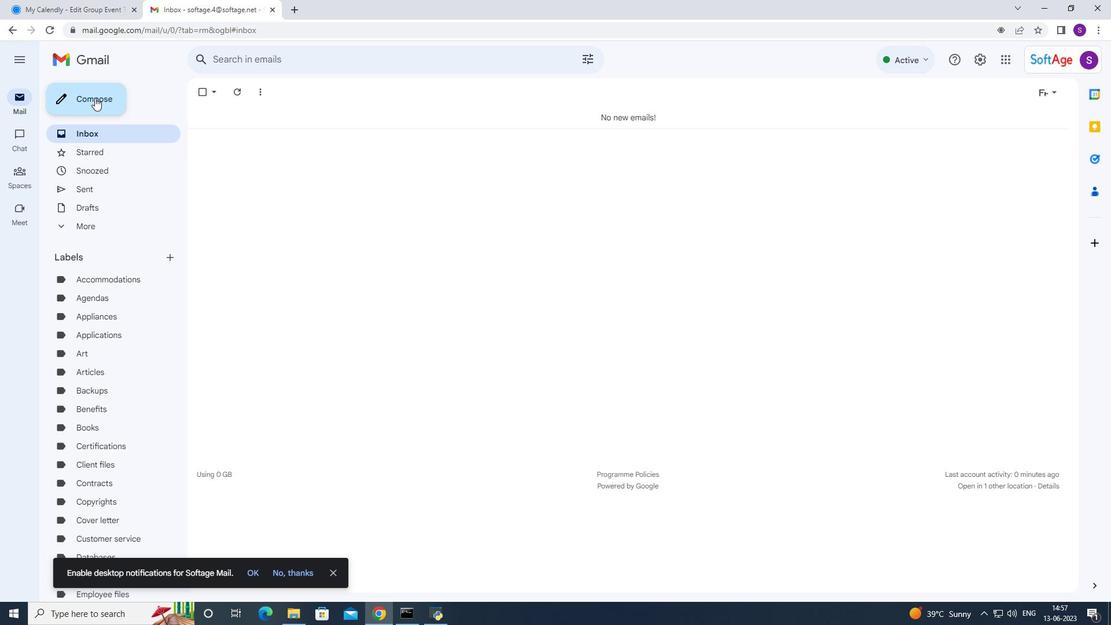 
Action: Mouse pressed left at (81, 103)
Screenshot: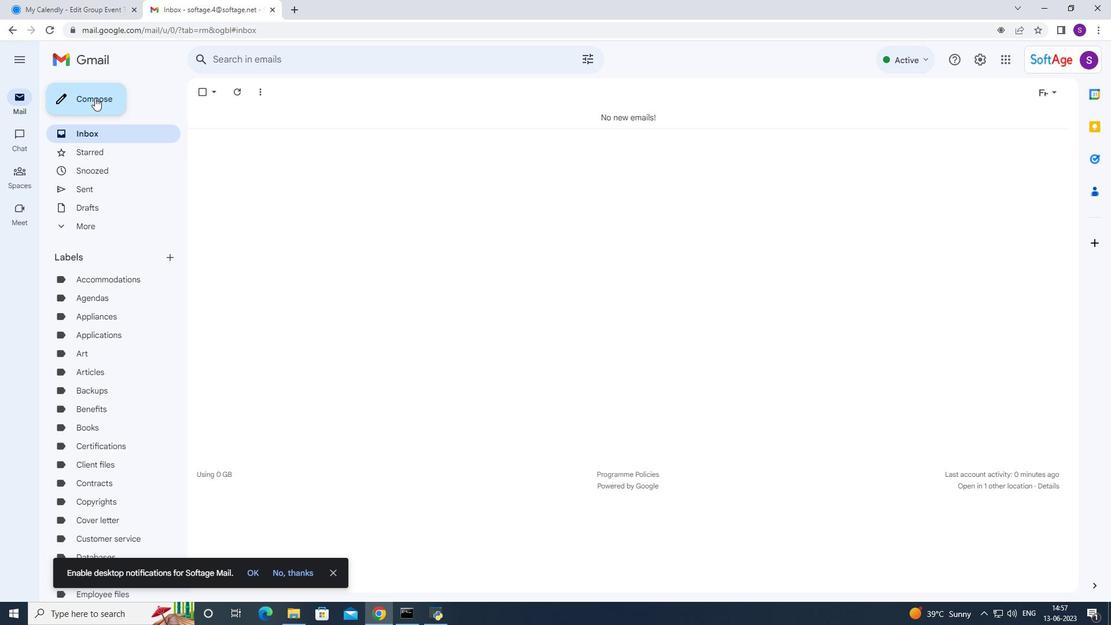 
Action: Mouse moved to (809, 382)
Screenshot: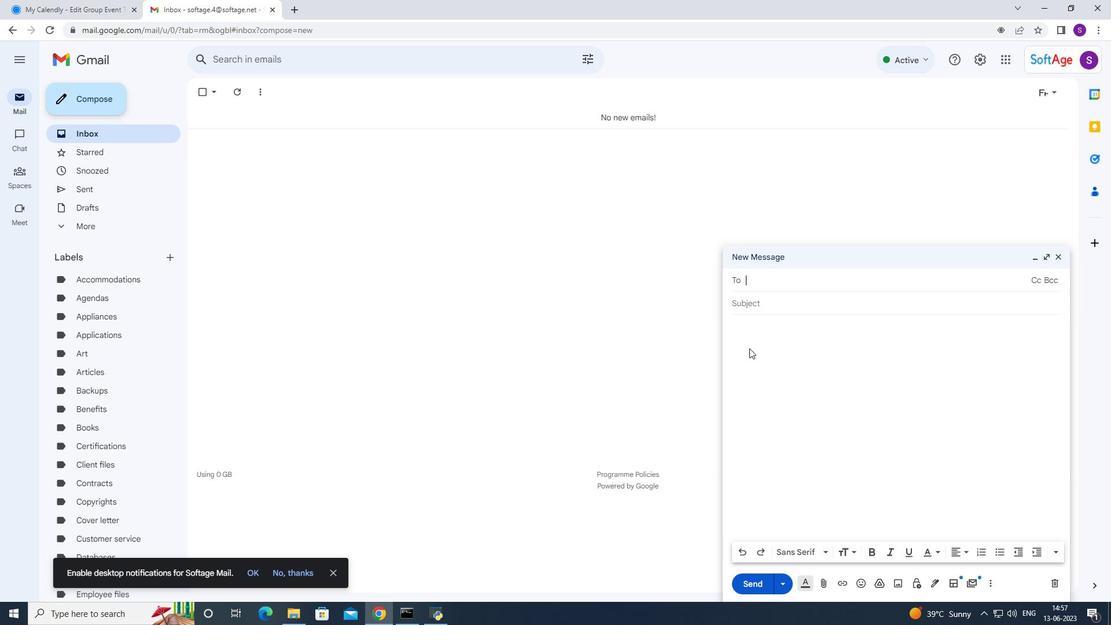 
Action: Mouse pressed left at (809, 382)
Screenshot: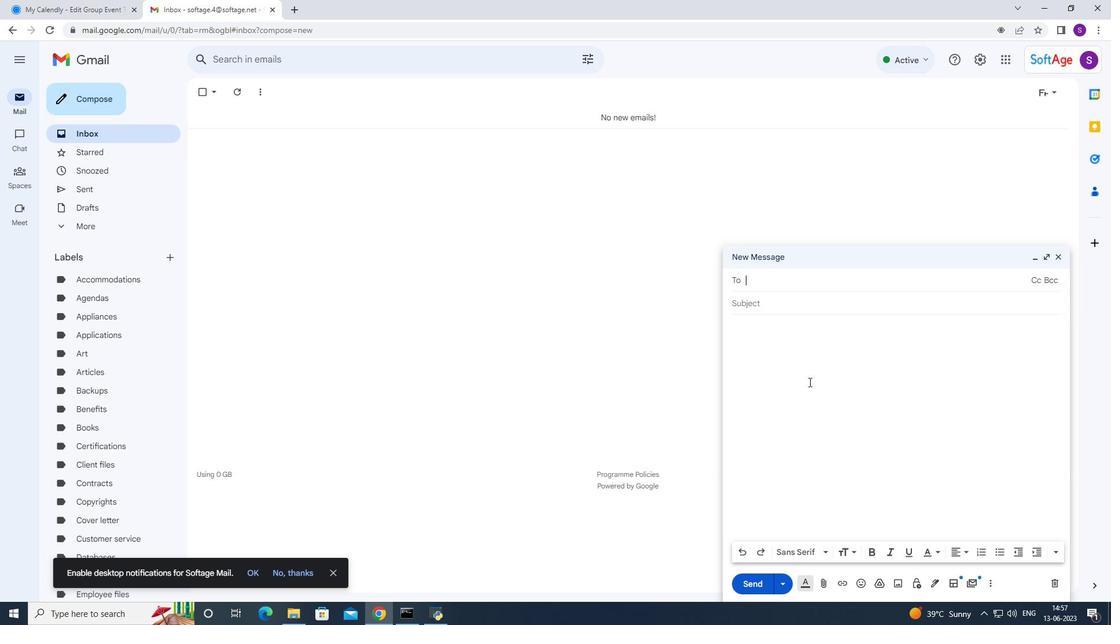 
Action: Mouse pressed right at (809, 382)
Screenshot: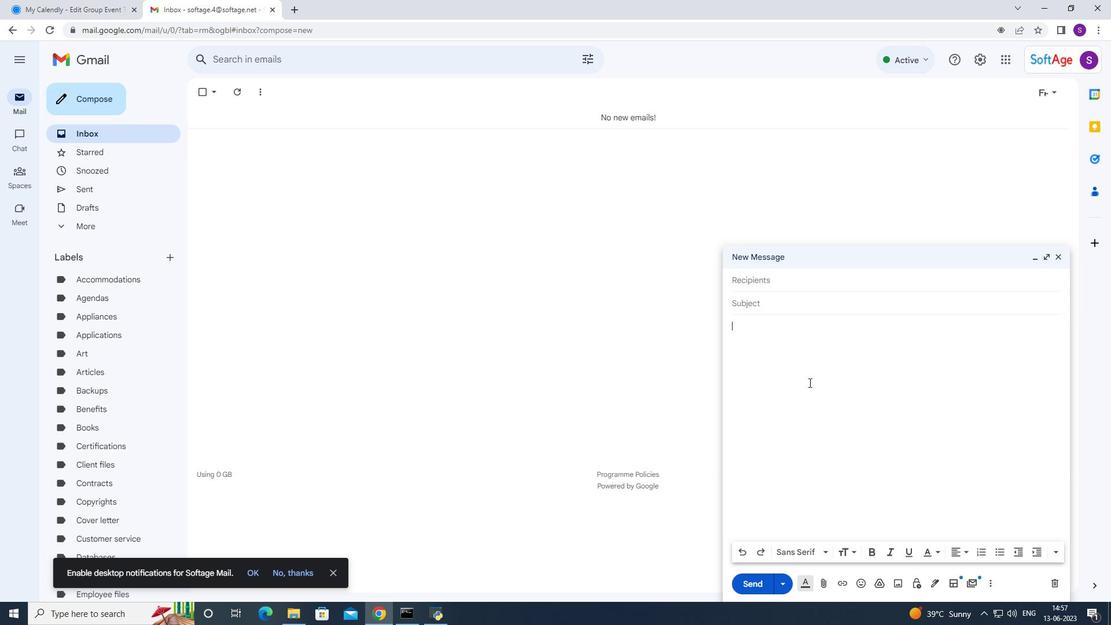 
Action: Mouse moved to (834, 474)
Screenshot: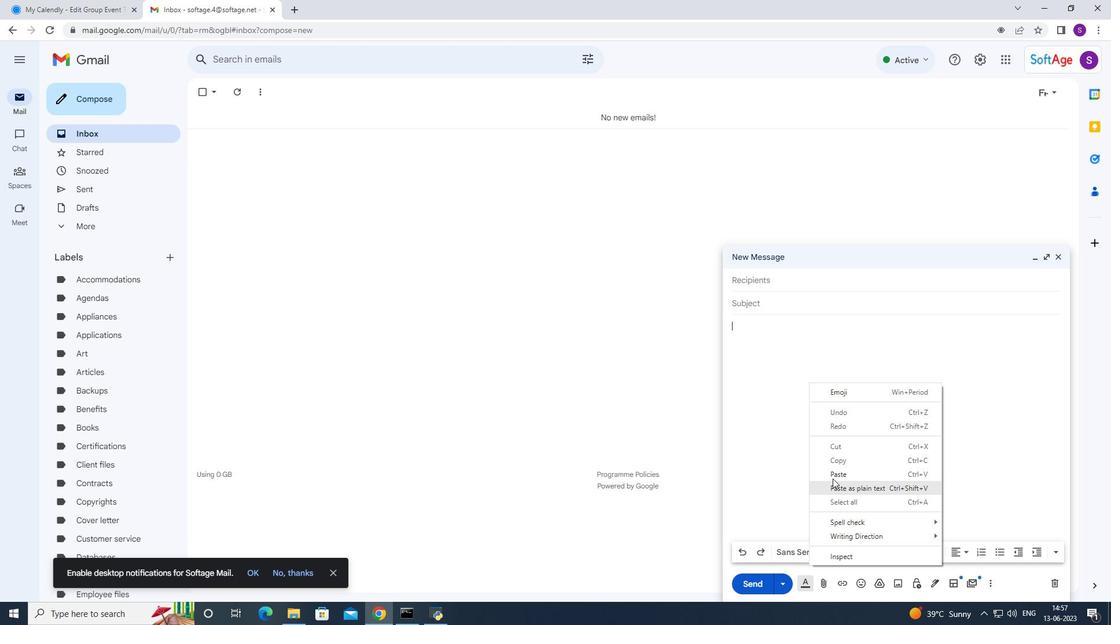 
Action: Mouse pressed left at (834, 474)
Screenshot: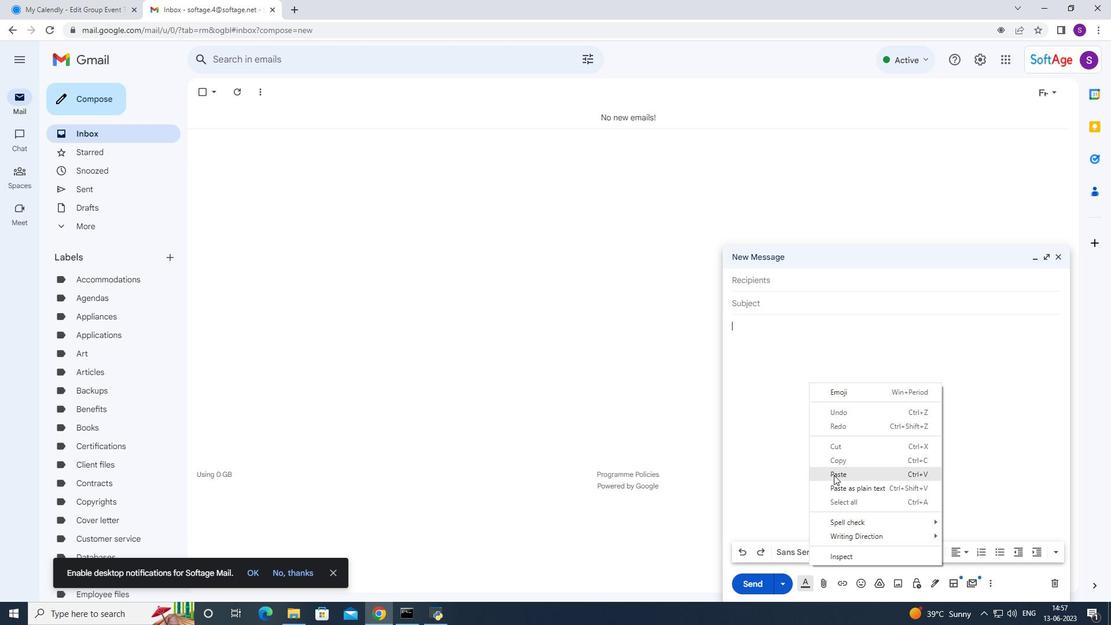 
Action: Mouse moved to (811, 285)
Screenshot: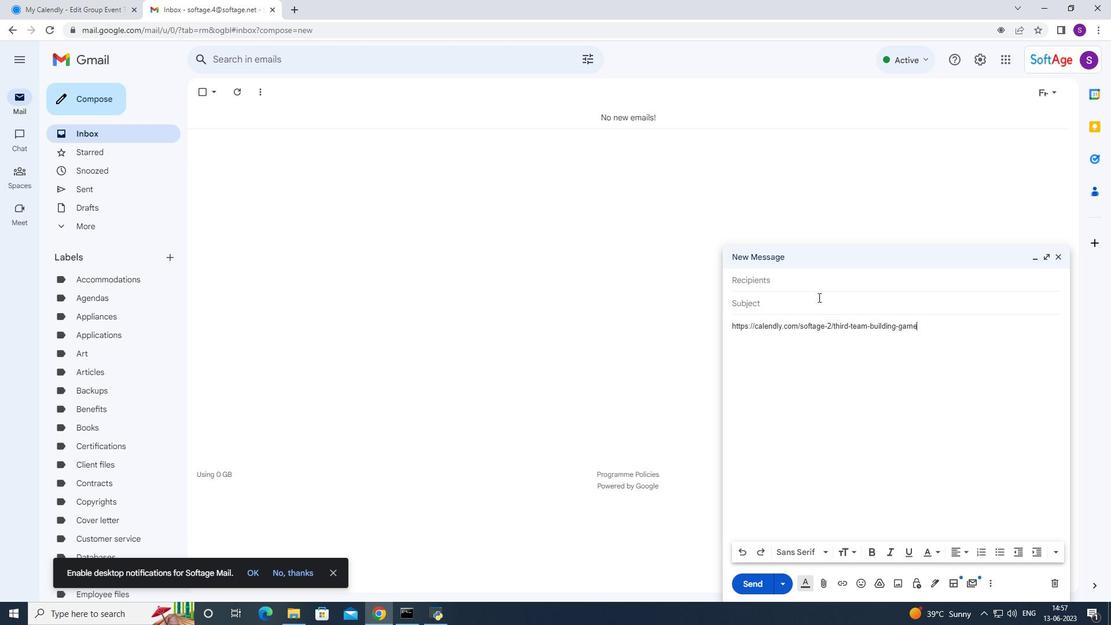 
Action: Mouse pressed left at (811, 285)
Screenshot: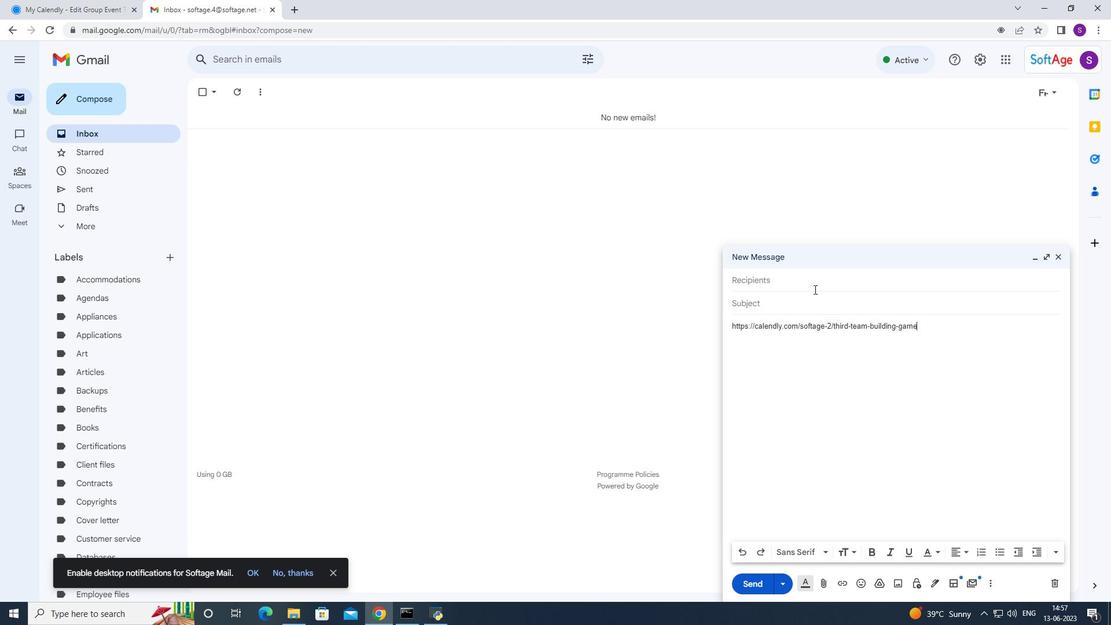 
Action: Key pressed 1
Screenshot: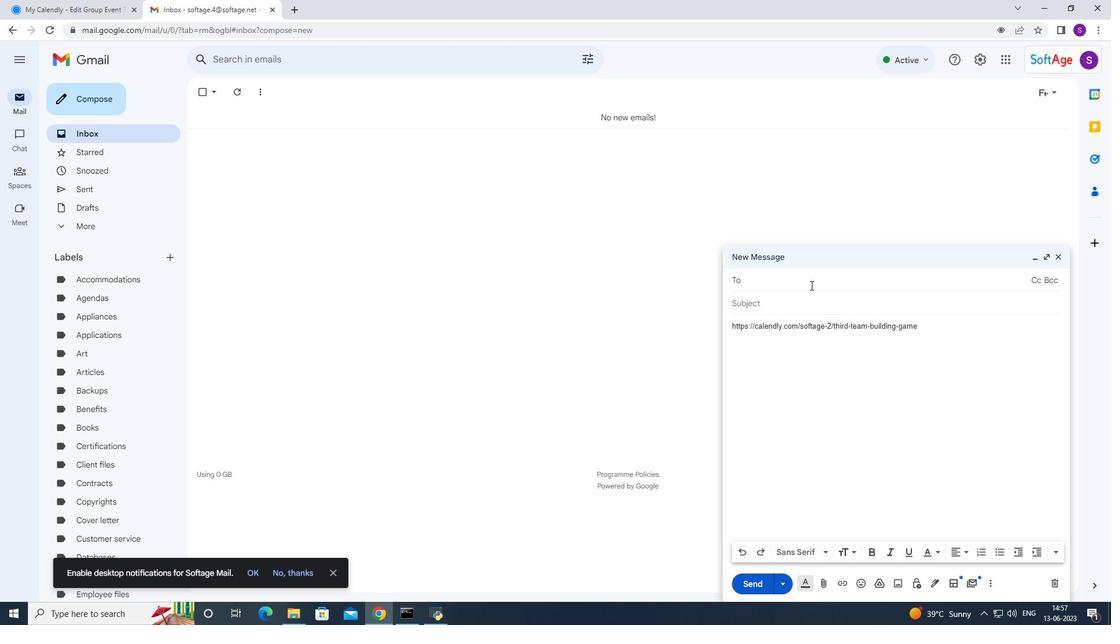 
Action: Mouse moved to (794, 339)
Screenshot: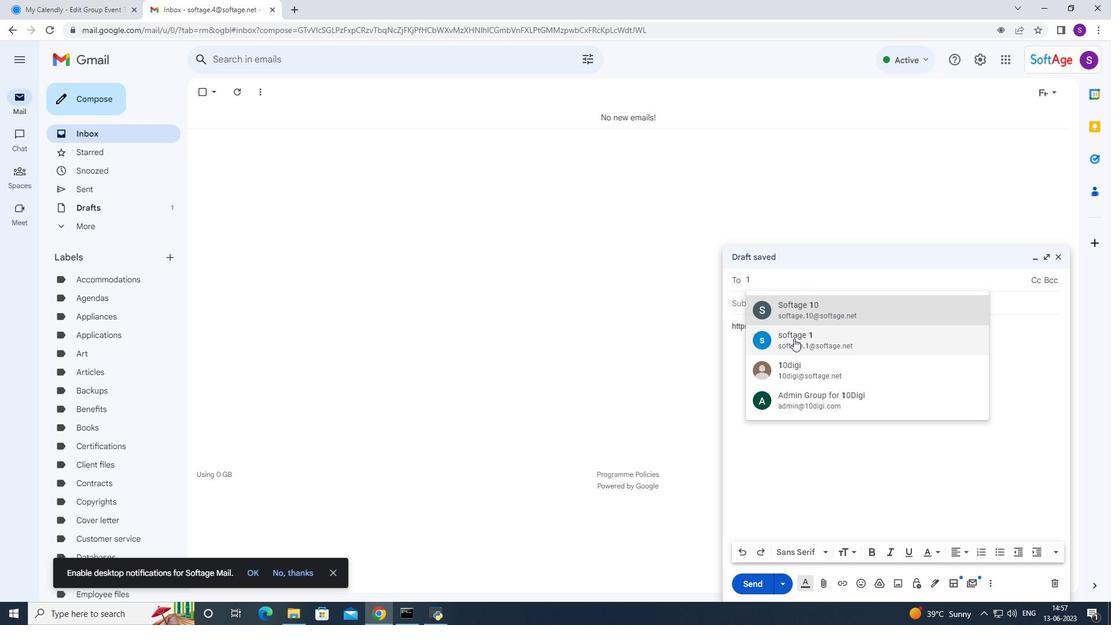 
Action: Mouse pressed left at (794, 339)
Screenshot: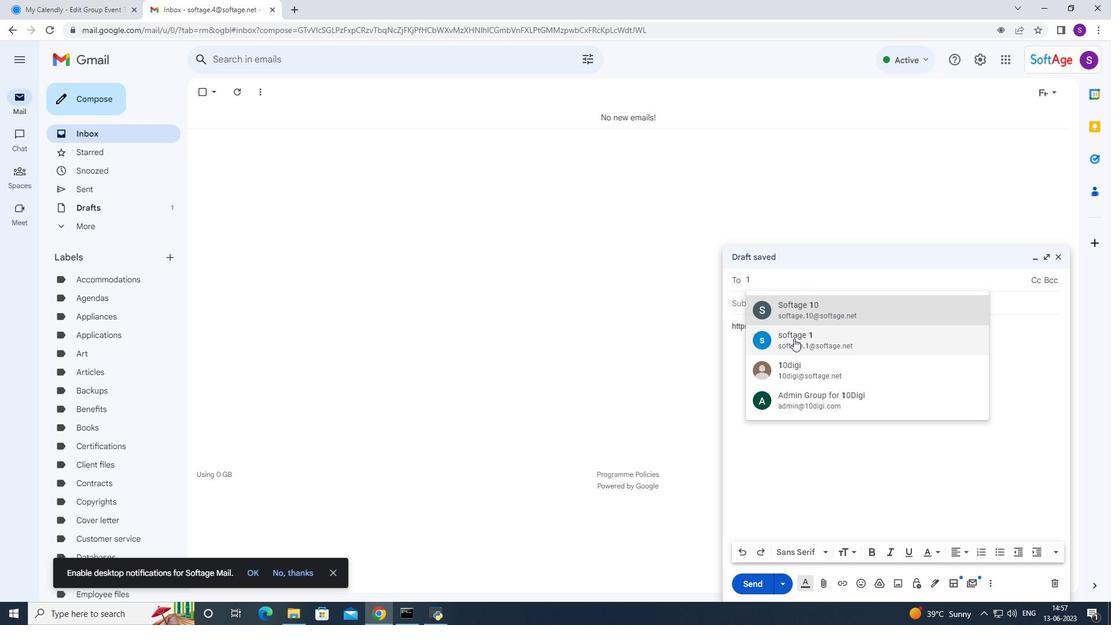 
Action: Key pressed 1
Screenshot: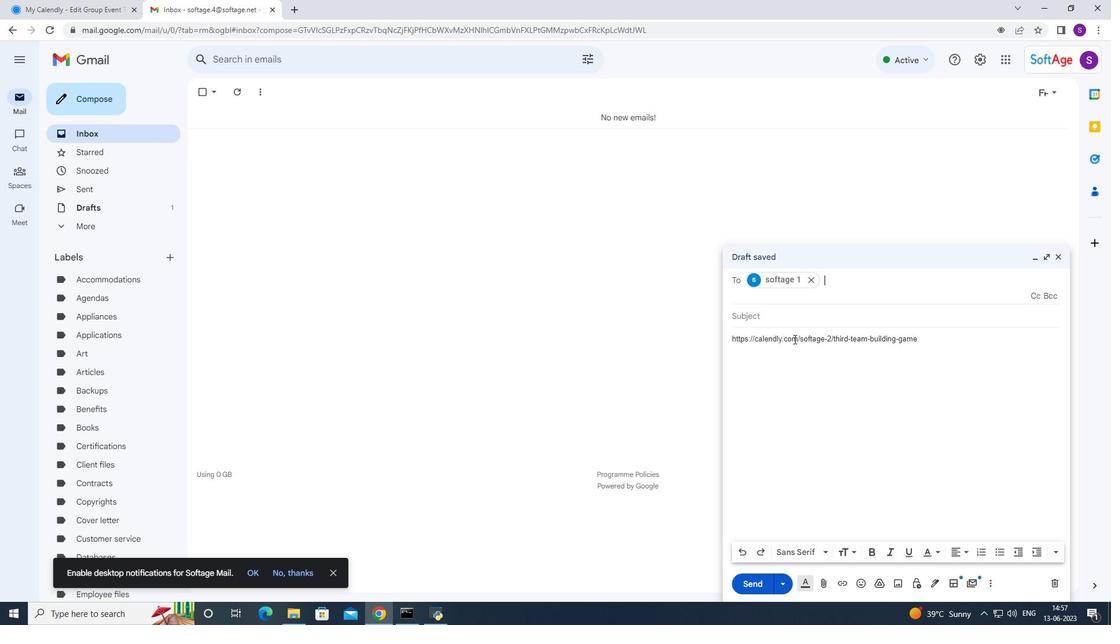 
Action: Mouse moved to (862, 312)
Screenshot: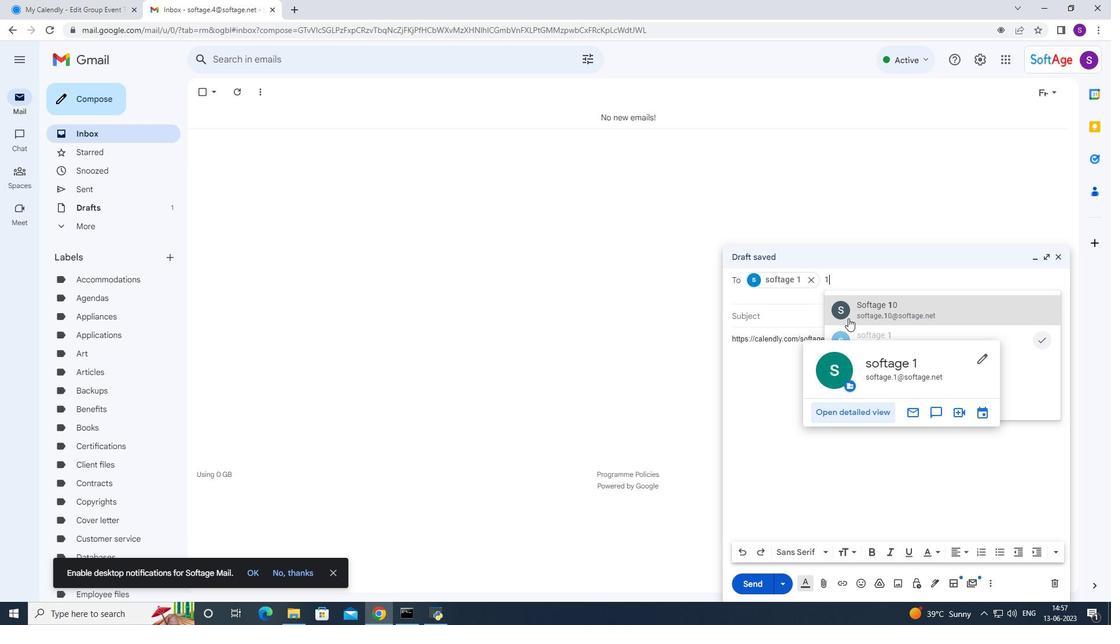
Action: Mouse pressed left at (862, 312)
Screenshot: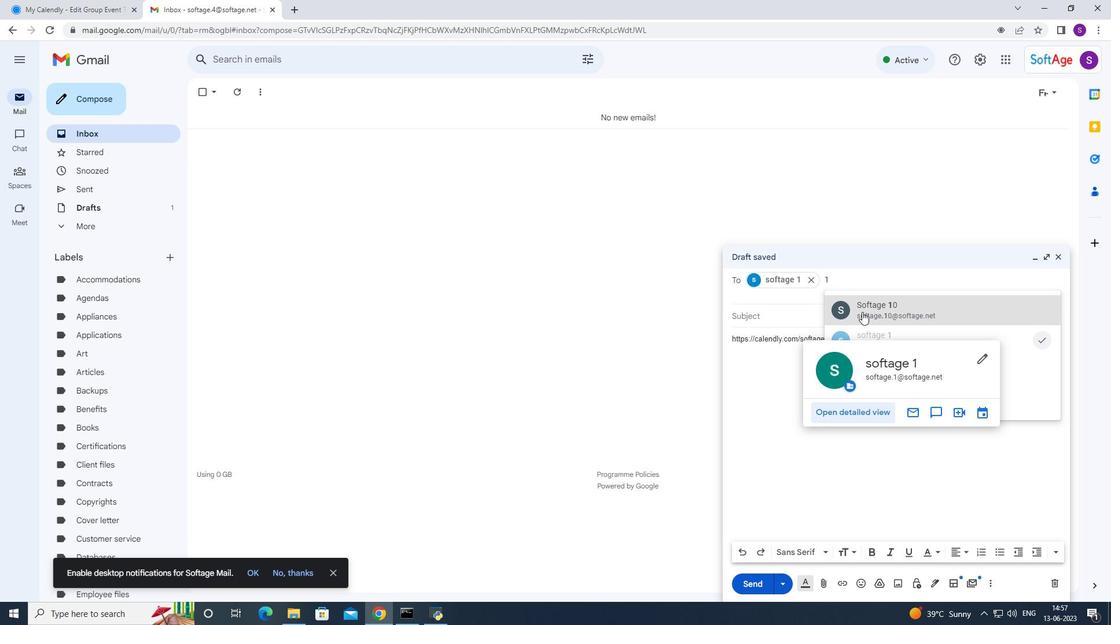 
Action: Mouse moved to (818, 380)
Screenshot: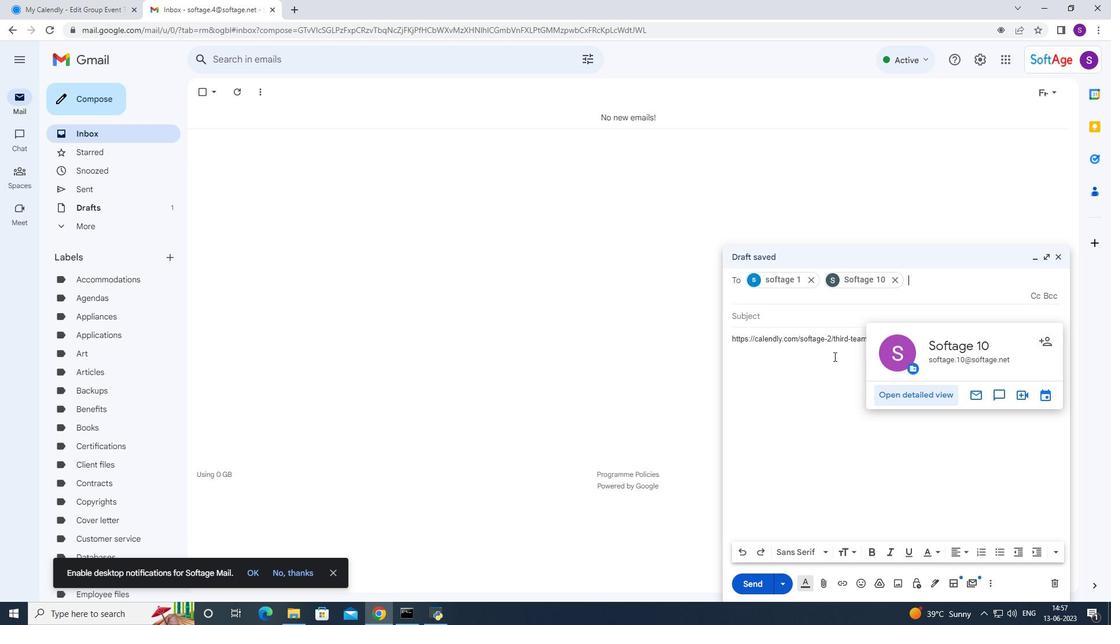 
Action: Mouse pressed left at (818, 380)
Screenshot: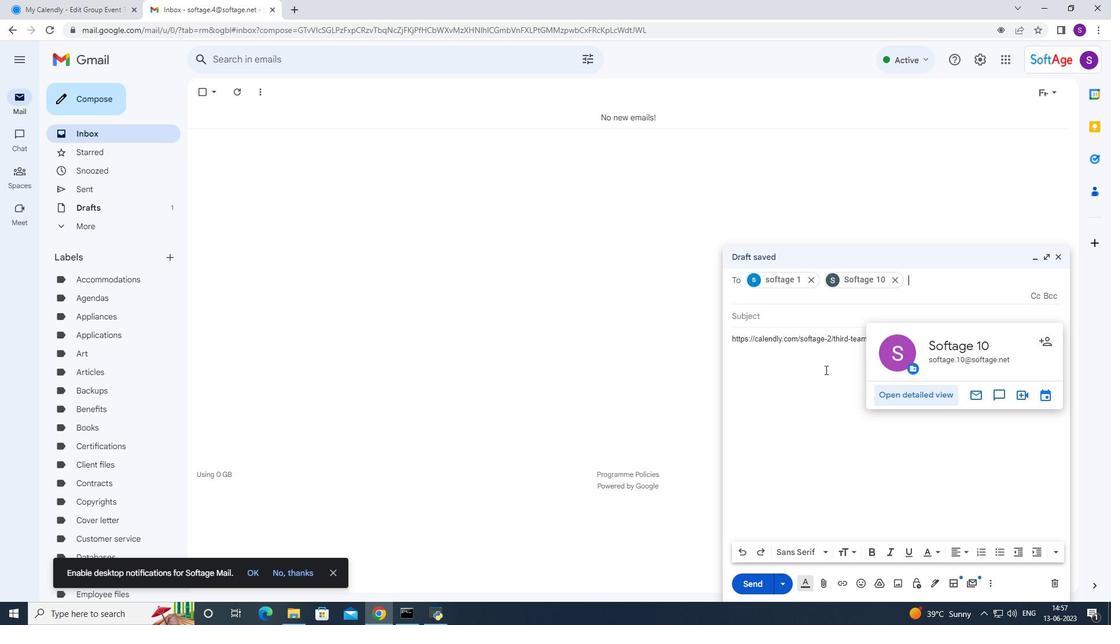 
Action: Mouse moved to (763, 577)
Screenshot: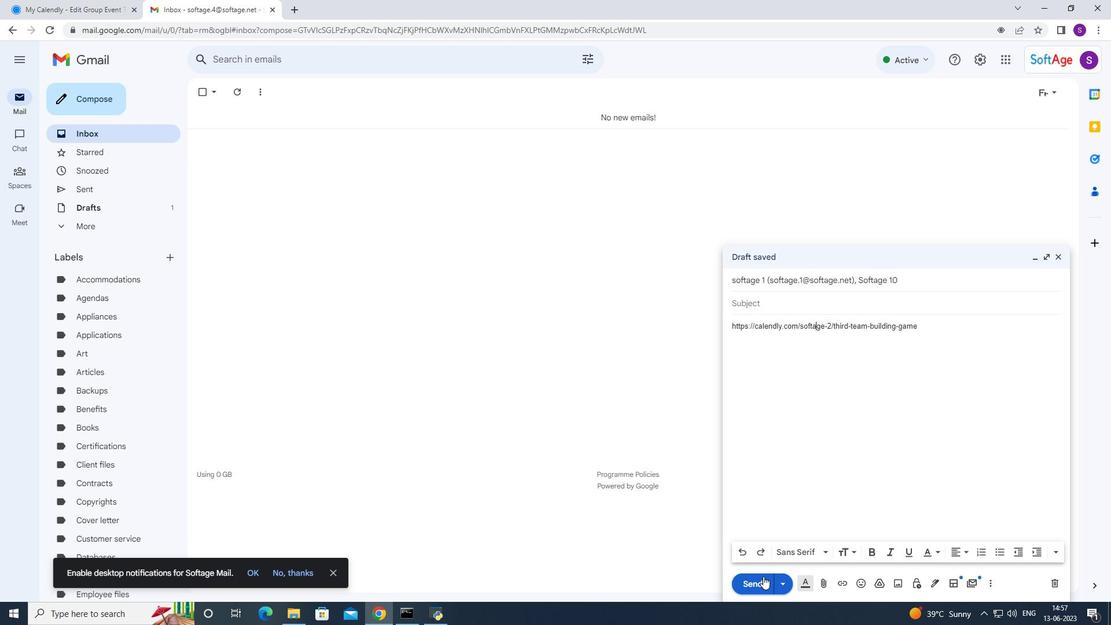 
Action: Mouse pressed left at (763, 577)
Screenshot: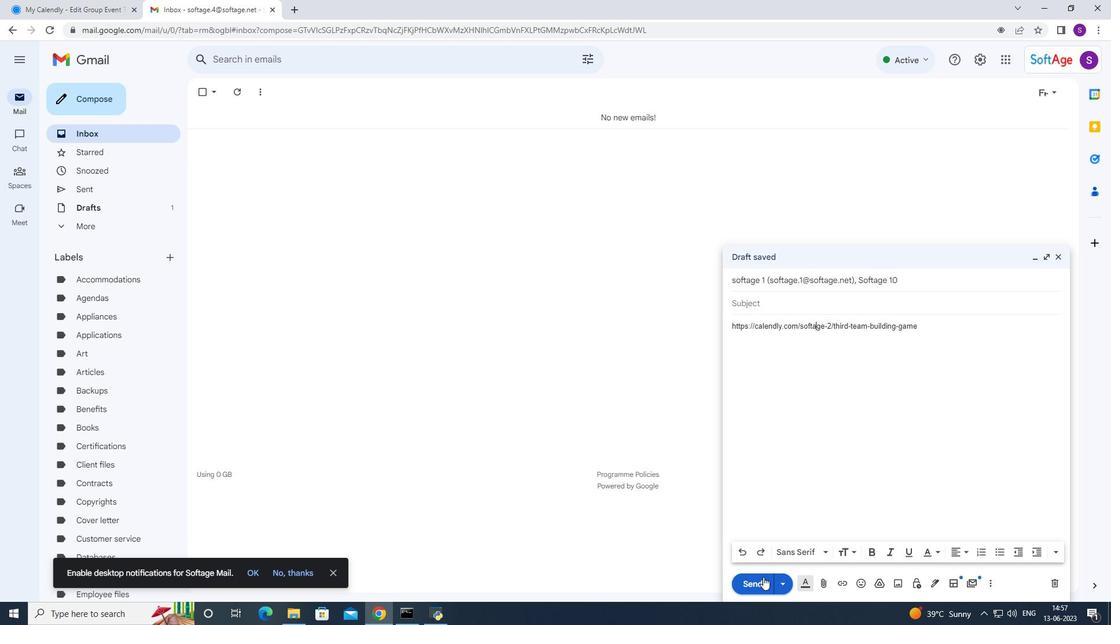 
Action: Mouse moved to (755, 575)
Screenshot: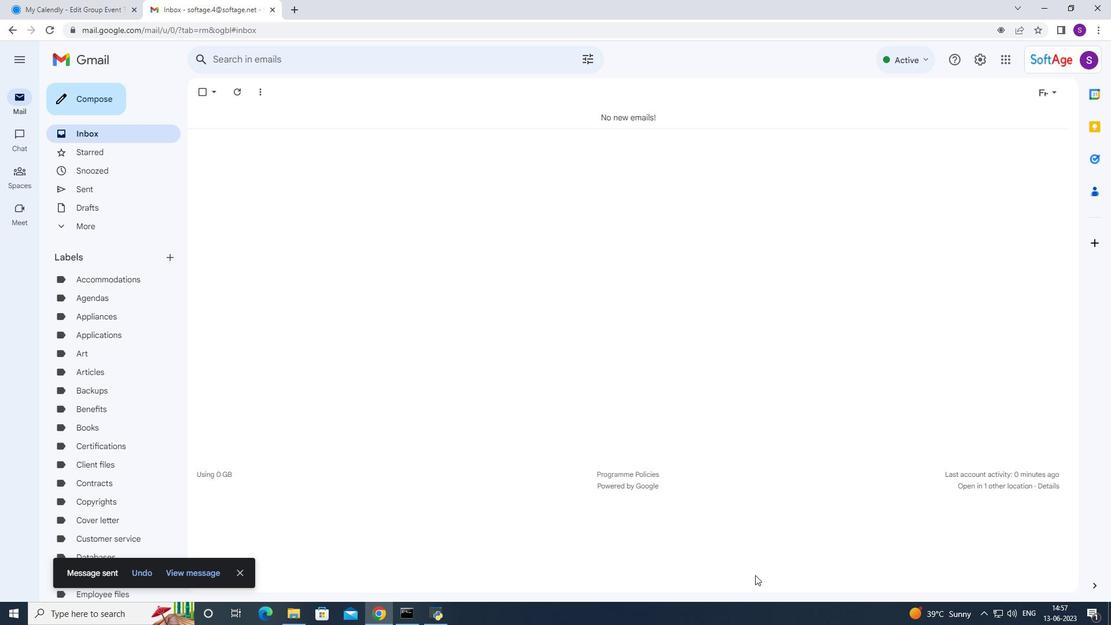 
